 Task: Drink water infographics poster blue modern-simple.
Action: Mouse moved to (635, 47)
Screenshot: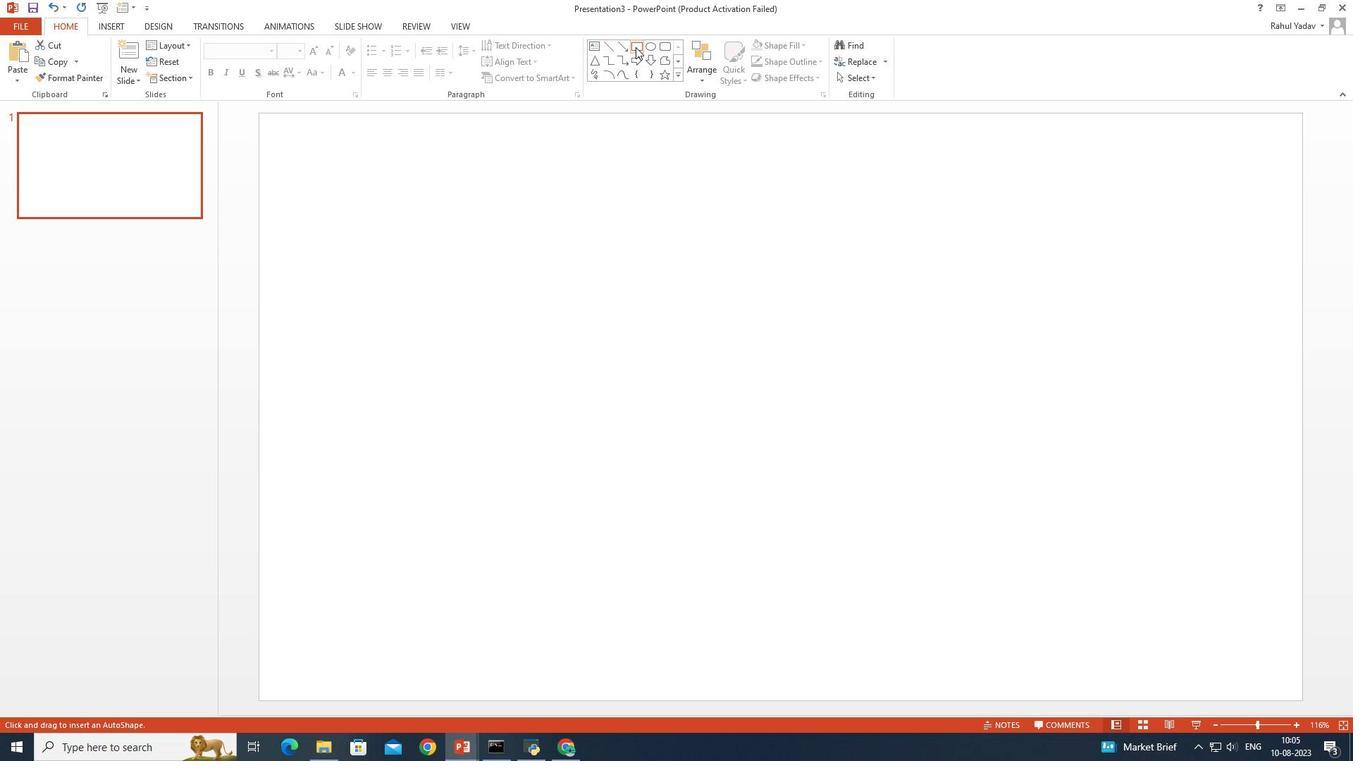 
Action: Mouse pressed left at (635, 47)
Screenshot: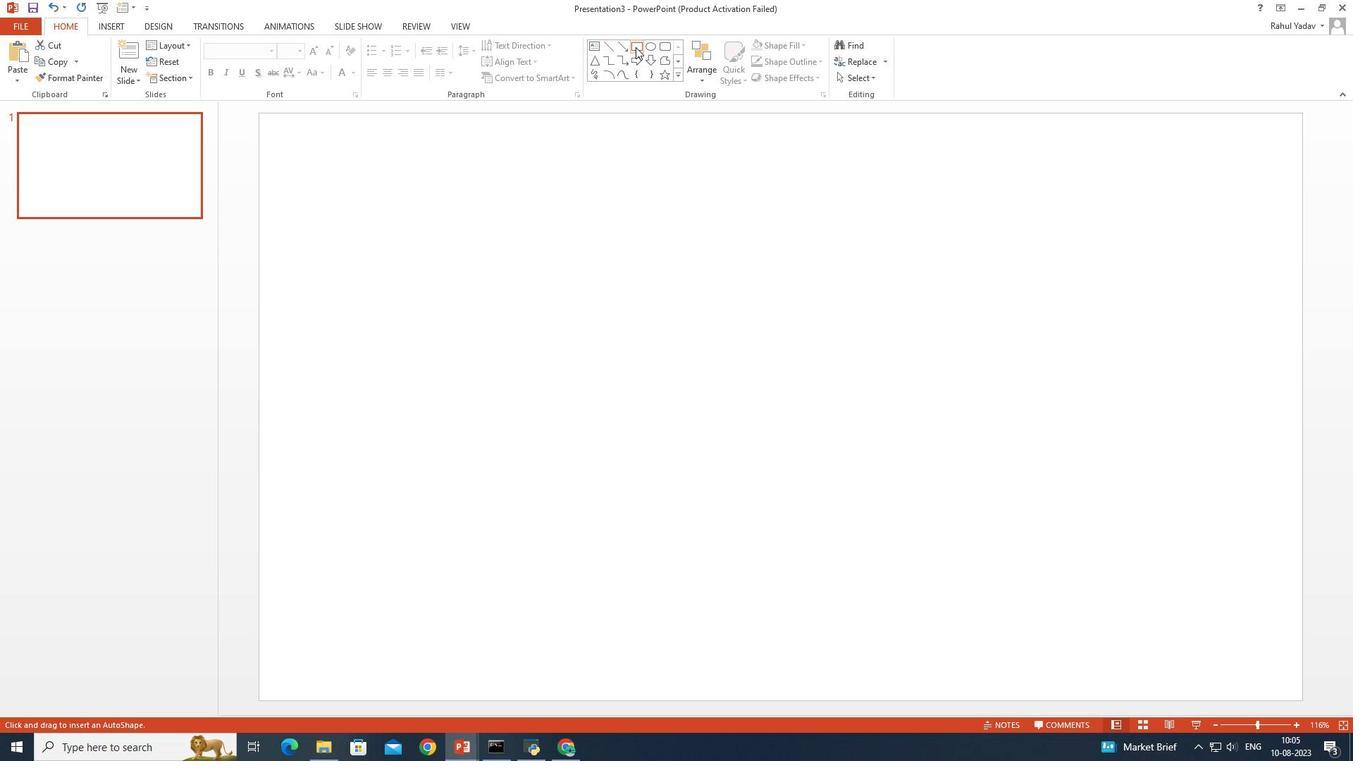 
Action: Mouse moved to (399, 115)
Screenshot: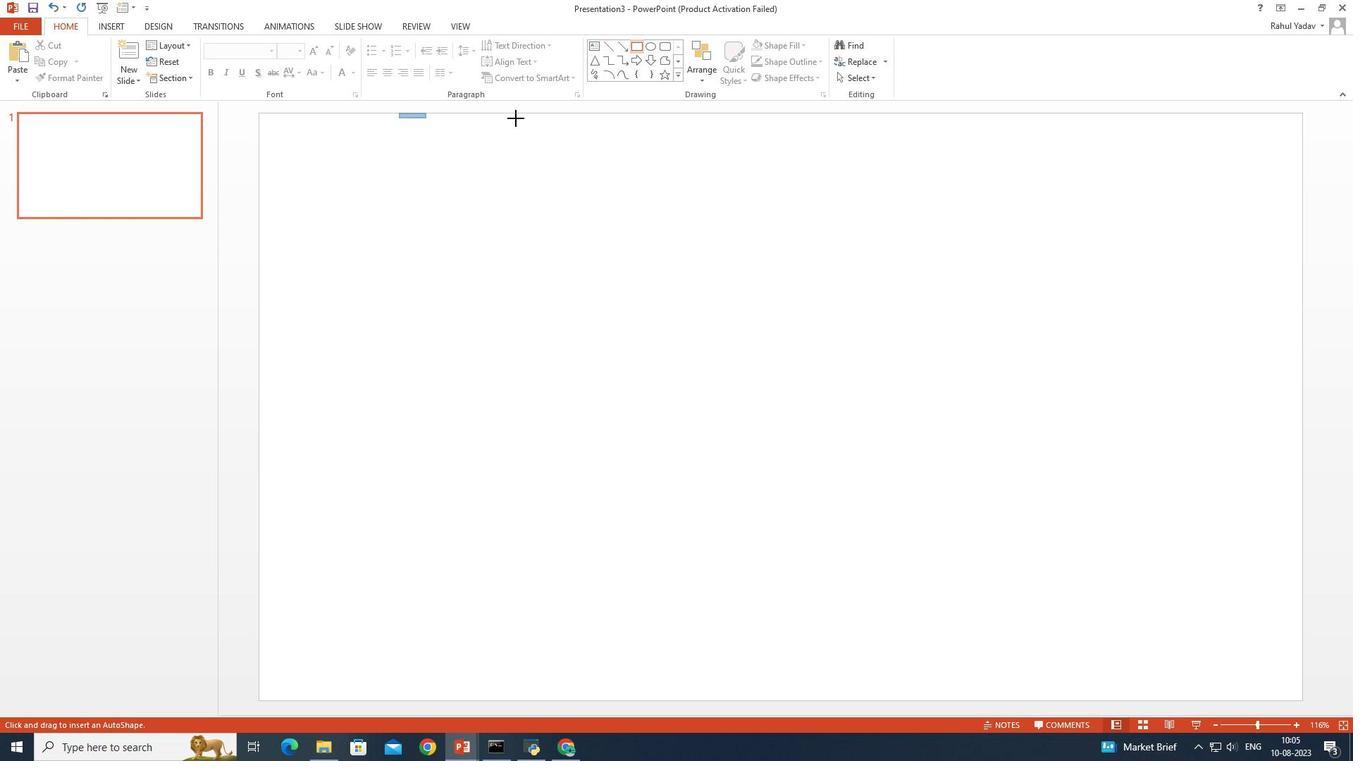 
Action: Mouse pressed left at (399, 115)
Screenshot: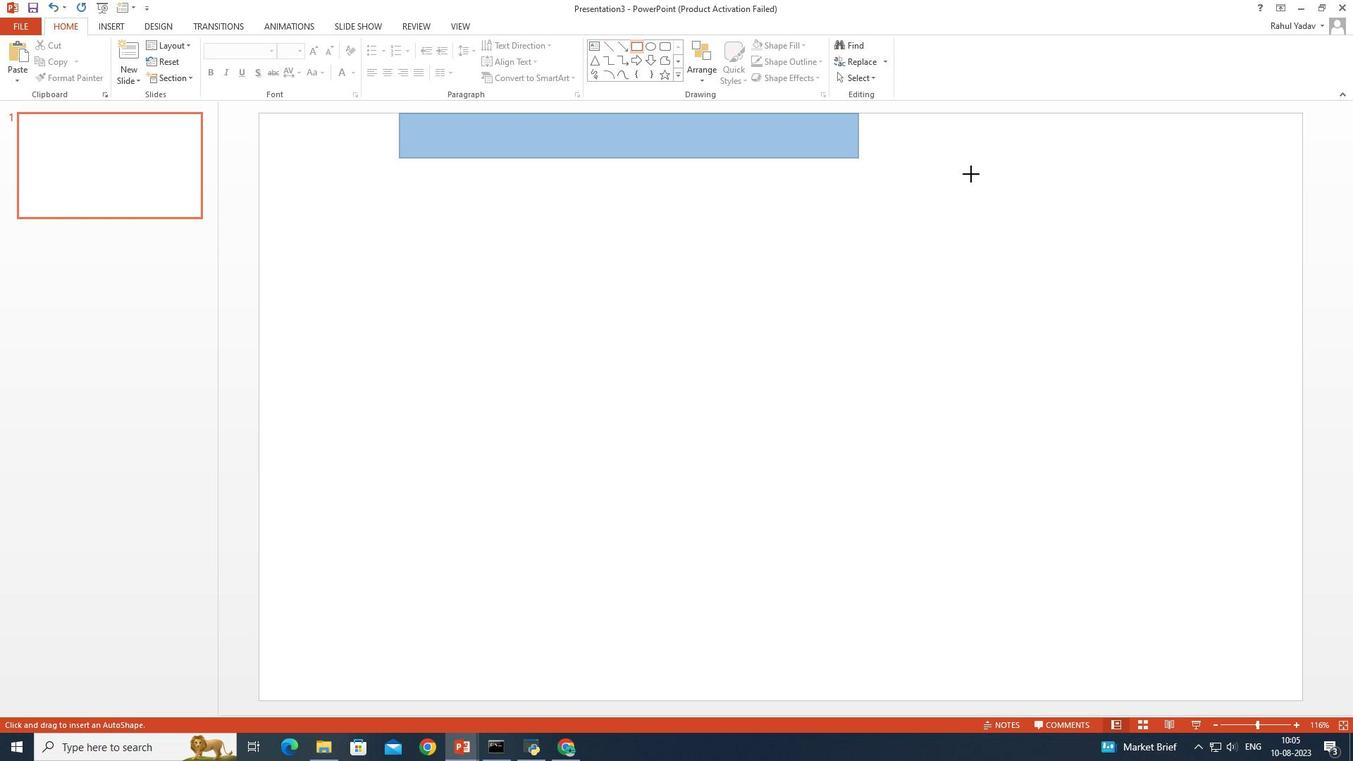 
Action: Mouse moved to (776, 42)
Screenshot: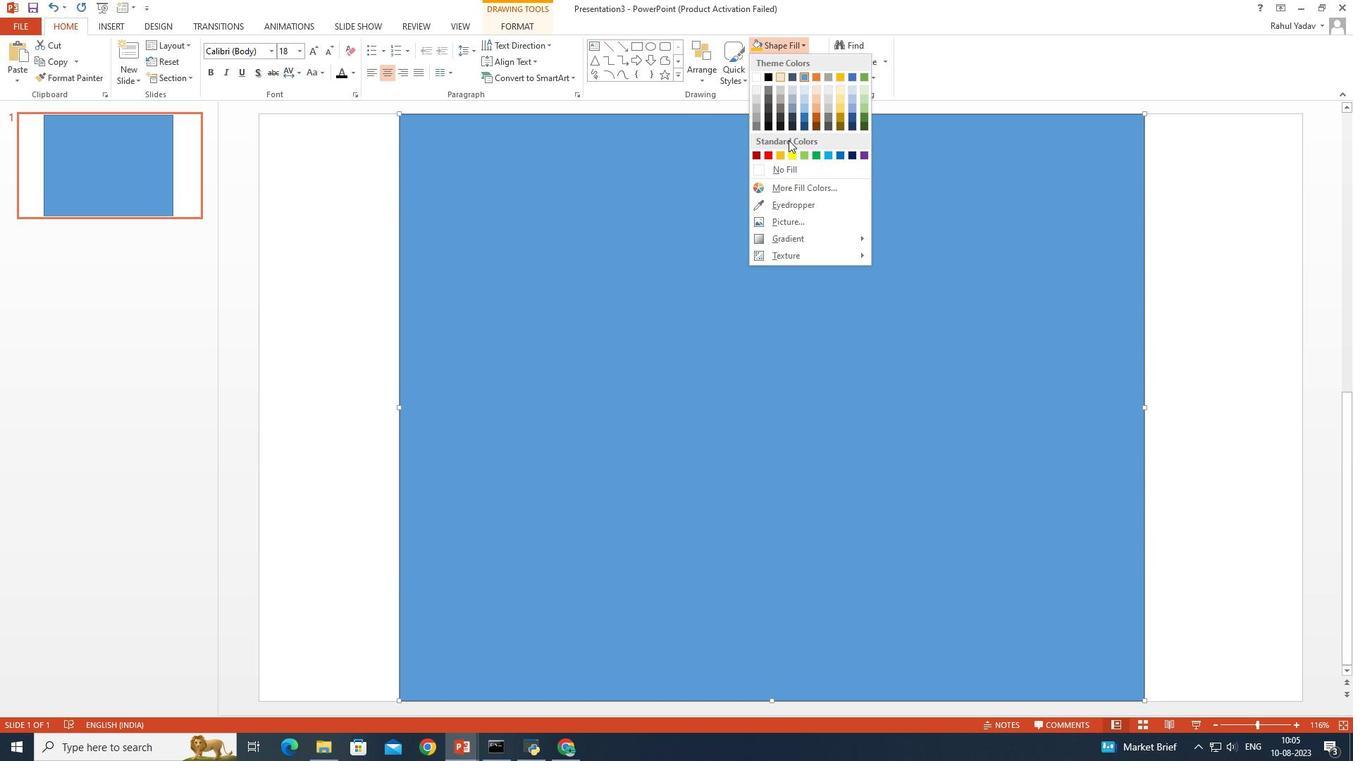
Action: Mouse pressed left at (776, 42)
Screenshot: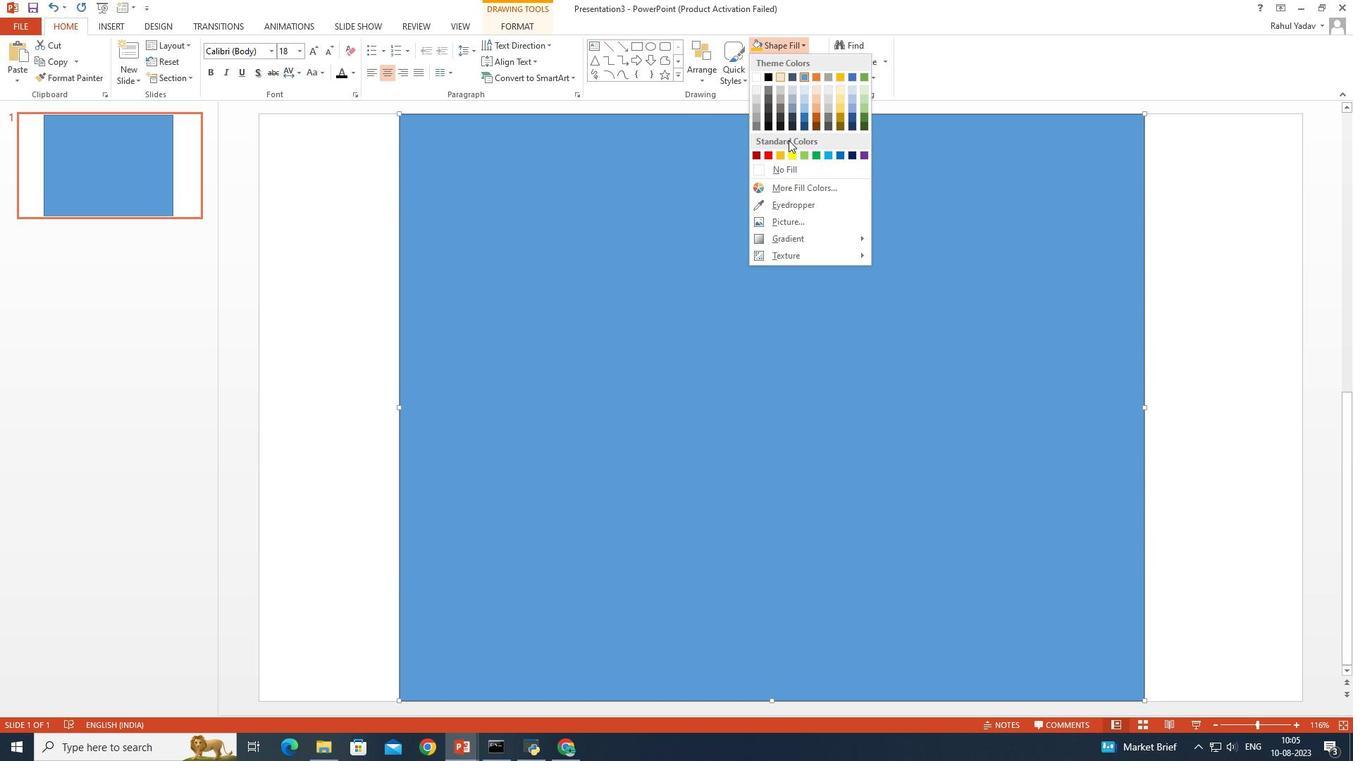 
Action: Mouse moved to (807, 180)
Screenshot: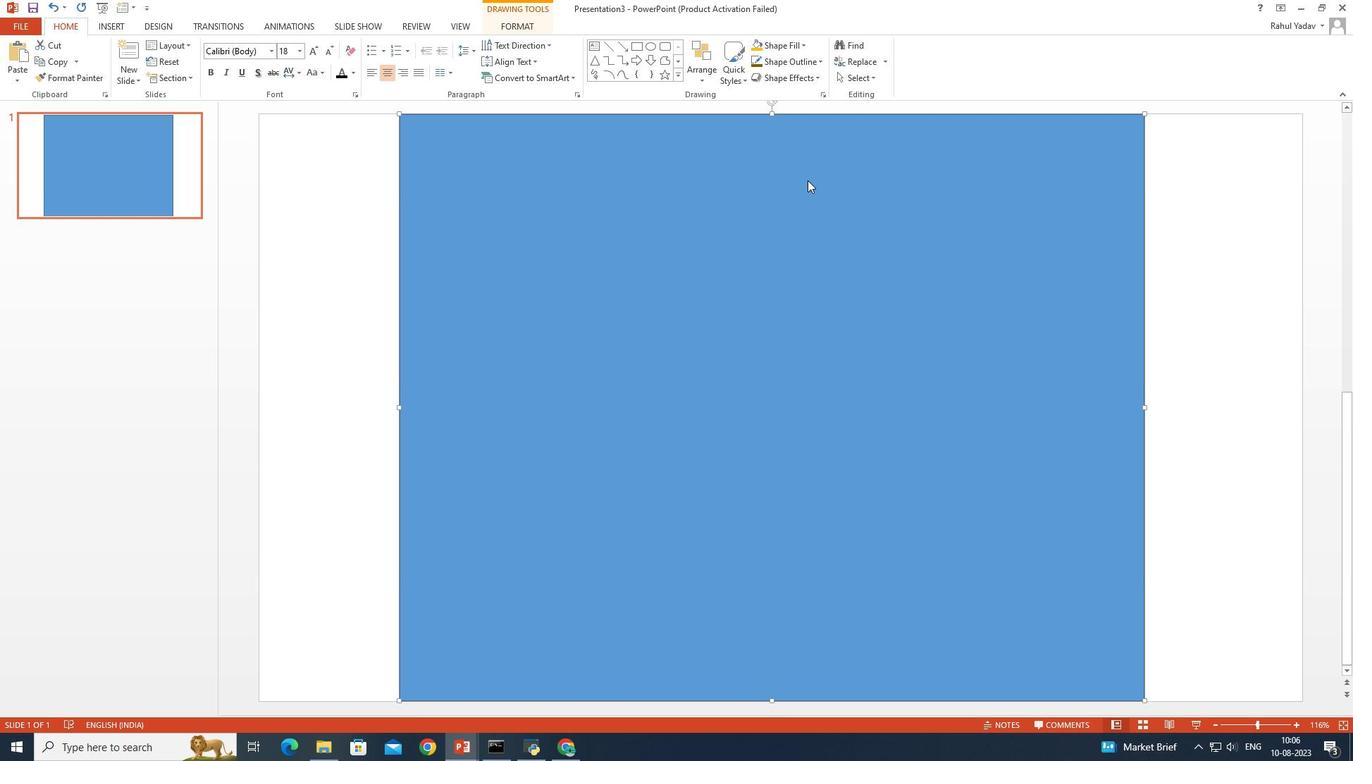 
Action: Mouse pressed left at (807, 180)
Screenshot: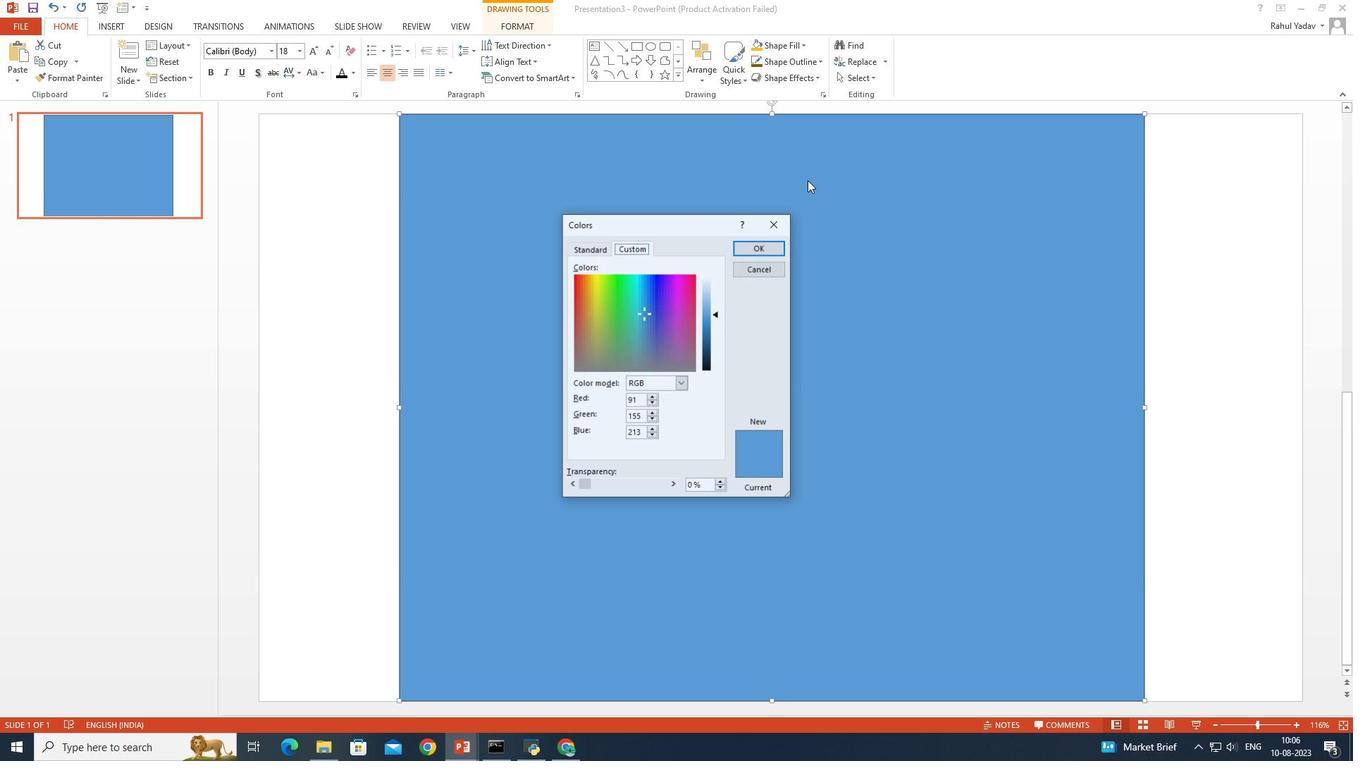 
Action: Mouse moved to (653, 401)
Screenshot: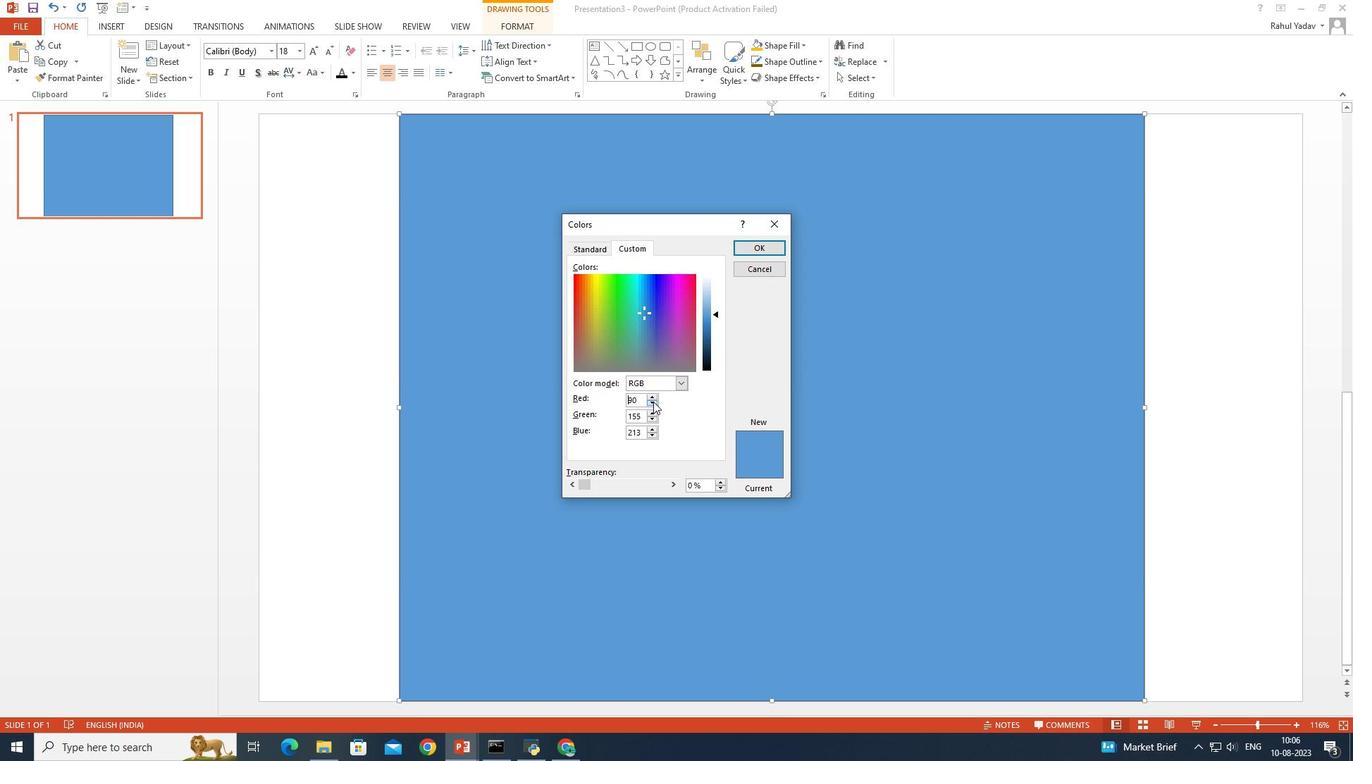 
Action: Mouse pressed left at (653, 401)
Screenshot: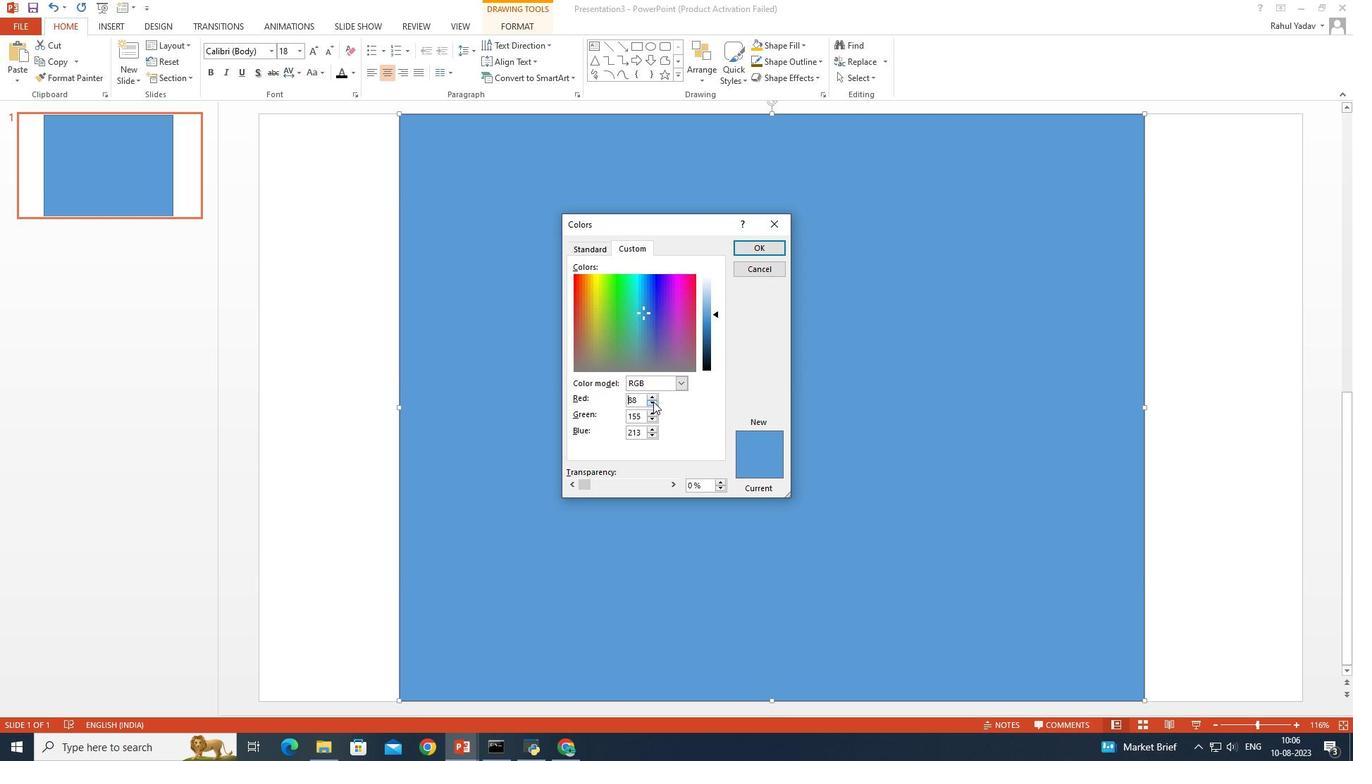 
Action: Mouse pressed left at (653, 401)
Screenshot: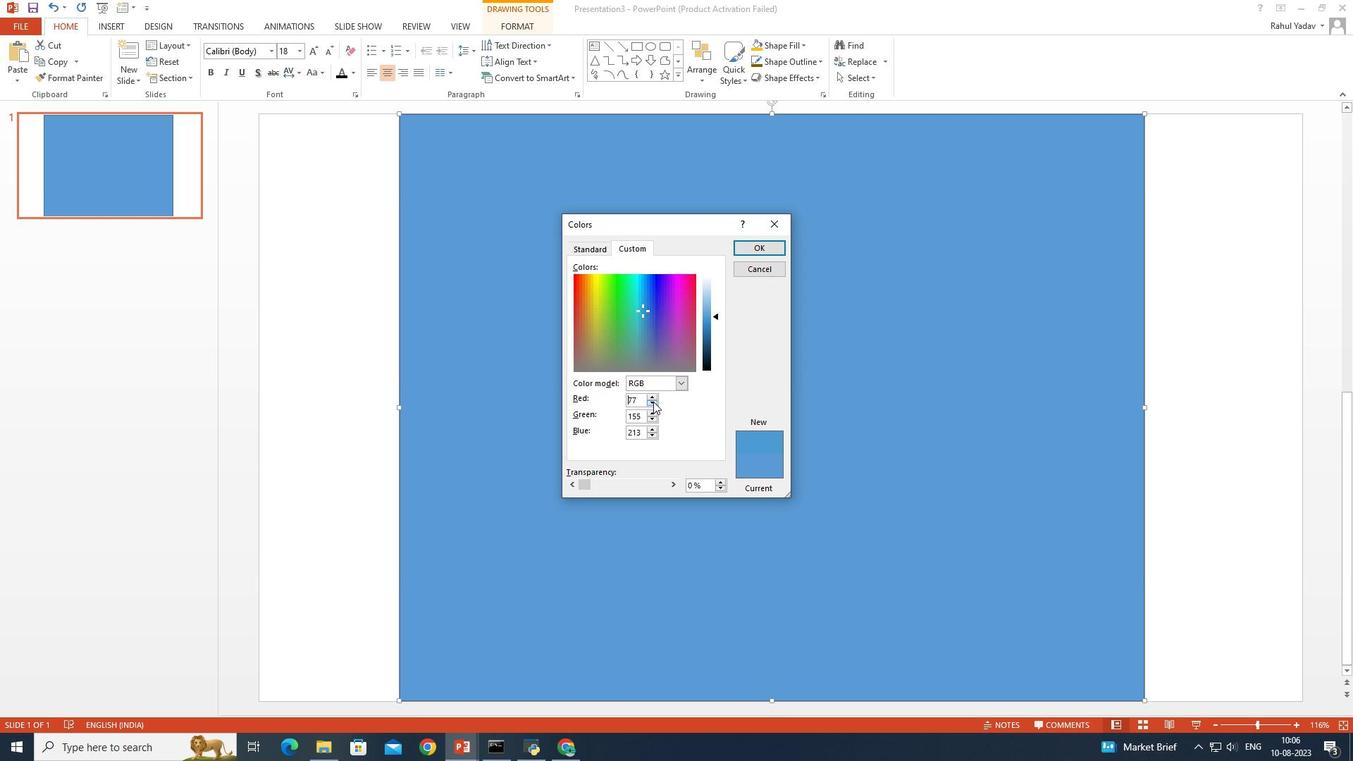 
Action: Mouse pressed left at (653, 401)
Screenshot: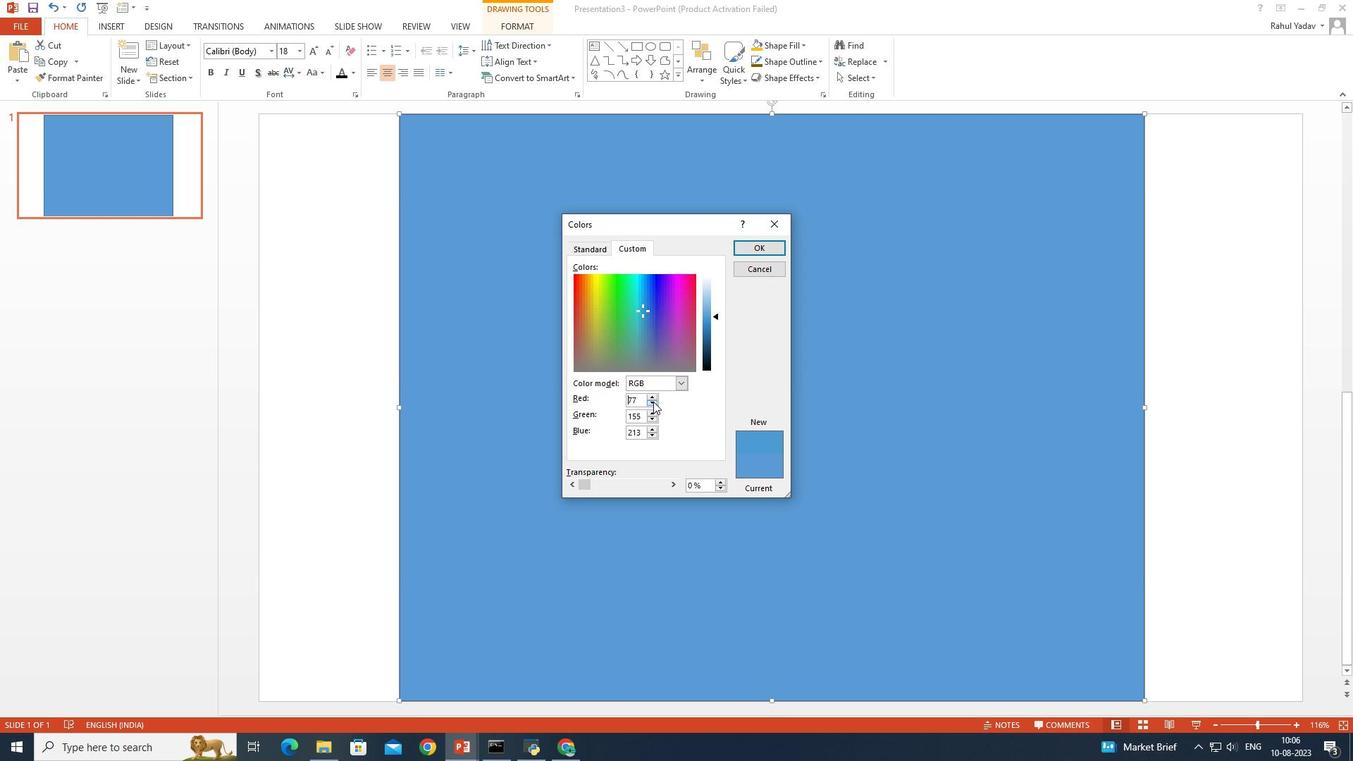 
Action: Mouse pressed left at (653, 401)
Screenshot: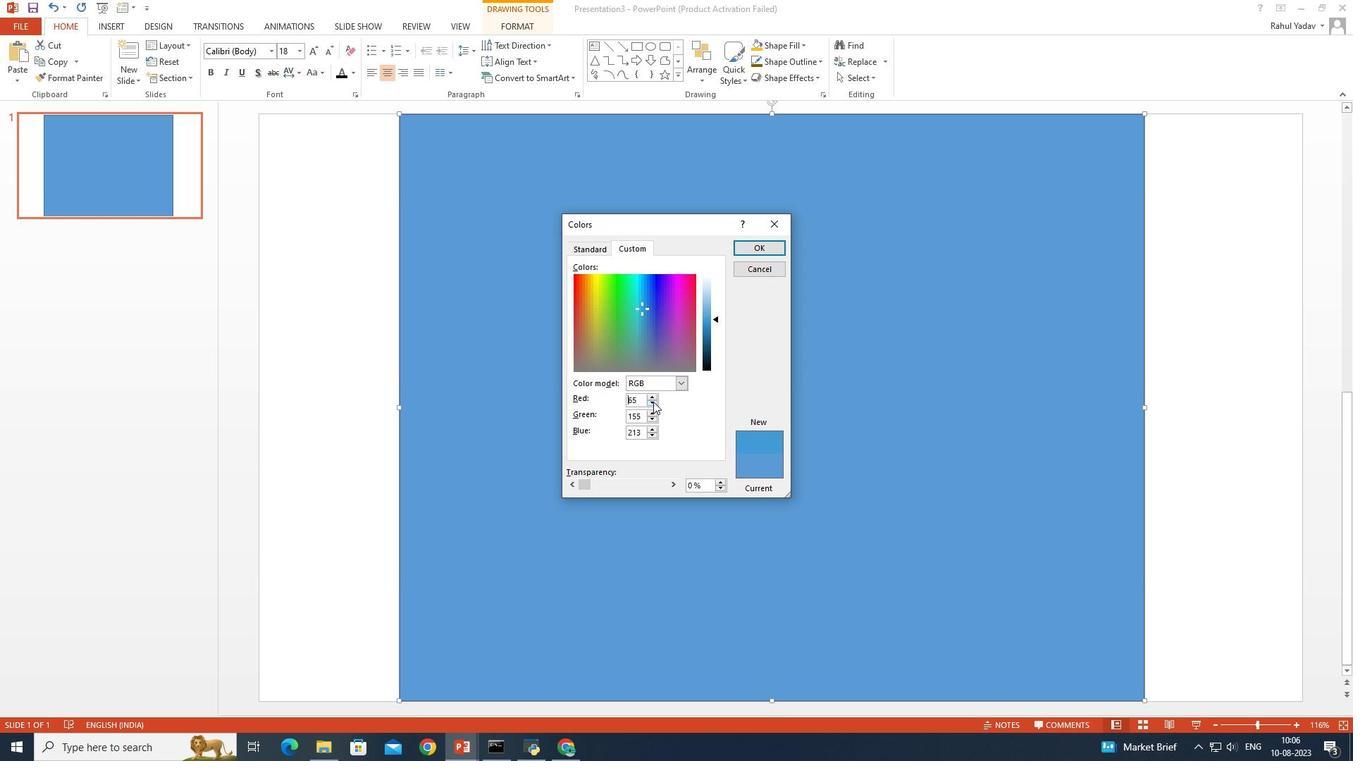 
Action: Mouse pressed left at (653, 401)
Screenshot: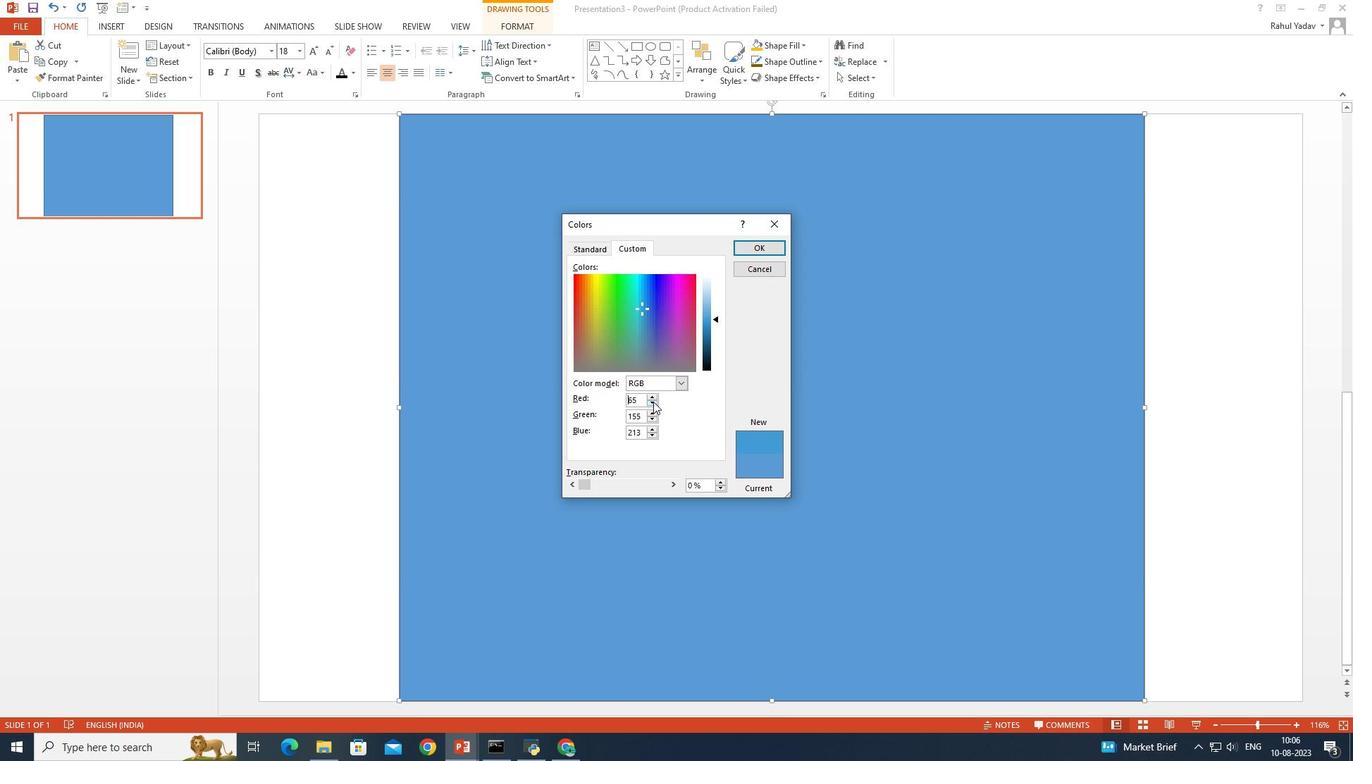 
Action: Mouse pressed left at (653, 401)
Screenshot: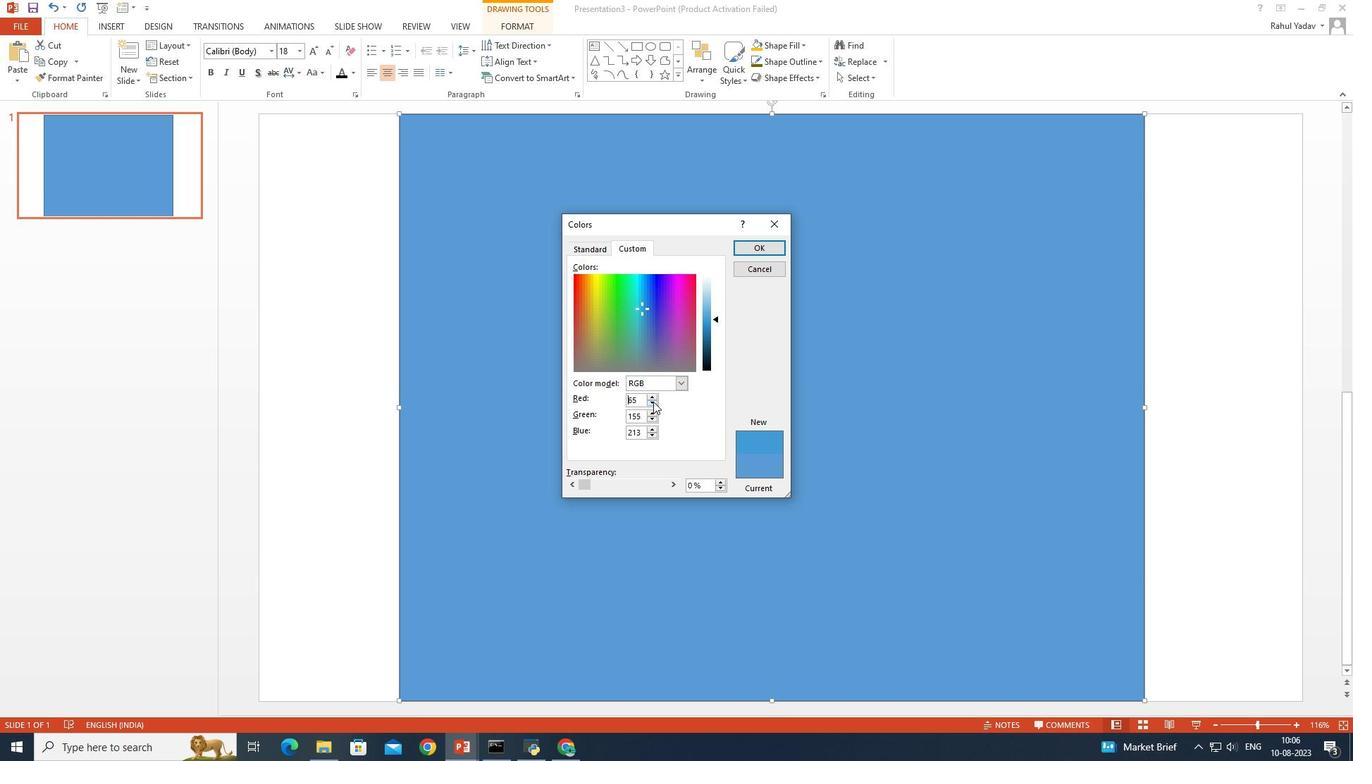 
Action: Mouse pressed left at (653, 401)
Screenshot: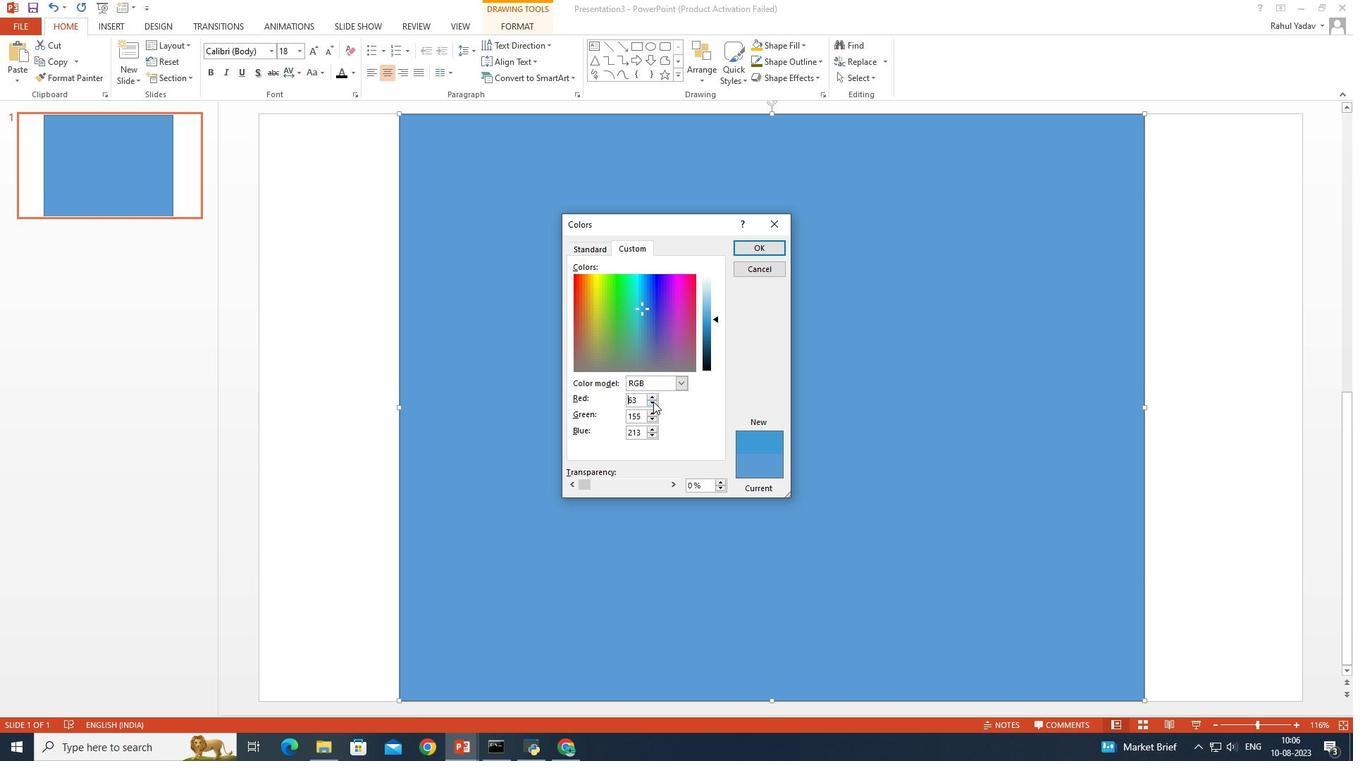 
Action: Mouse pressed left at (653, 401)
Screenshot: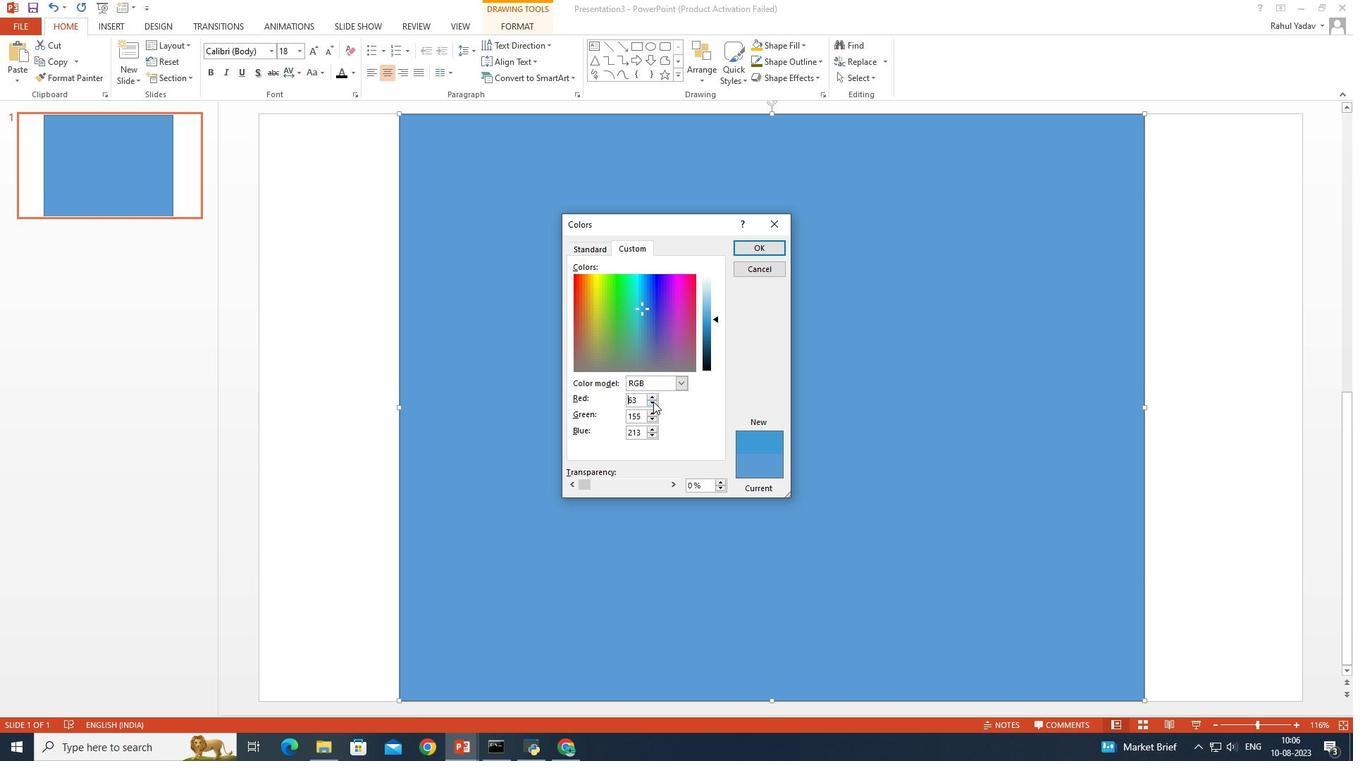 
Action: Mouse moved to (654, 420)
Screenshot: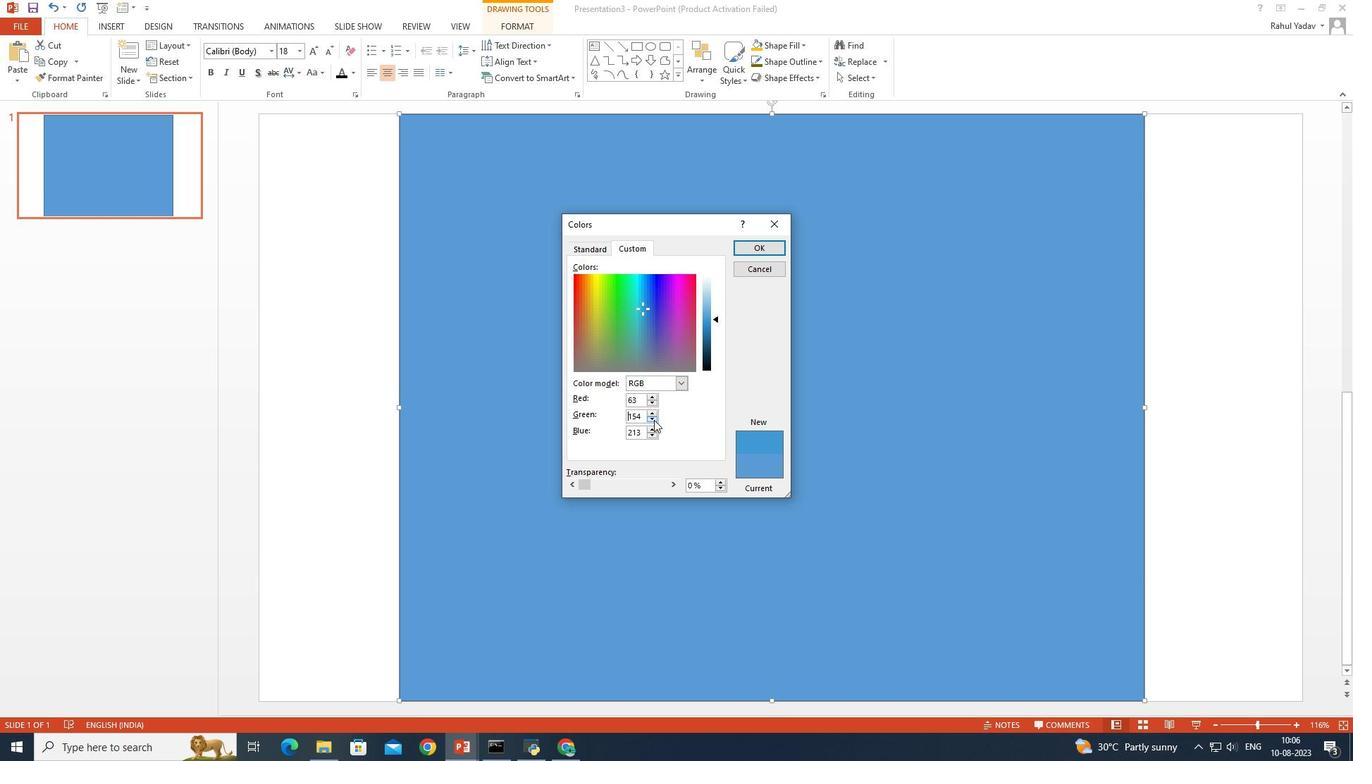 
Action: Mouse pressed left at (654, 420)
Screenshot: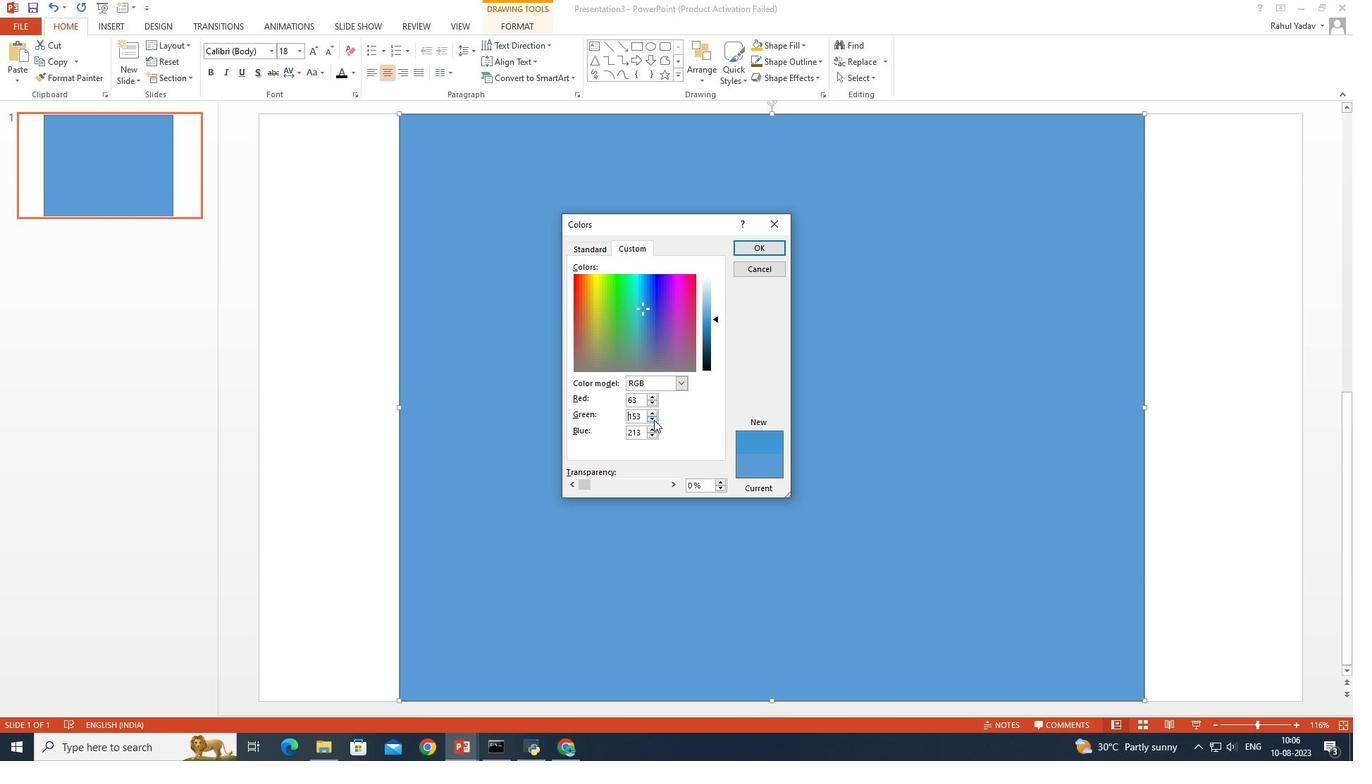 
Action: Mouse pressed left at (654, 420)
Screenshot: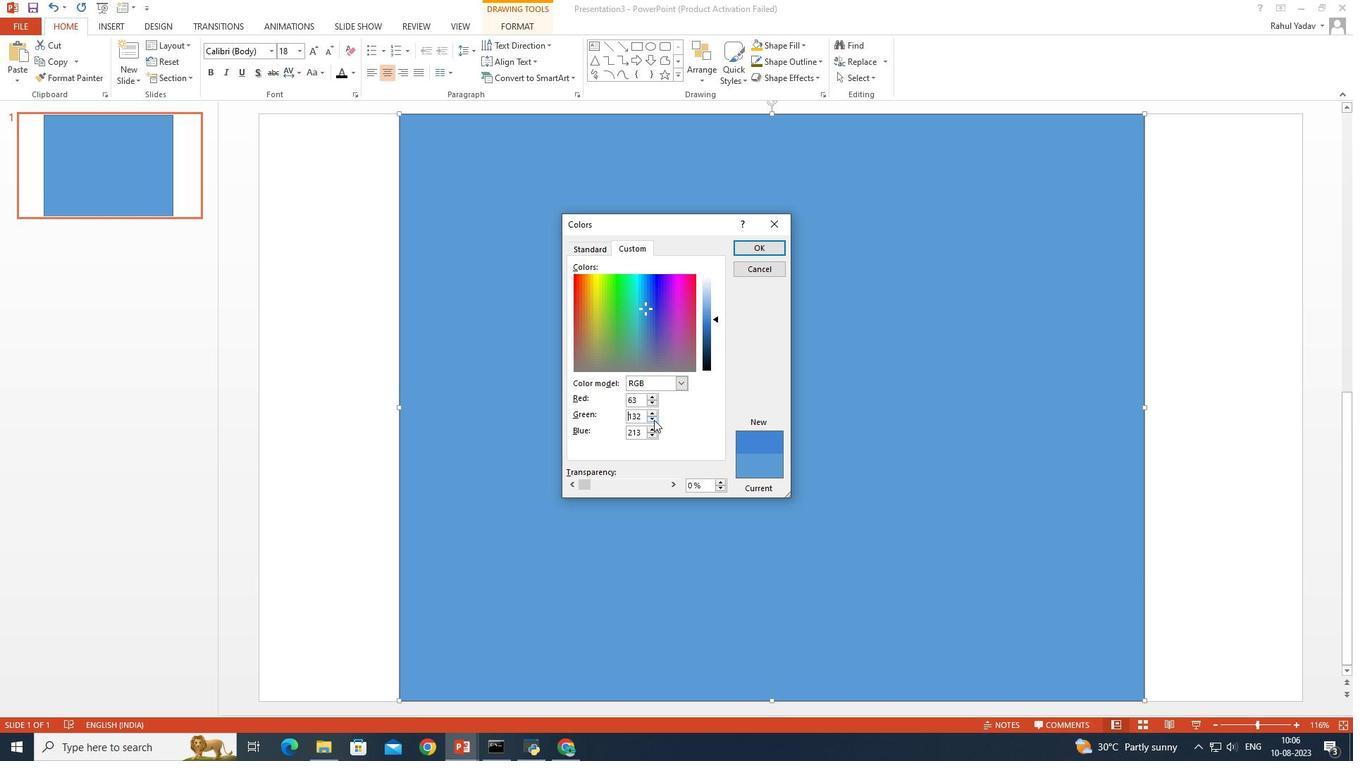 
Action: Mouse pressed left at (654, 420)
Screenshot: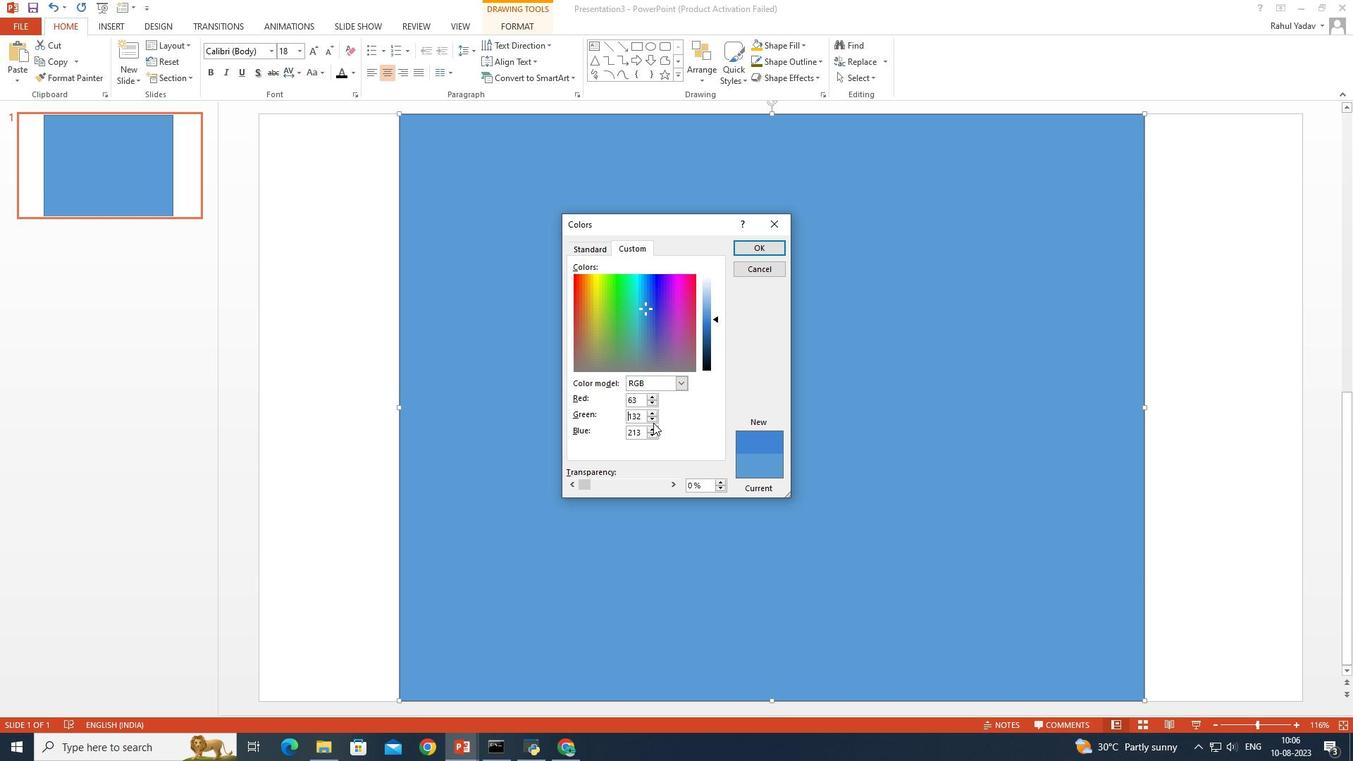 
Action: Mouse moved to (652, 431)
Screenshot: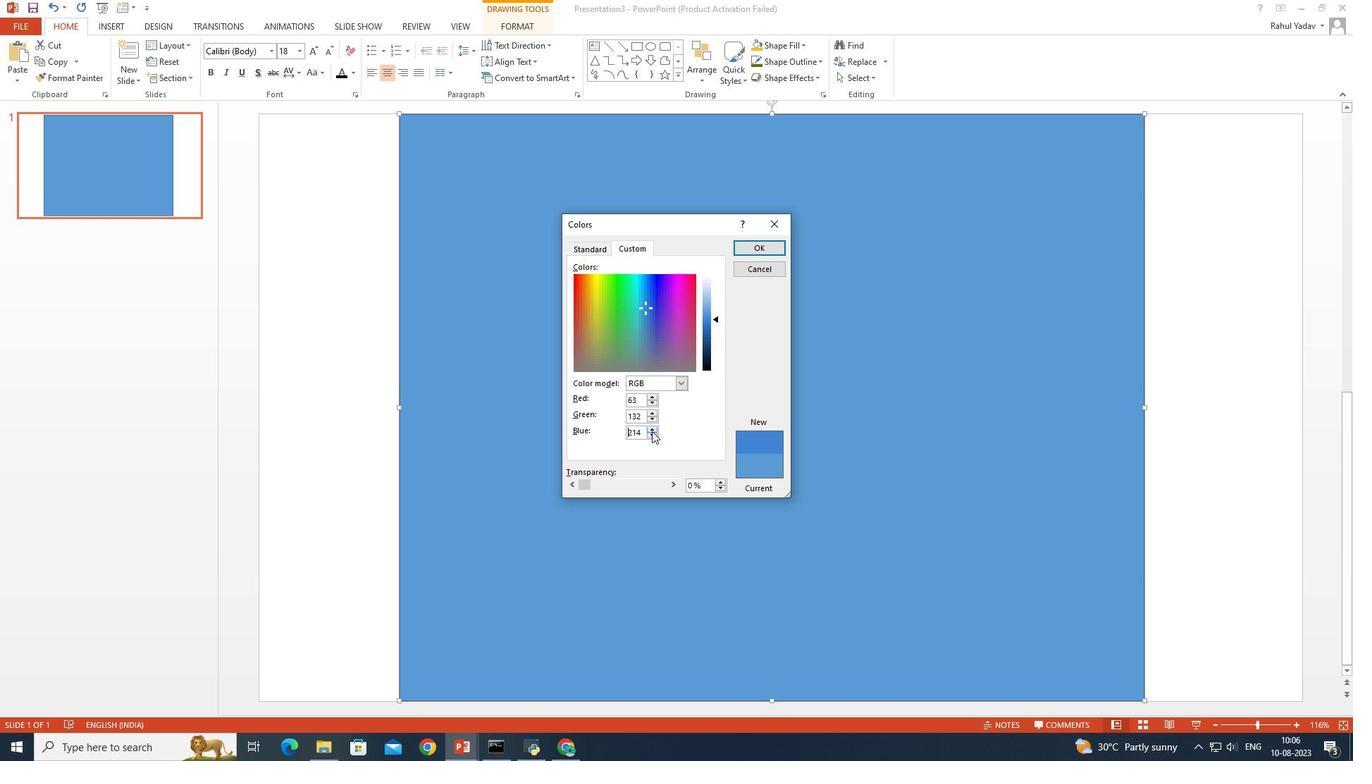
Action: Mouse pressed left at (652, 431)
Screenshot: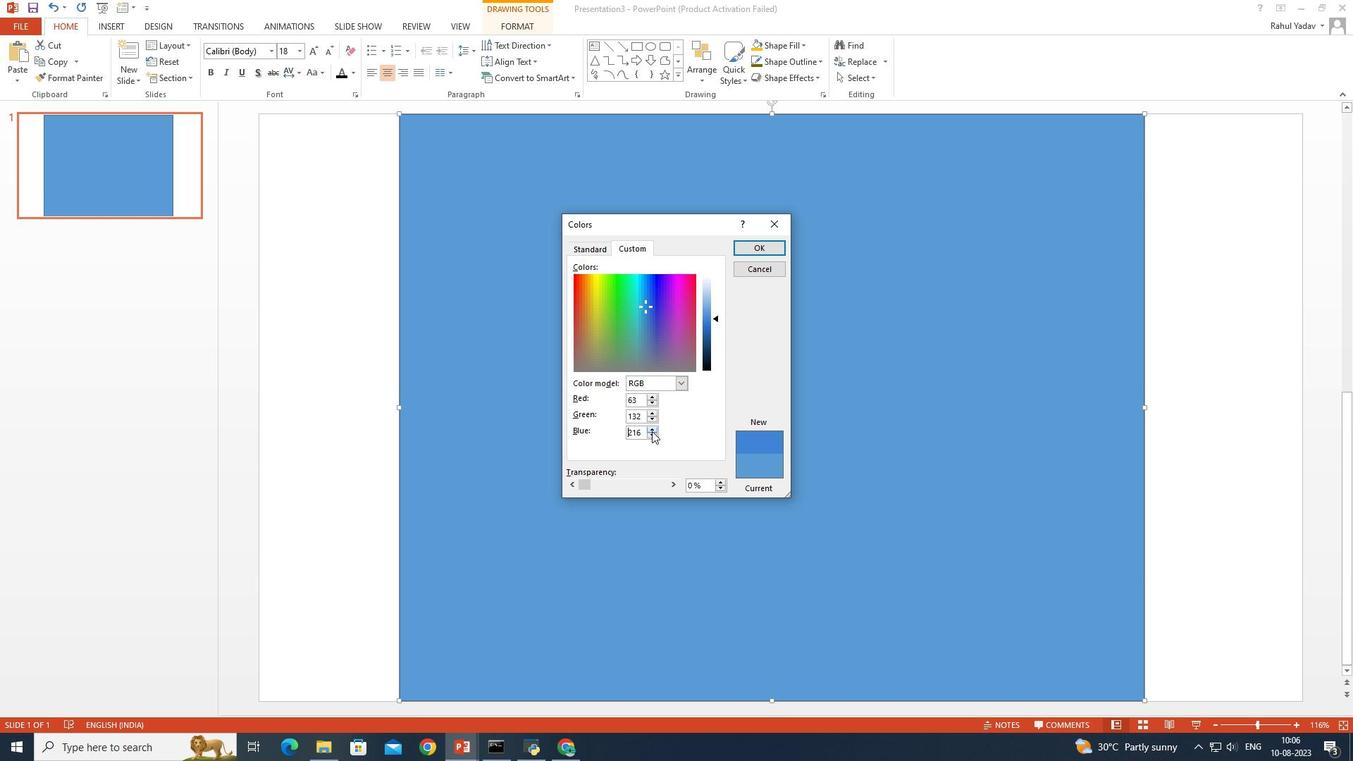 
Action: Mouse moved to (653, 432)
Screenshot: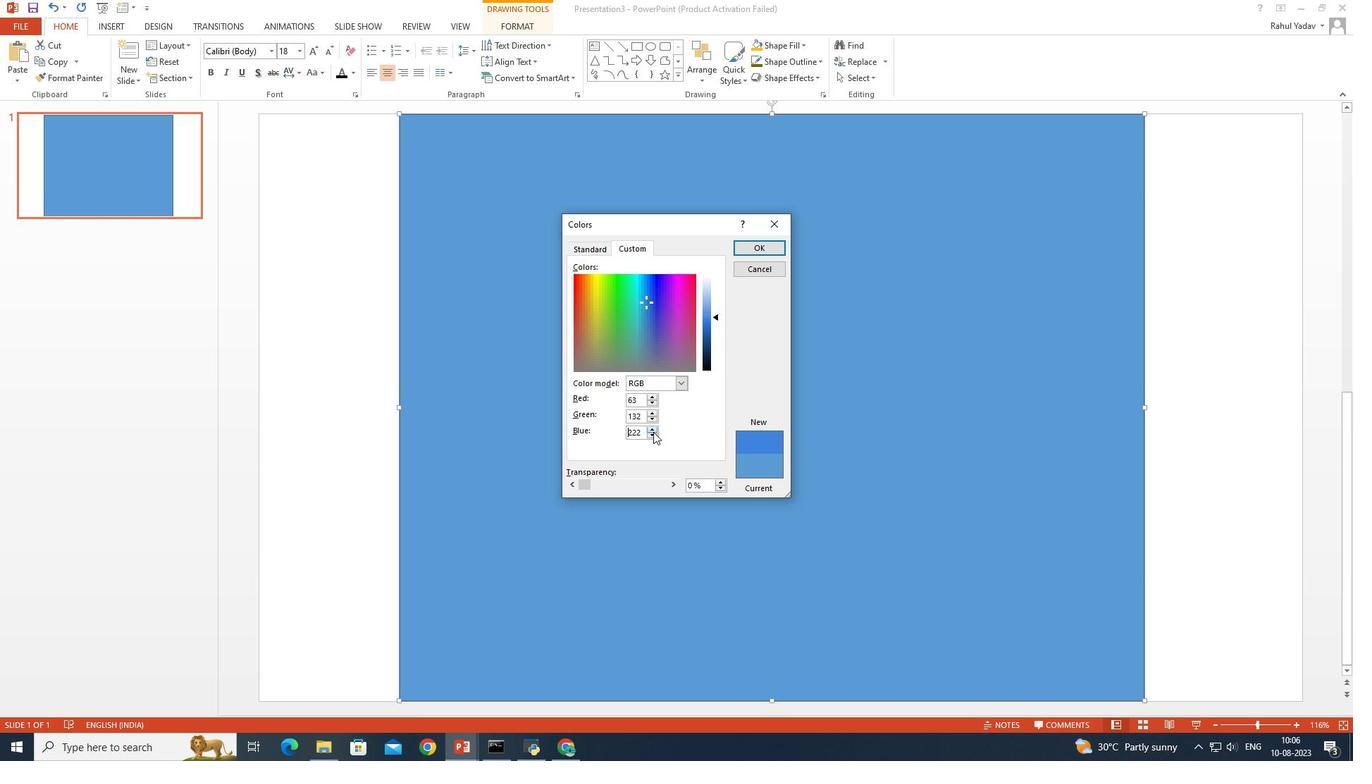 
Action: Mouse pressed left at (653, 432)
Screenshot: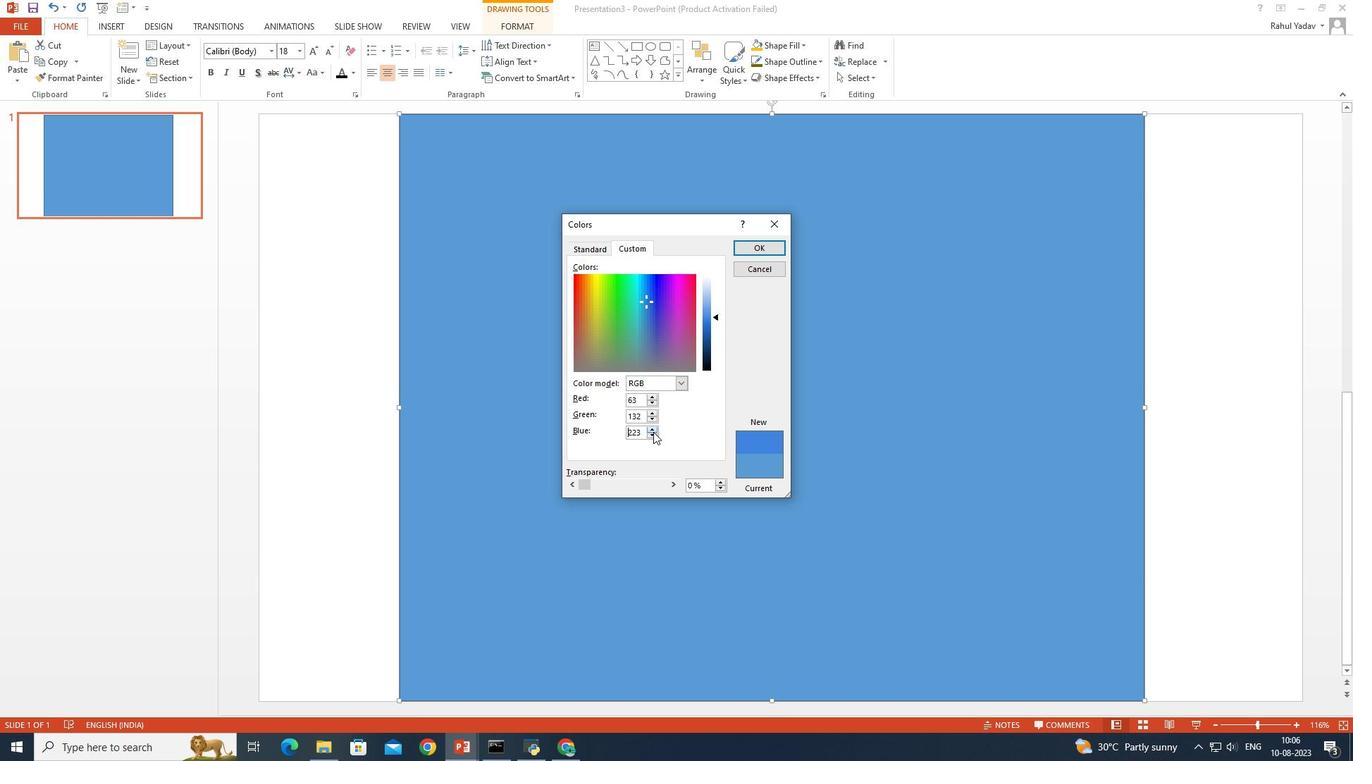 
Action: Mouse moved to (654, 434)
Screenshot: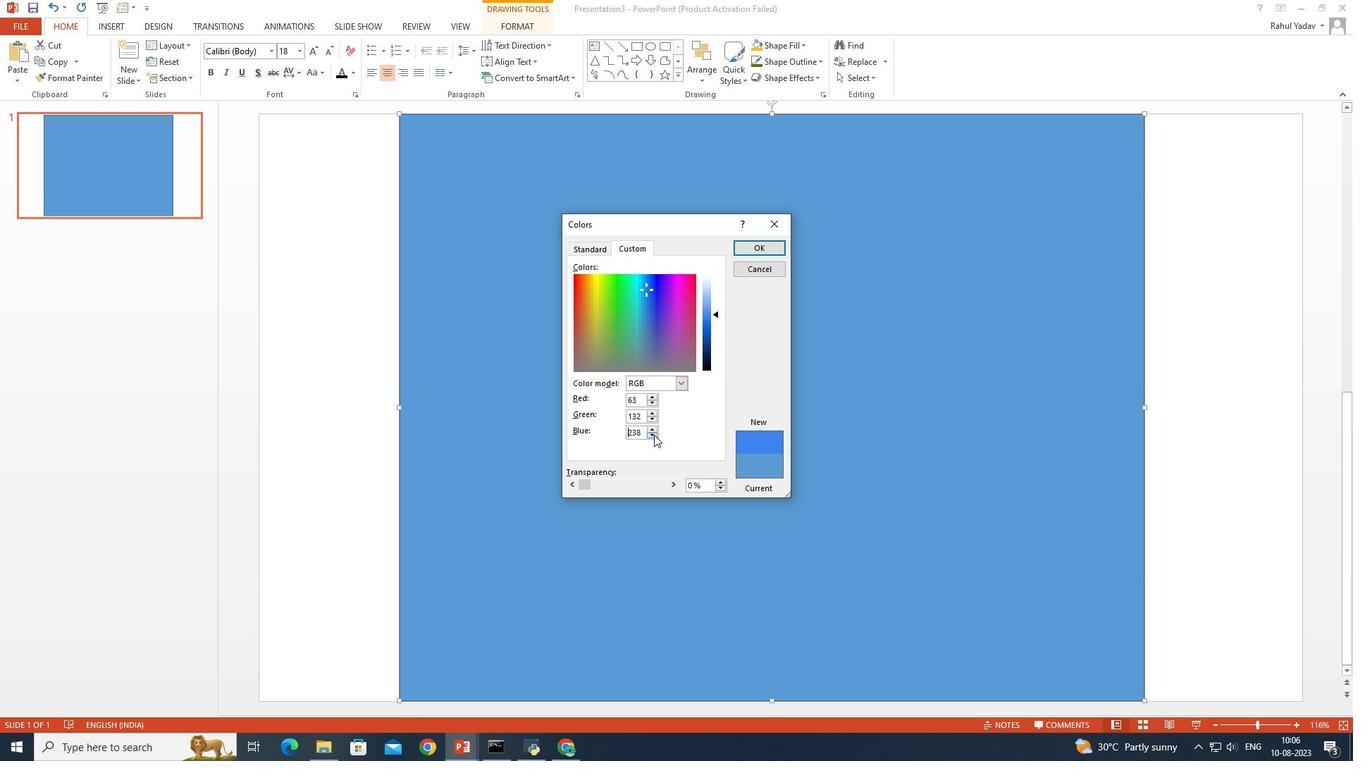 
Action: Mouse pressed left at (654, 434)
Screenshot: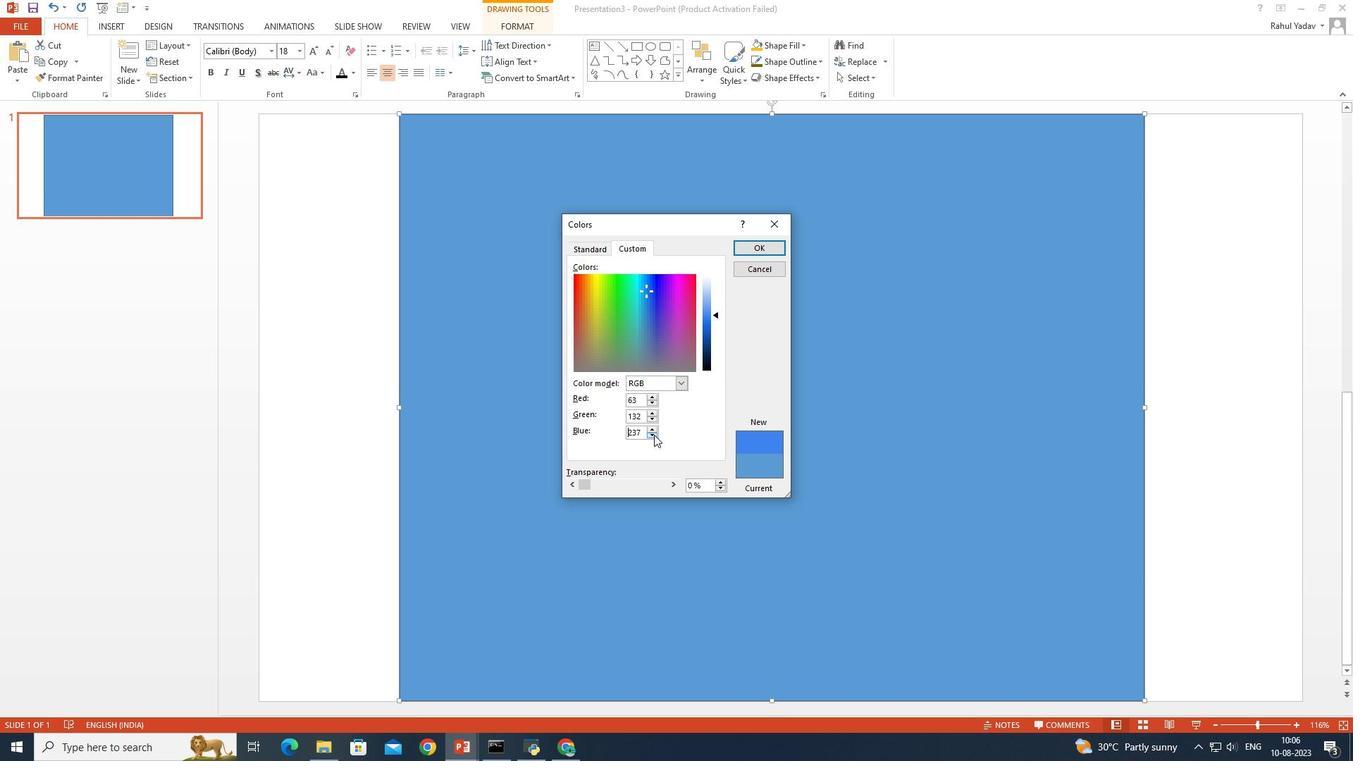 
Action: Mouse moved to (654, 429)
Screenshot: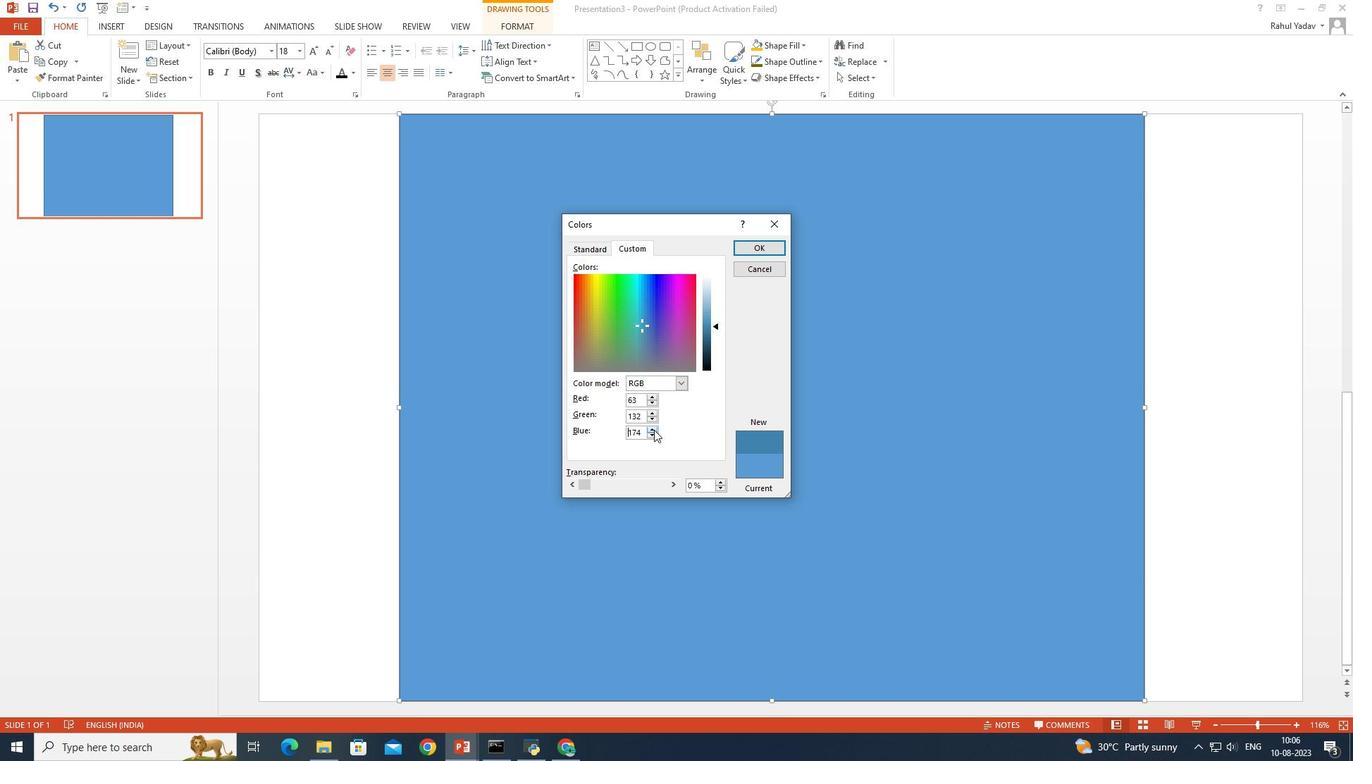
Action: Mouse pressed left at (654, 429)
Screenshot: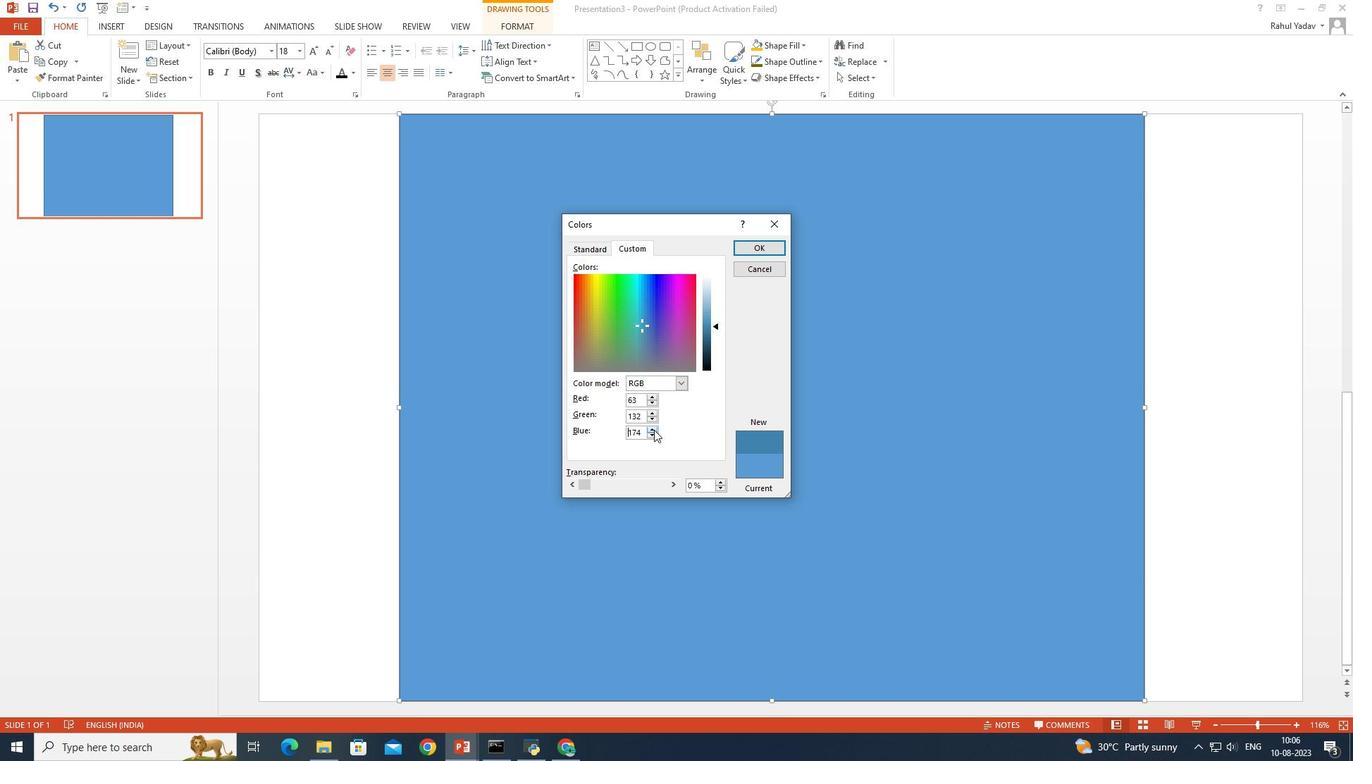 
Action: Mouse moved to (589, 248)
Screenshot: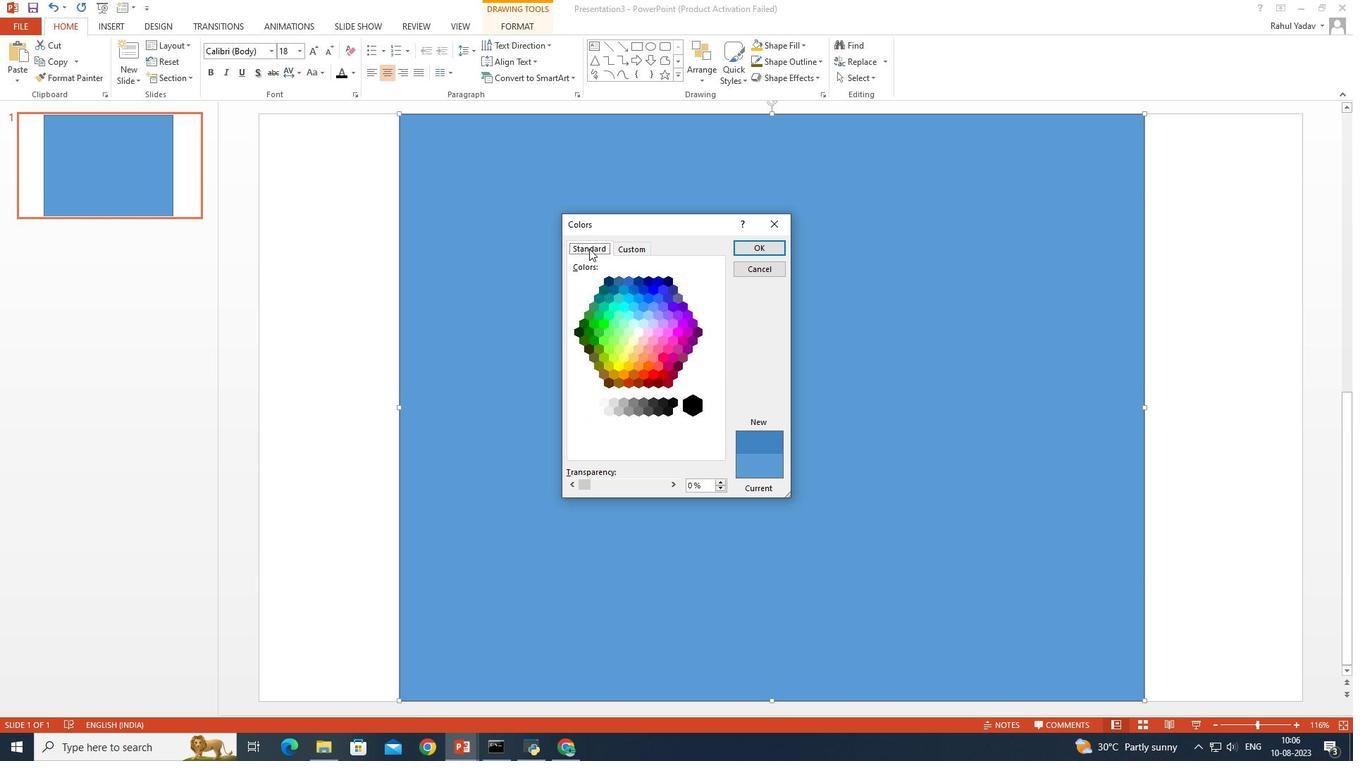 
Action: Mouse pressed left at (589, 248)
Screenshot: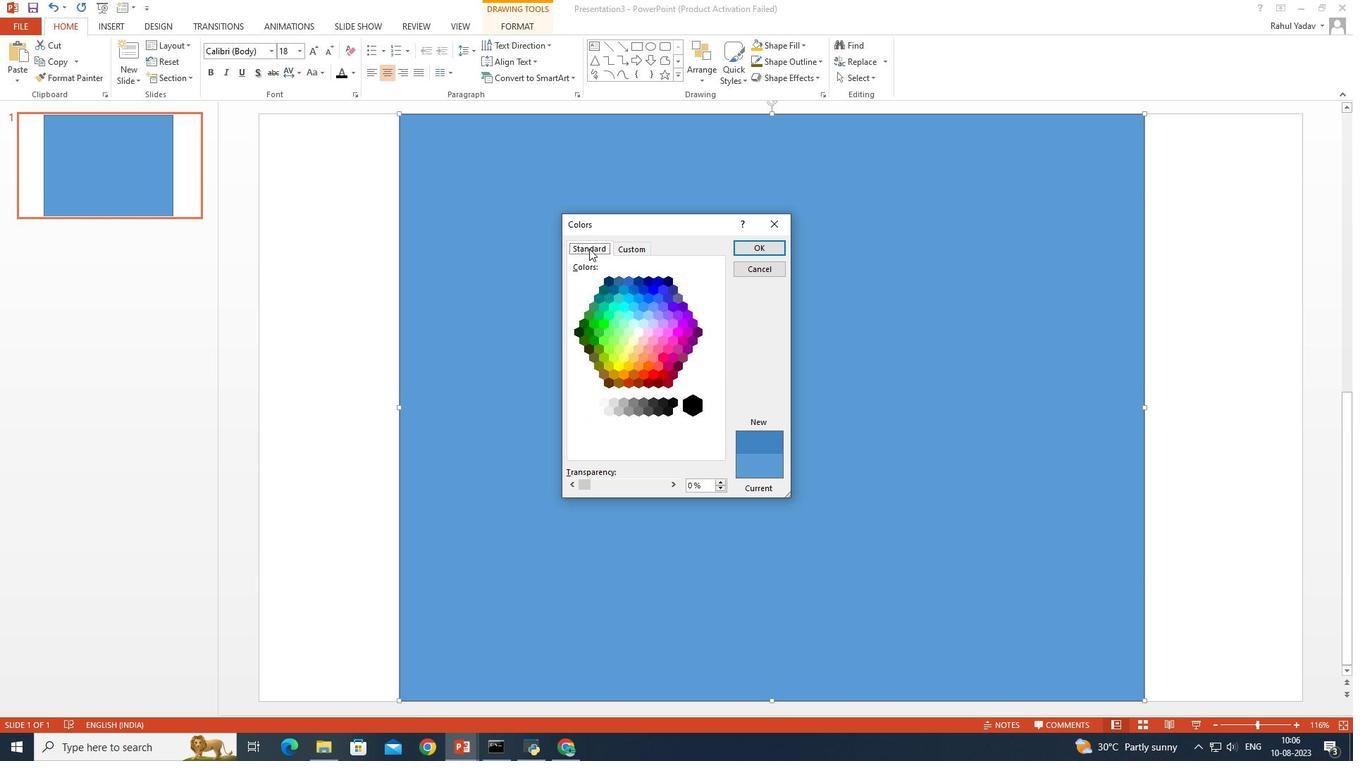 
Action: Mouse moved to (630, 298)
Screenshot: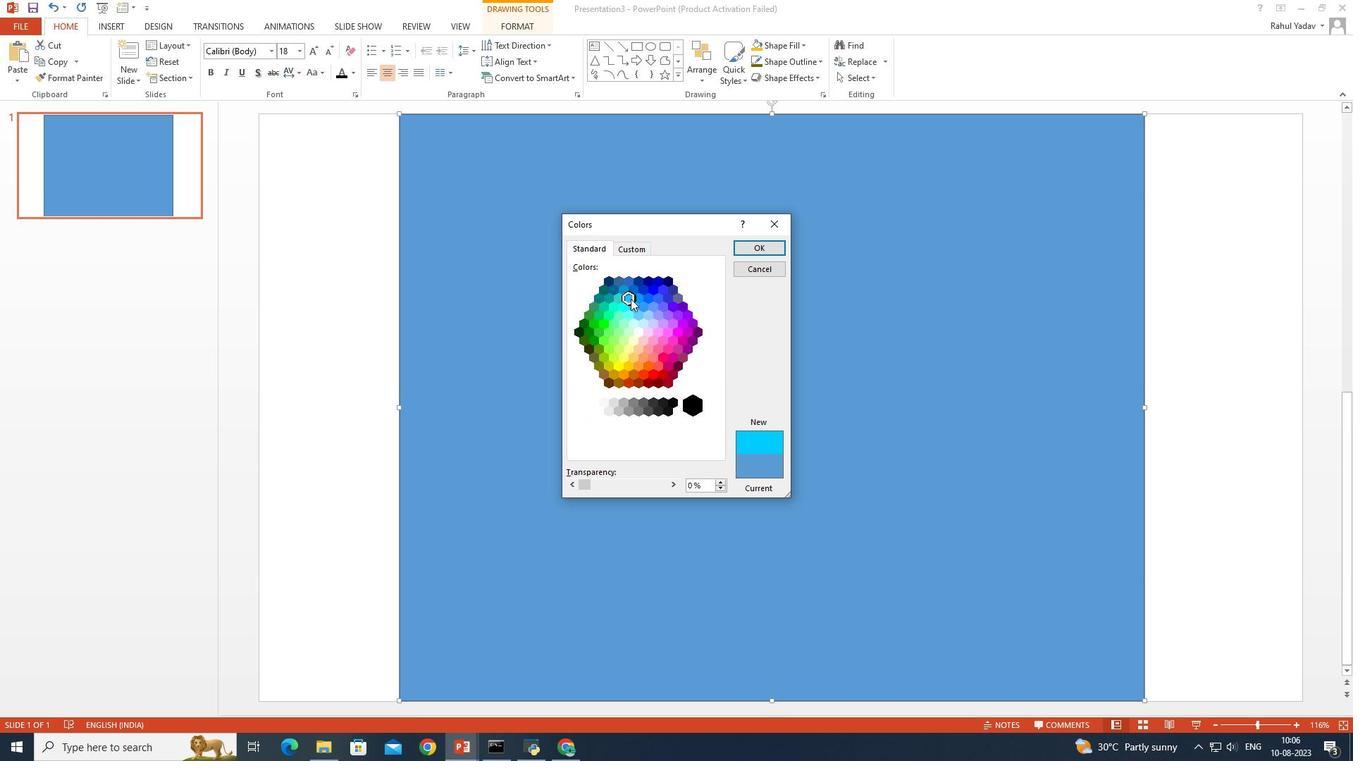 
Action: Mouse pressed left at (630, 298)
Screenshot: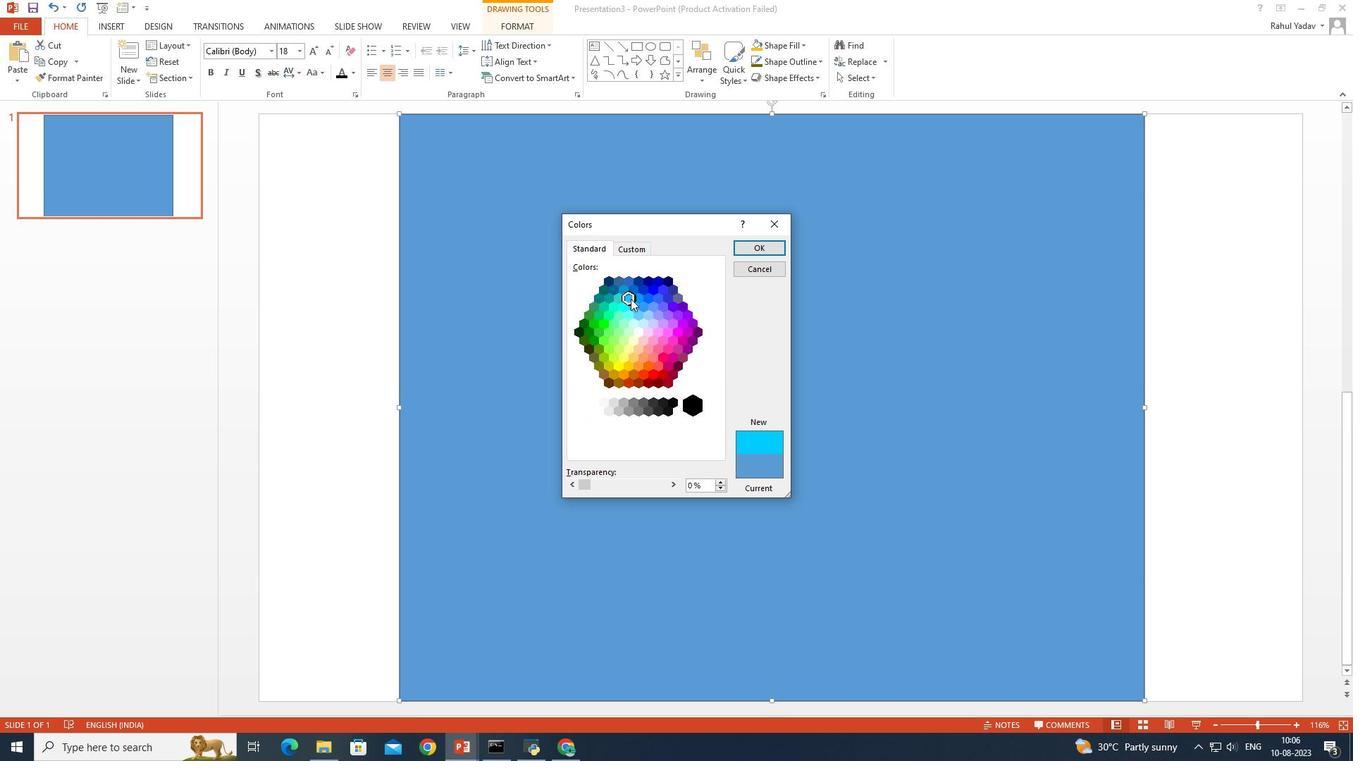 
Action: Mouse moved to (758, 249)
Screenshot: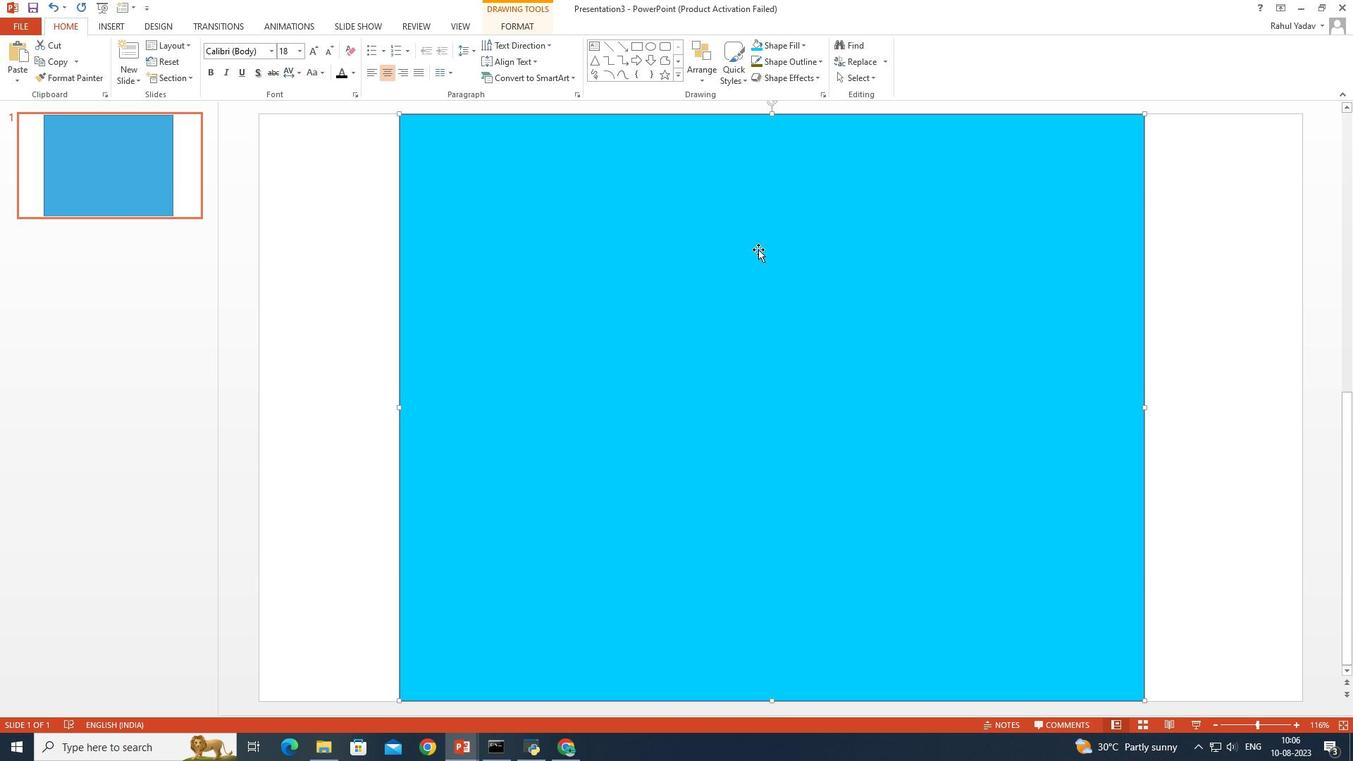 
Action: Mouse pressed left at (758, 249)
Screenshot: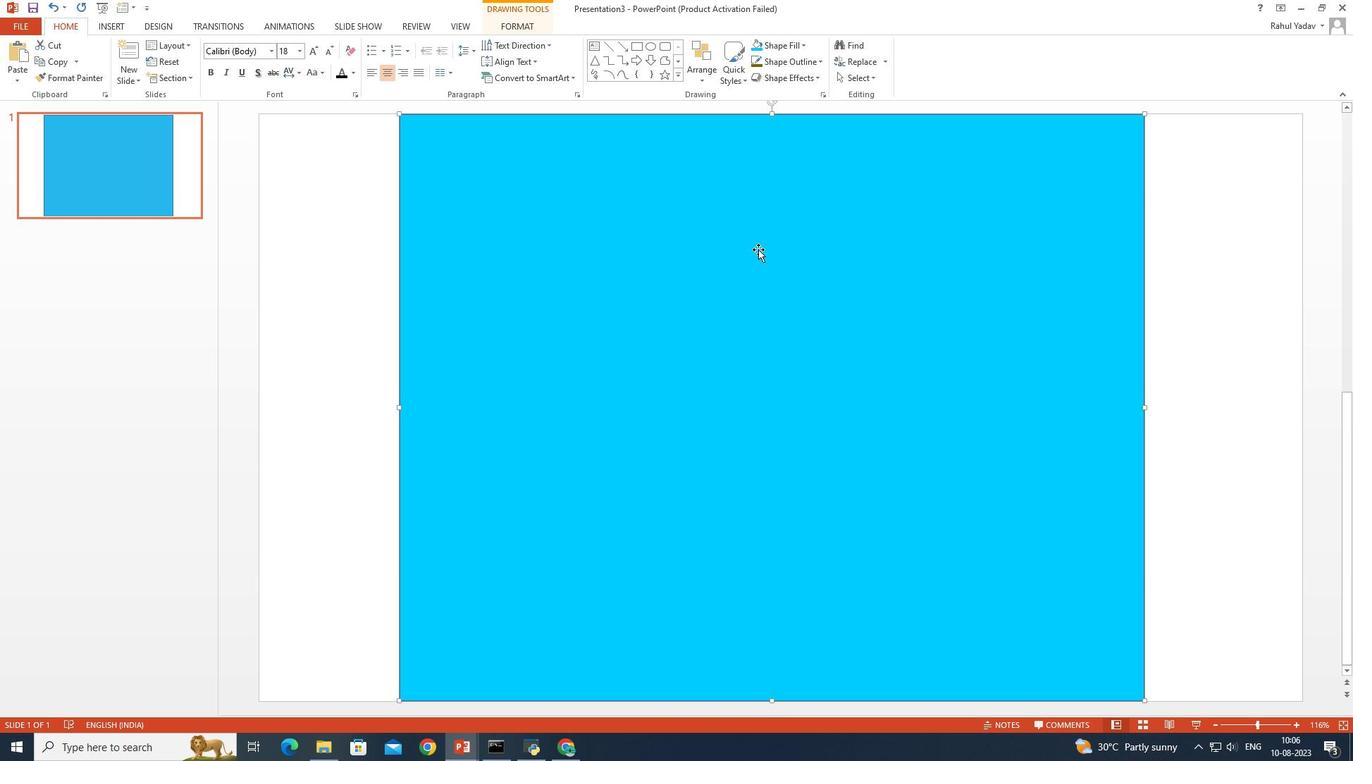 
Action: Mouse moved to (658, 47)
Screenshot: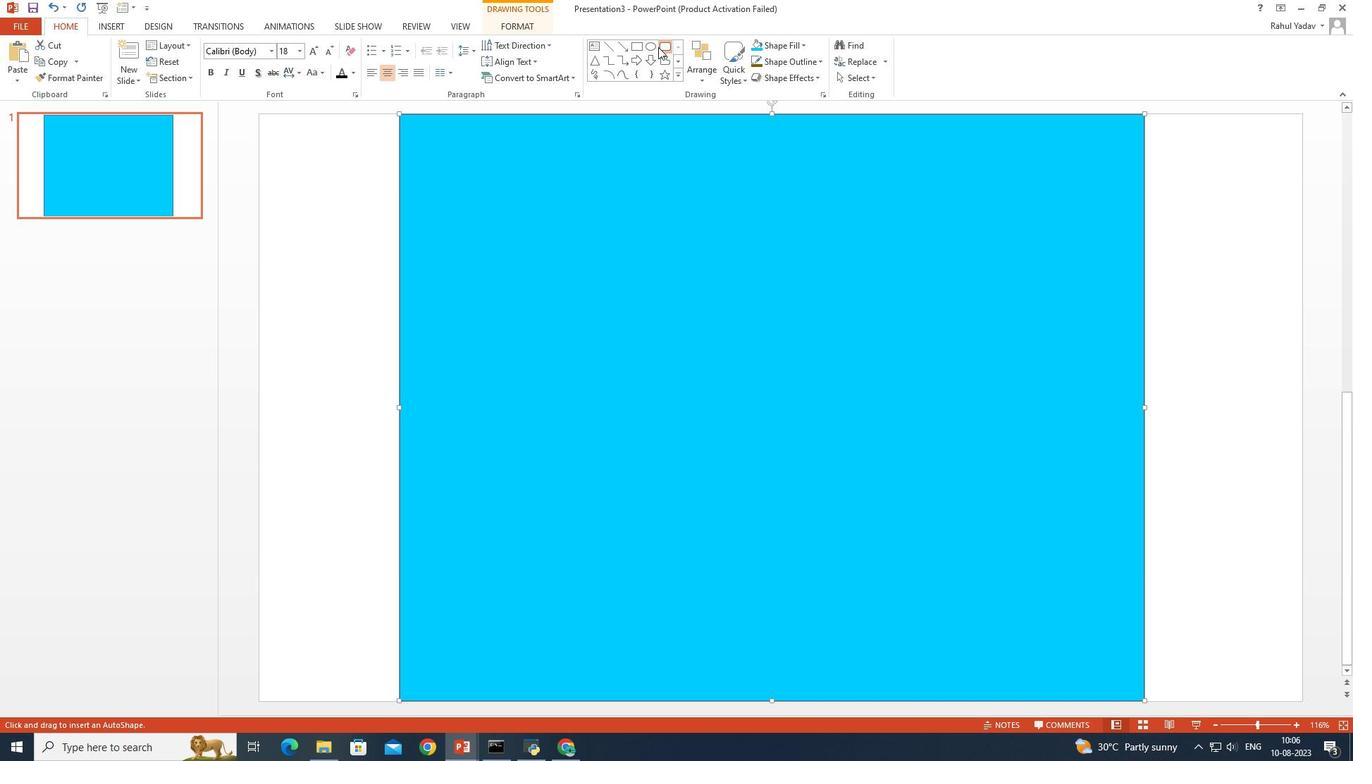 
Action: Mouse pressed left at (658, 47)
Screenshot: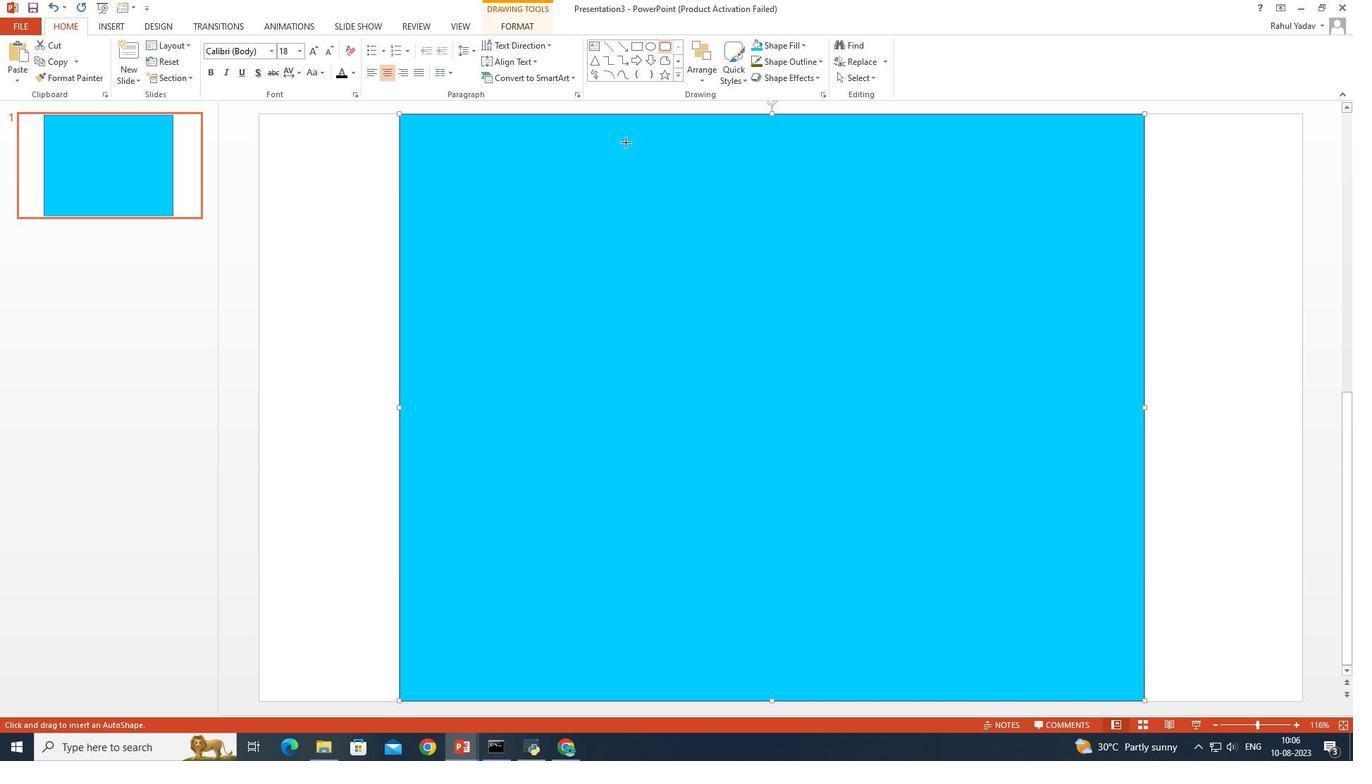
Action: Mouse moved to (611, 129)
Screenshot: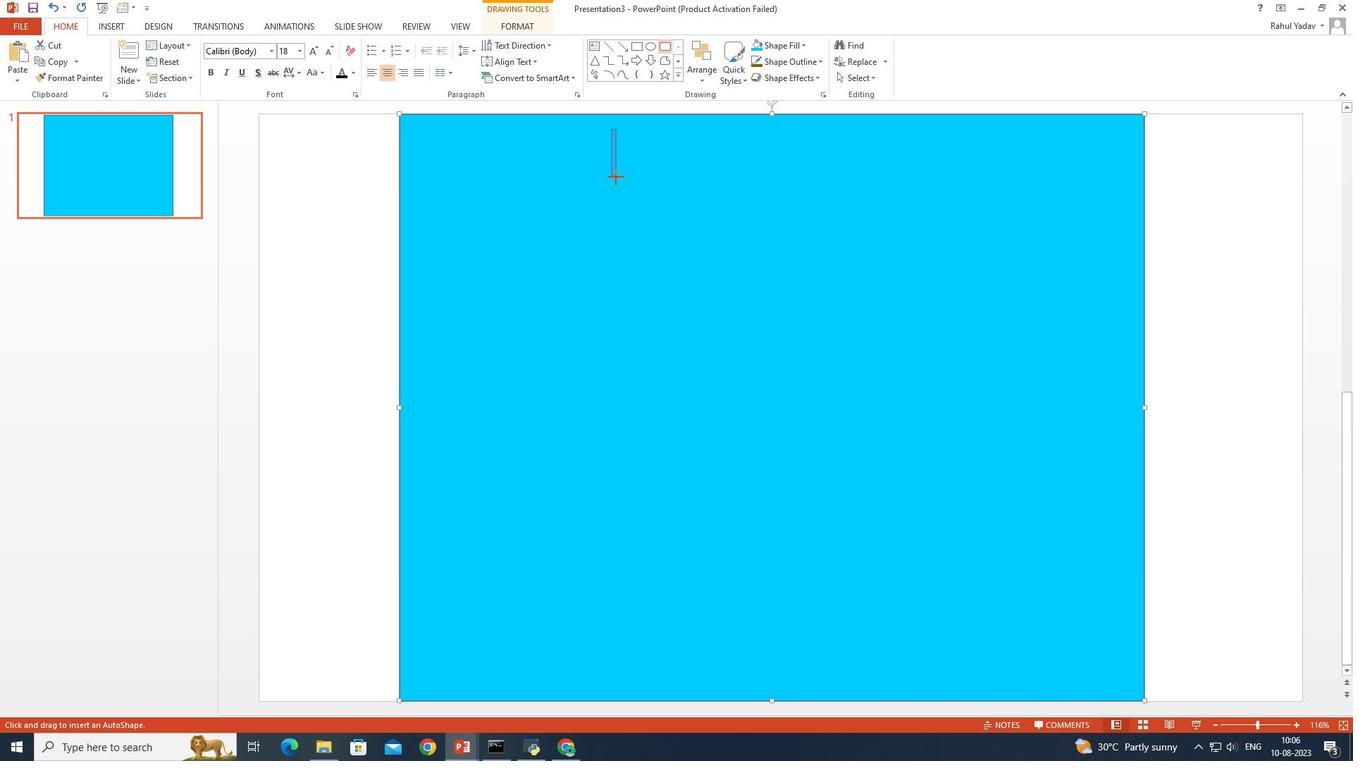 
Action: Mouse pressed left at (611, 129)
Screenshot: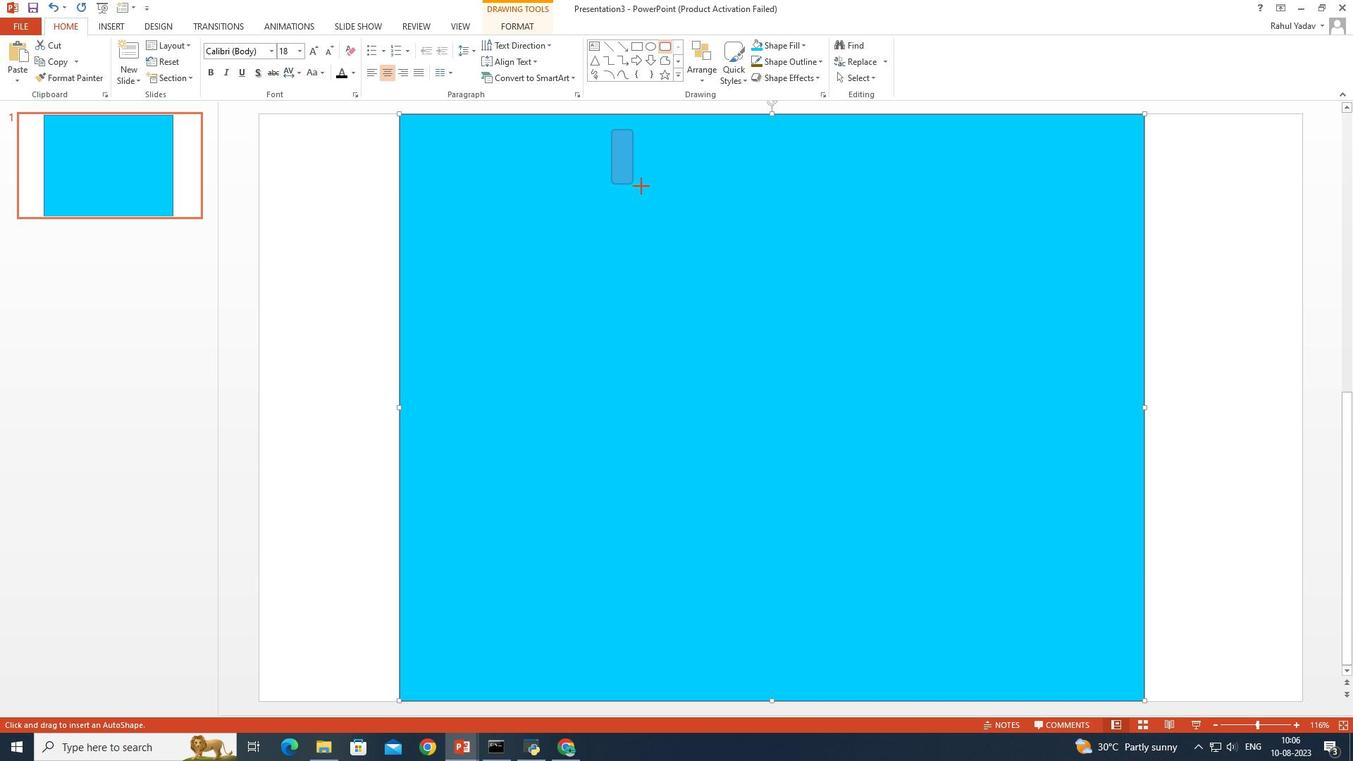 
Action: Mouse moved to (778, 47)
Screenshot: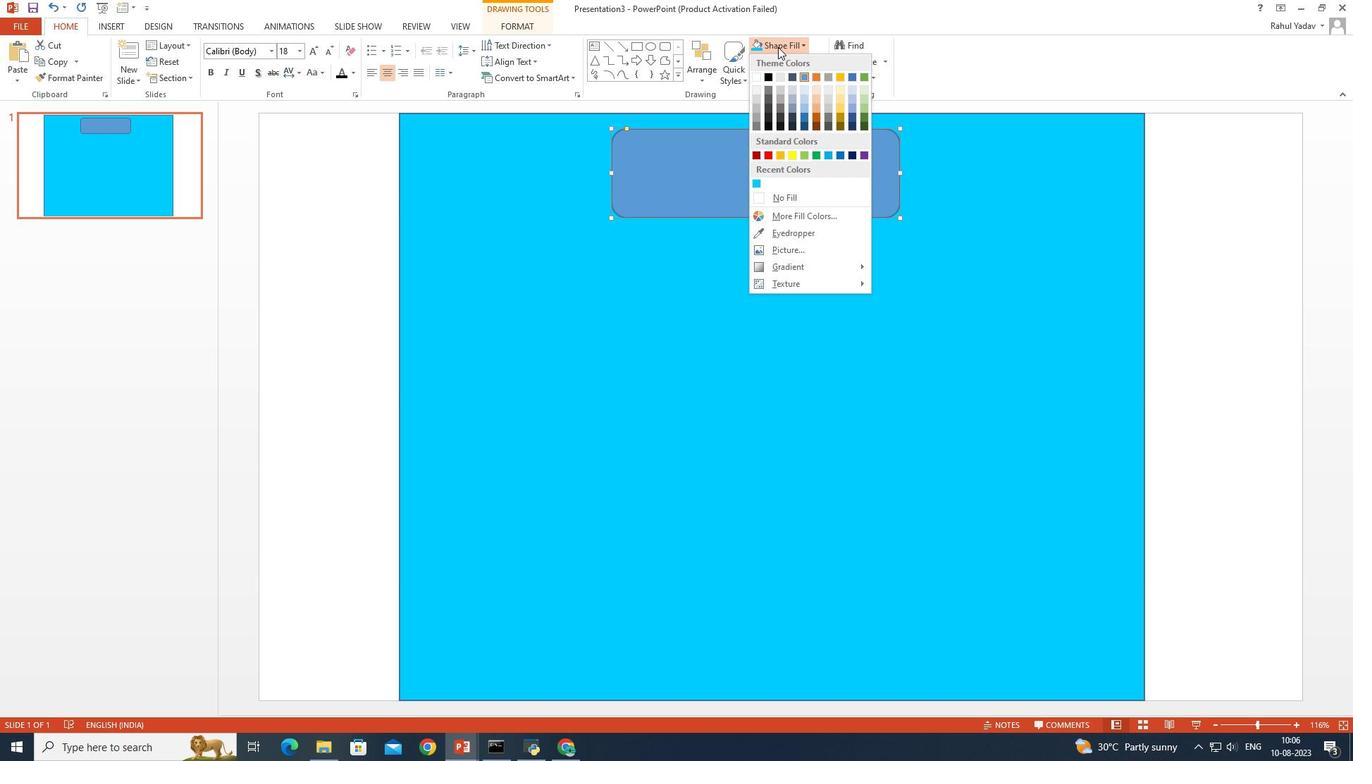 
Action: Mouse pressed left at (778, 47)
Screenshot: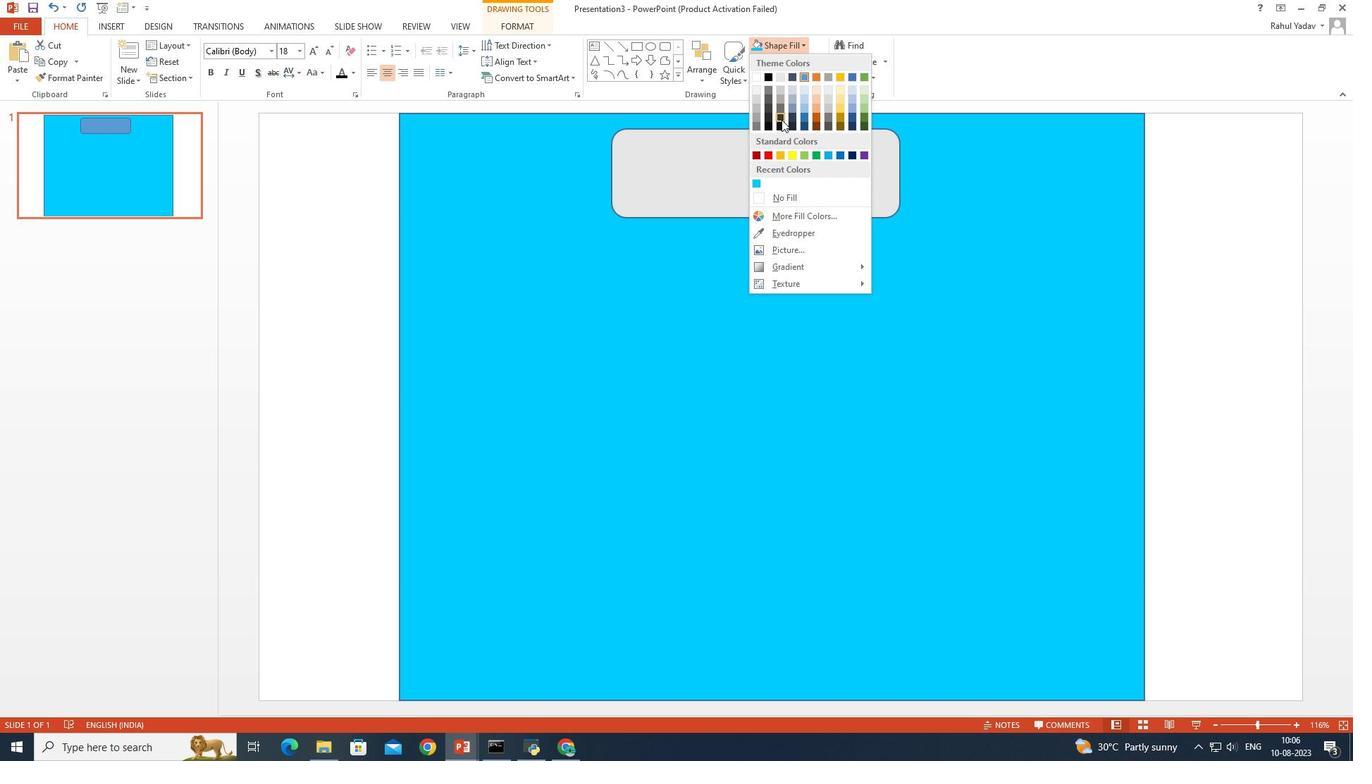 
Action: Mouse moved to (754, 181)
Screenshot: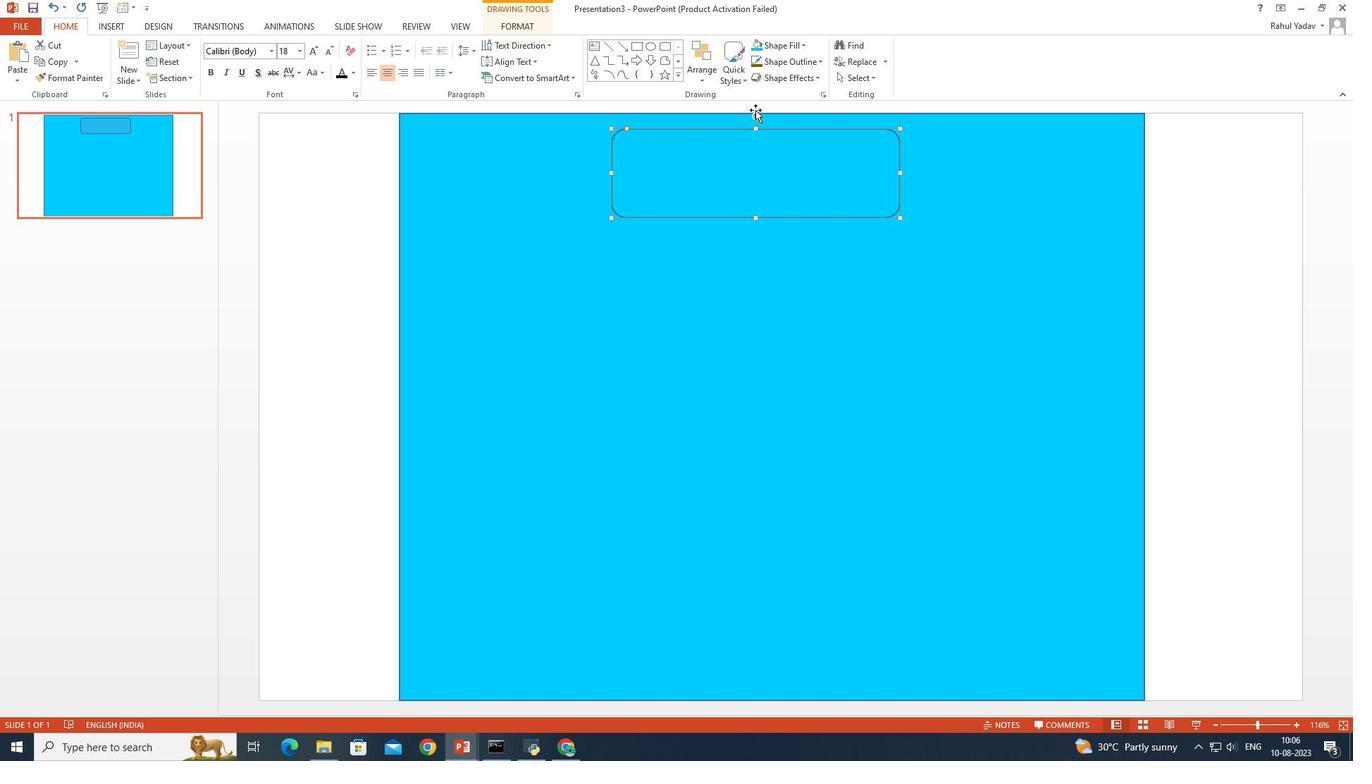 
Action: Mouse pressed left at (754, 181)
Screenshot: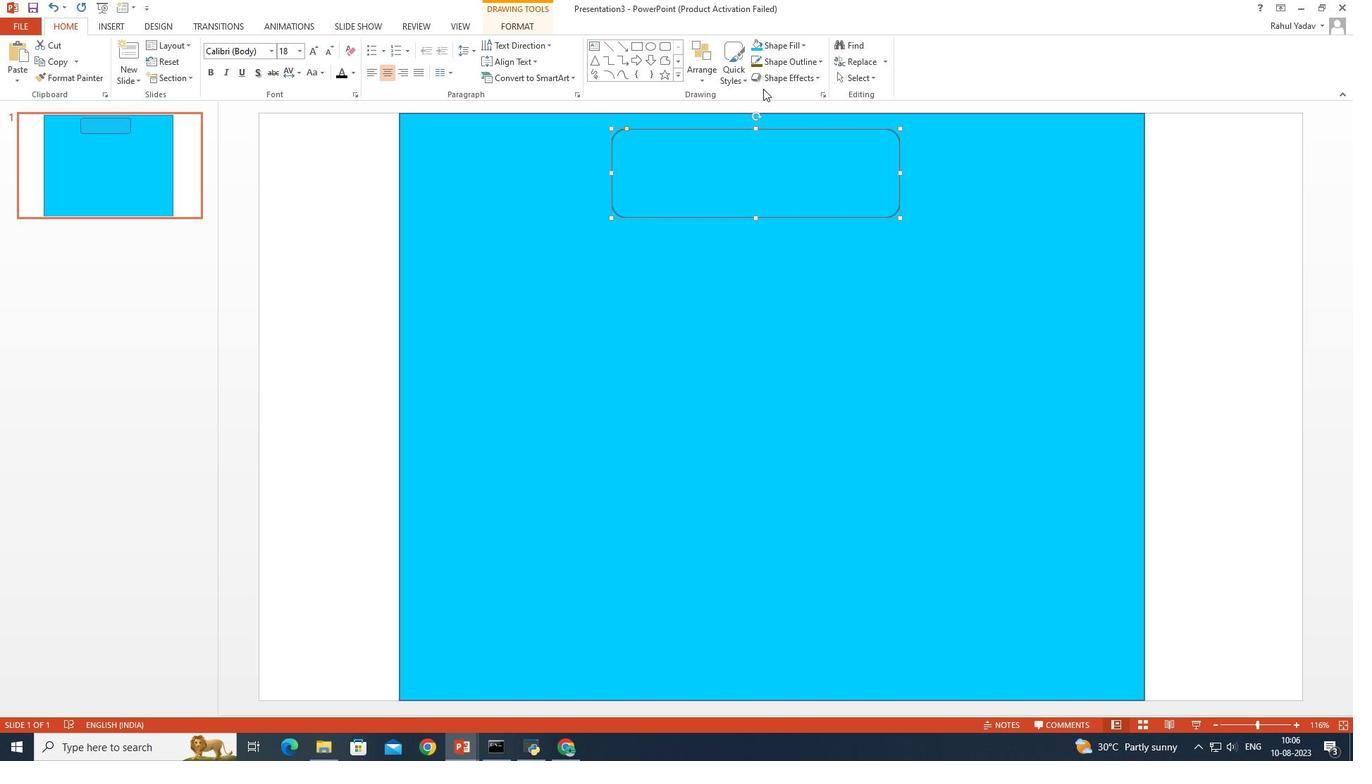 
Action: Mouse moved to (777, 59)
Screenshot: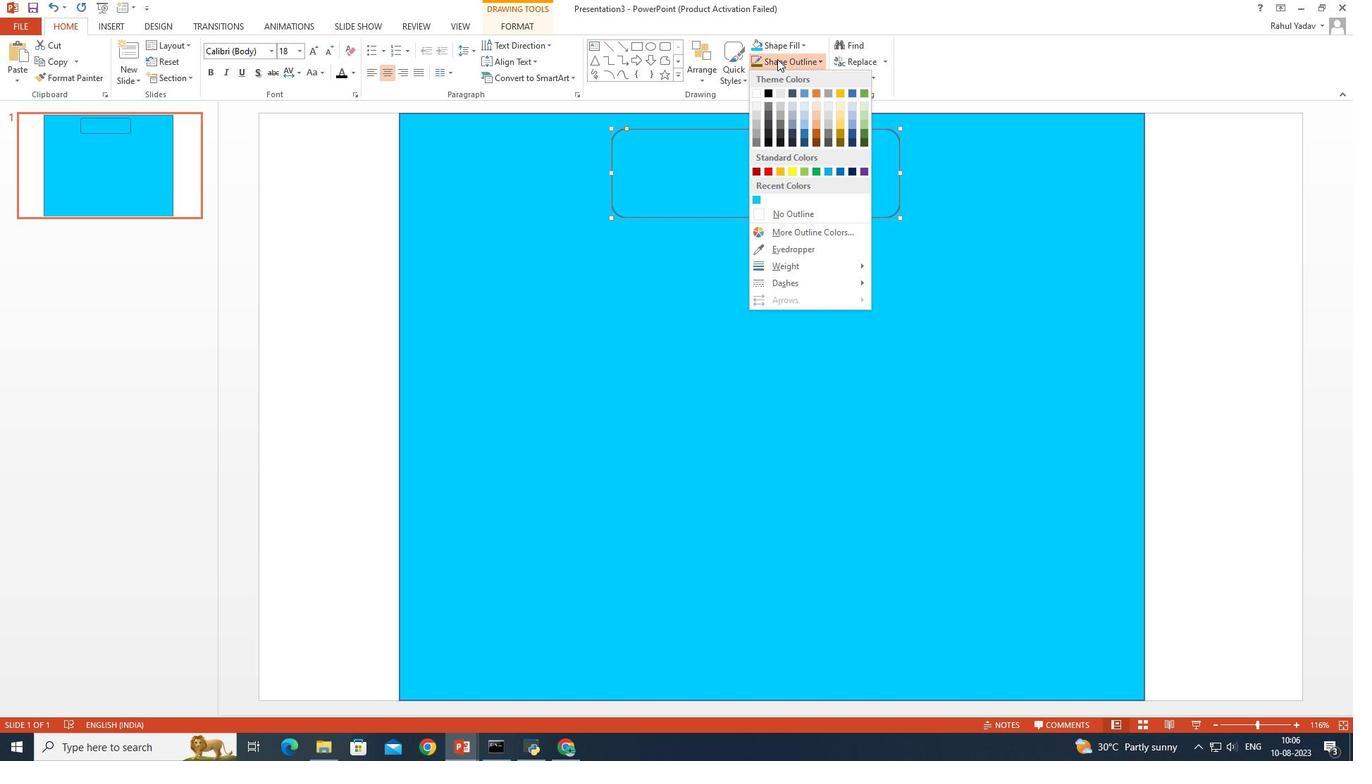 
Action: Mouse pressed left at (777, 59)
Screenshot: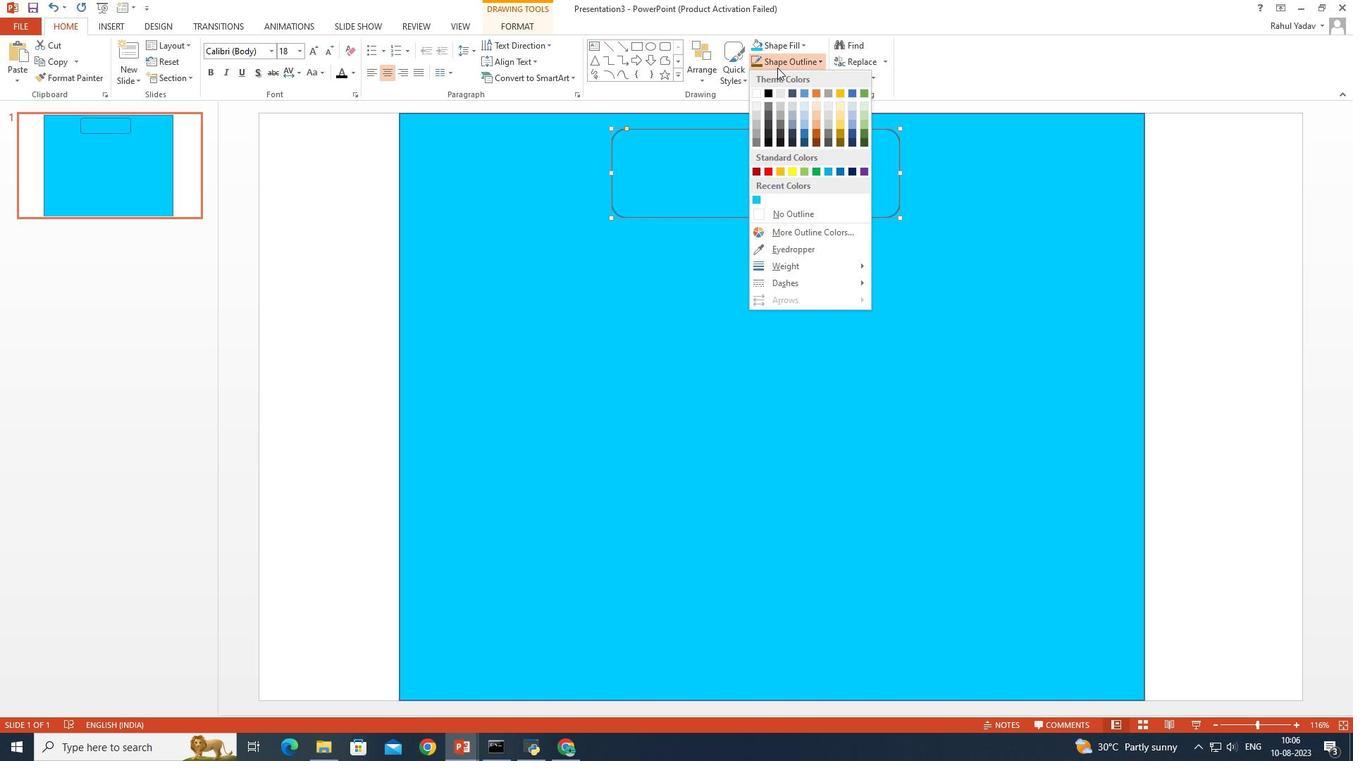 
Action: Mouse moved to (838, 171)
Screenshot: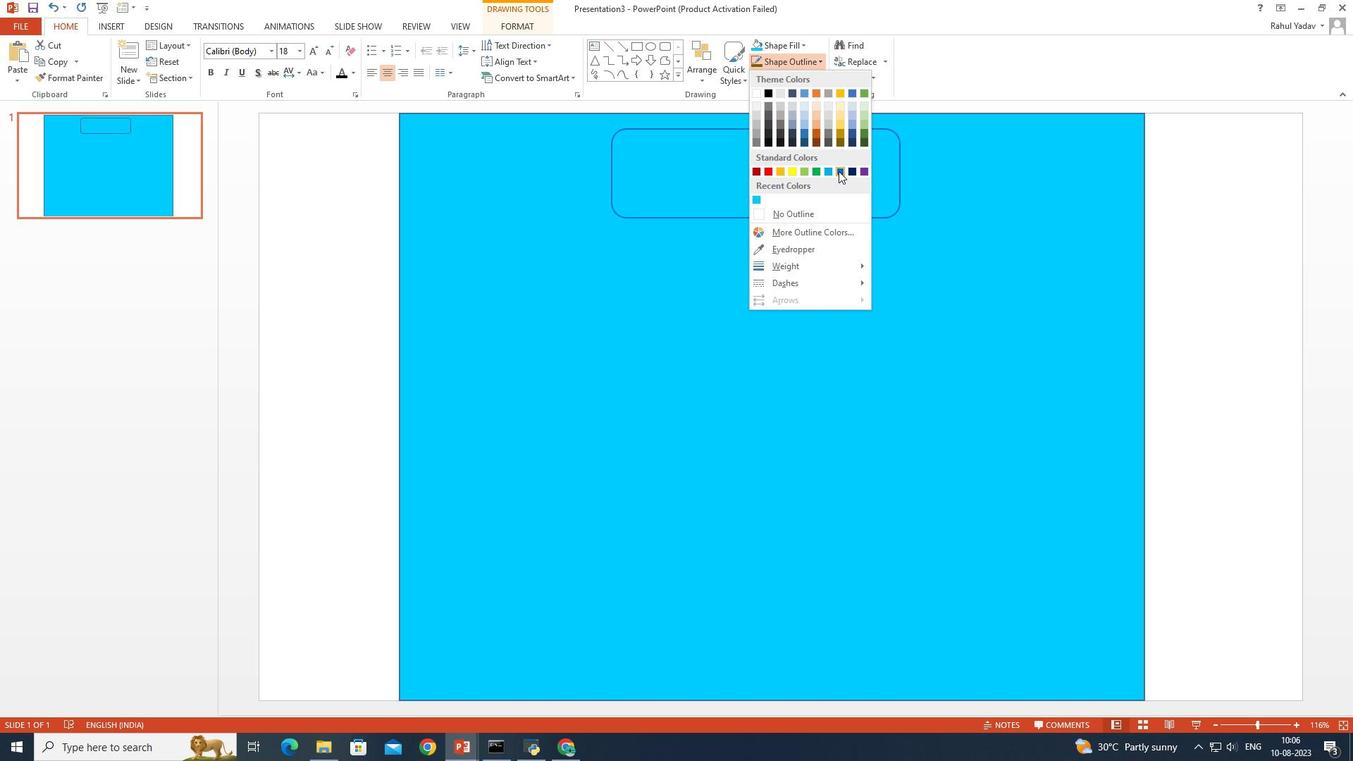 
Action: Mouse pressed left at (838, 171)
Screenshot: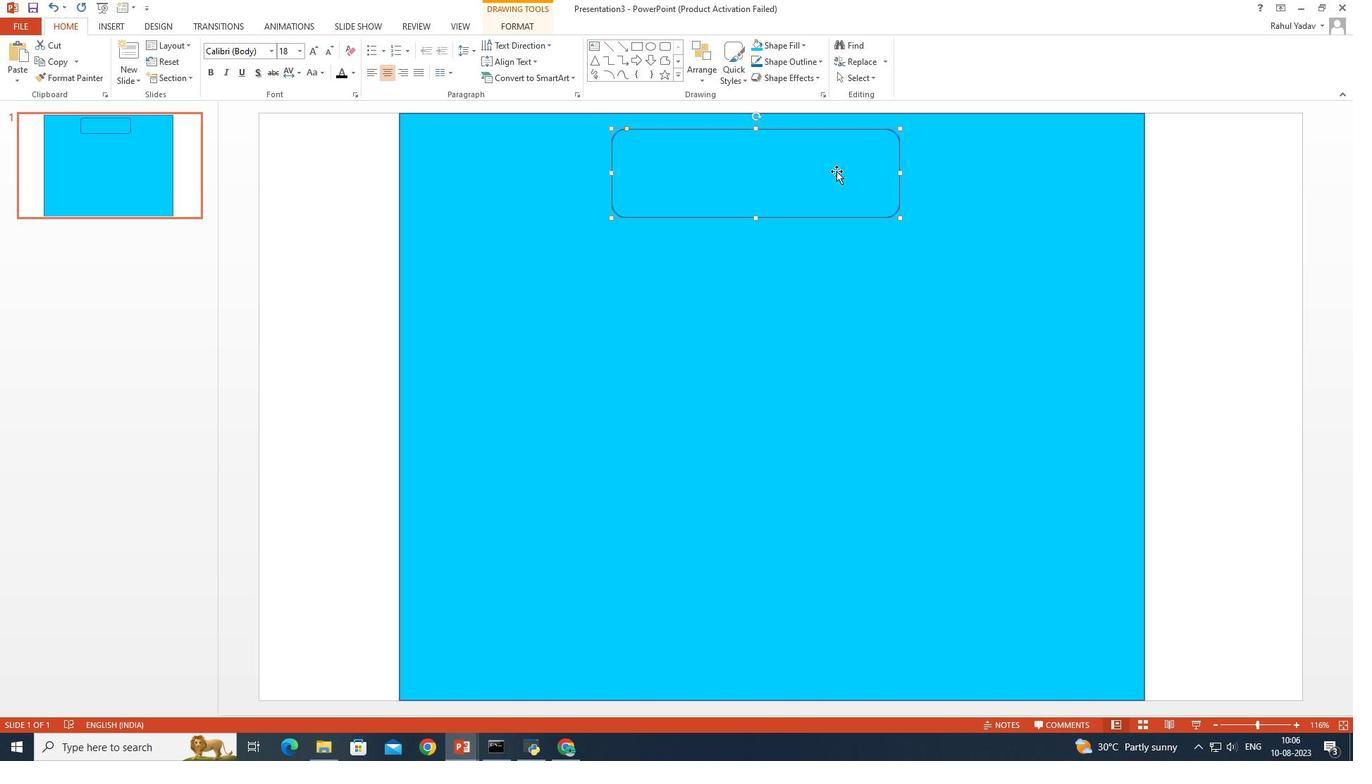 
Action: Mouse moved to (792, 172)
Screenshot: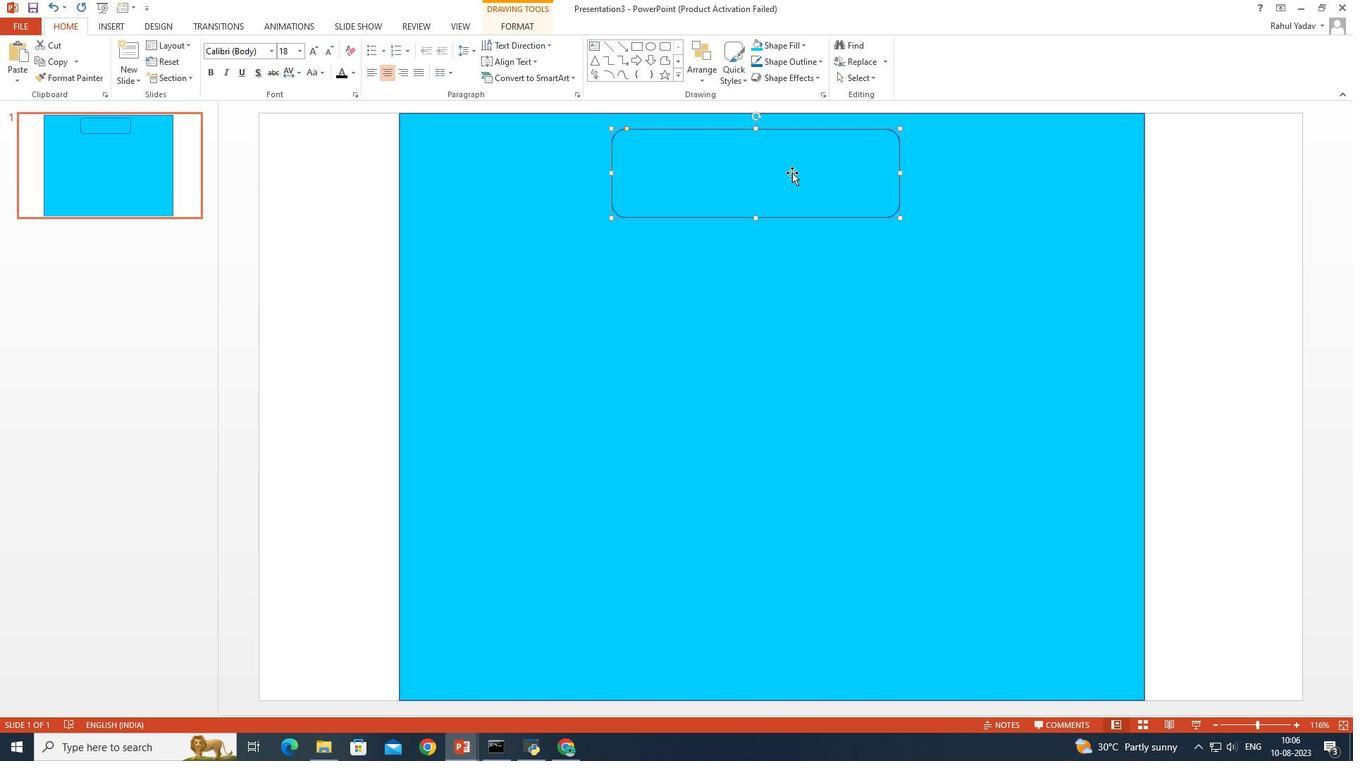 
Action: Key pressed benefit<Key.space>of<Key.space><Key.shift><Key.shift><Key.shift>Drinkling<Key.left><Key.left><Key.left><Key.backspace><Key.right><Key.right><Key.left><Key.right><Key.right><Key.right><Key.space><Key.shift>Waterctrl+A
Screenshot: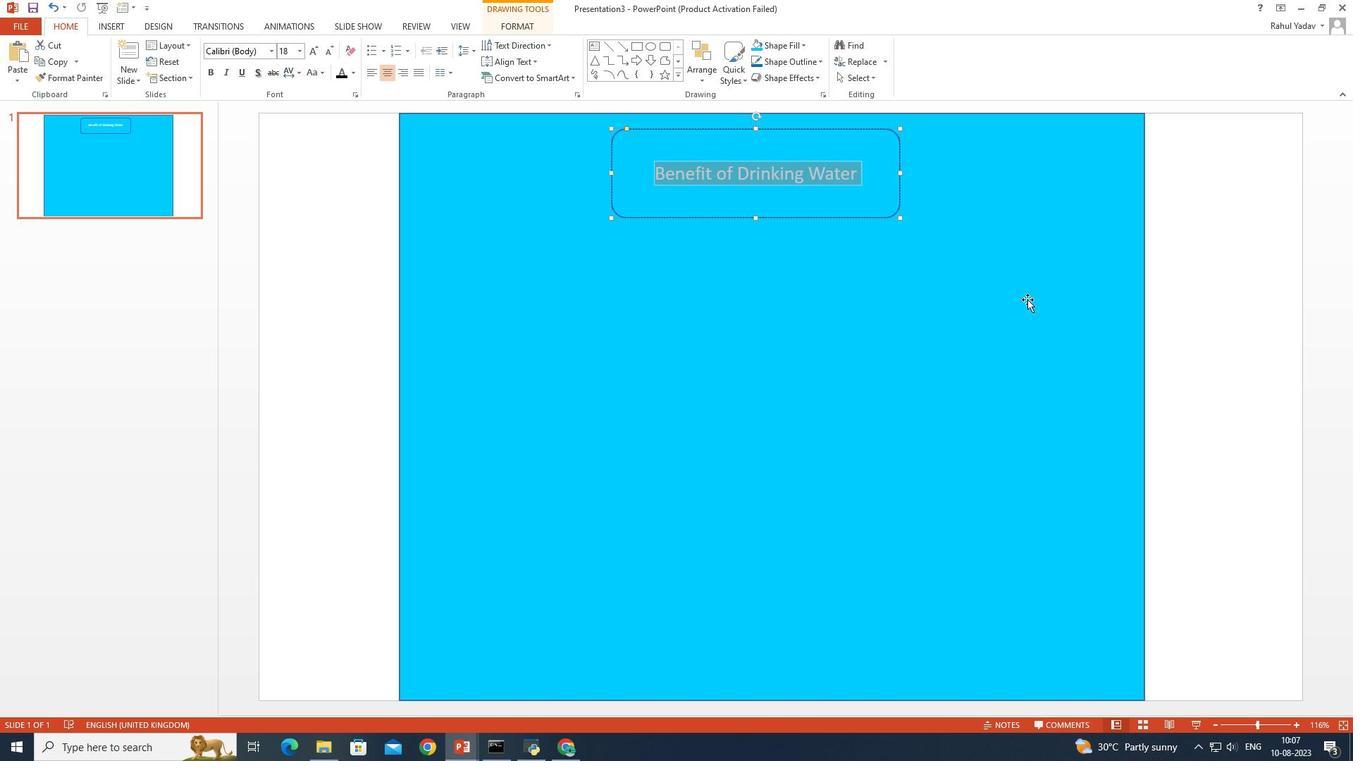 
Action: Mouse moved to (345, 69)
Screenshot: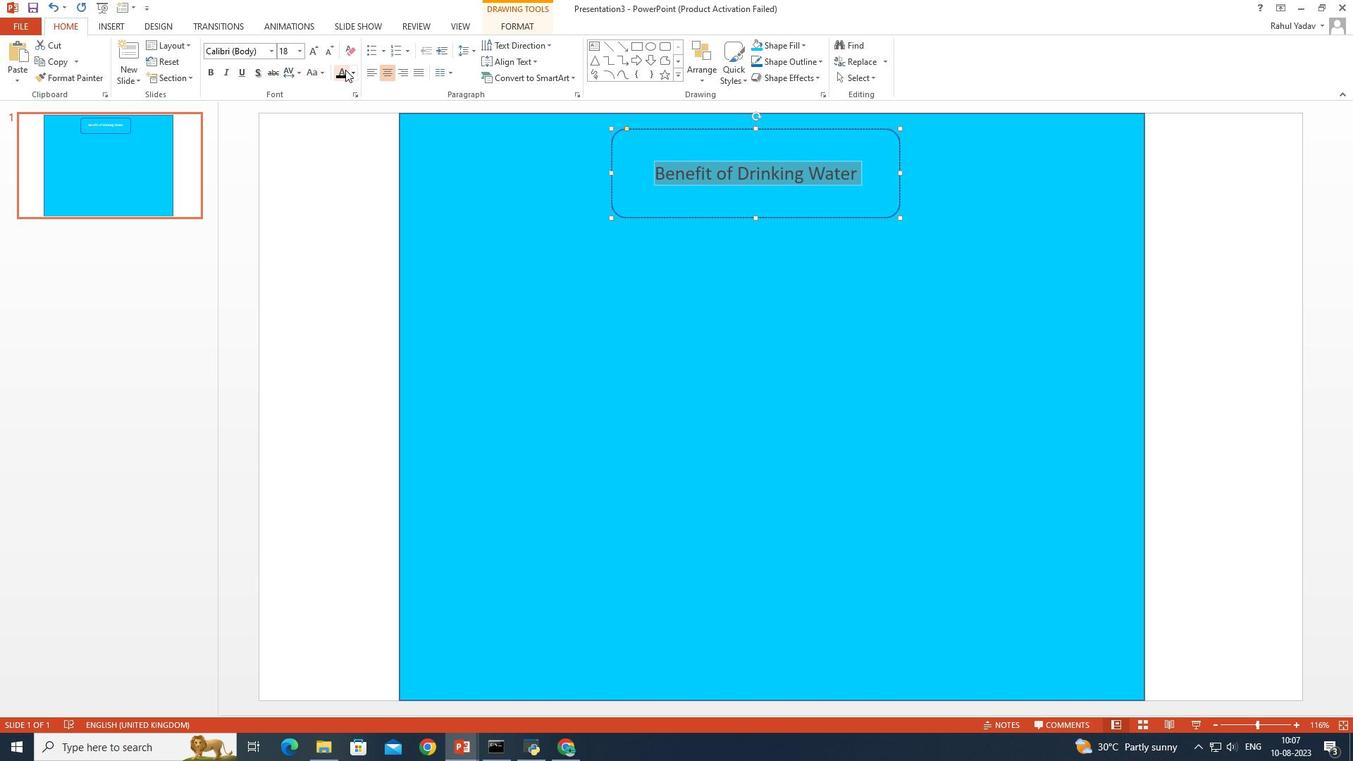 
Action: Mouse pressed left at (345, 69)
Screenshot: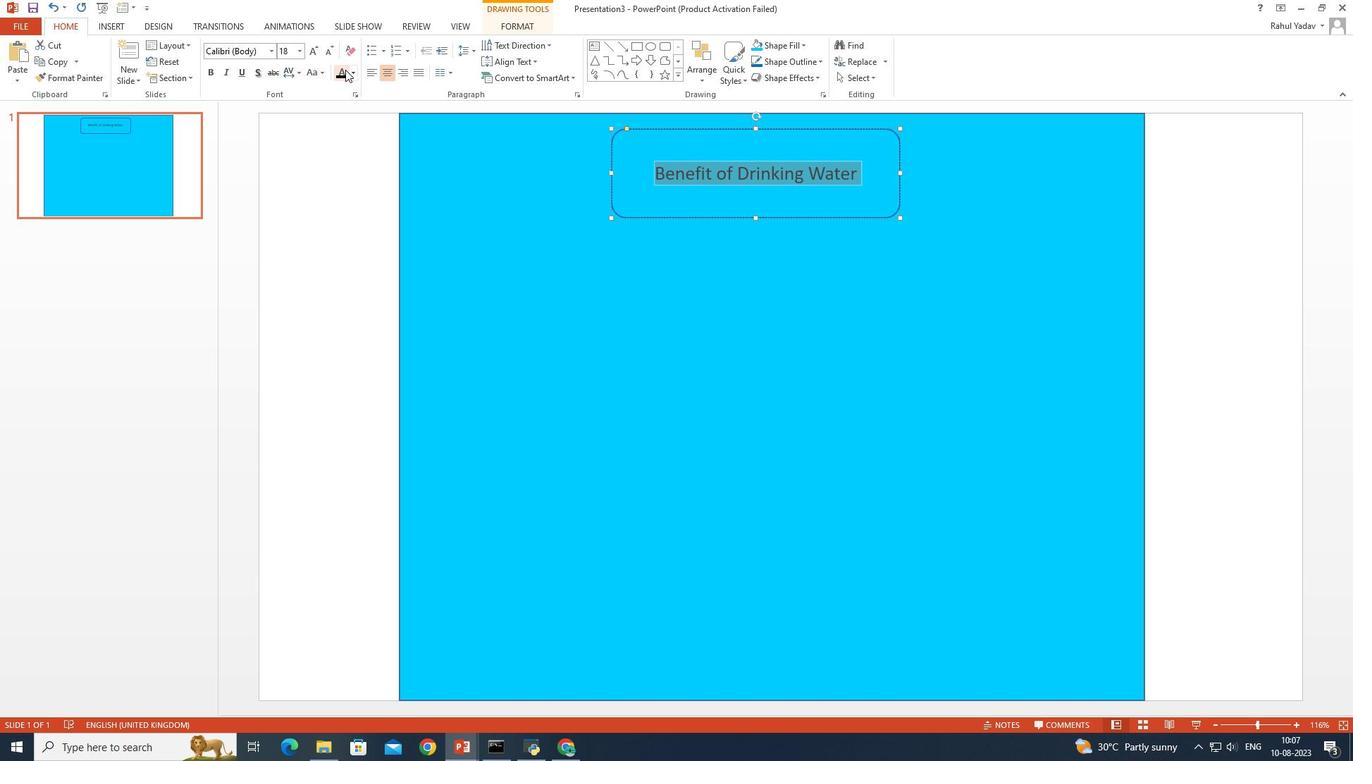 
Action: Mouse moved to (267, 57)
Screenshot: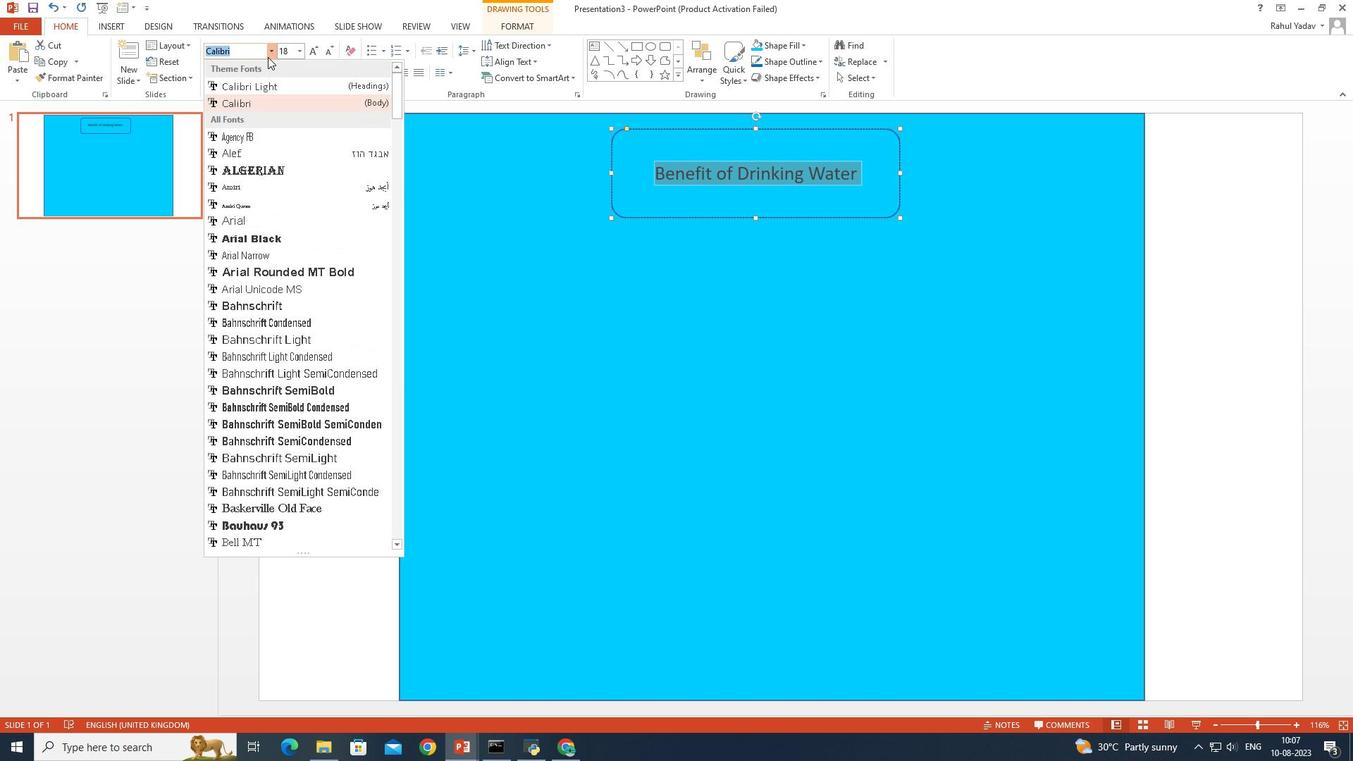 
Action: Mouse pressed left at (267, 57)
Screenshot: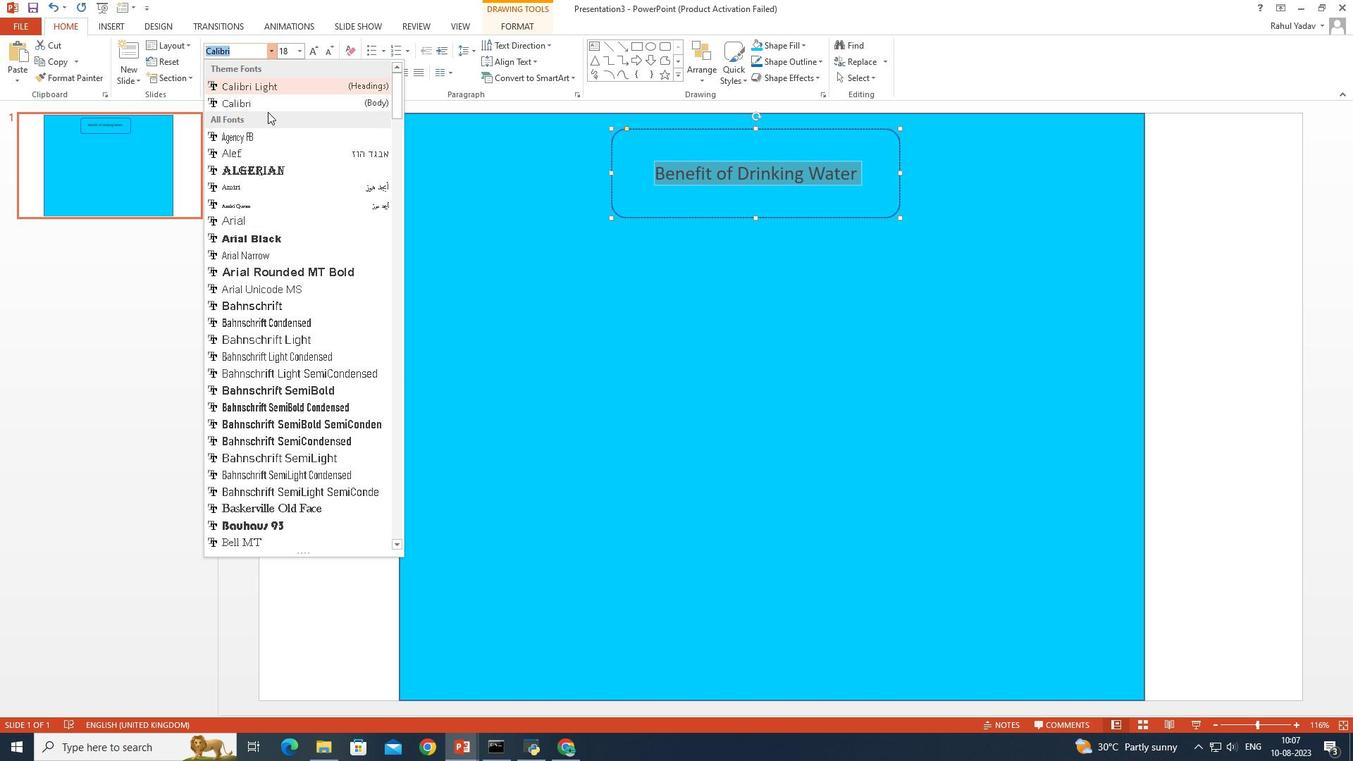 
Action: Mouse moved to (266, 288)
Screenshot: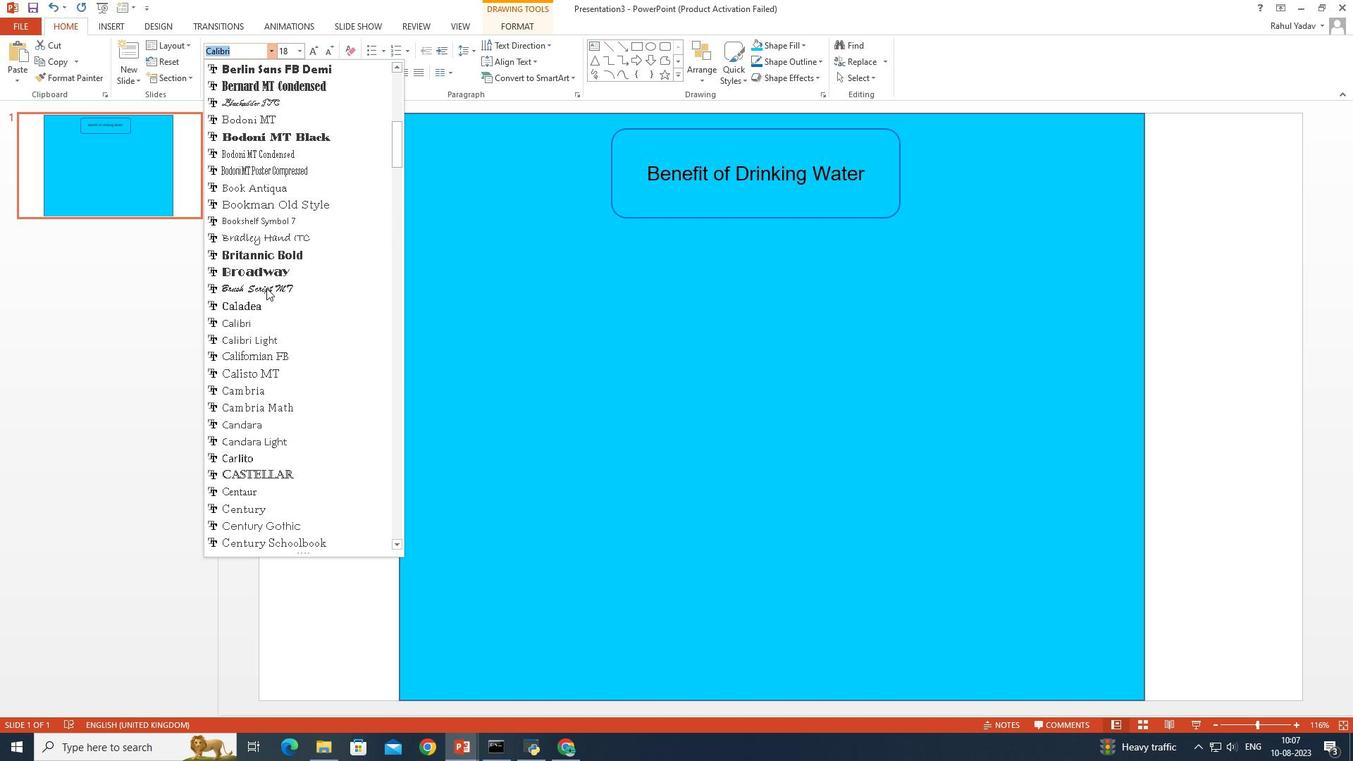 
Action: Mouse scrolled (266, 287) with delta (0, 0)
Screenshot: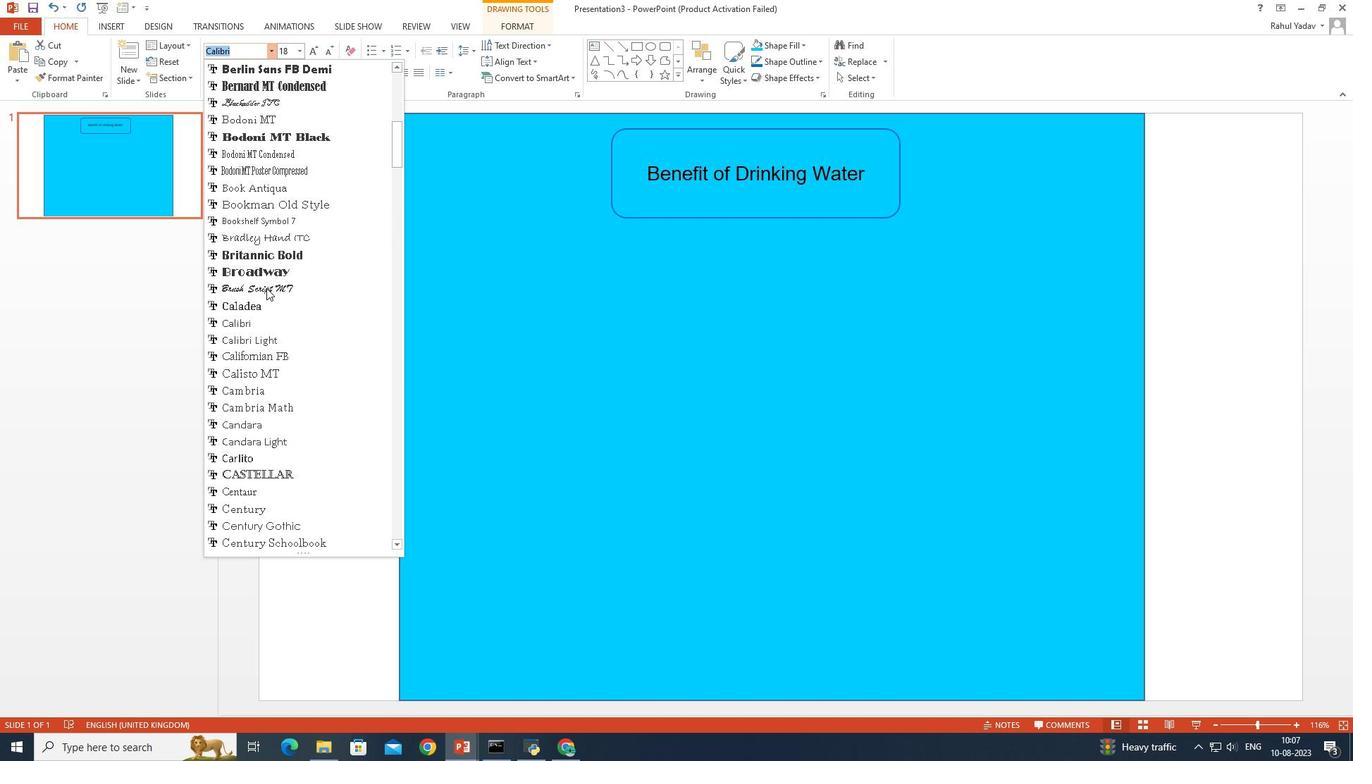 
Action: Mouse scrolled (266, 287) with delta (0, 0)
Screenshot: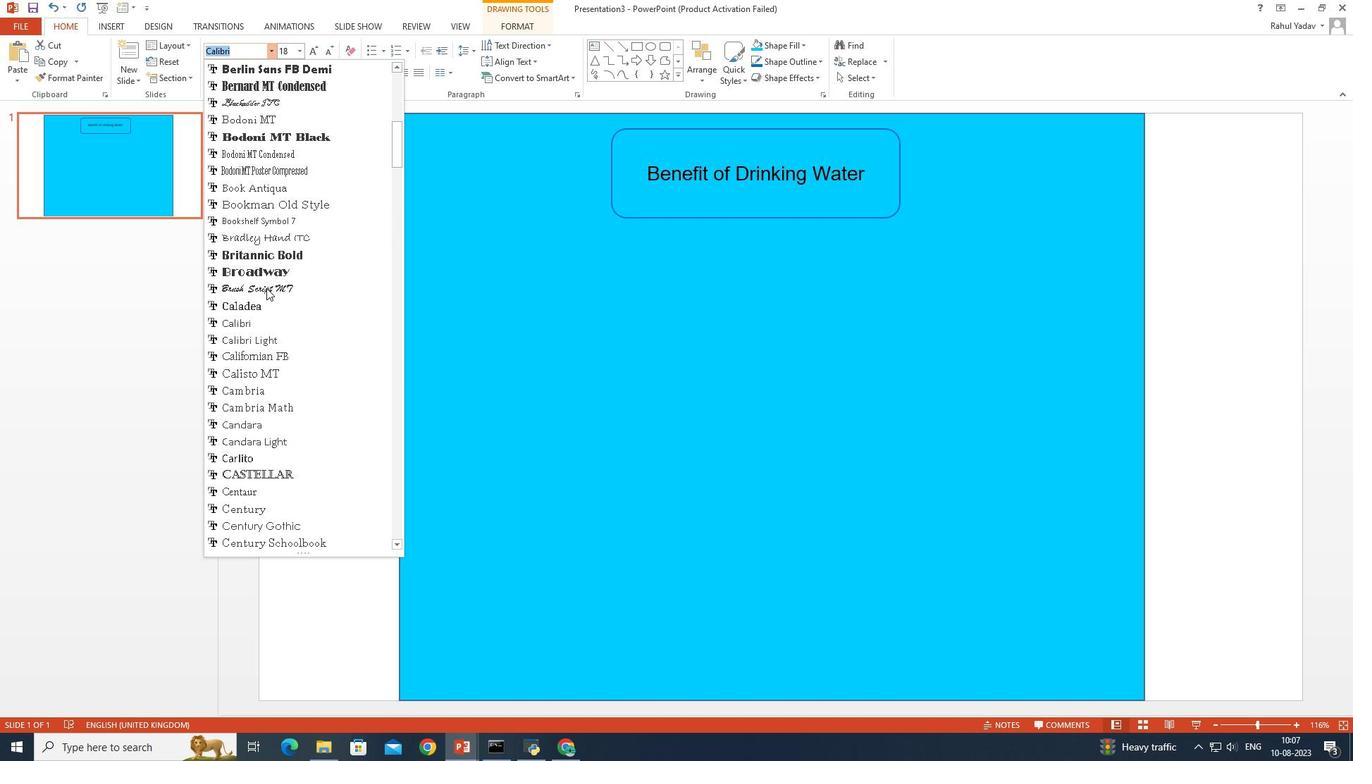 
Action: Mouse scrolled (266, 287) with delta (0, 0)
Screenshot: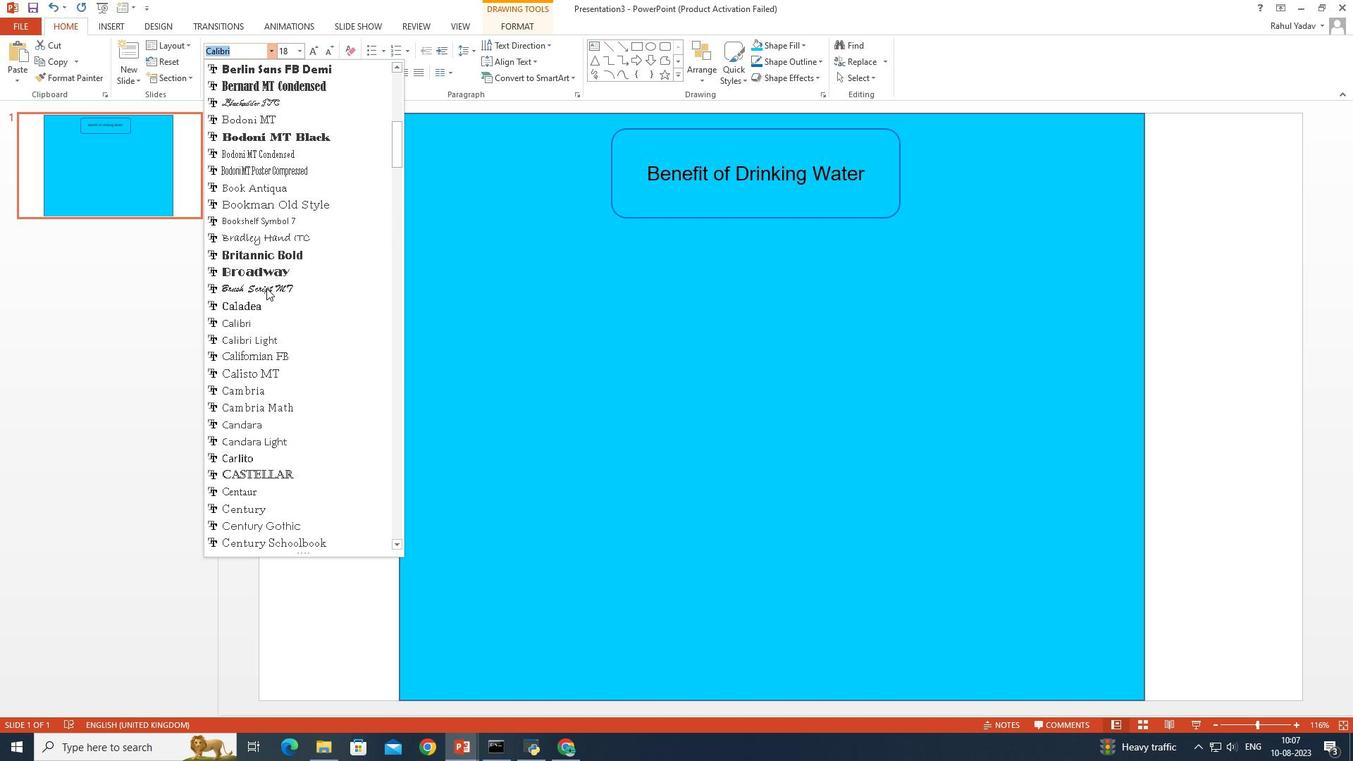 
Action: Mouse scrolled (266, 287) with delta (0, 0)
Screenshot: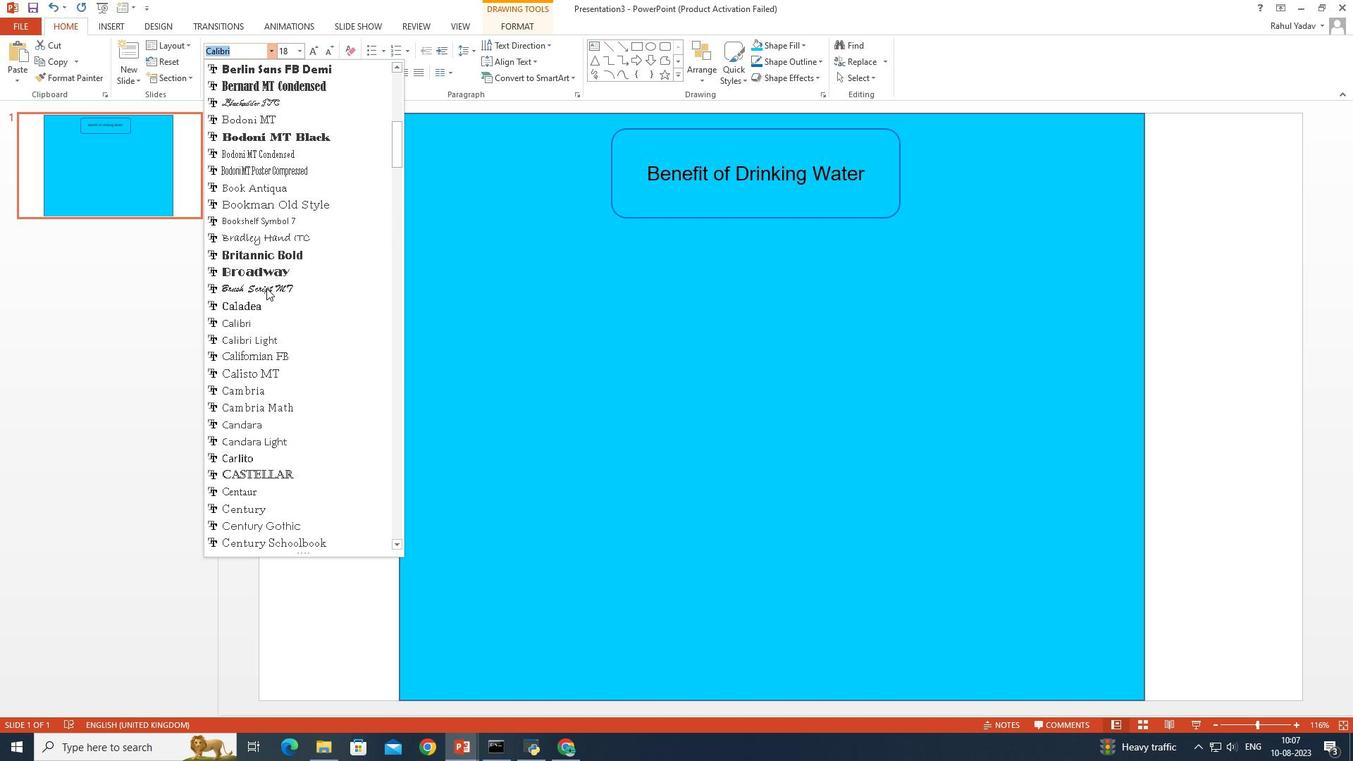 
Action: Mouse scrolled (266, 287) with delta (0, 0)
Screenshot: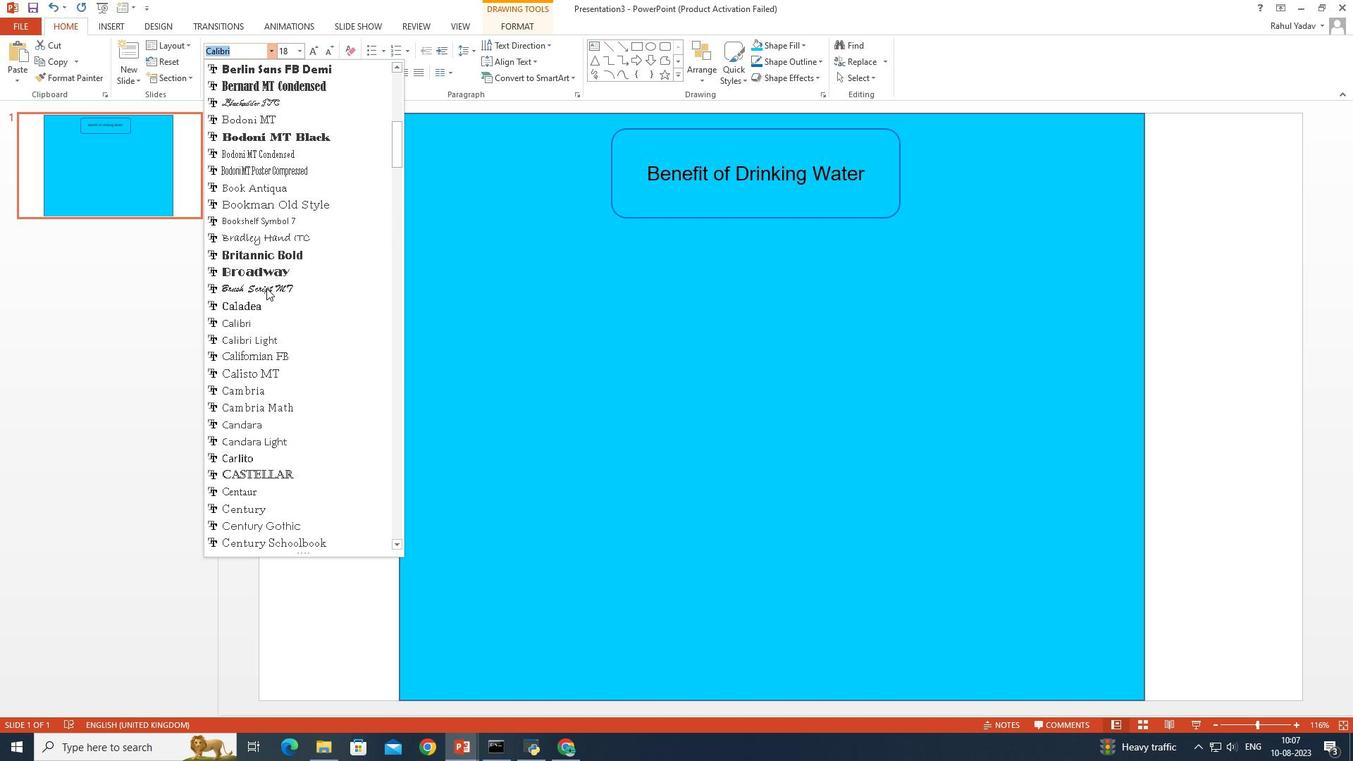 
Action: Mouse scrolled (266, 287) with delta (0, 0)
Screenshot: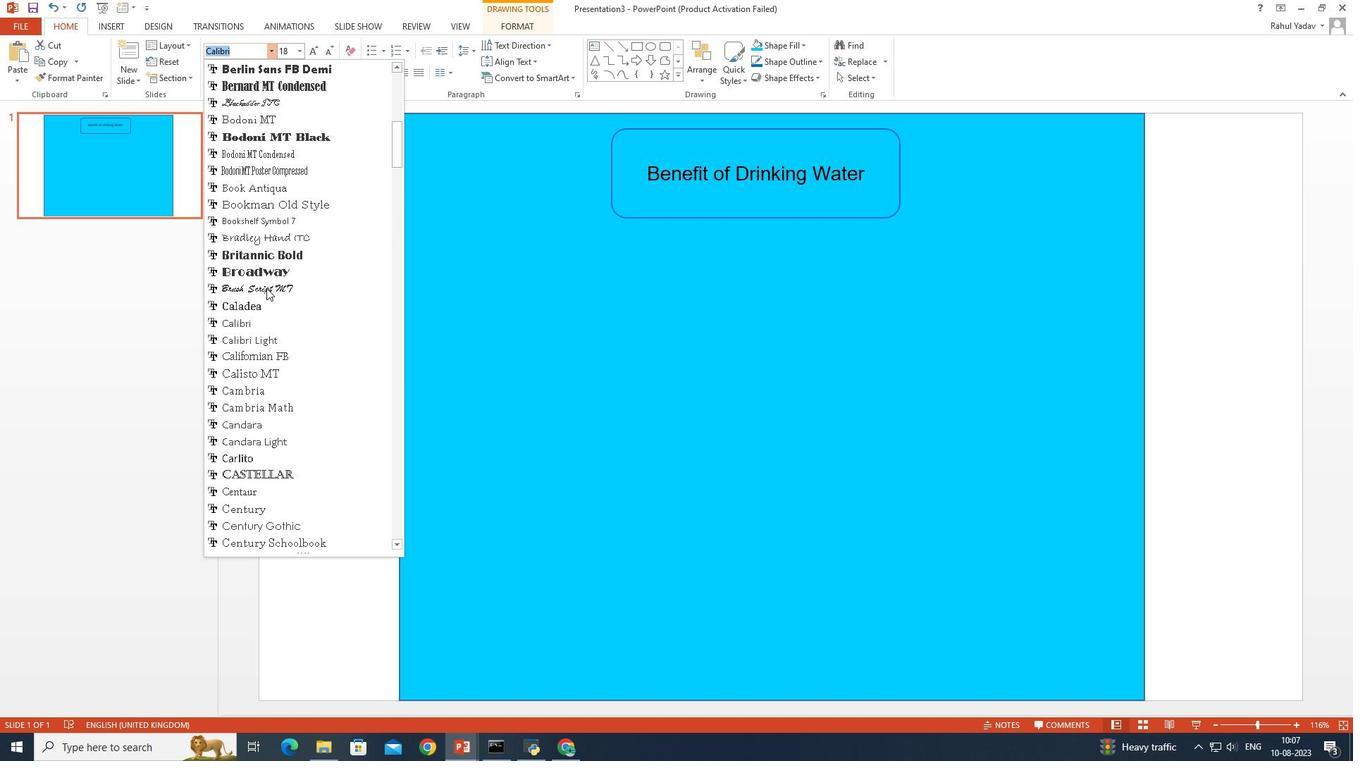 
Action: Mouse scrolled (266, 287) with delta (0, 0)
Screenshot: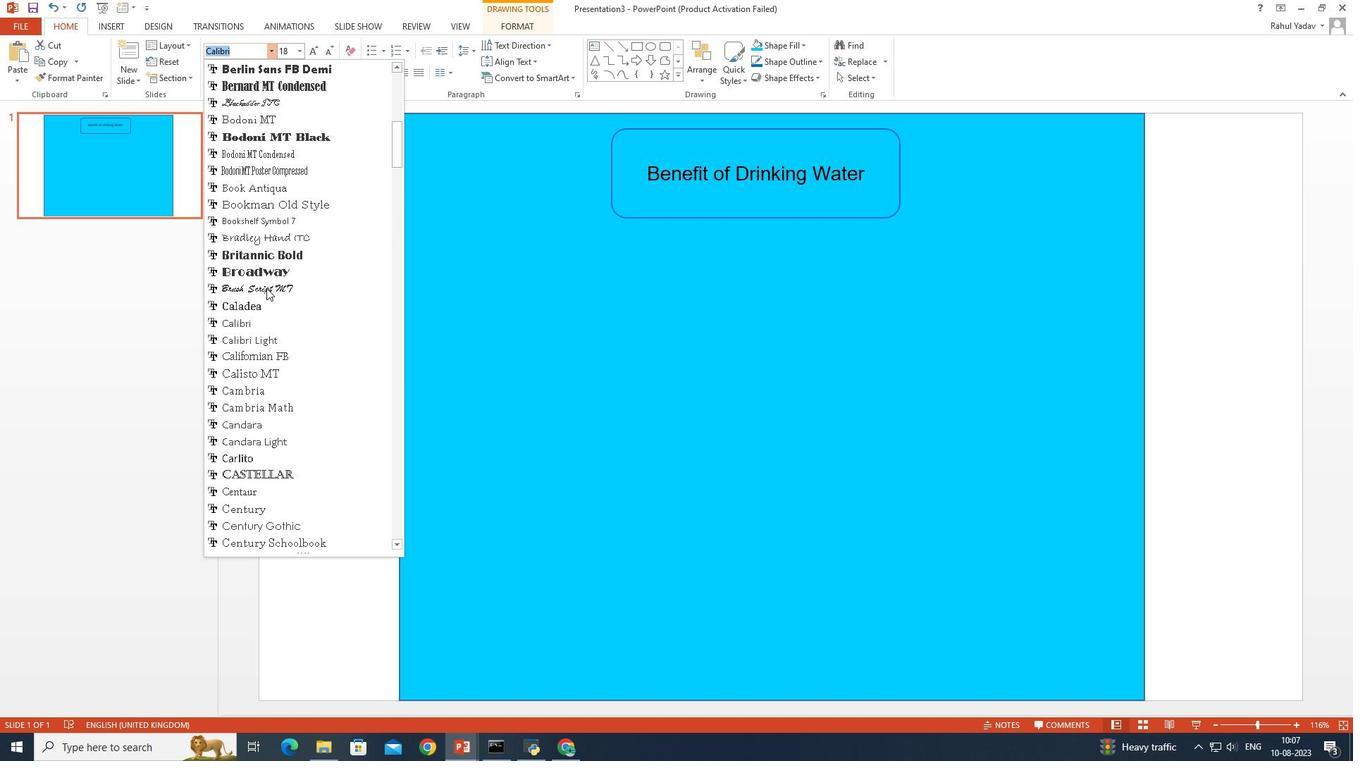 
Action: Mouse scrolled (266, 287) with delta (0, 0)
Screenshot: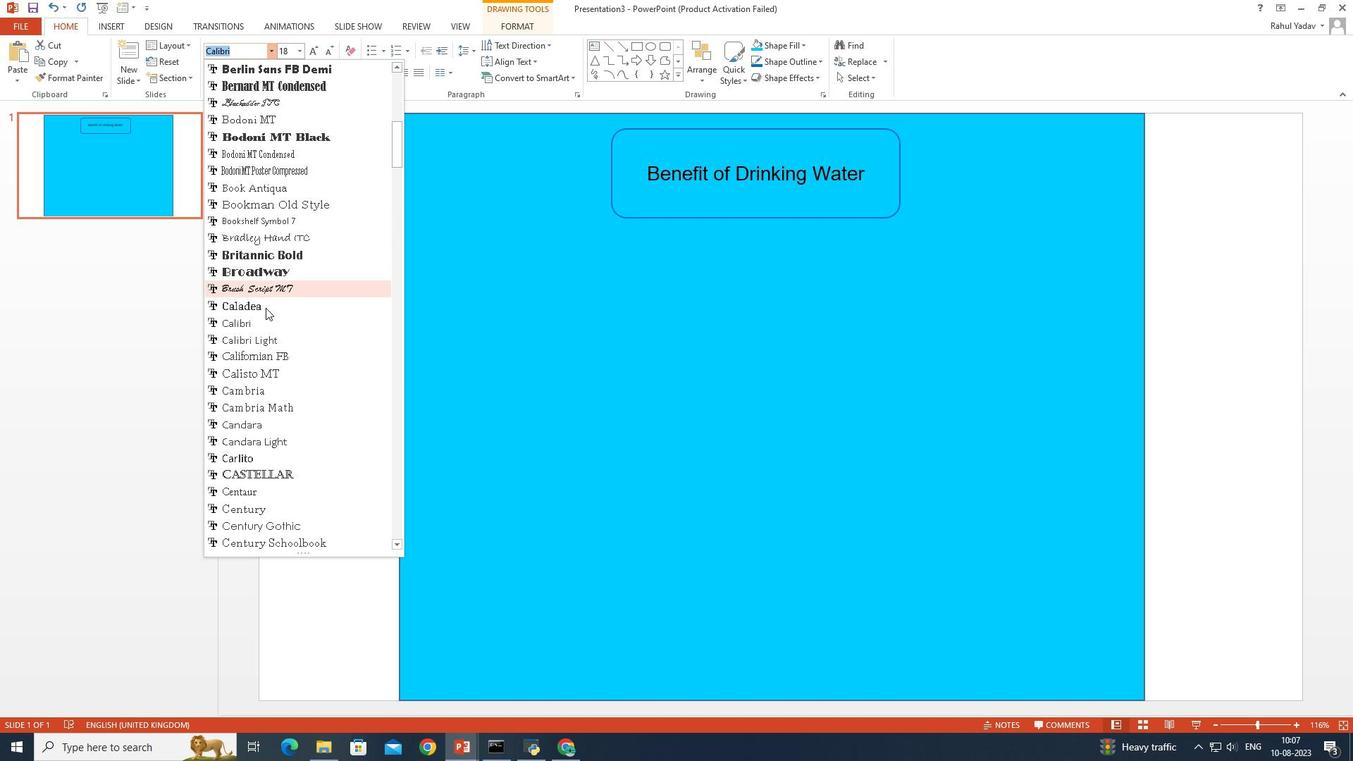 
Action: Mouse scrolled (266, 287) with delta (0, 0)
Screenshot: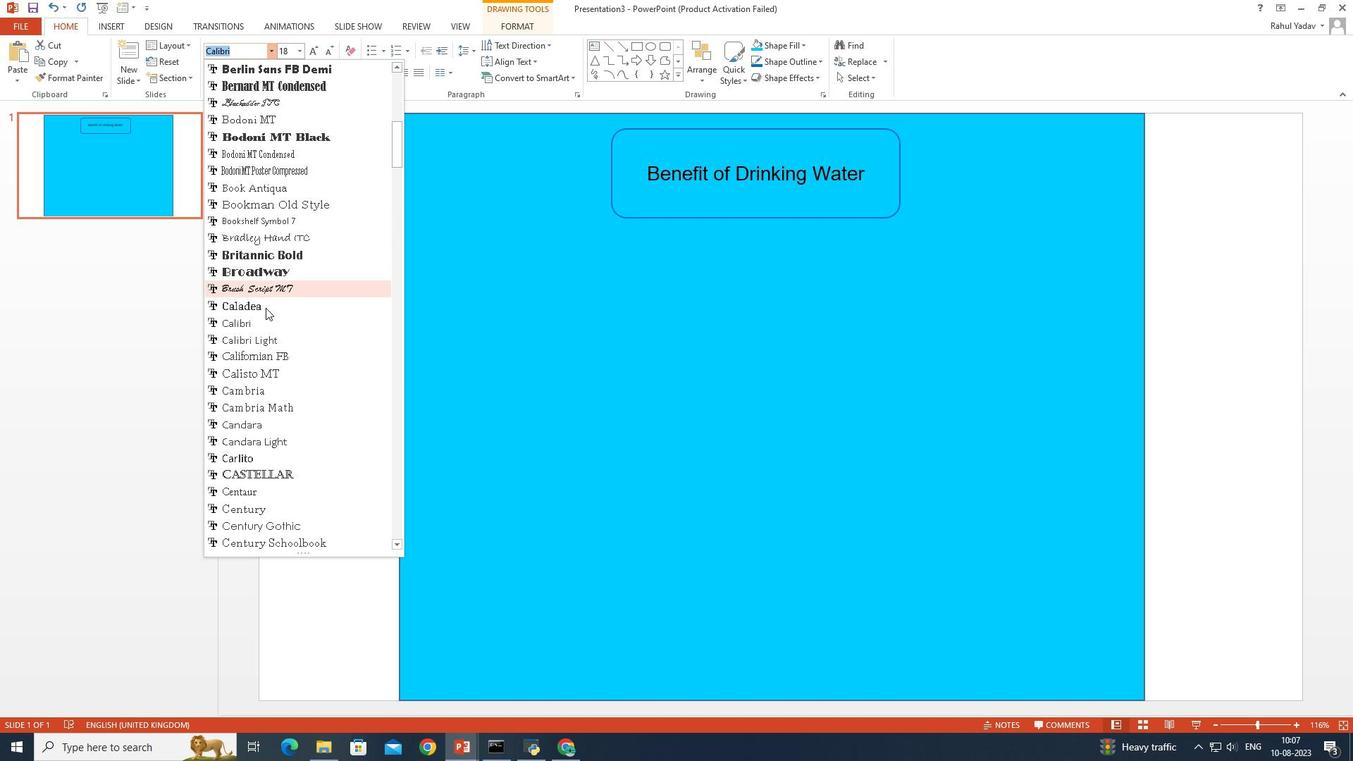 
Action: Mouse scrolled (266, 287) with delta (0, 0)
Screenshot: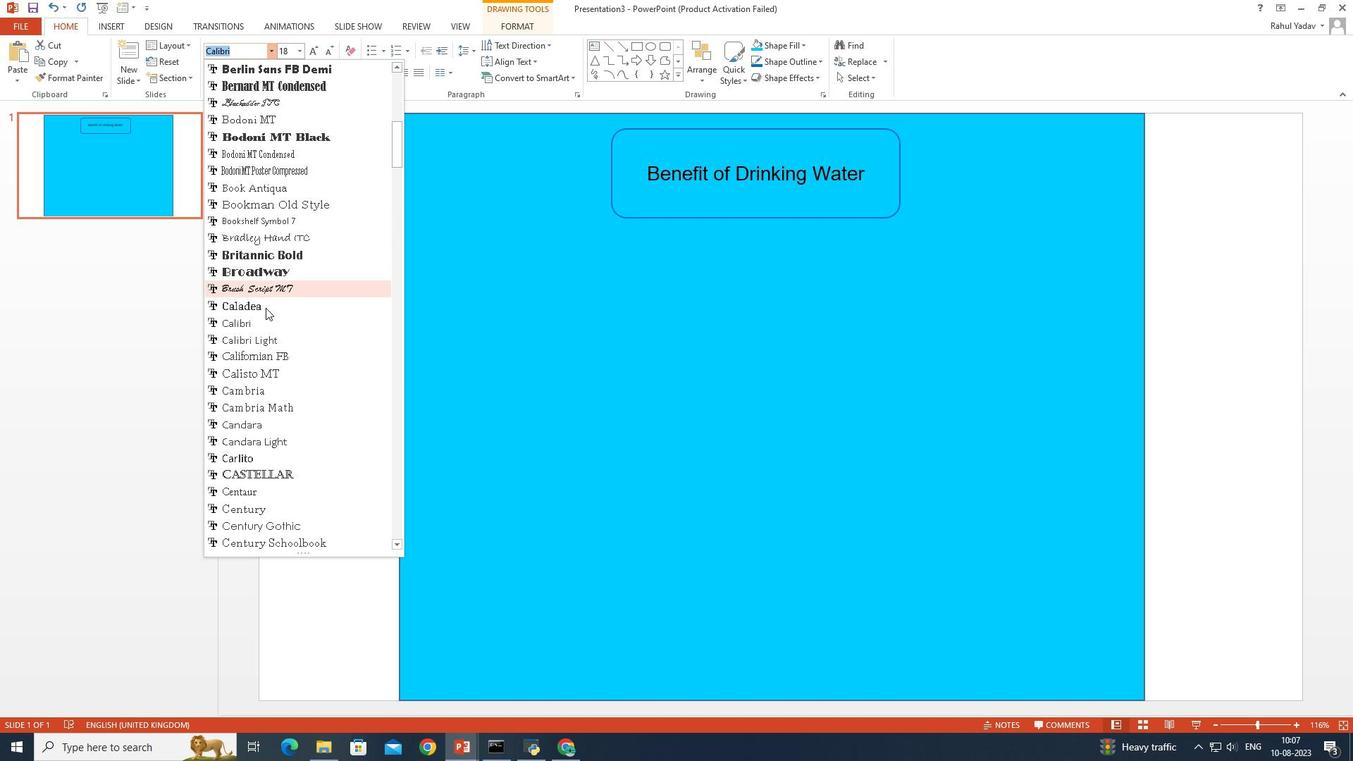 
Action: Mouse moved to (273, 394)
Screenshot: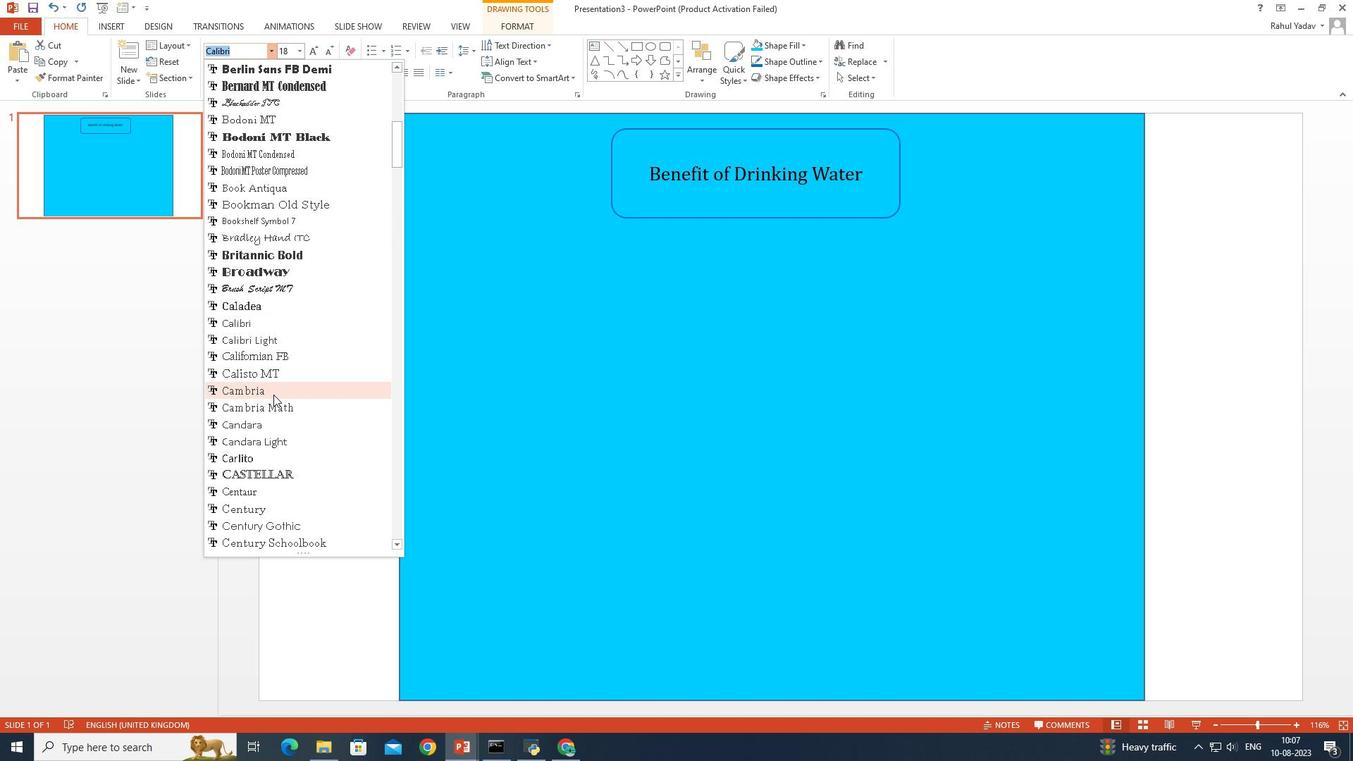 
Action: Mouse scrolled (273, 394) with delta (0, 0)
Screenshot: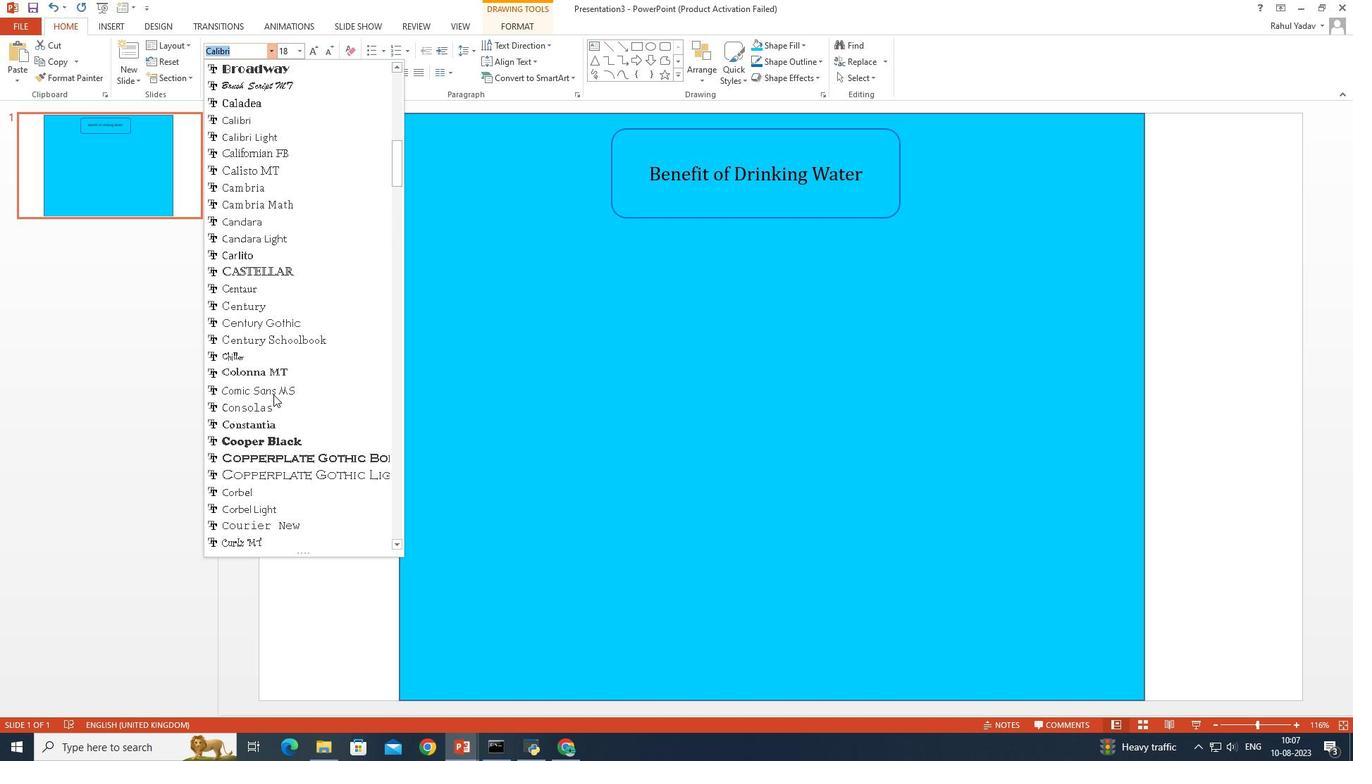 
Action: Mouse scrolled (273, 394) with delta (0, 0)
Screenshot: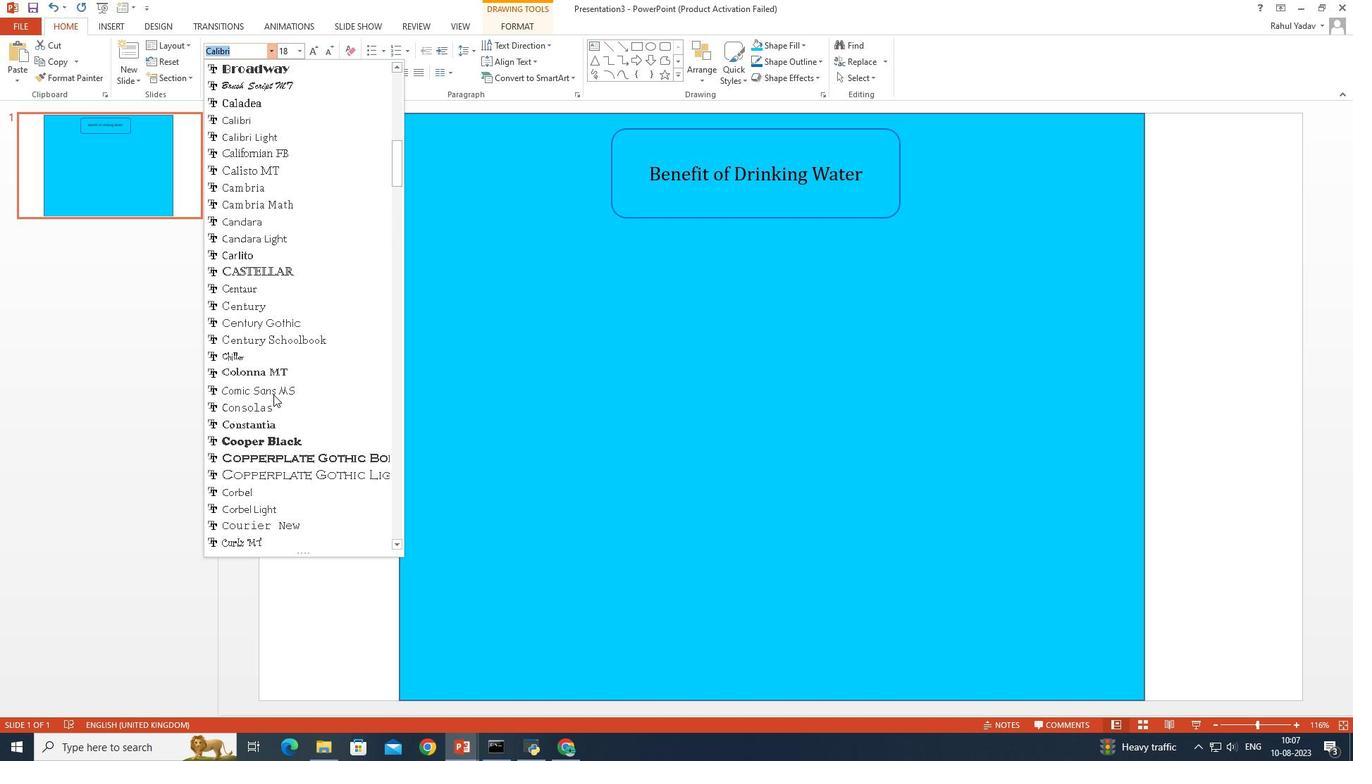 
Action: Mouse scrolled (273, 394) with delta (0, 0)
Screenshot: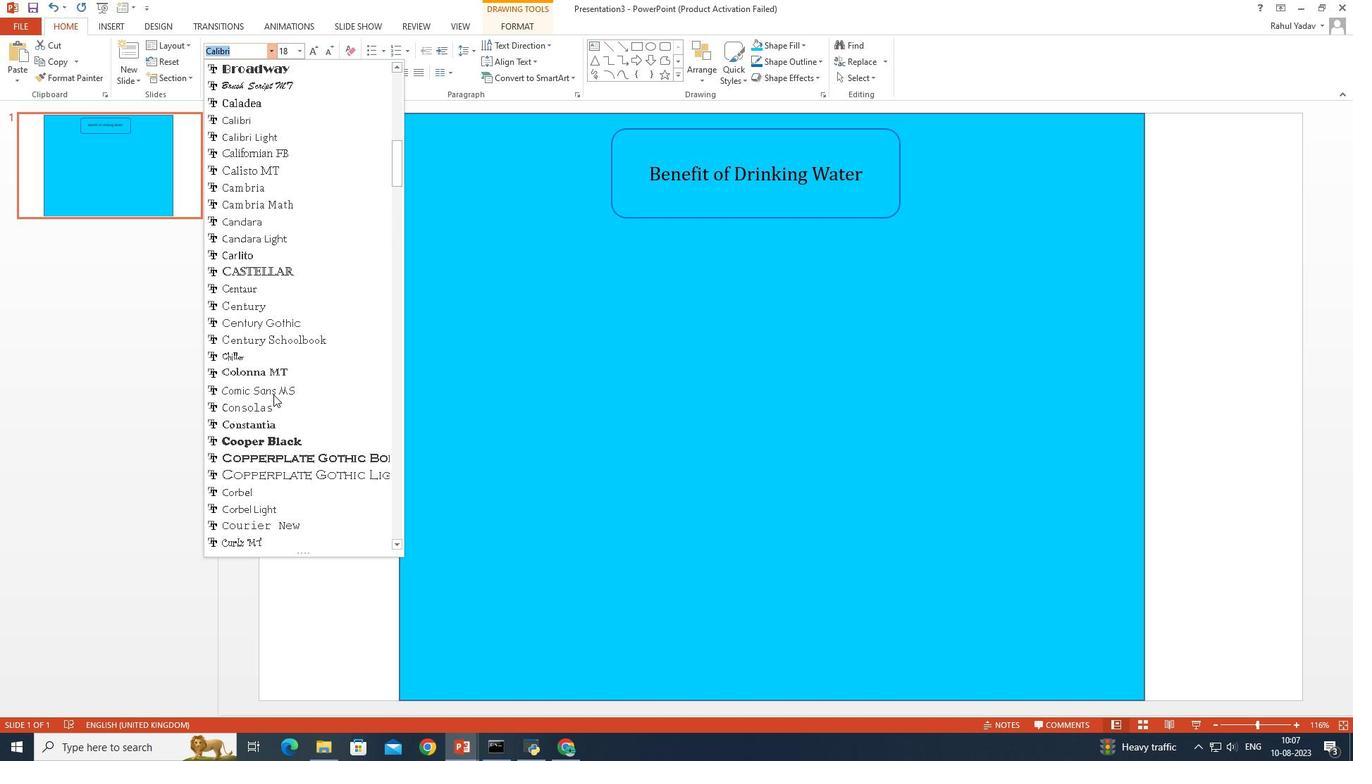 
Action: Mouse scrolled (273, 394) with delta (0, 0)
Screenshot: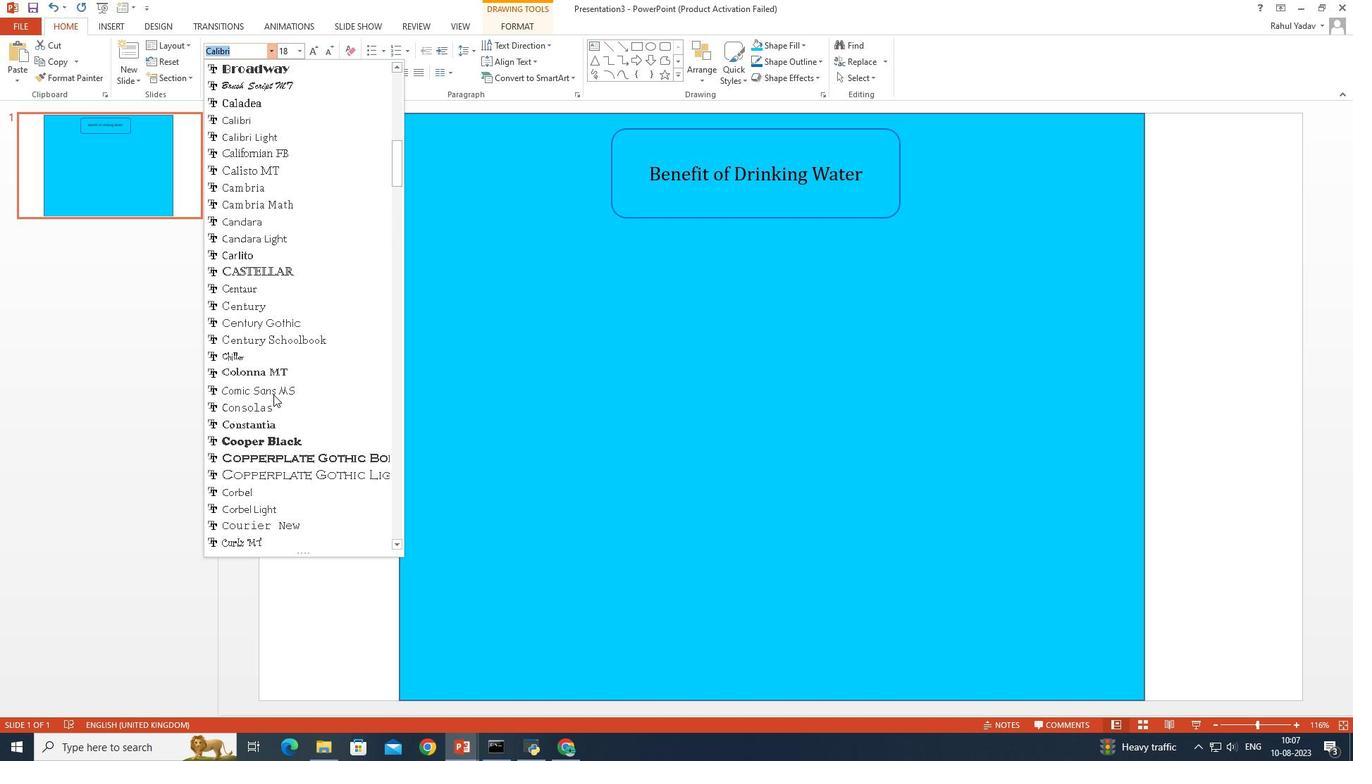 
Action: Mouse moved to (262, 408)
Screenshot: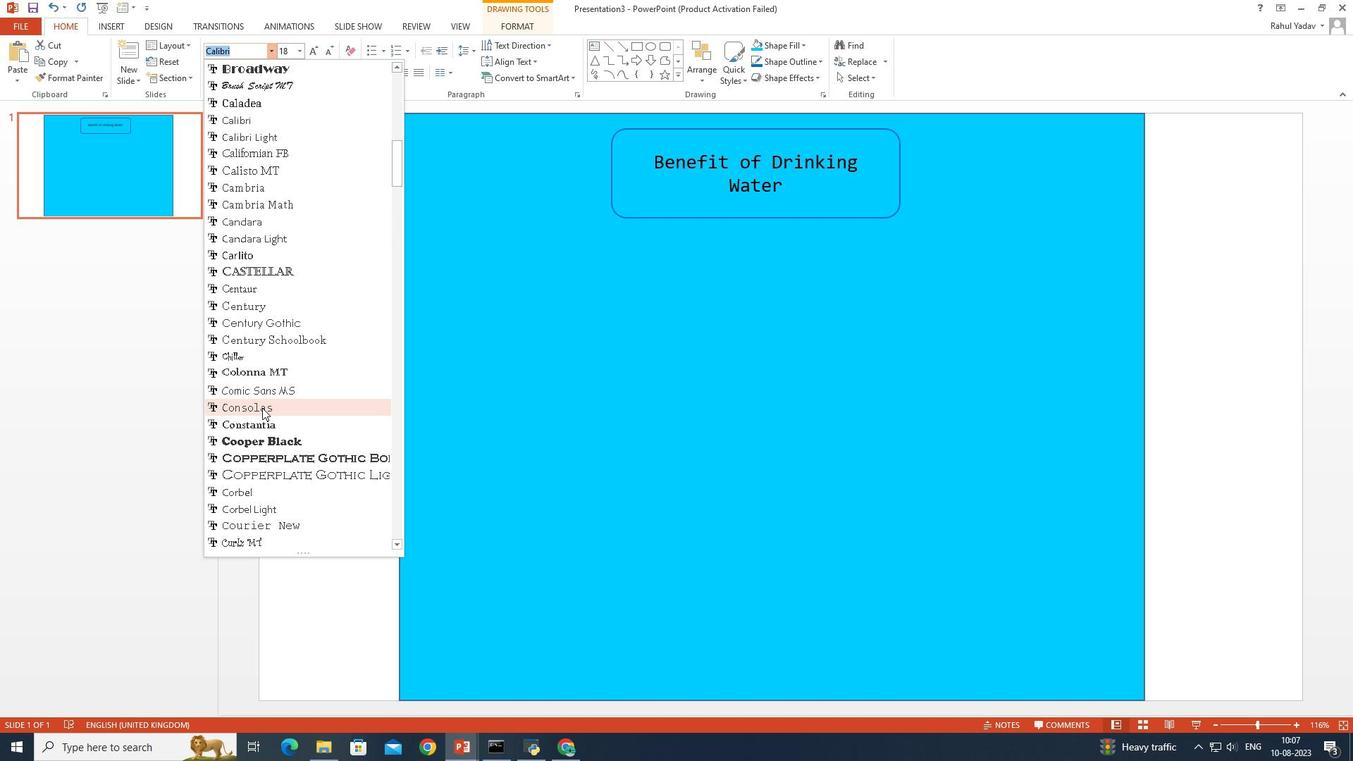 
Action: Mouse scrolled (262, 407) with delta (0, 0)
Screenshot: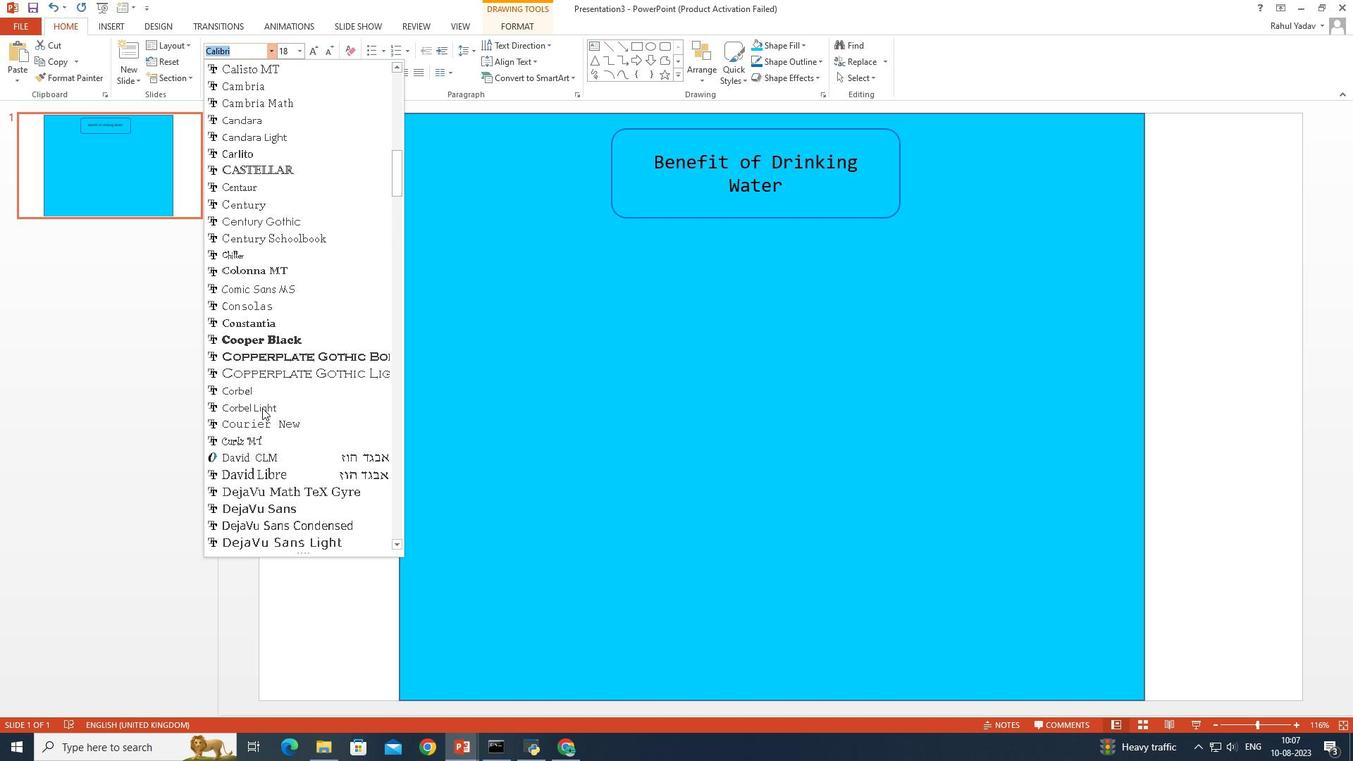 
Action: Mouse scrolled (262, 407) with delta (0, 0)
Screenshot: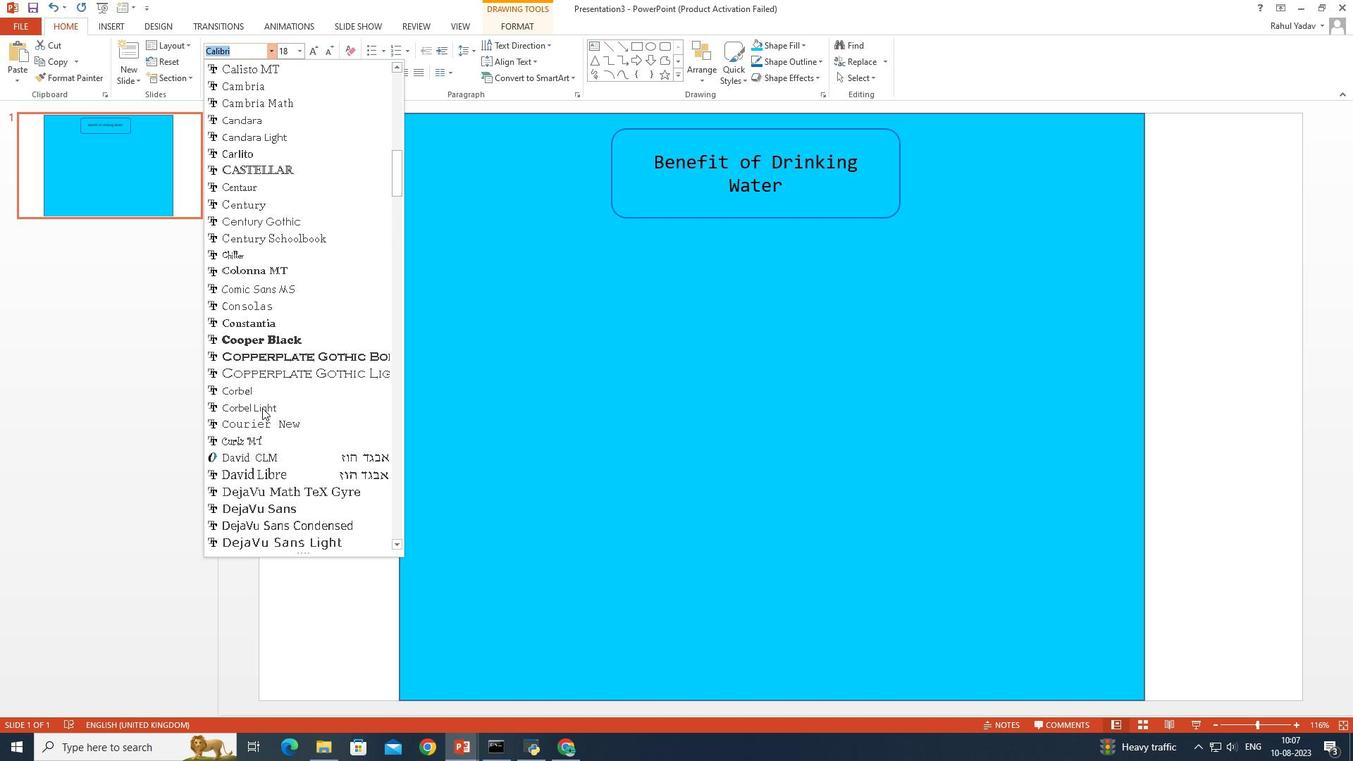 
Action: Mouse moved to (259, 426)
Screenshot: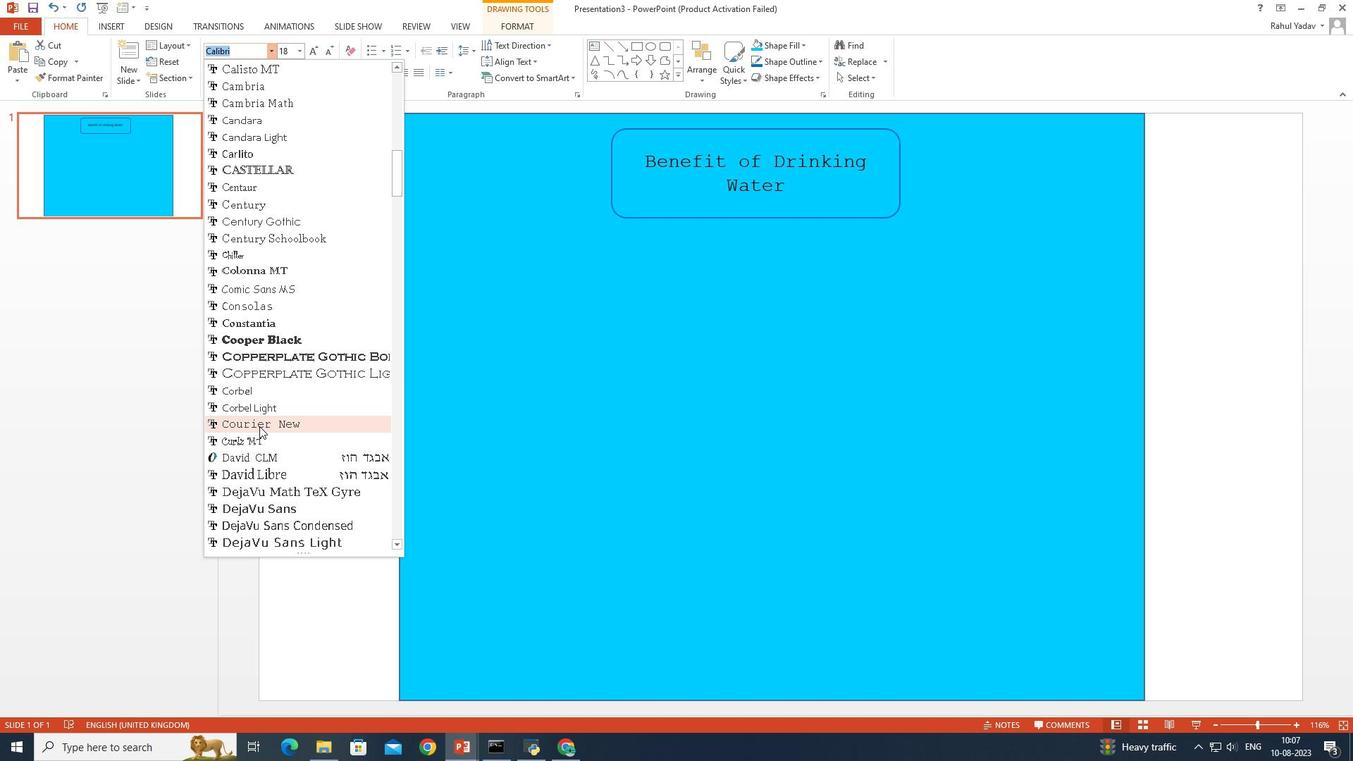 
Action: Mouse pressed left at (259, 426)
Screenshot: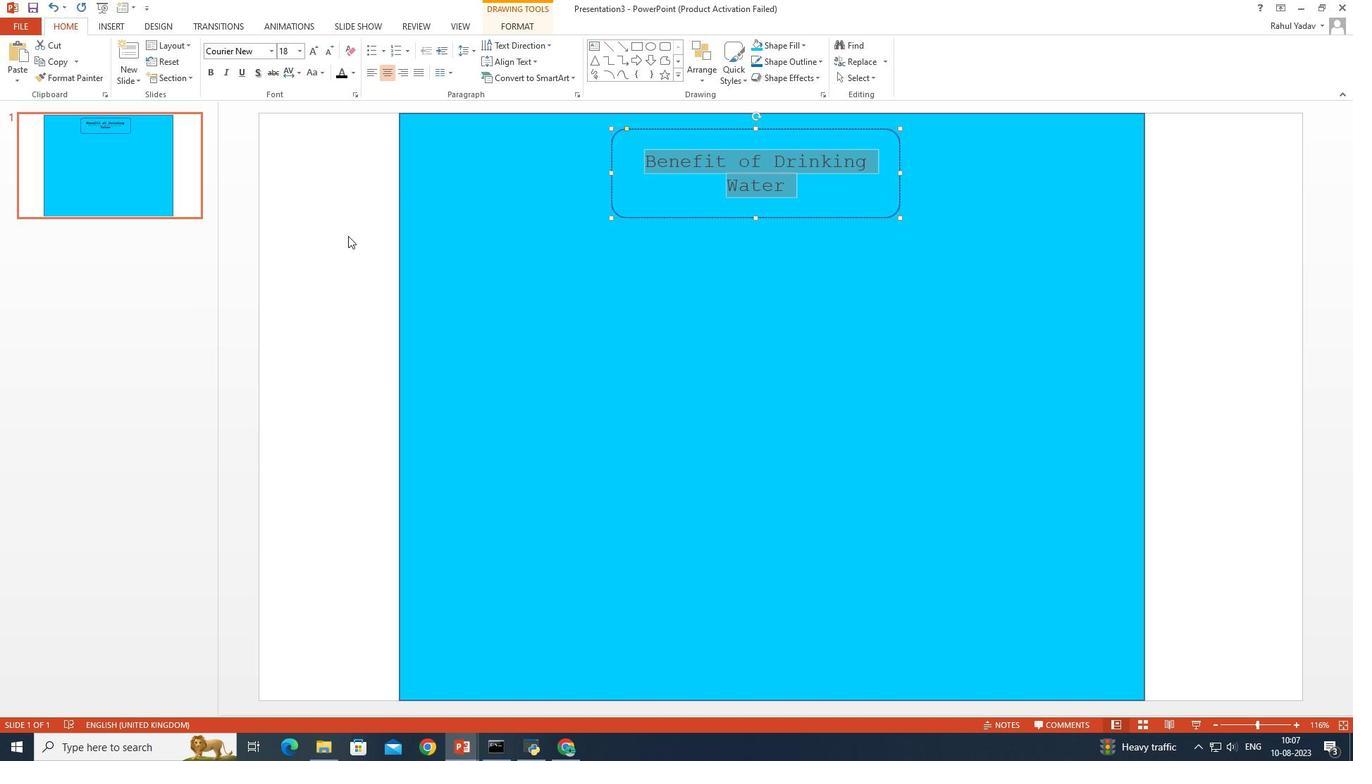 
Action: Mouse moved to (341, 79)
Screenshot: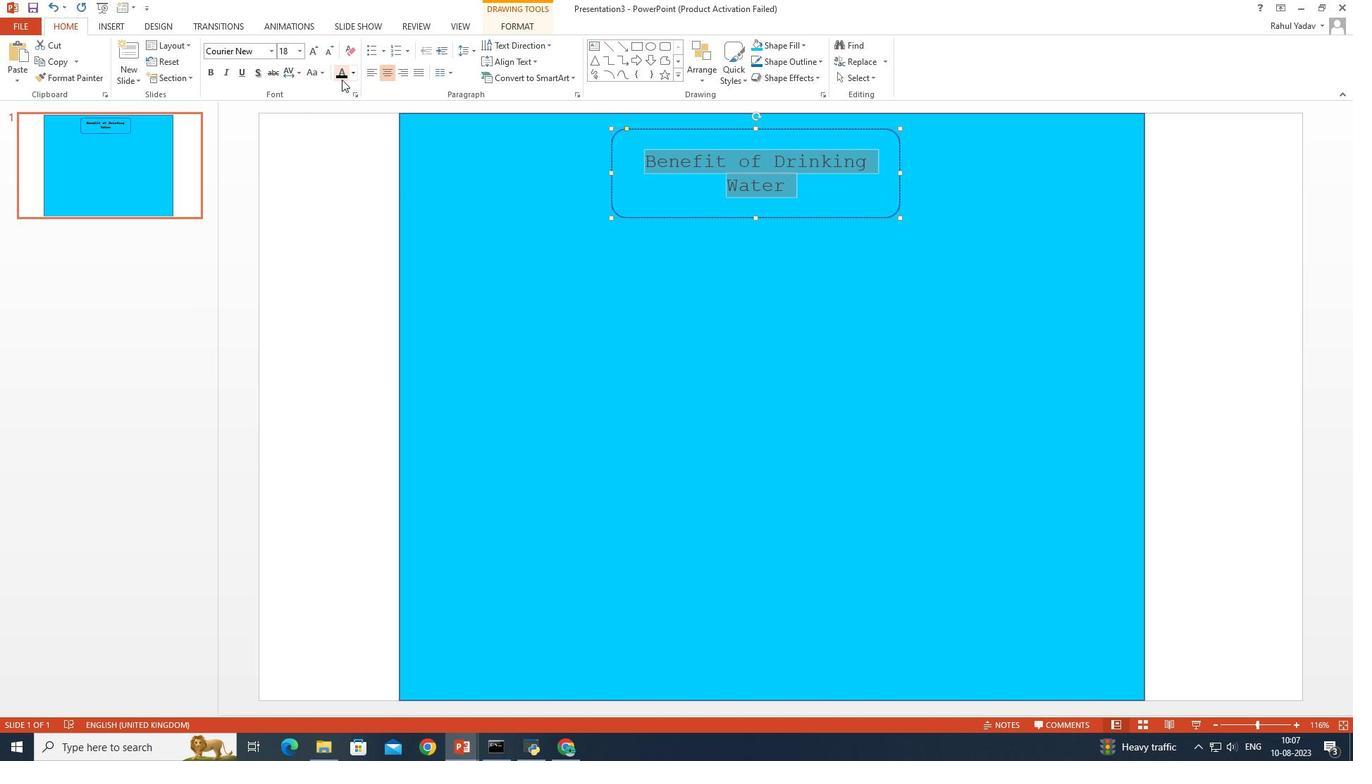 
Action: Key pressed ctrl+B
Screenshot: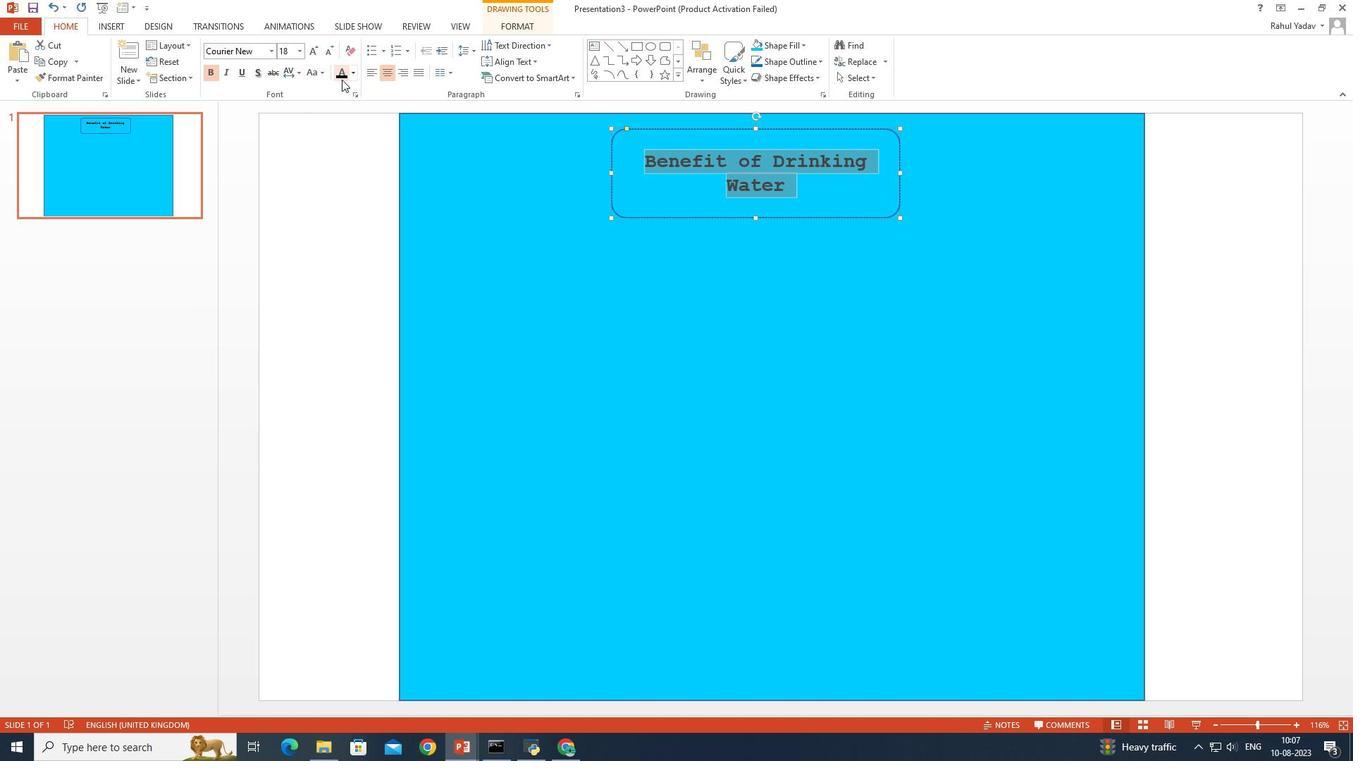 
Action: Mouse moved to (350, 69)
Screenshot: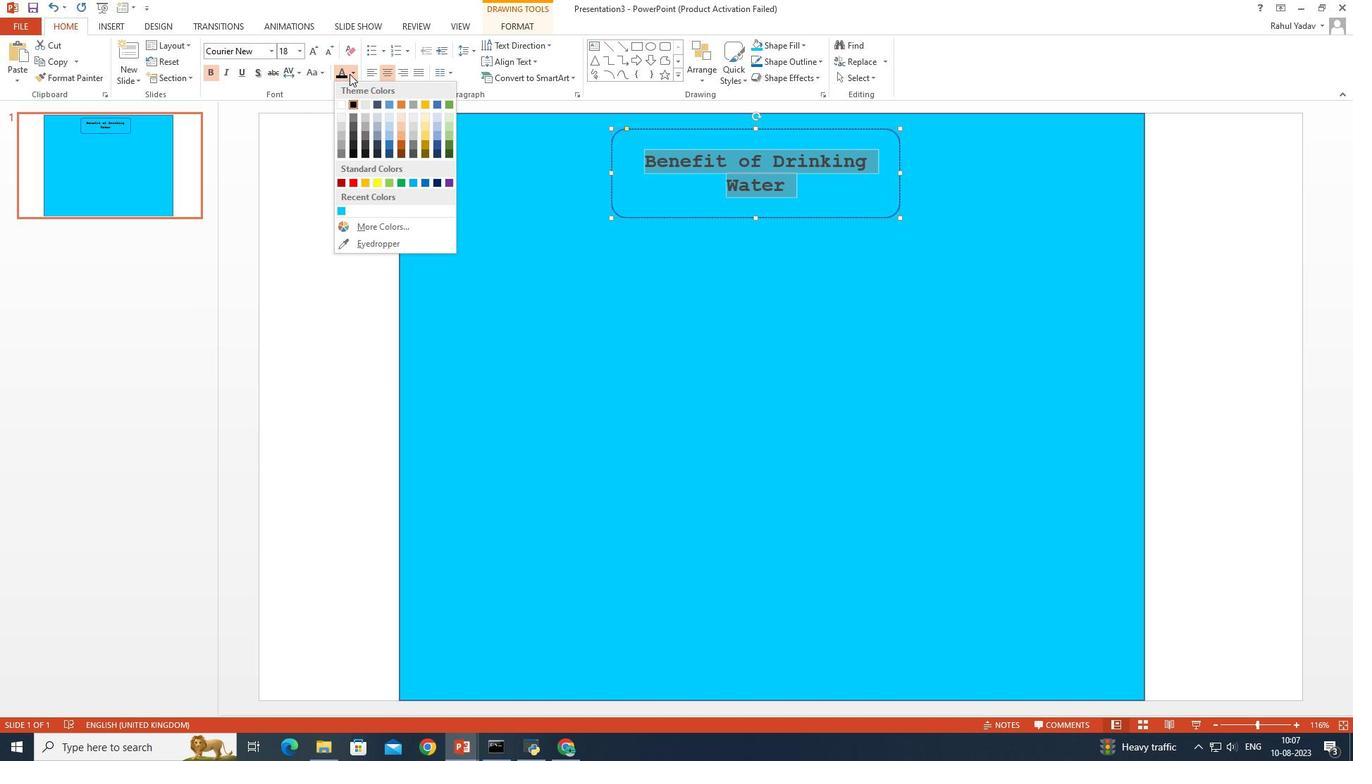 
Action: Mouse pressed left at (350, 69)
Screenshot: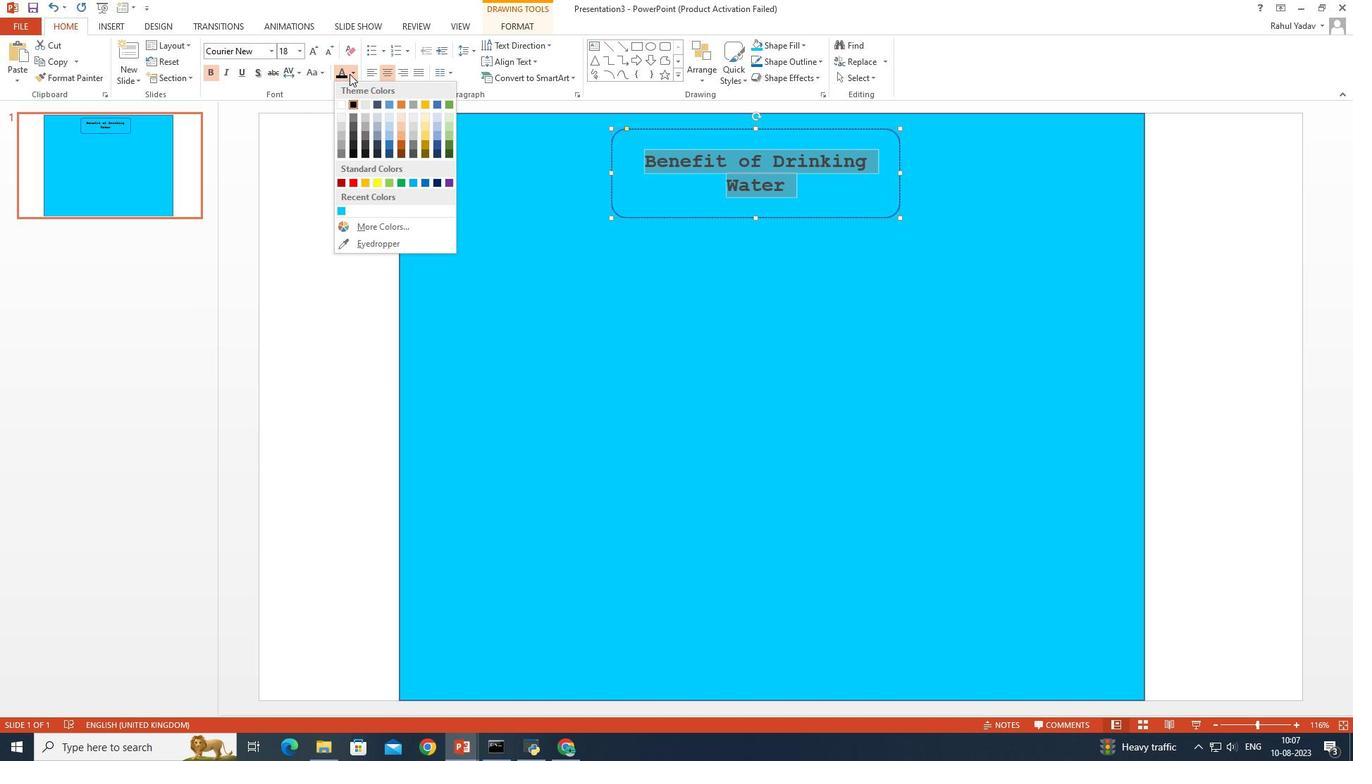 
Action: Mouse moved to (353, 101)
Screenshot: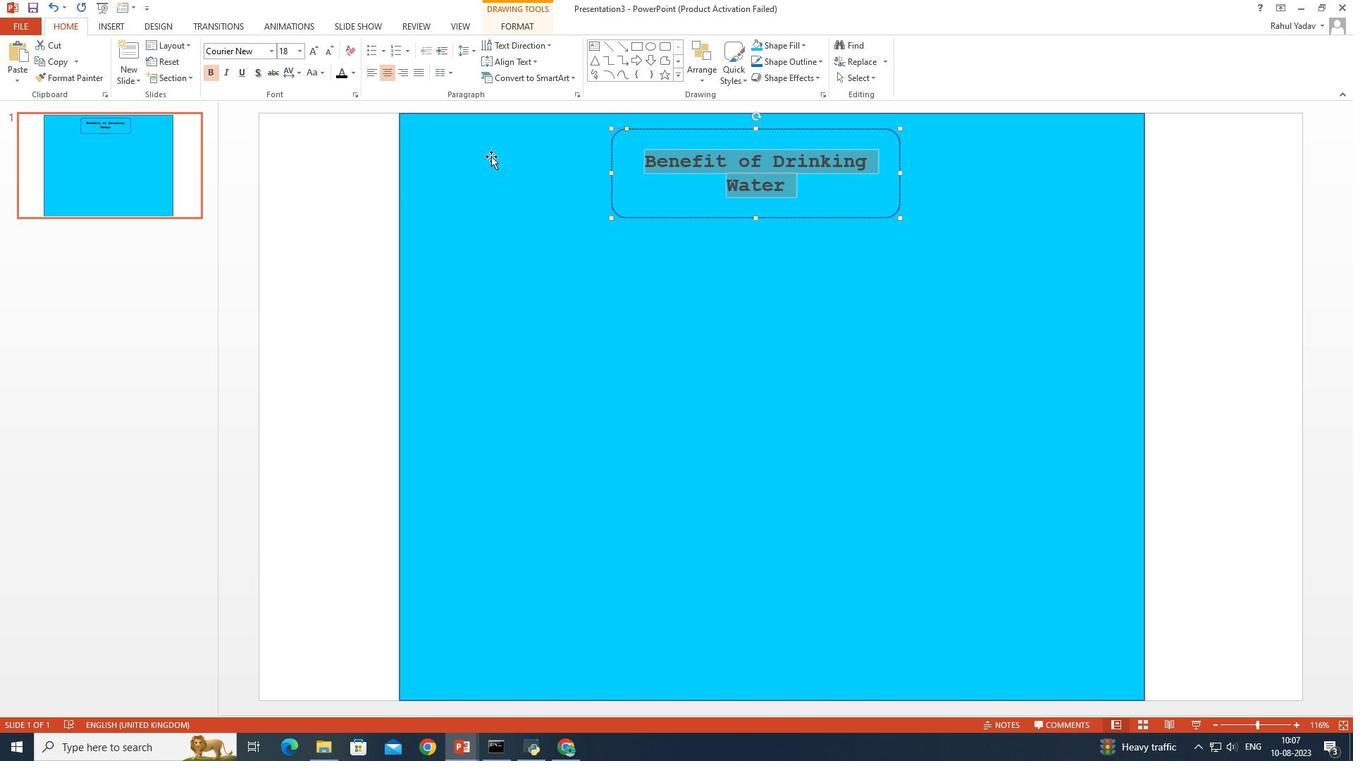 
Action: Mouse pressed left at (353, 101)
Screenshot: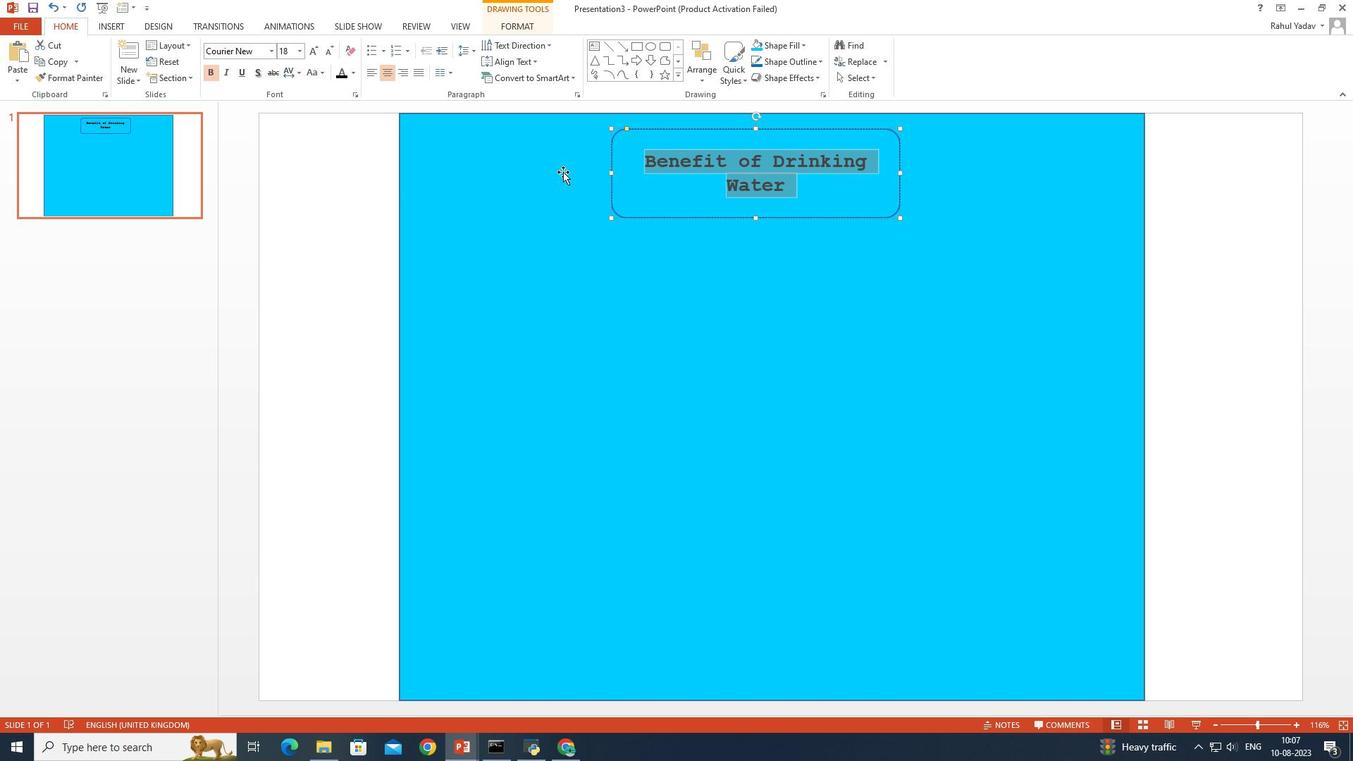 
Action: Mouse moved to (503, 188)
Screenshot: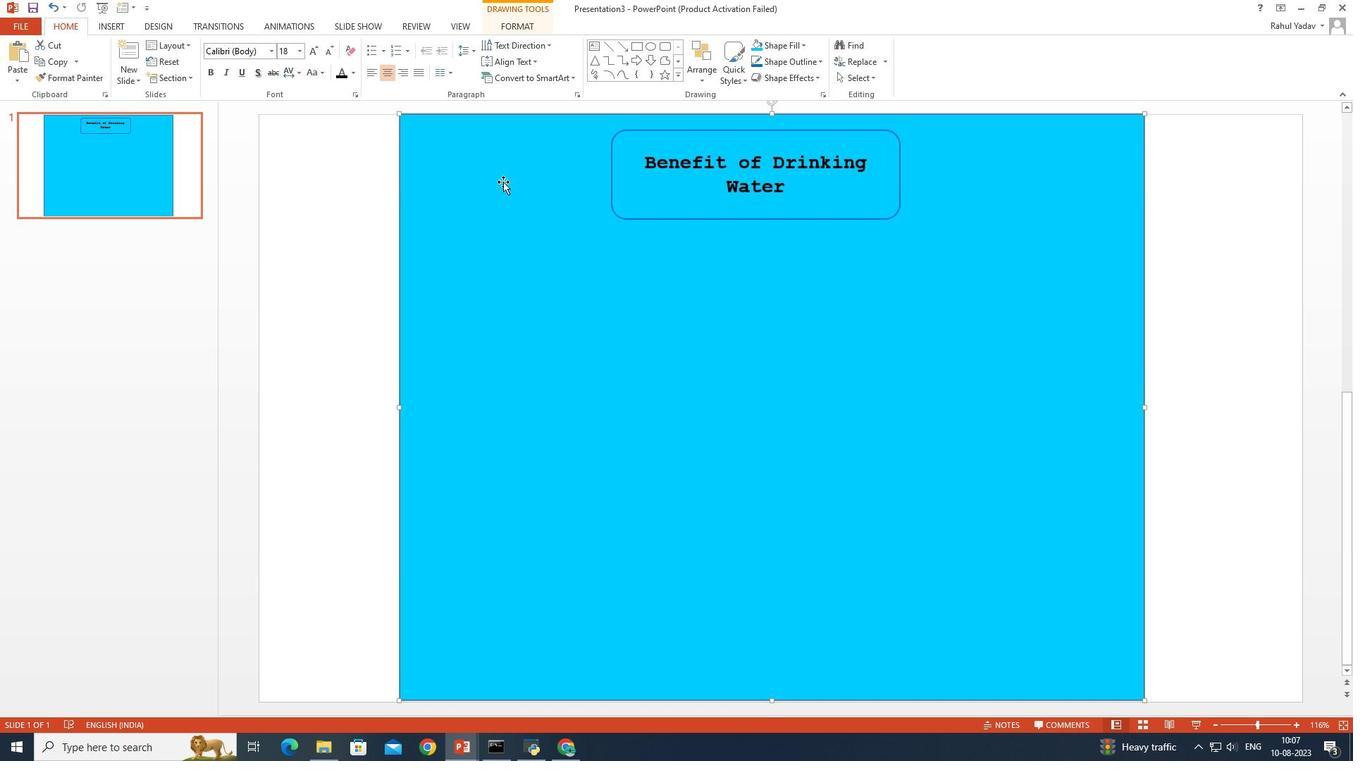 
Action: Mouse pressed left at (503, 188)
Screenshot: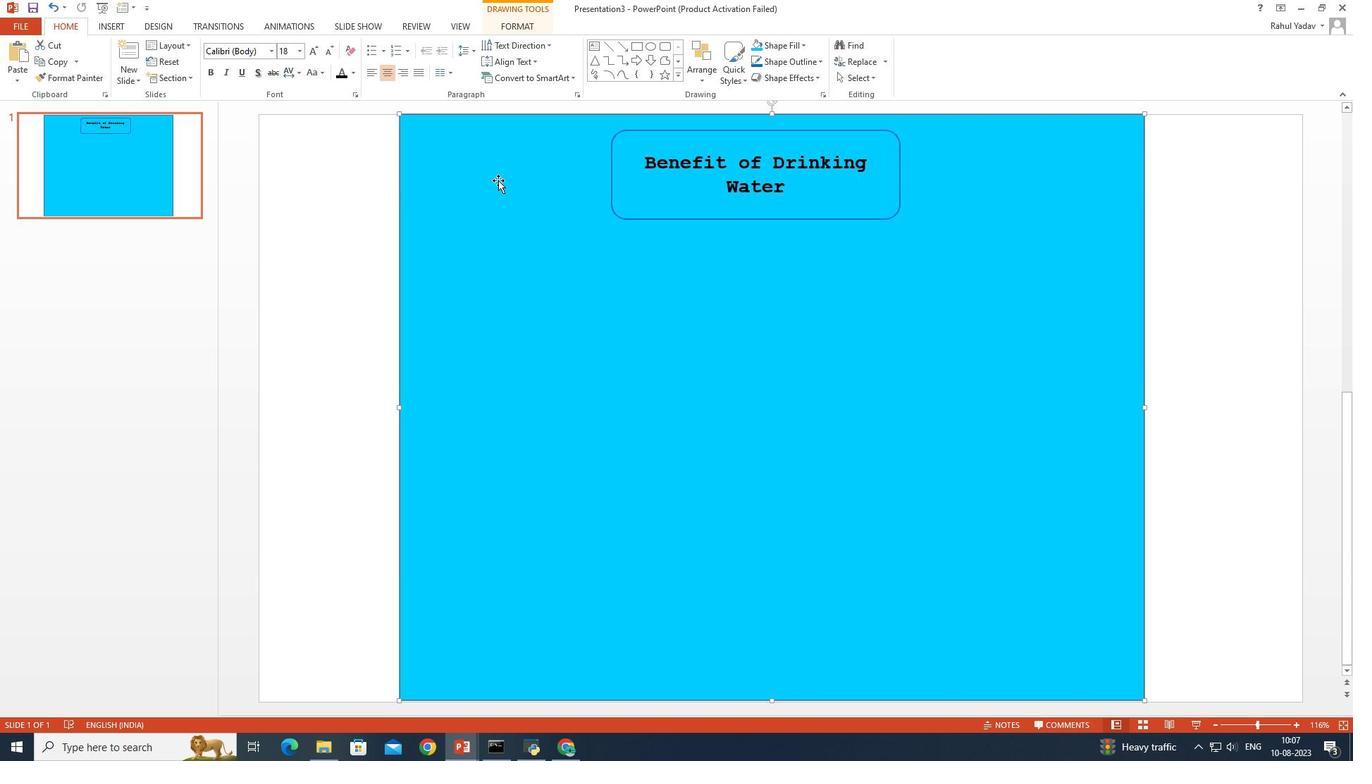 
Action: Mouse moved to (638, 47)
Screenshot: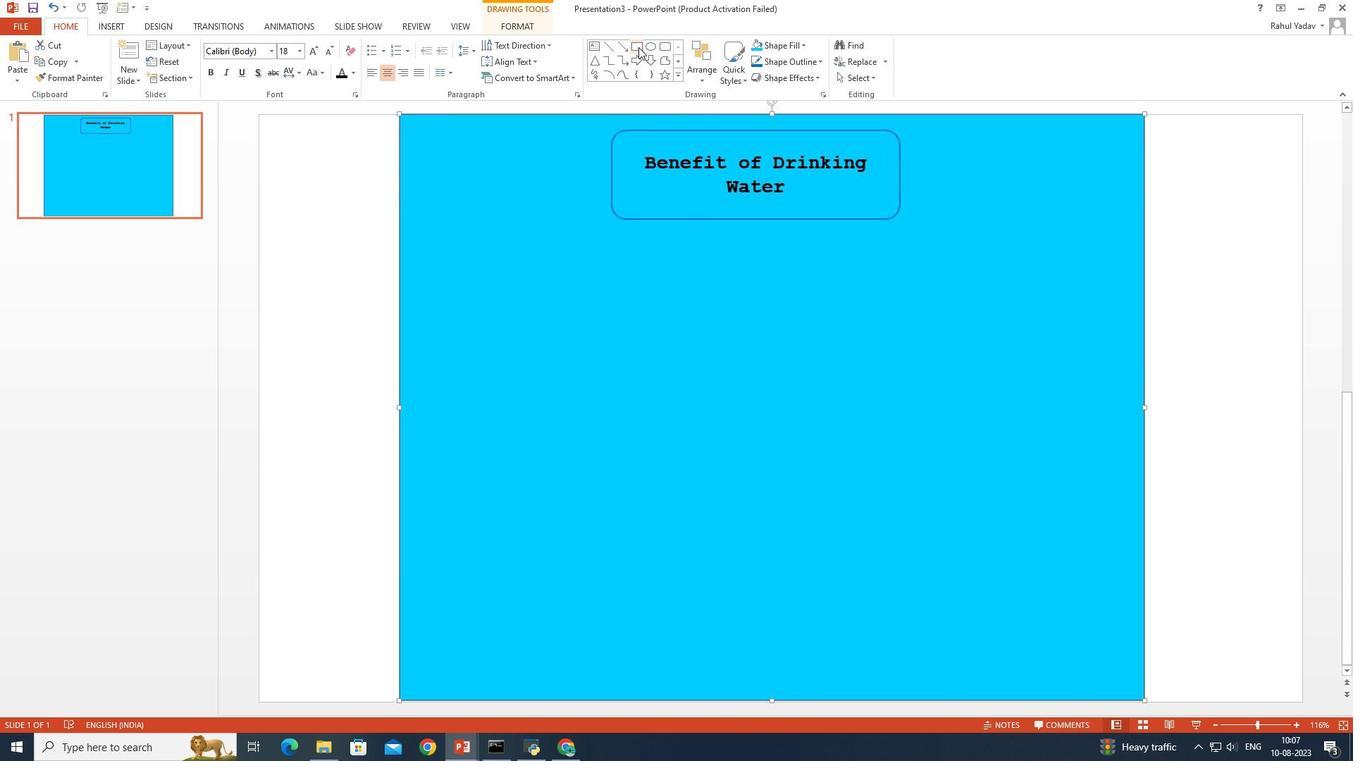 
Action: Mouse pressed left at (638, 47)
Screenshot: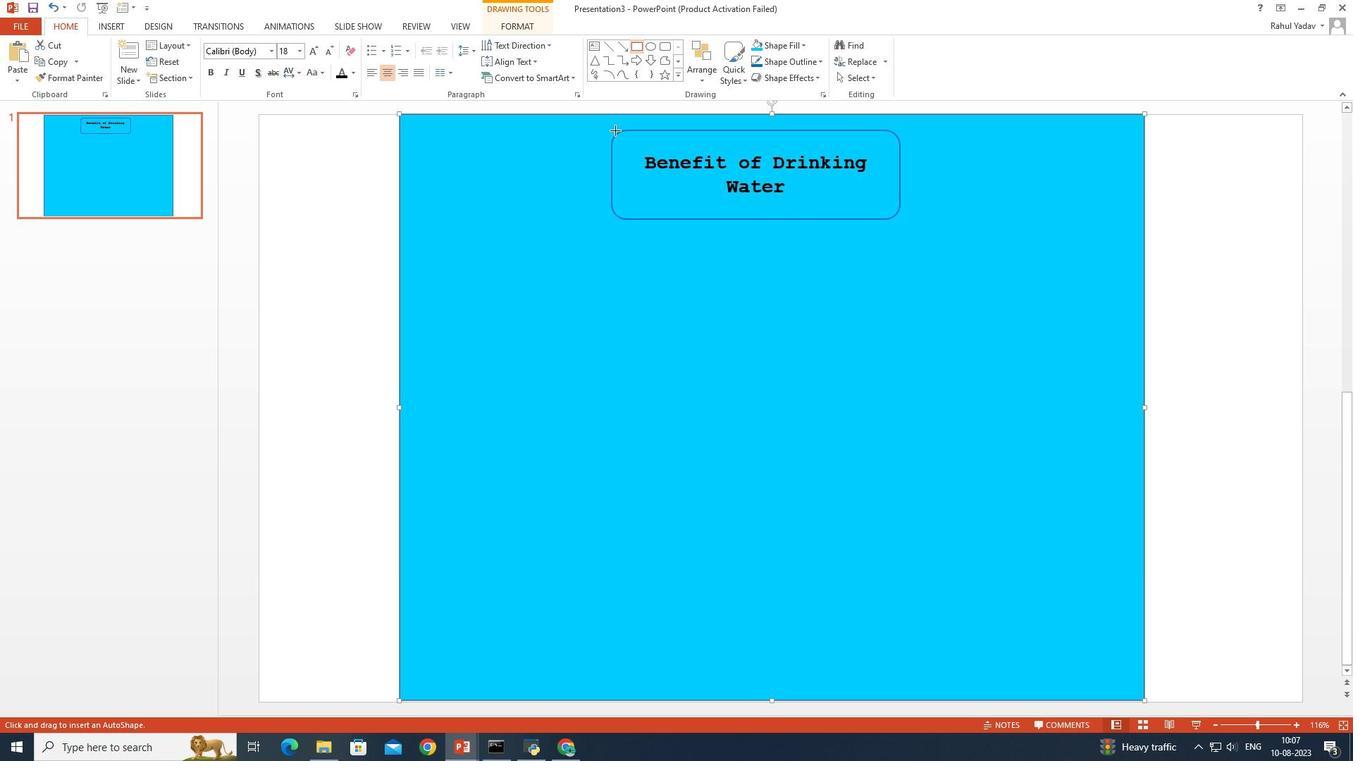 
Action: Mouse moved to (444, 248)
Screenshot: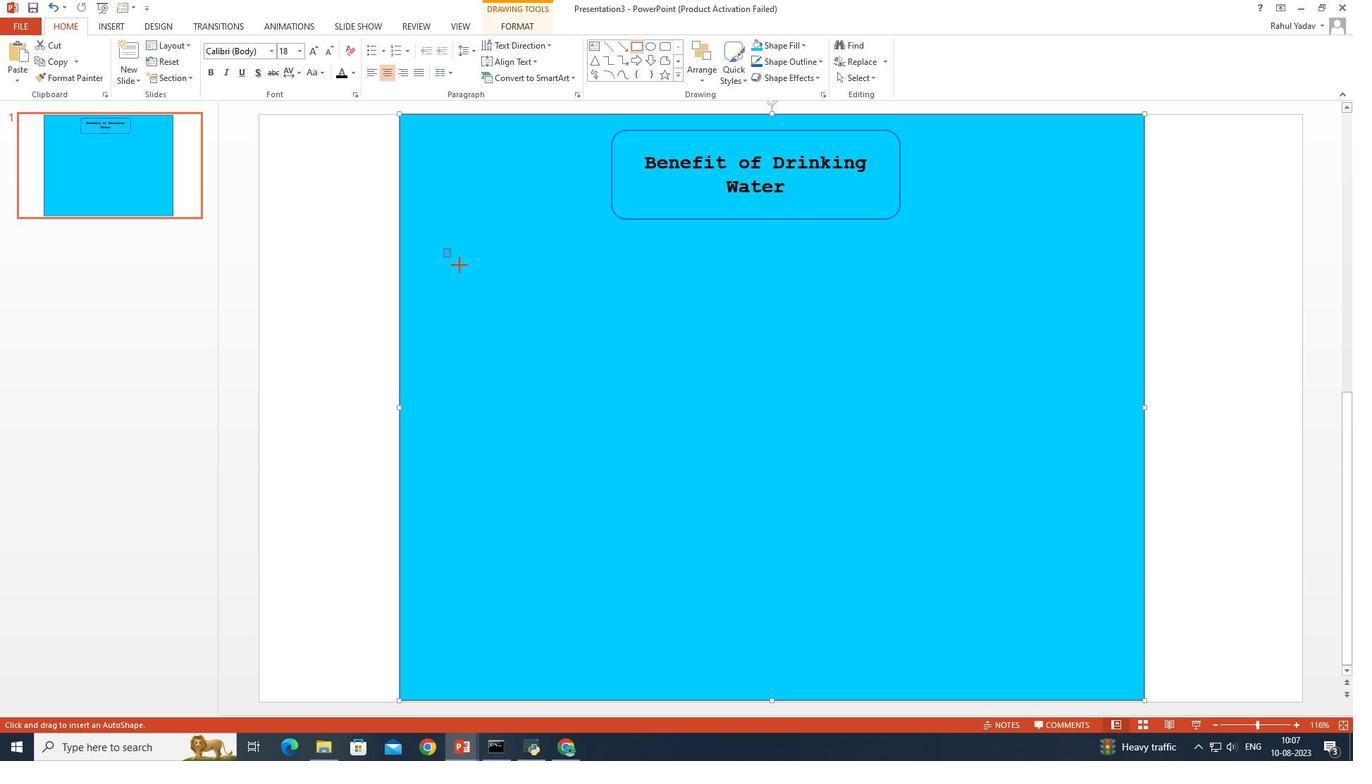 
Action: Mouse pressed left at (444, 248)
Screenshot: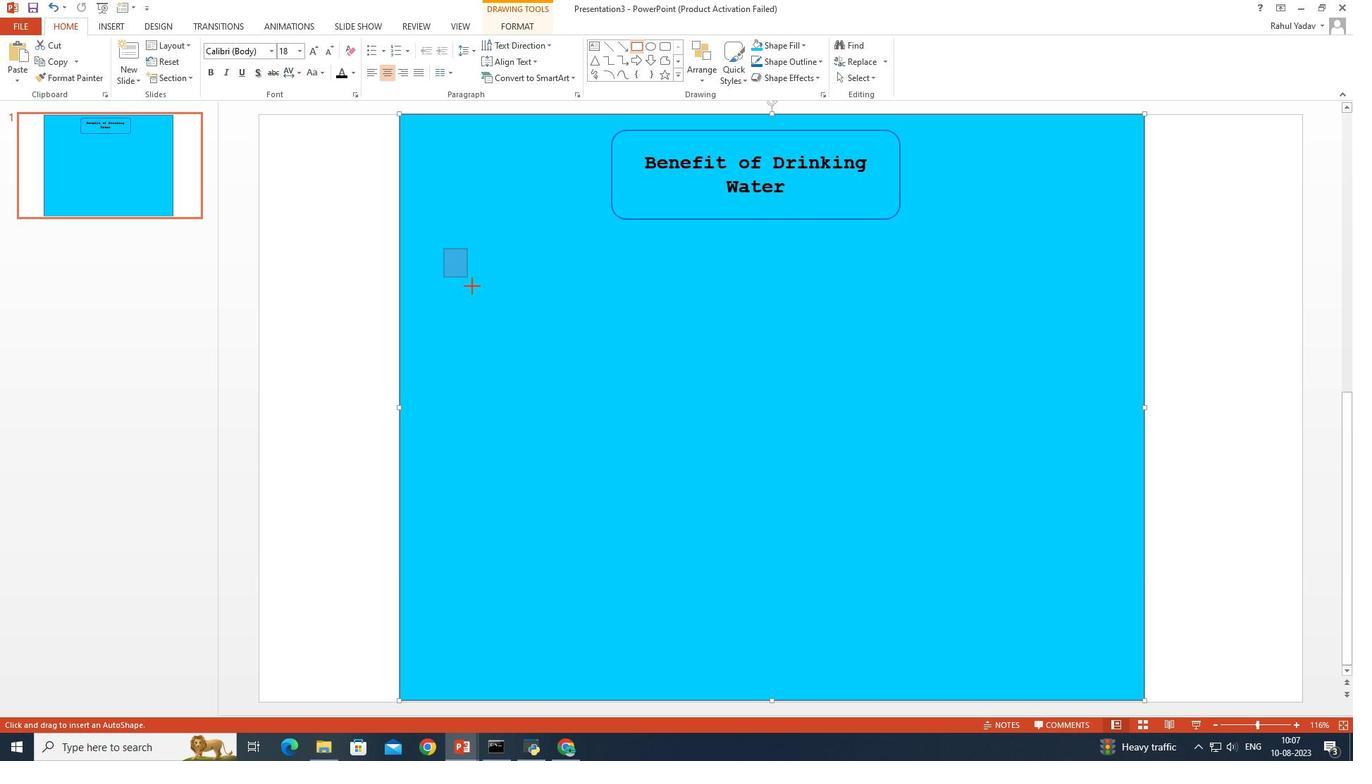 
Action: Mouse moved to (481, 294)
Screenshot: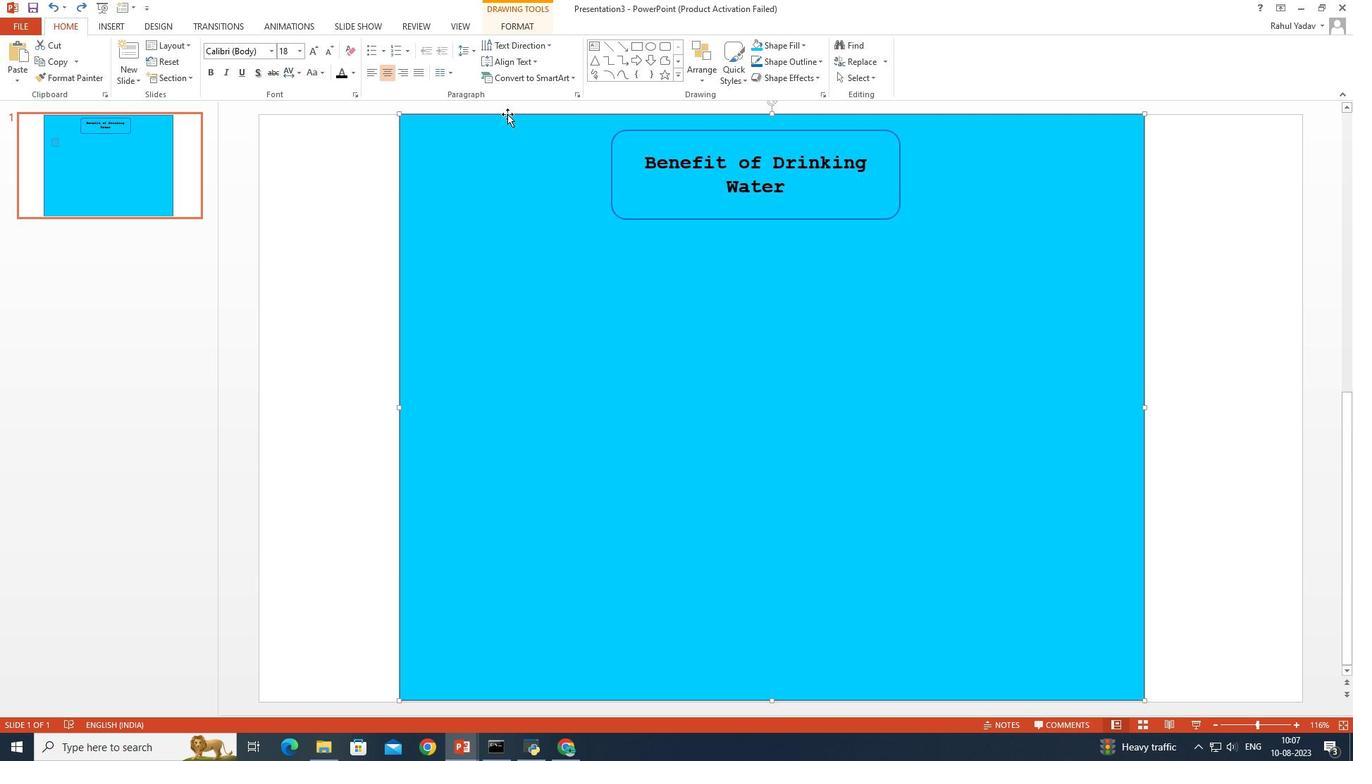 
Action: Key pressed ctrl+Z
Screenshot: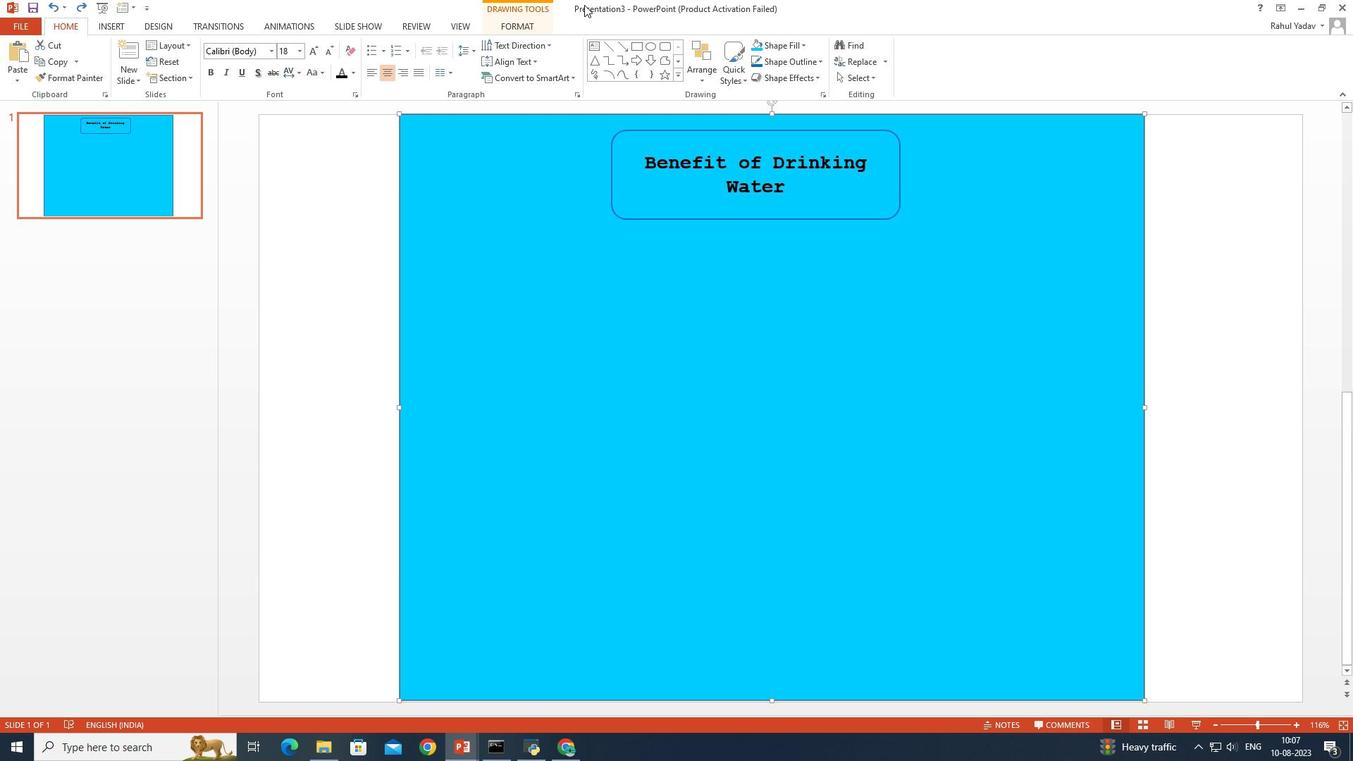 
Action: Mouse moved to (665, 46)
Screenshot: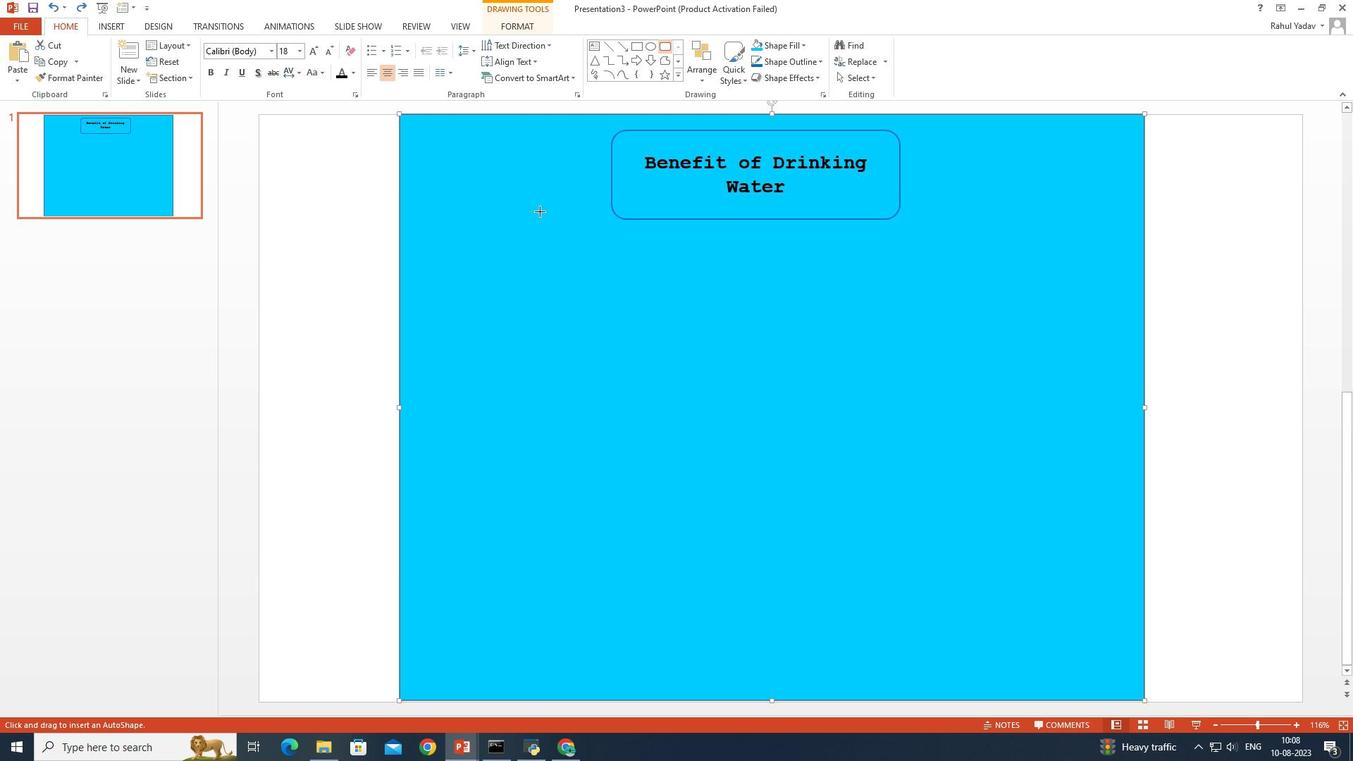 
Action: Mouse pressed left at (665, 46)
Screenshot: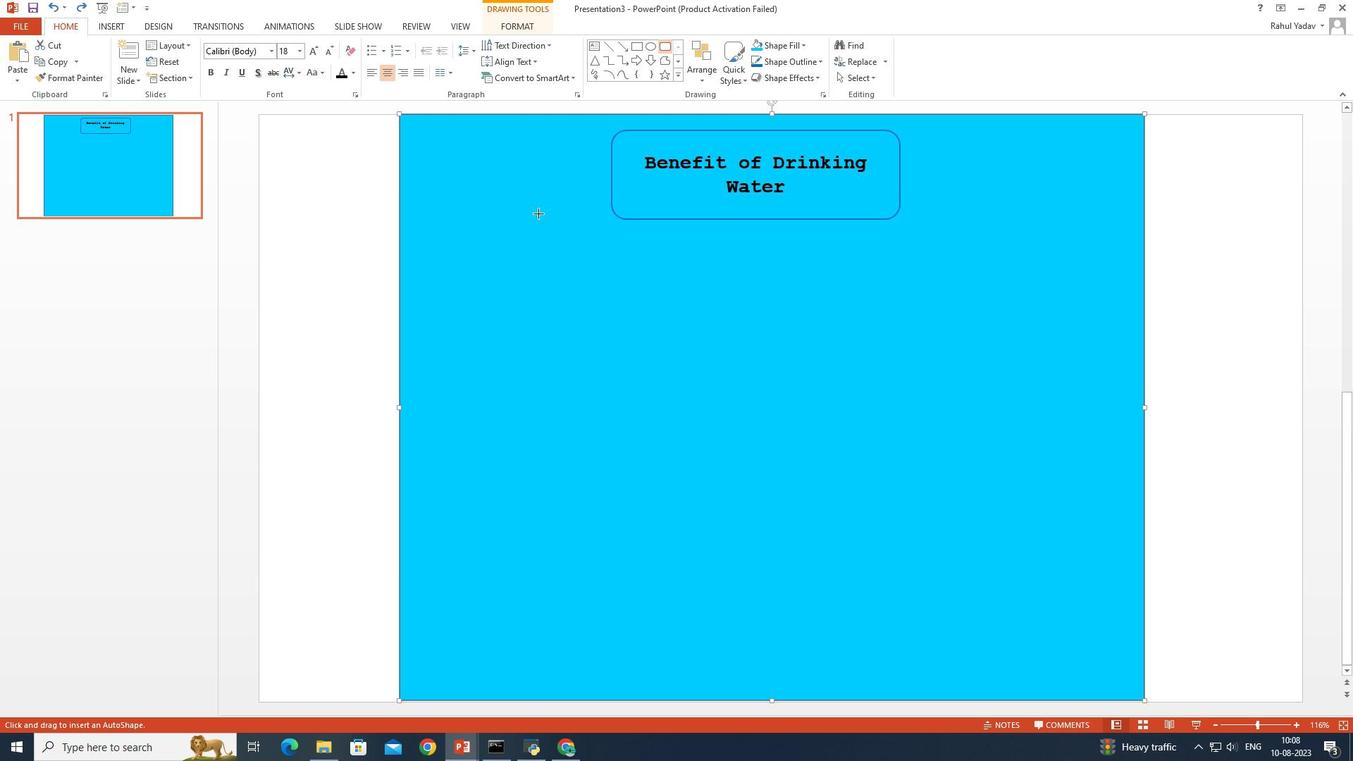 
Action: Mouse moved to (431, 237)
Screenshot: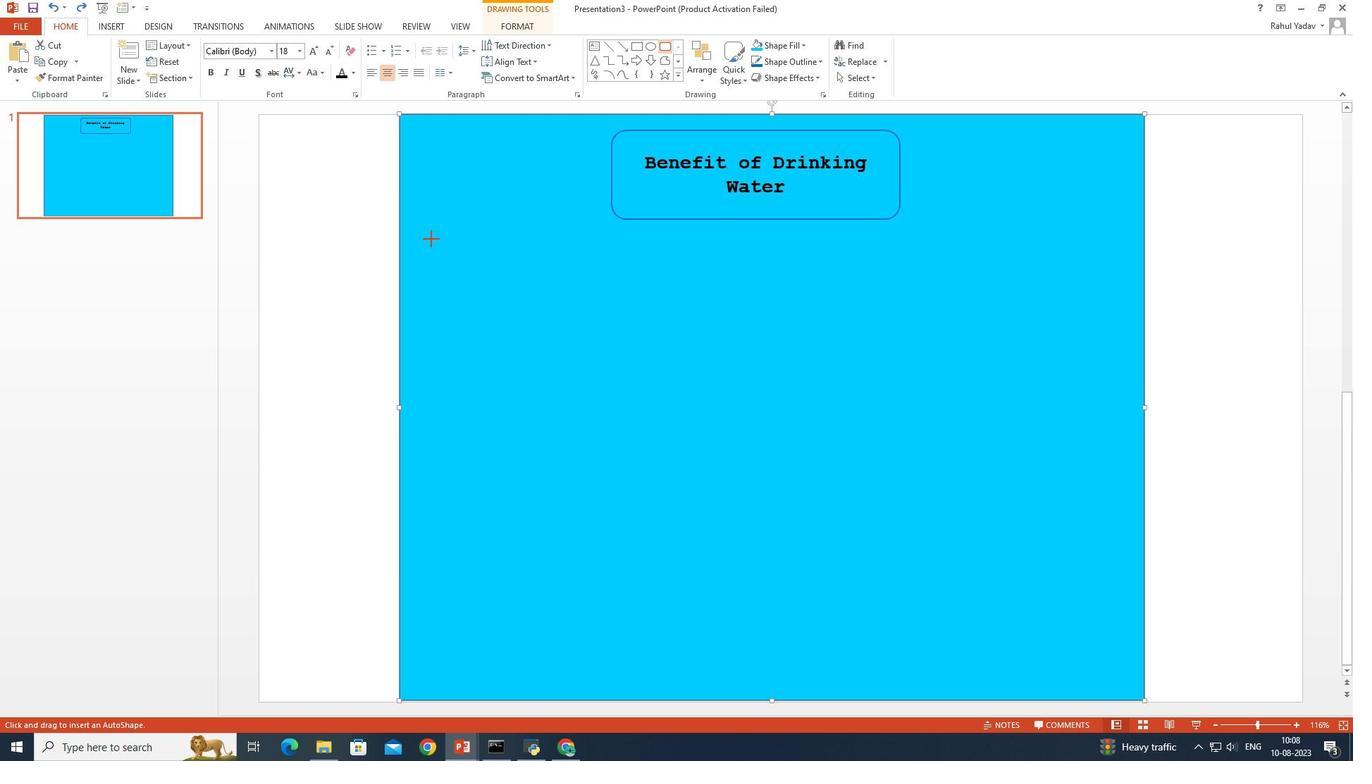 
Action: Mouse pressed left at (431, 237)
Screenshot: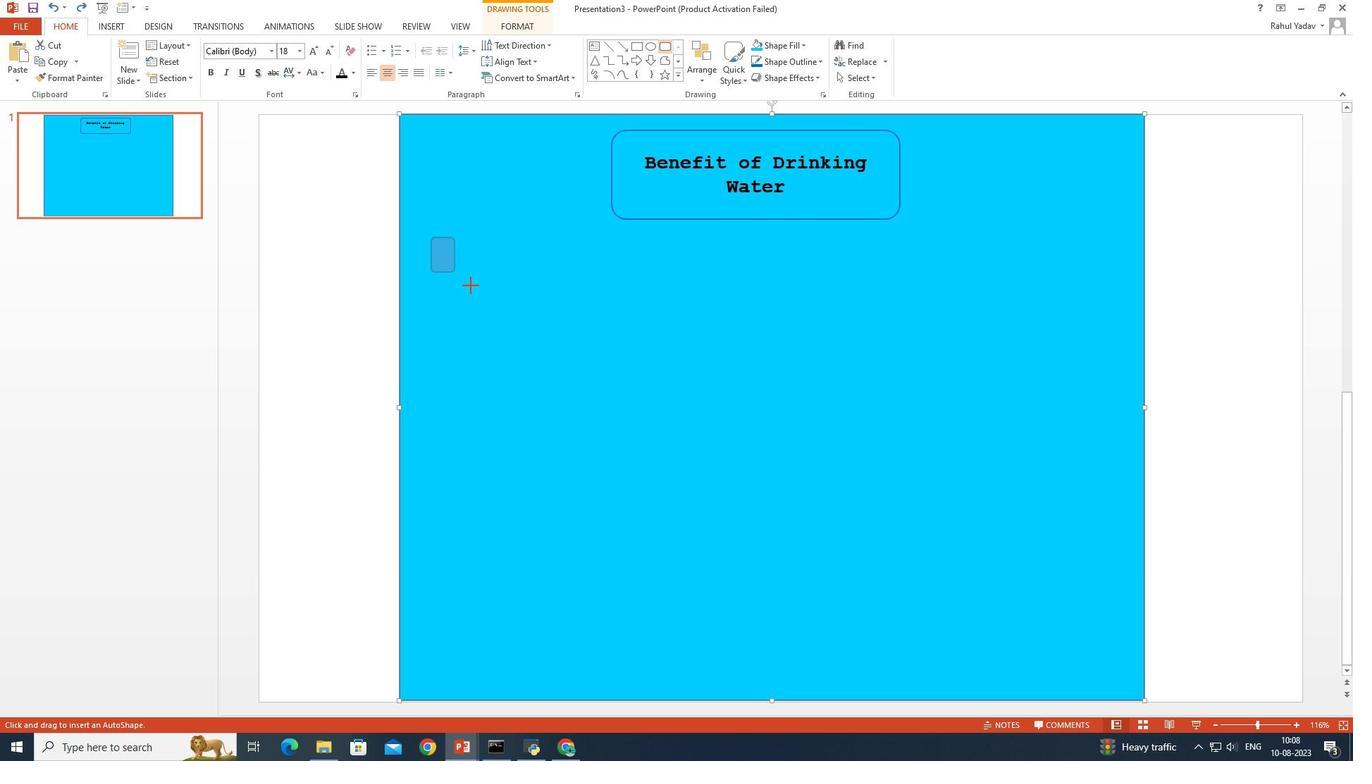 
Action: Mouse moved to (760, 46)
Screenshot: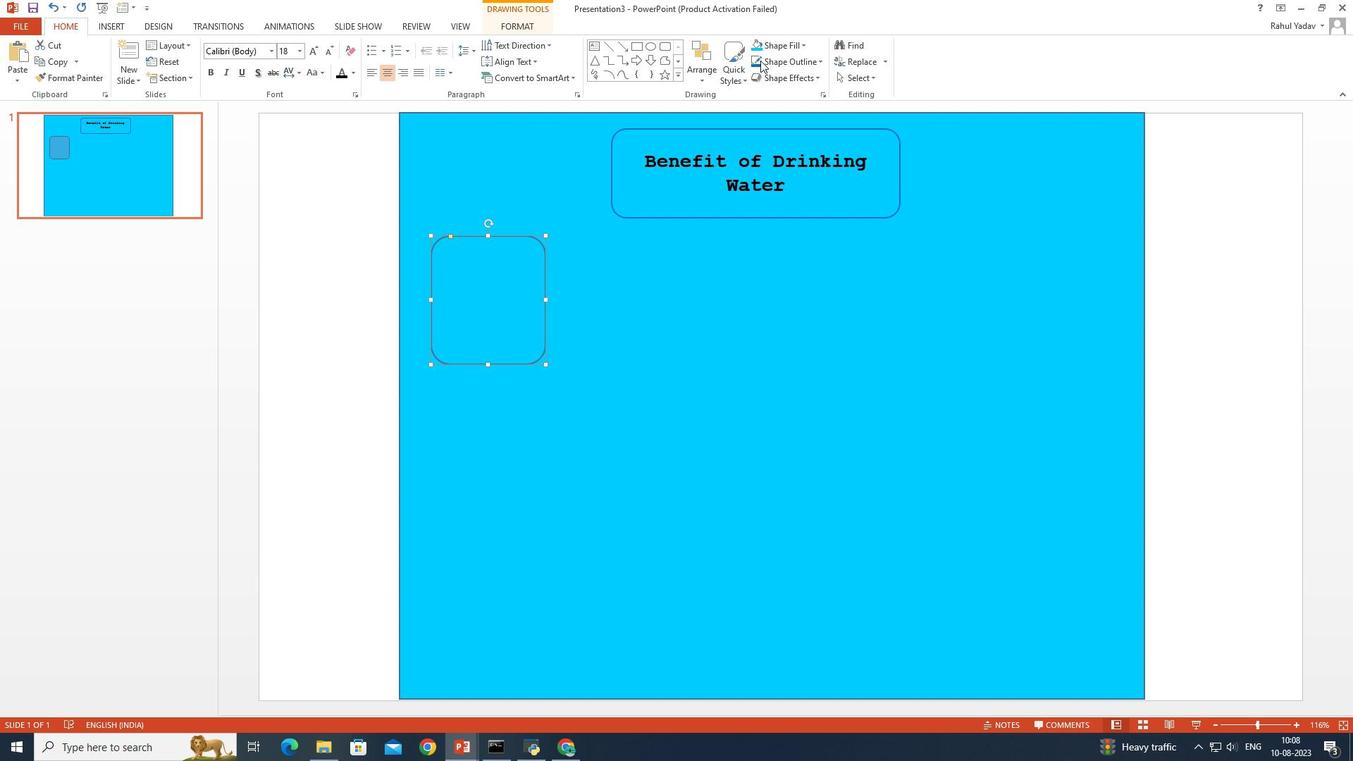 
Action: Mouse pressed left at (760, 46)
Screenshot: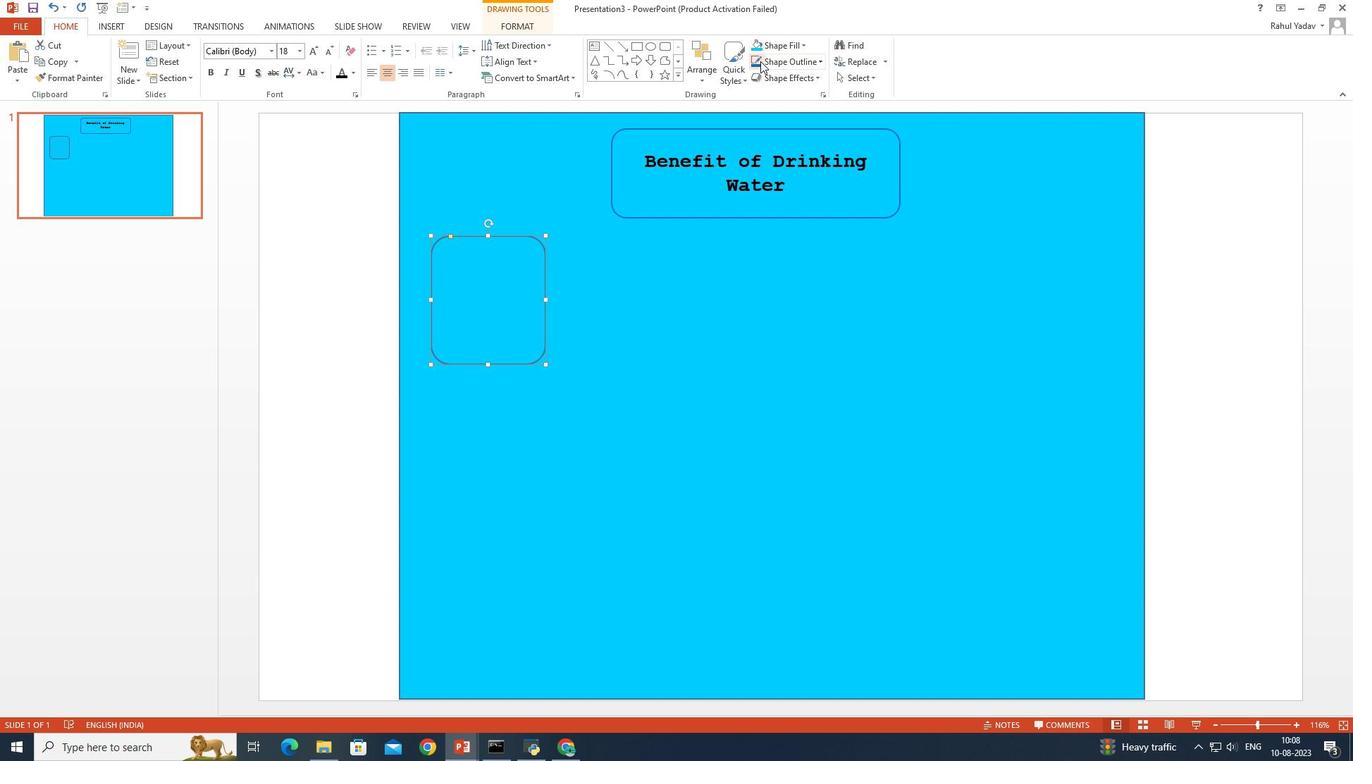 
Action: Mouse moved to (760, 61)
Screenshot: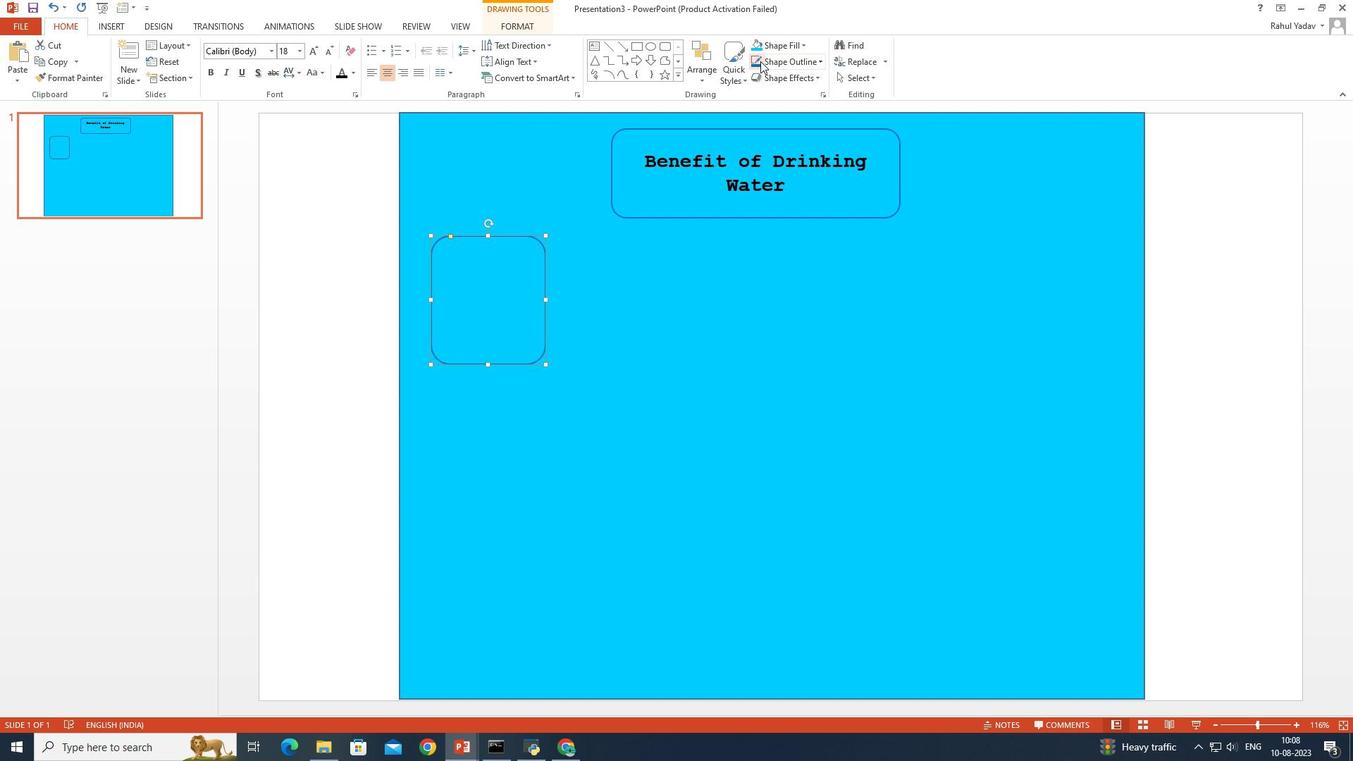
Action: Mouse pressed left at (760, 61)
Screenshot: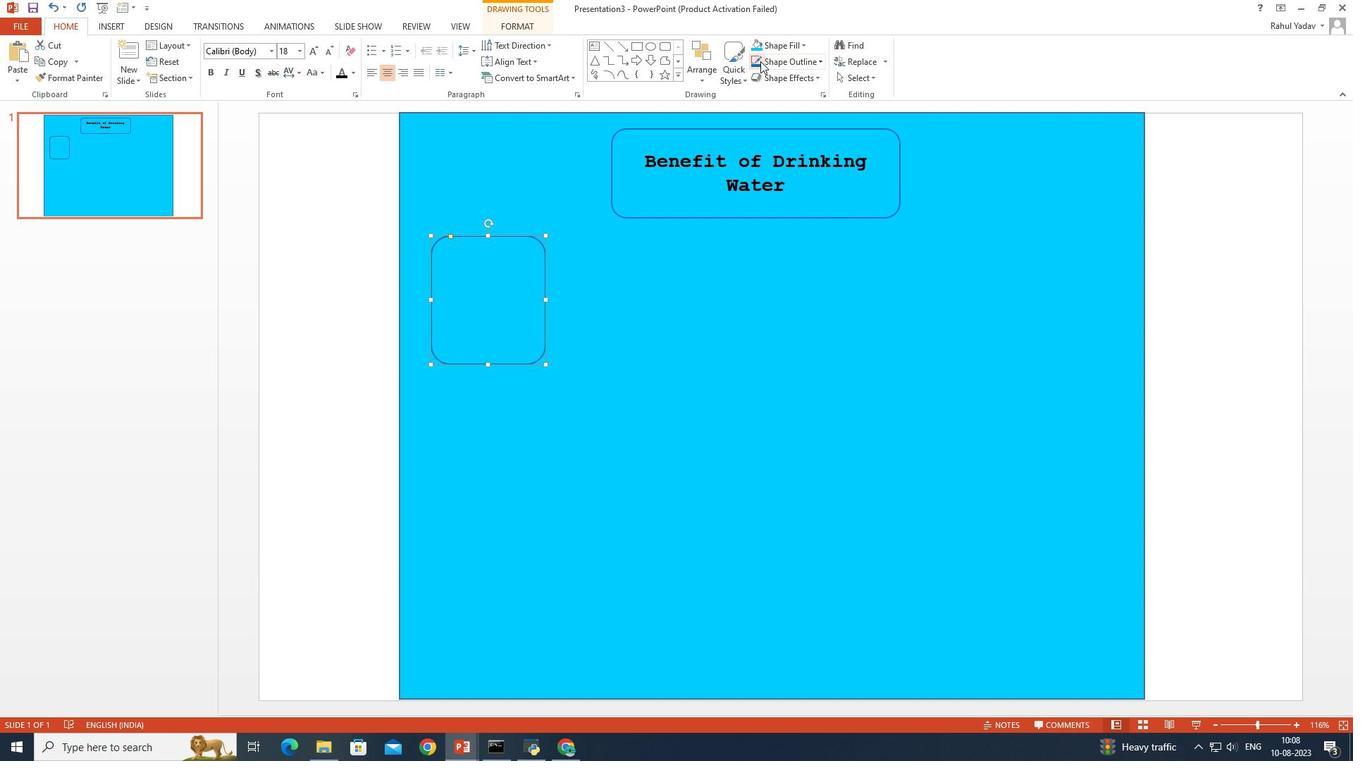 
Action: Key pressed 75<Key.shift><Key.shift><Key.shift><Key.shift><Key.shift><Key.shift><Key.shift><Key.shift><Key.shift><Key.shift><Key.shift><Key.shift><Key.shift><Key.shift><Key.shift><Key.shift><Key.shift><Key.shift>%ctrl+A
Screenshot: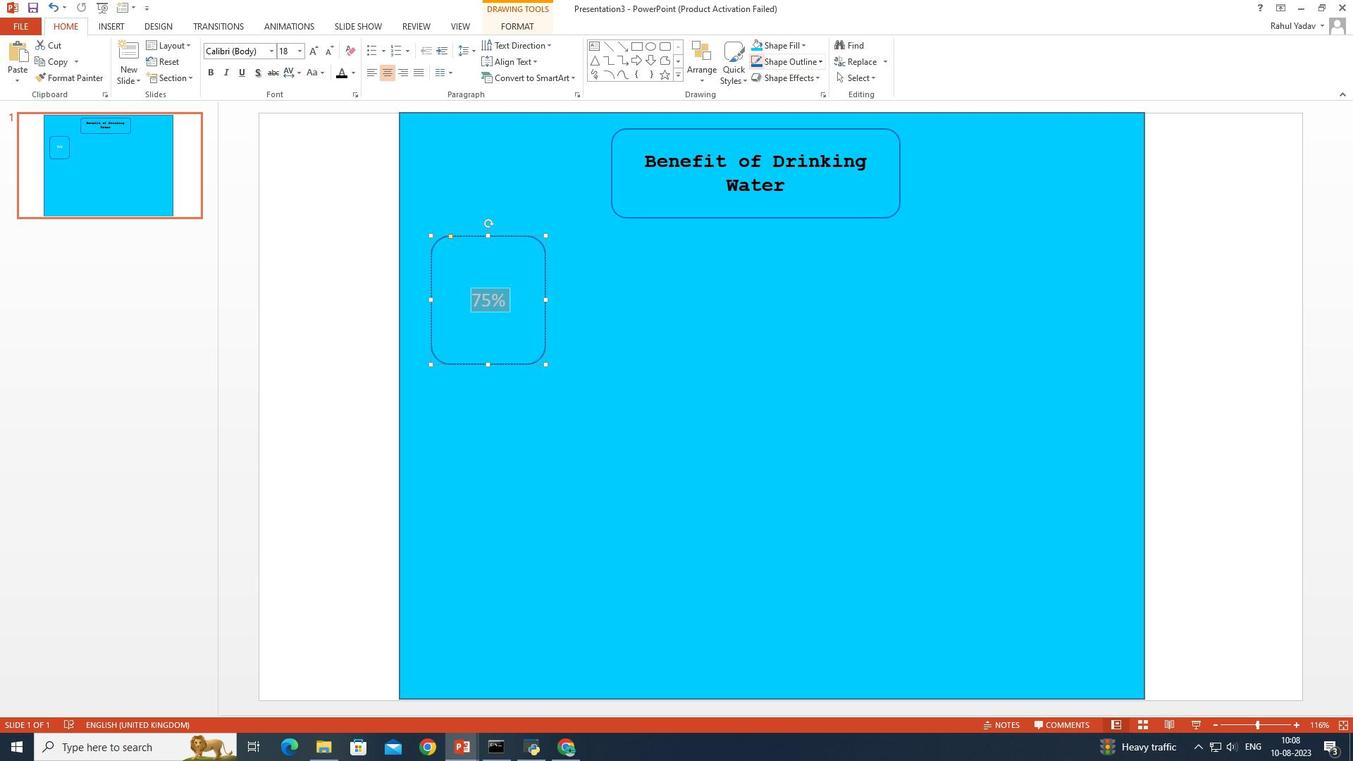 
Action: Mouse moved to (274, 57)
Screenshot: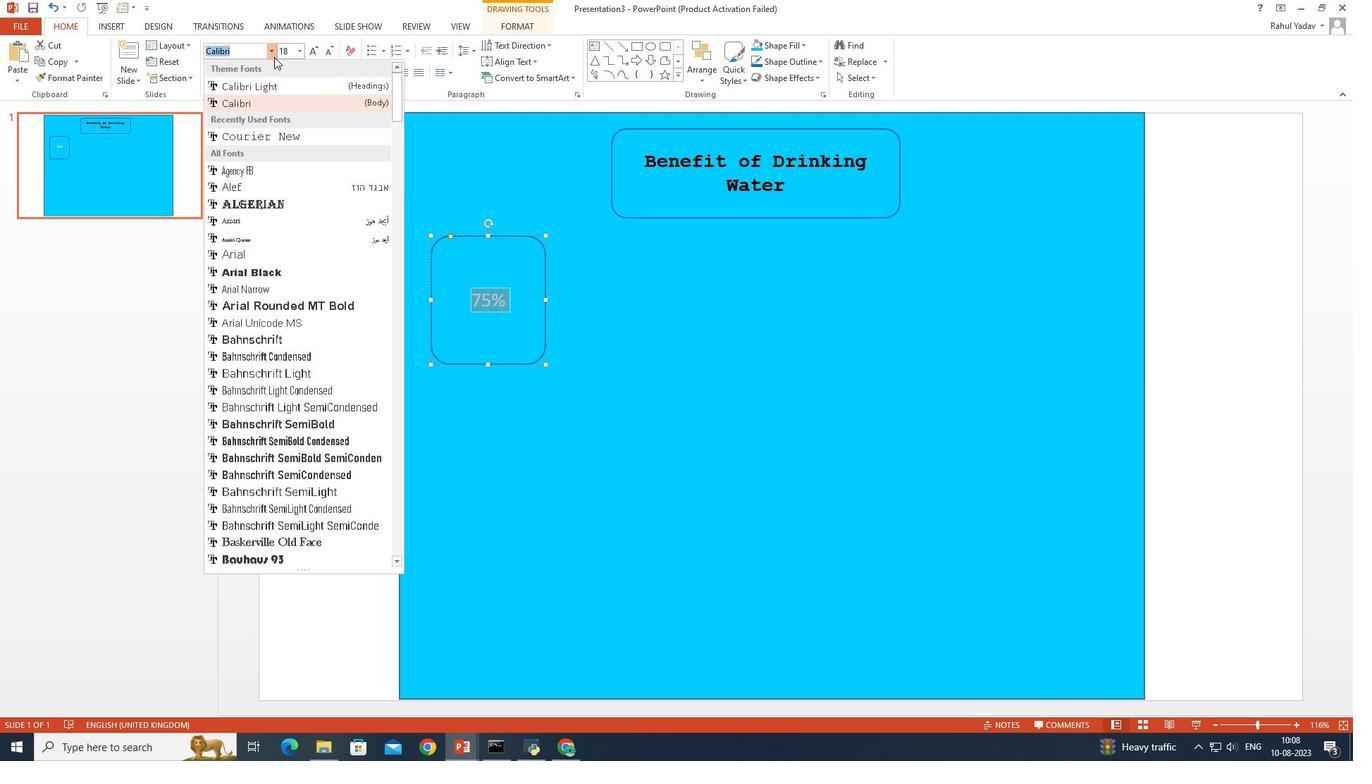 
Action: Mouse pressed left at (274, 57)
Screenshot: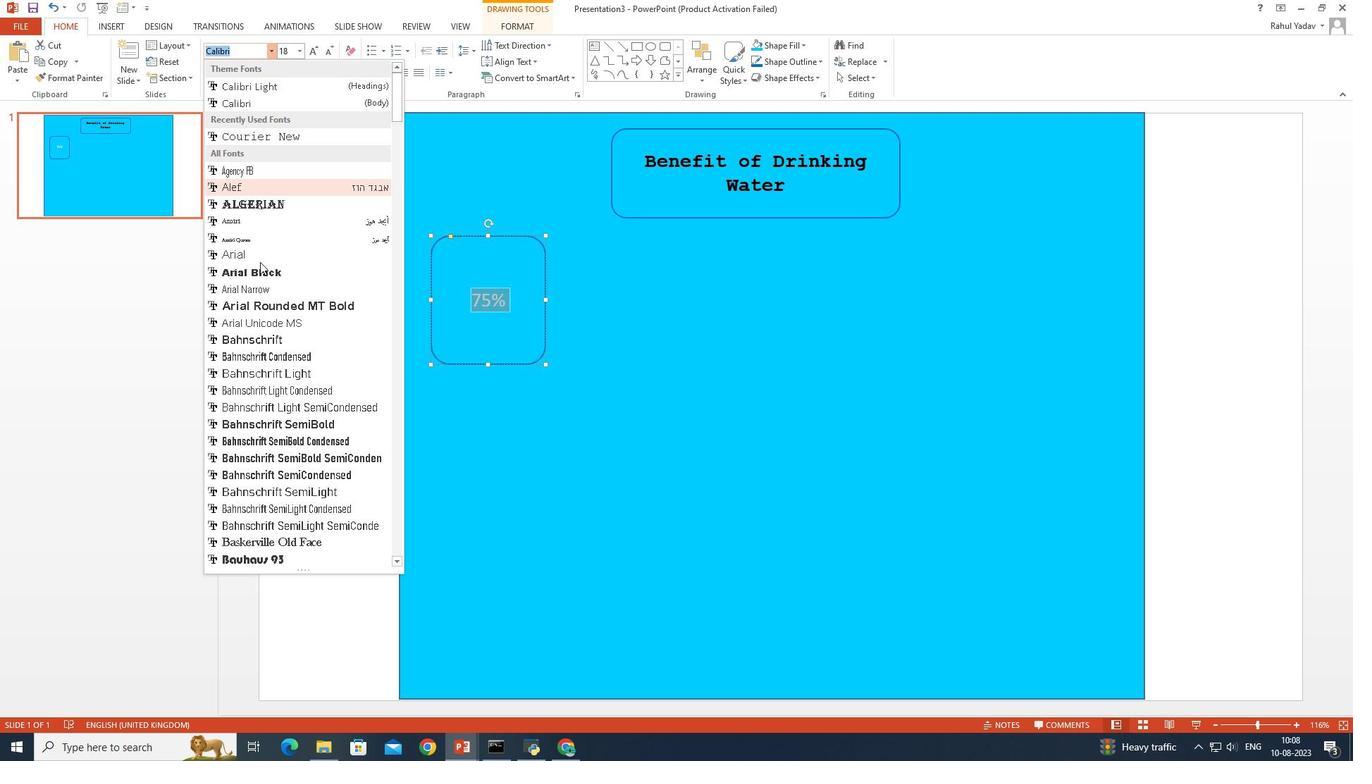 
Action: Mouse moved to (260, 360)
Screenshot: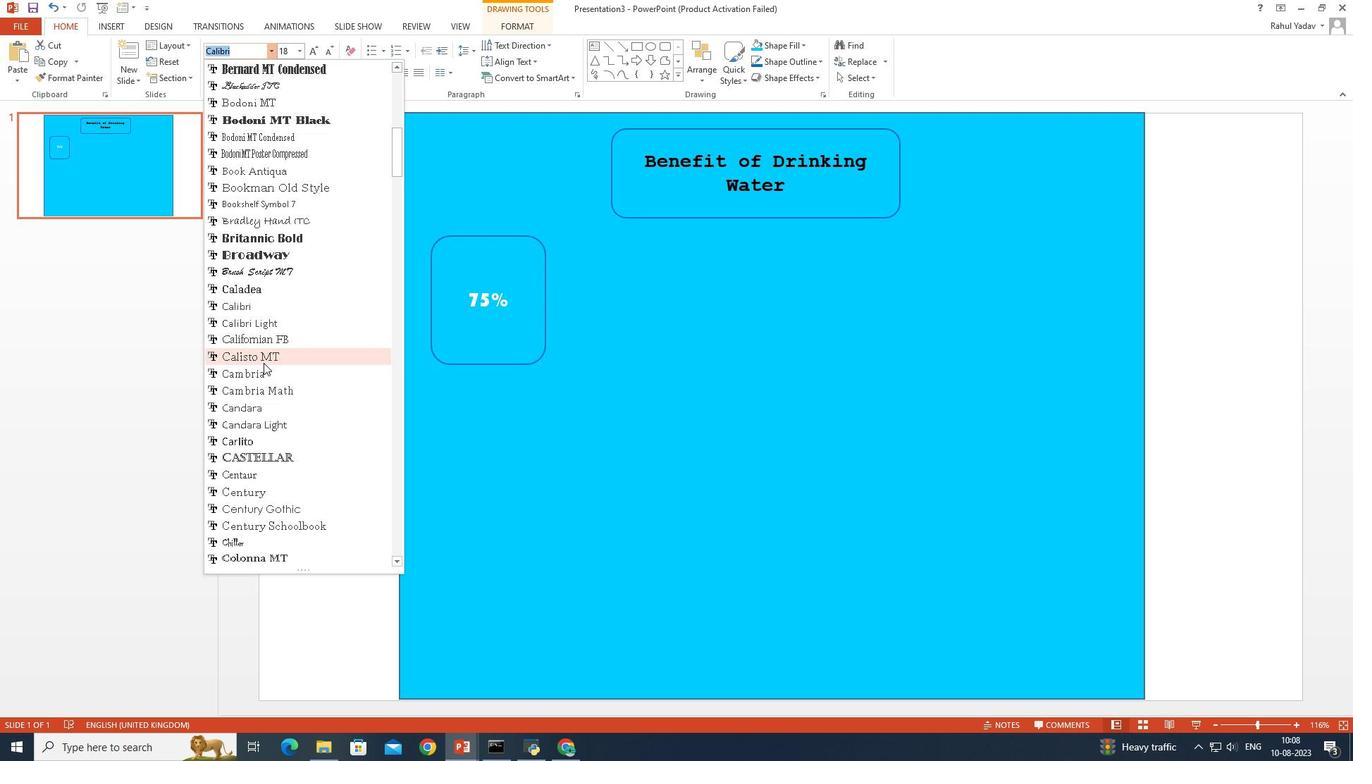 
Action: Mouse scrolled (260, 359) with delta (0, 0)
Screenshot: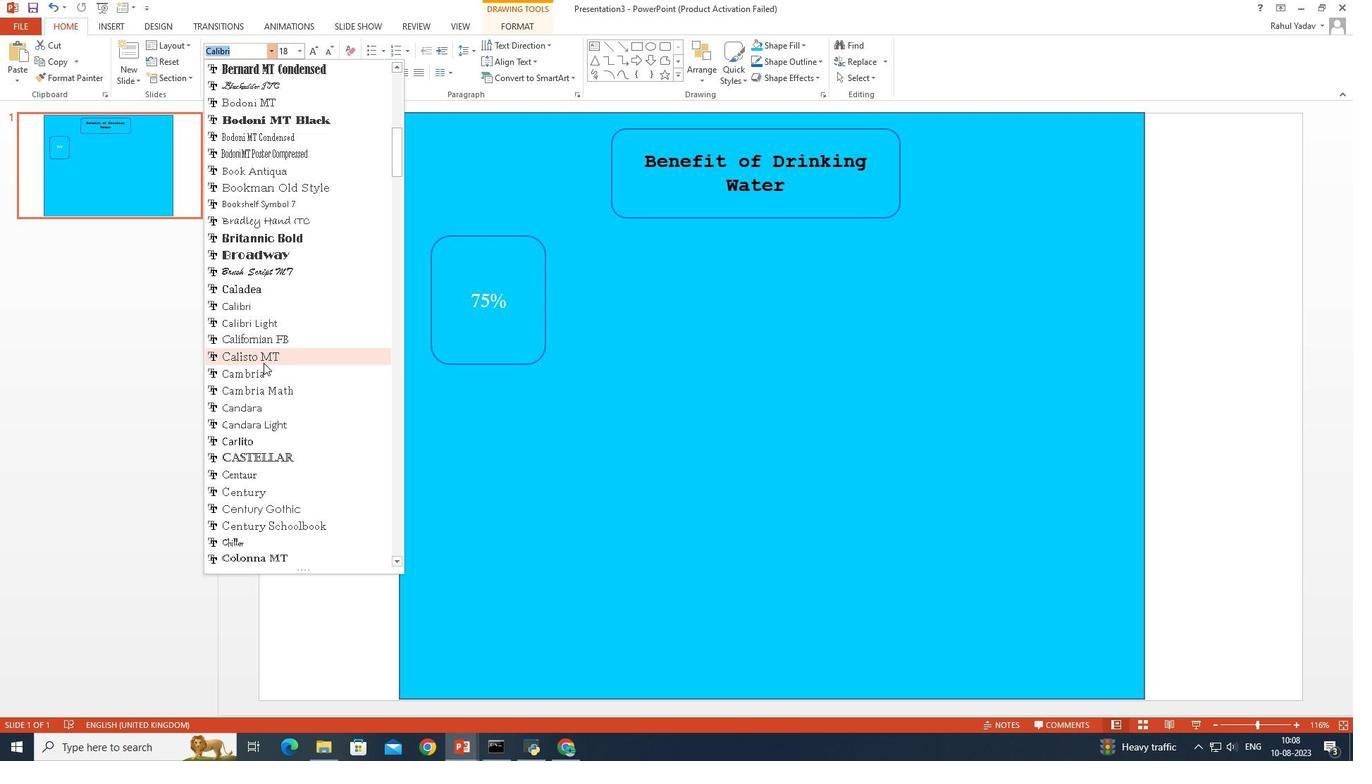 
Action: Mouse moved to (260, 360)
Screenshot: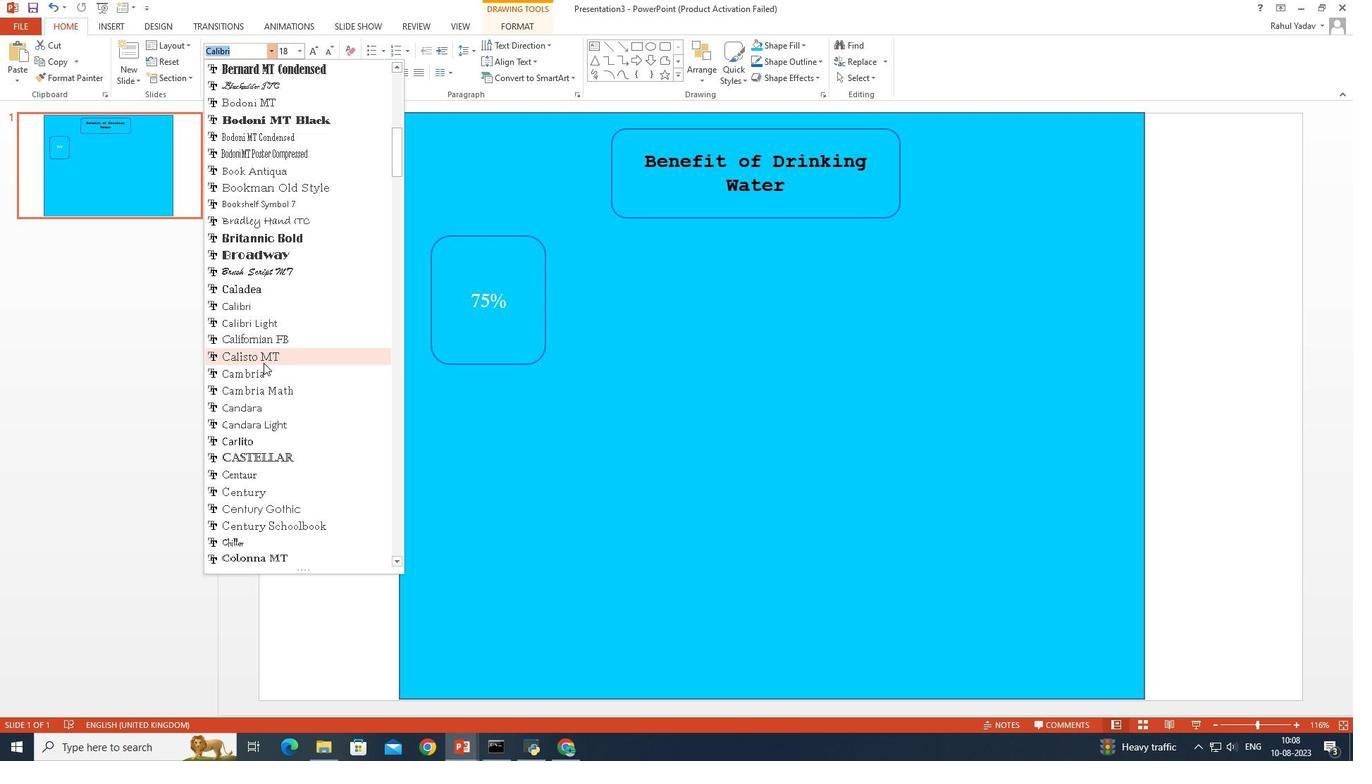 
Action: Mouse scrolled (260, 360) with delta (0, 0)
Screenshot: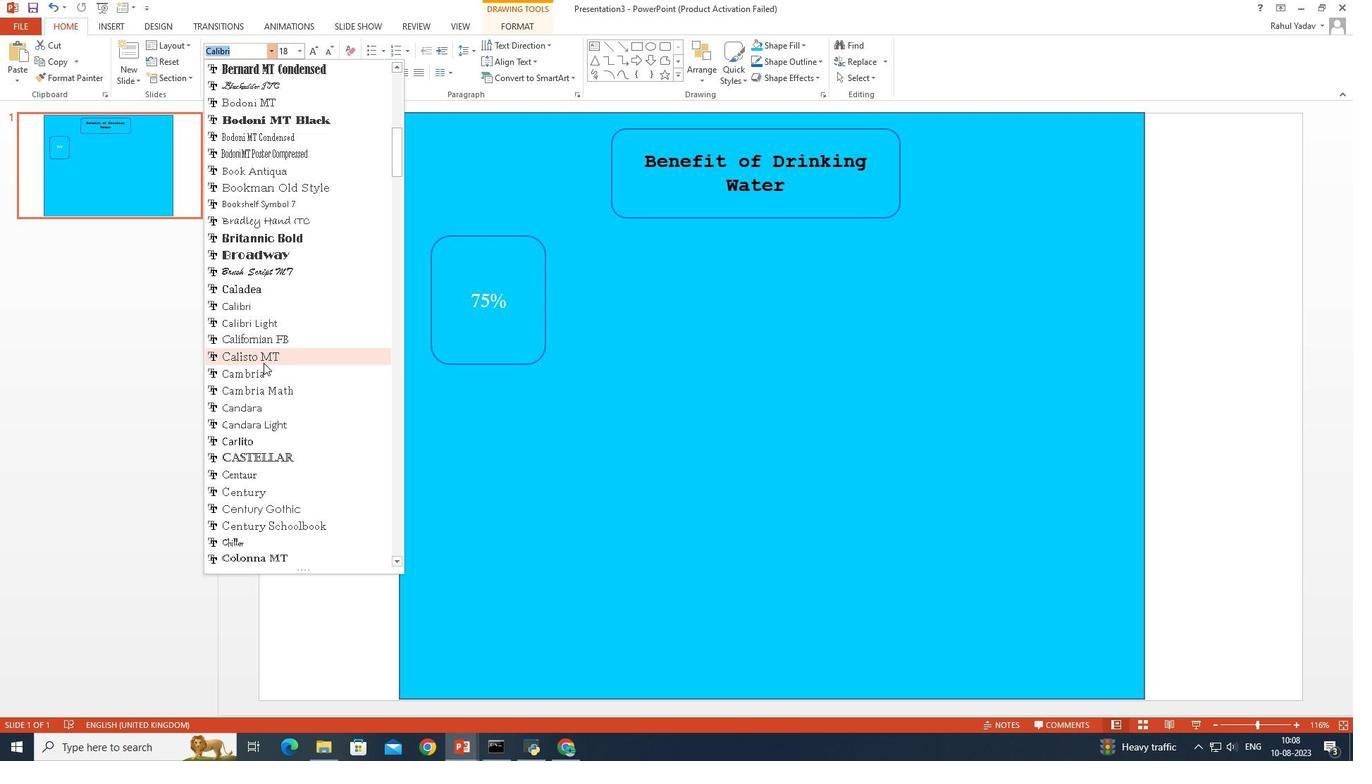 
Action: Mouse scrolled (260, 359) with delta (0, -1)
Screenshot: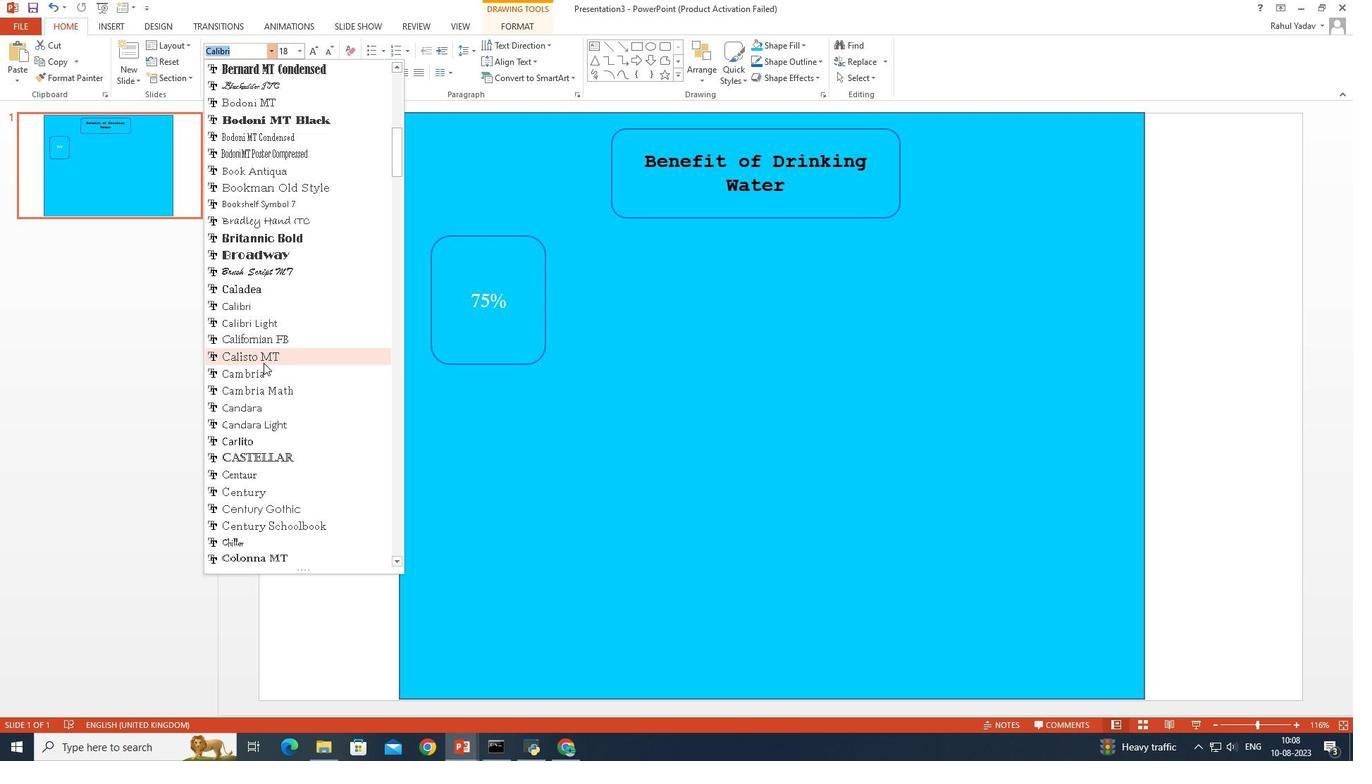 
Action: Mouse moved to (262, 362)
Screenshot: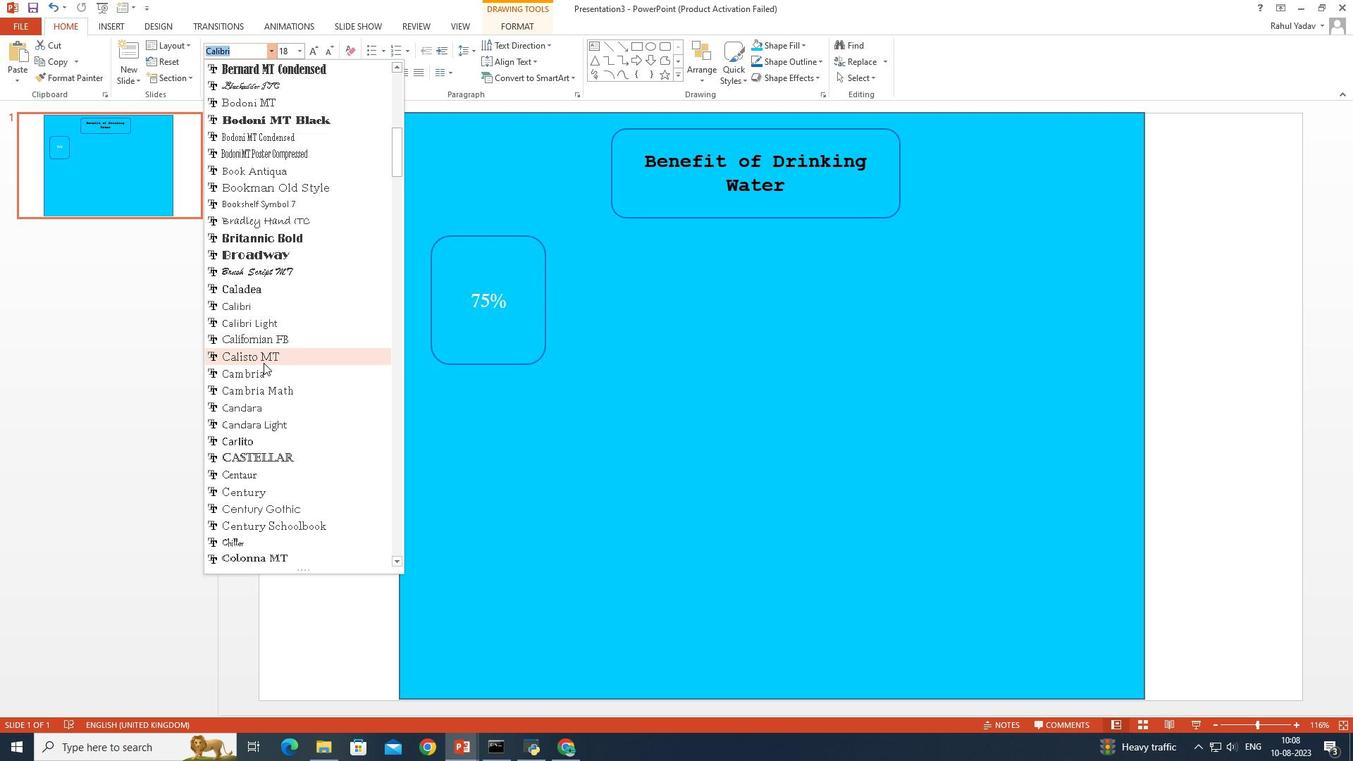 
Action: Mouse scrolled (262, 361) with delta (0, 0)
Screenshot: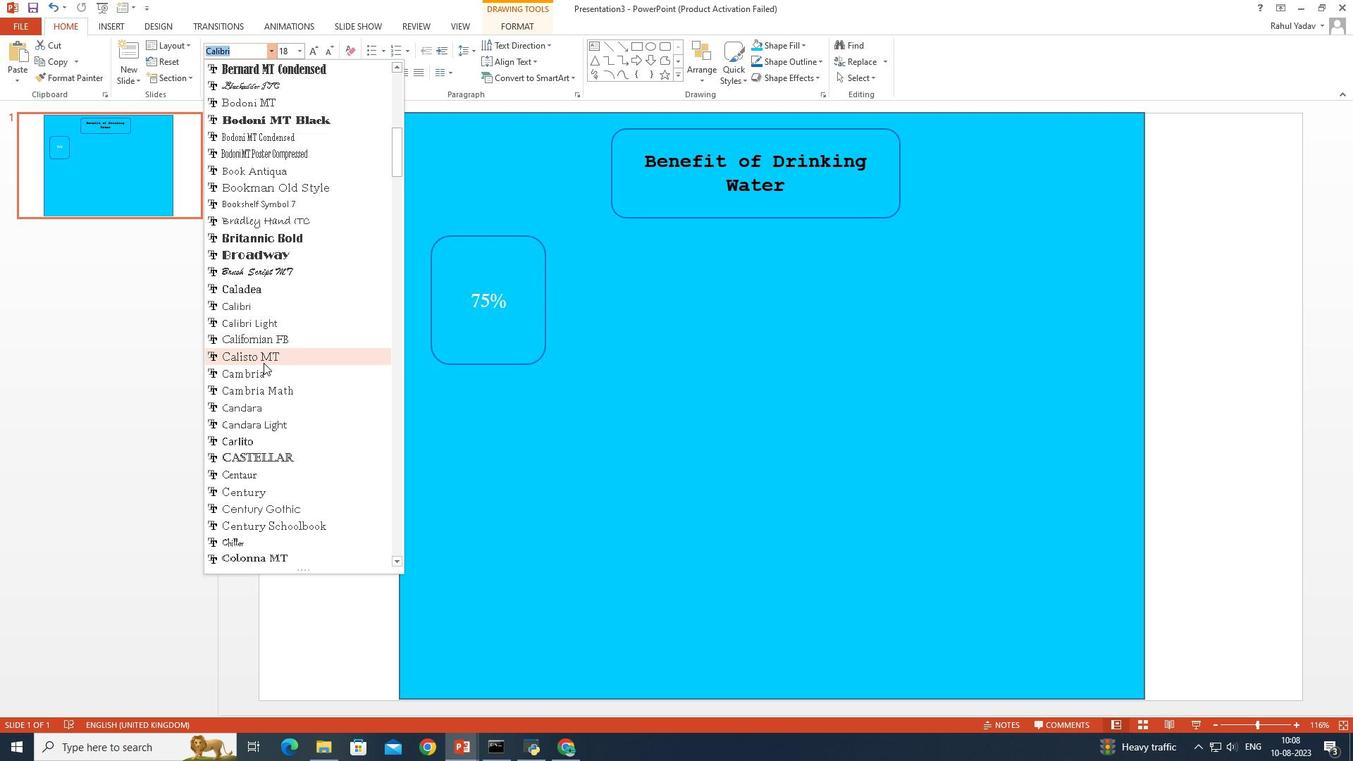 
Action: Mouse moved to (262, 362)
Screenshot: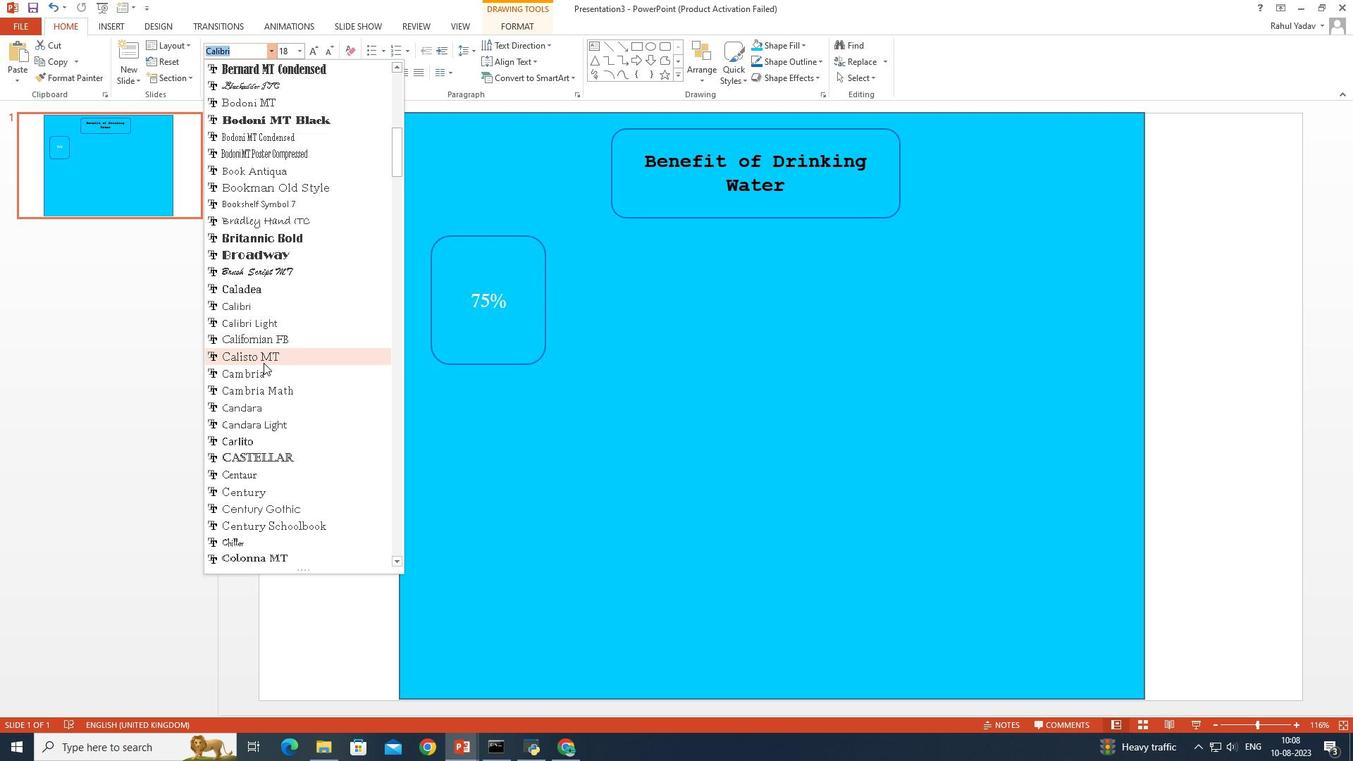 
Action: Mouse scrolled (262, 361) with delta (0, 0)
Screenshot: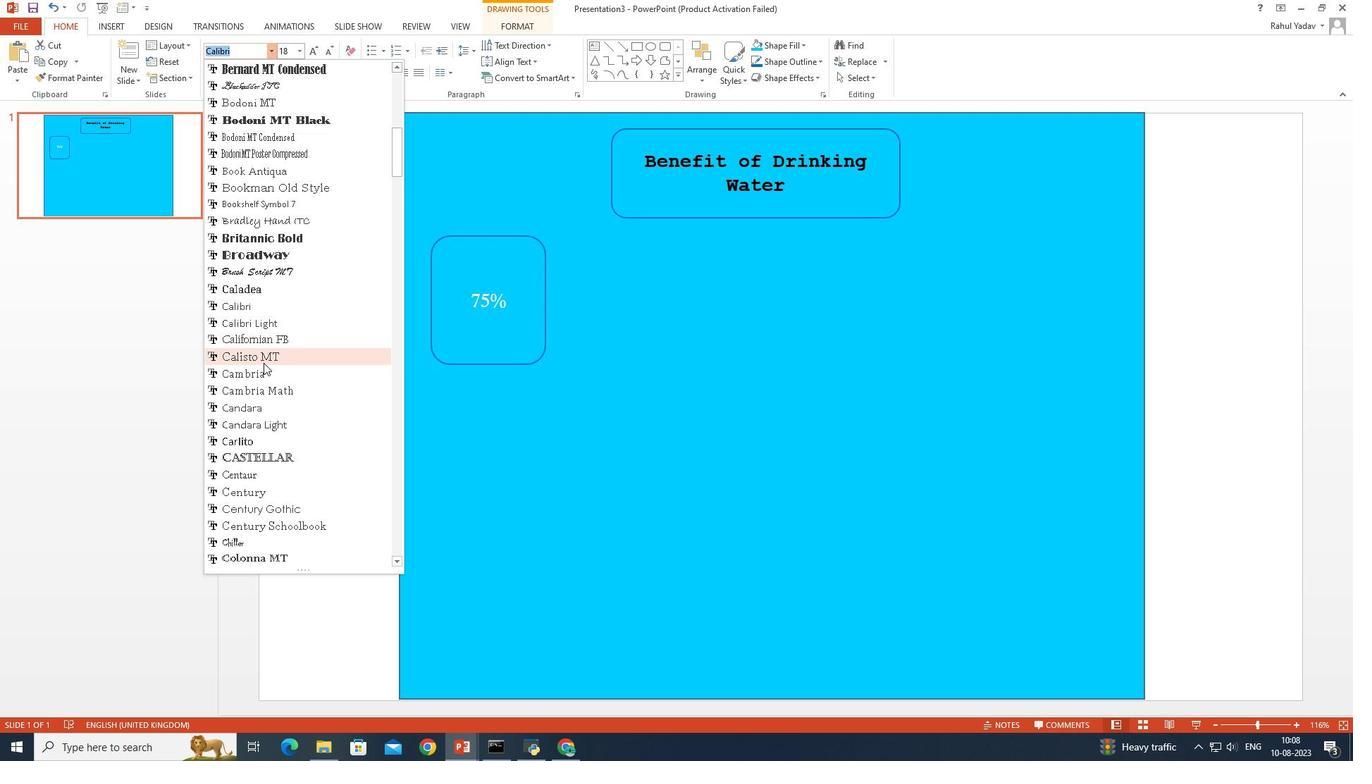
Action: Mouse scrolled (262, 360) with delta (0, -1)
Screenshot: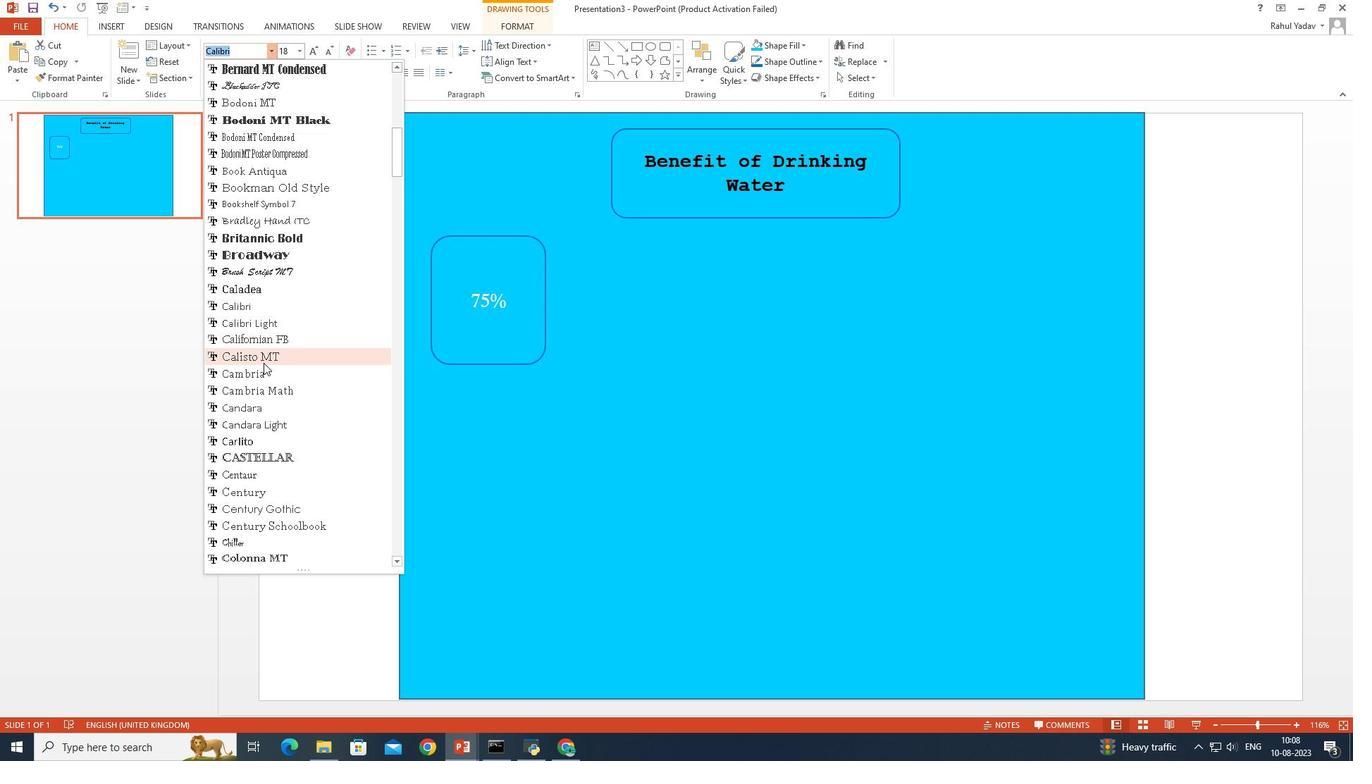 
Action: Mouse scrolled (262, 361) with delta (0, 0)
Screenshot: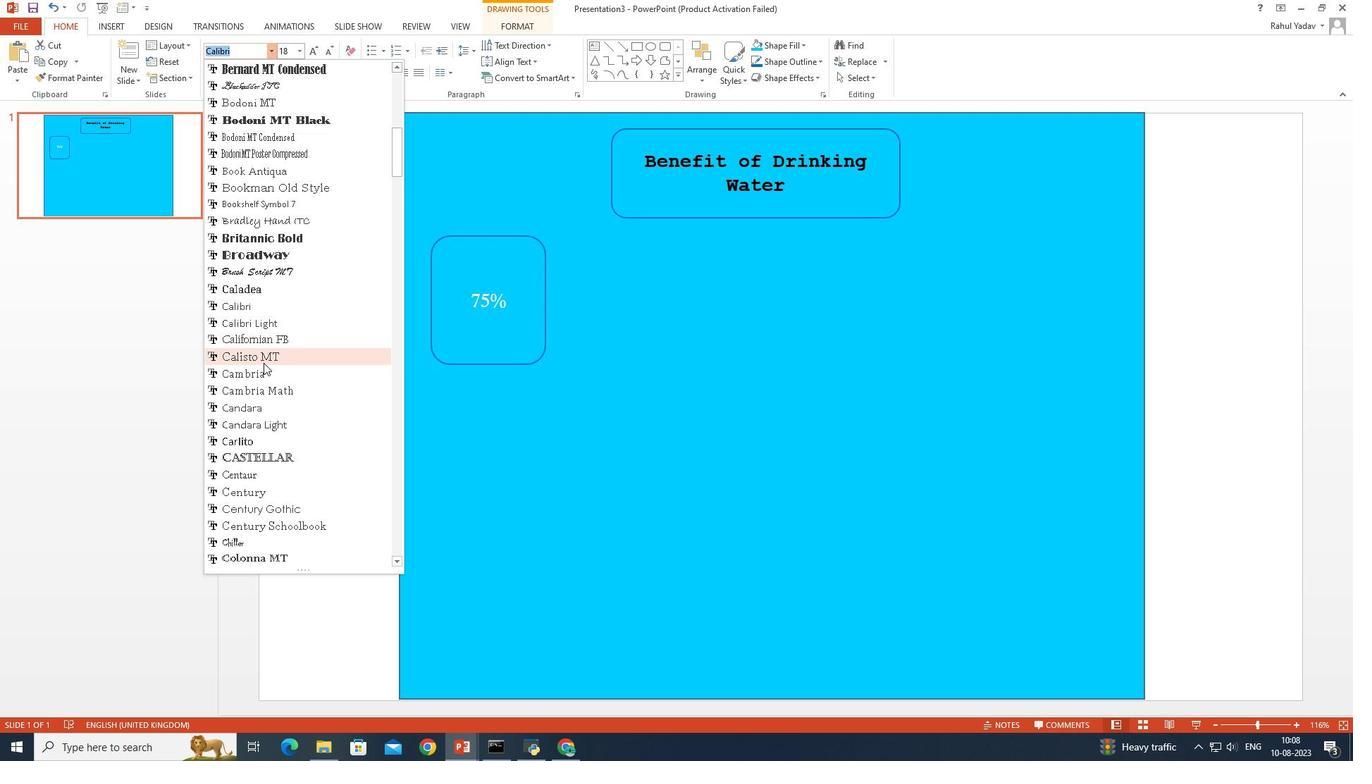 
Action: Mouse scrolled (262, 363) with delta (0, 0)
Screenshot: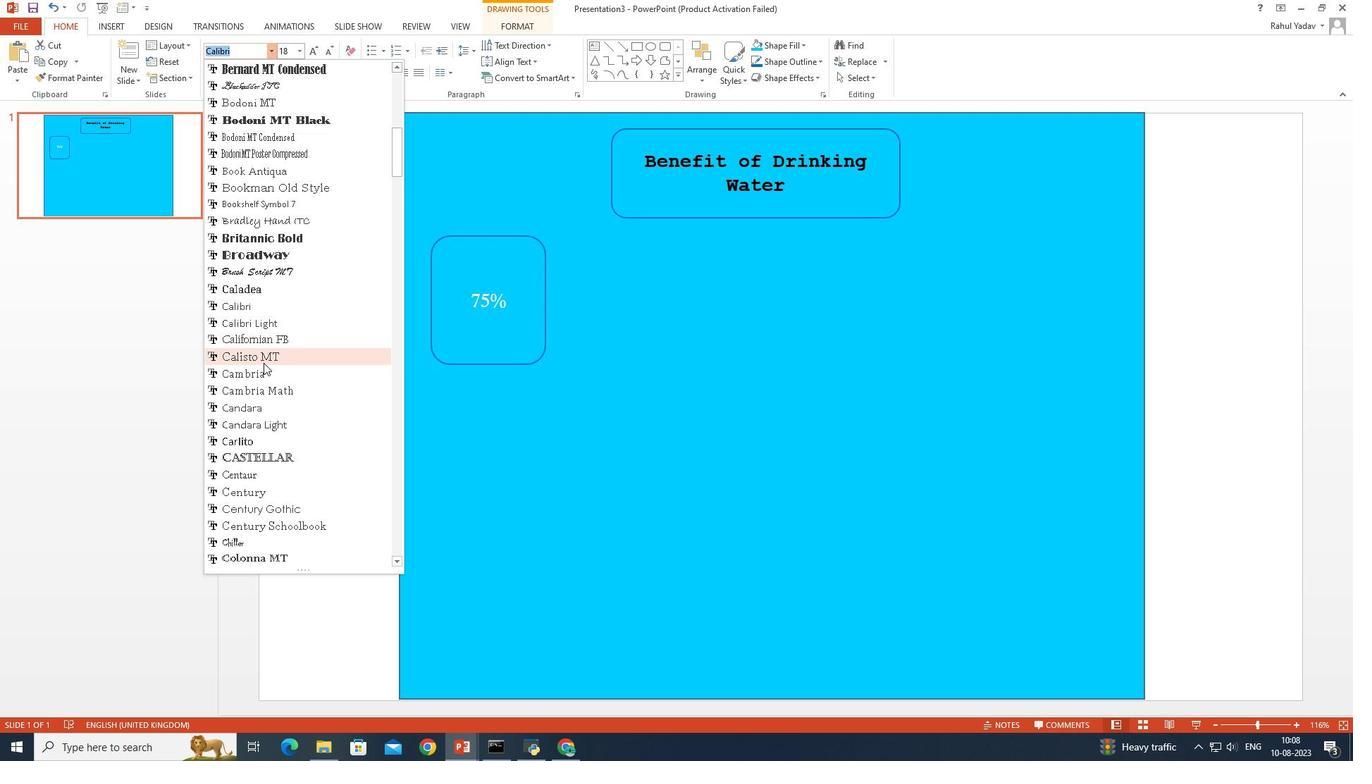 
Action: Mouse scrolled (262, 361) with delta (0, 0)
Screenshot: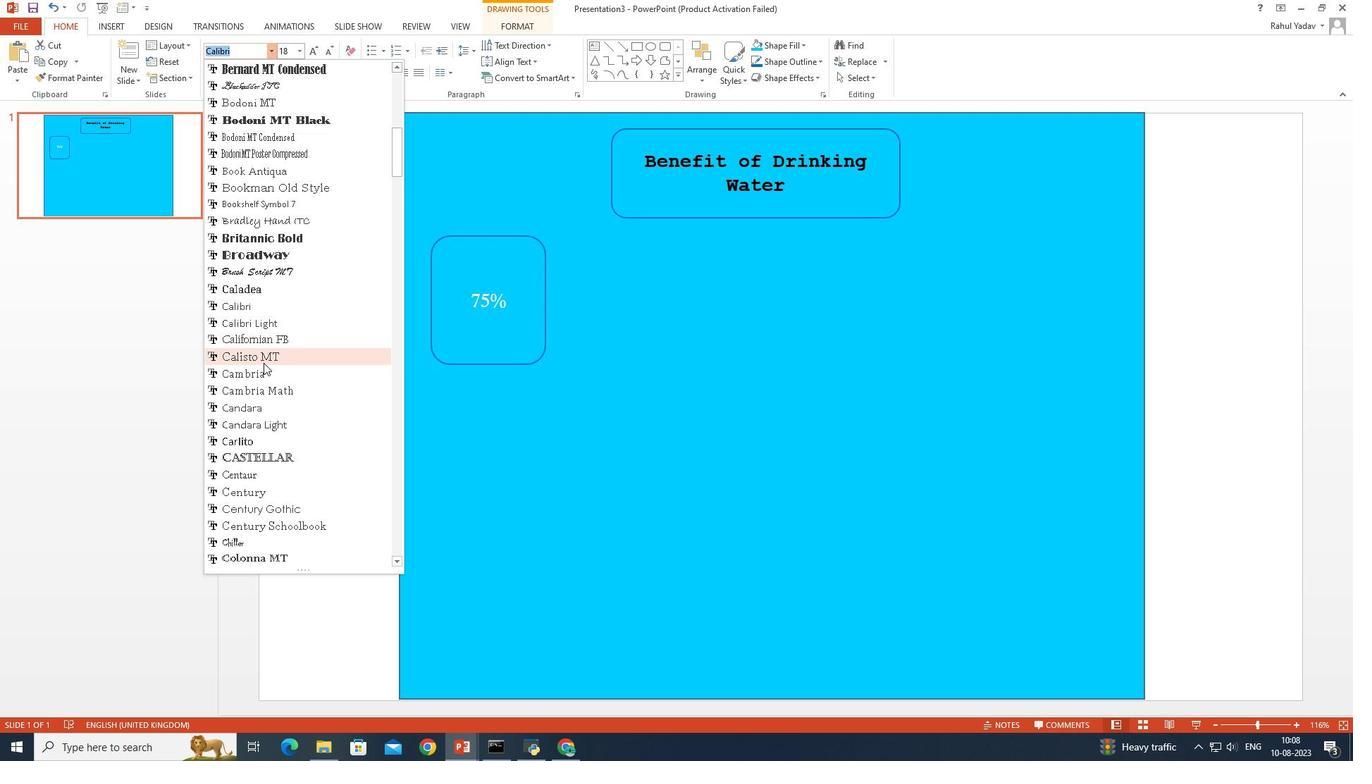 
Action: Mouse scrolled (262, 361) with delta (0, 0)
Screenshot: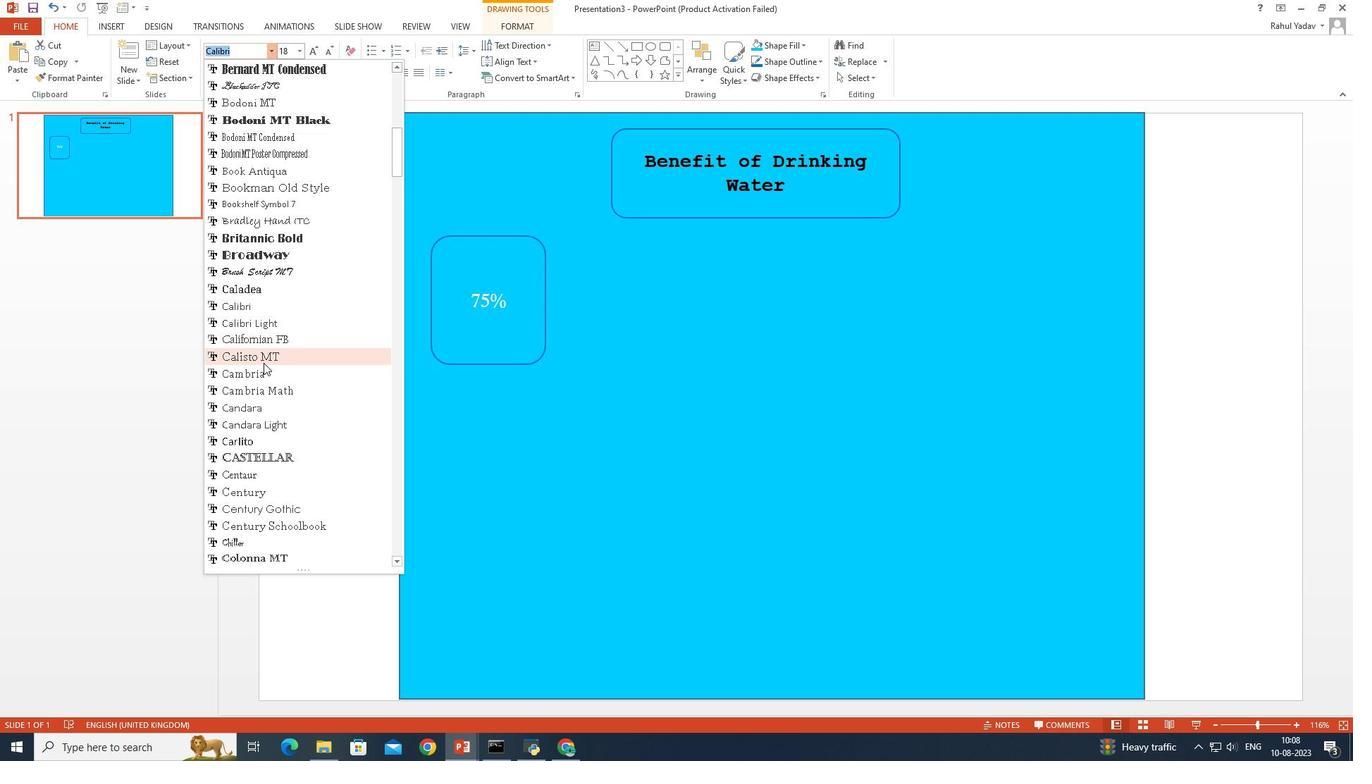 
Action: Mouse scrolled (262, 361) with delta (0, 0)
Screenshot: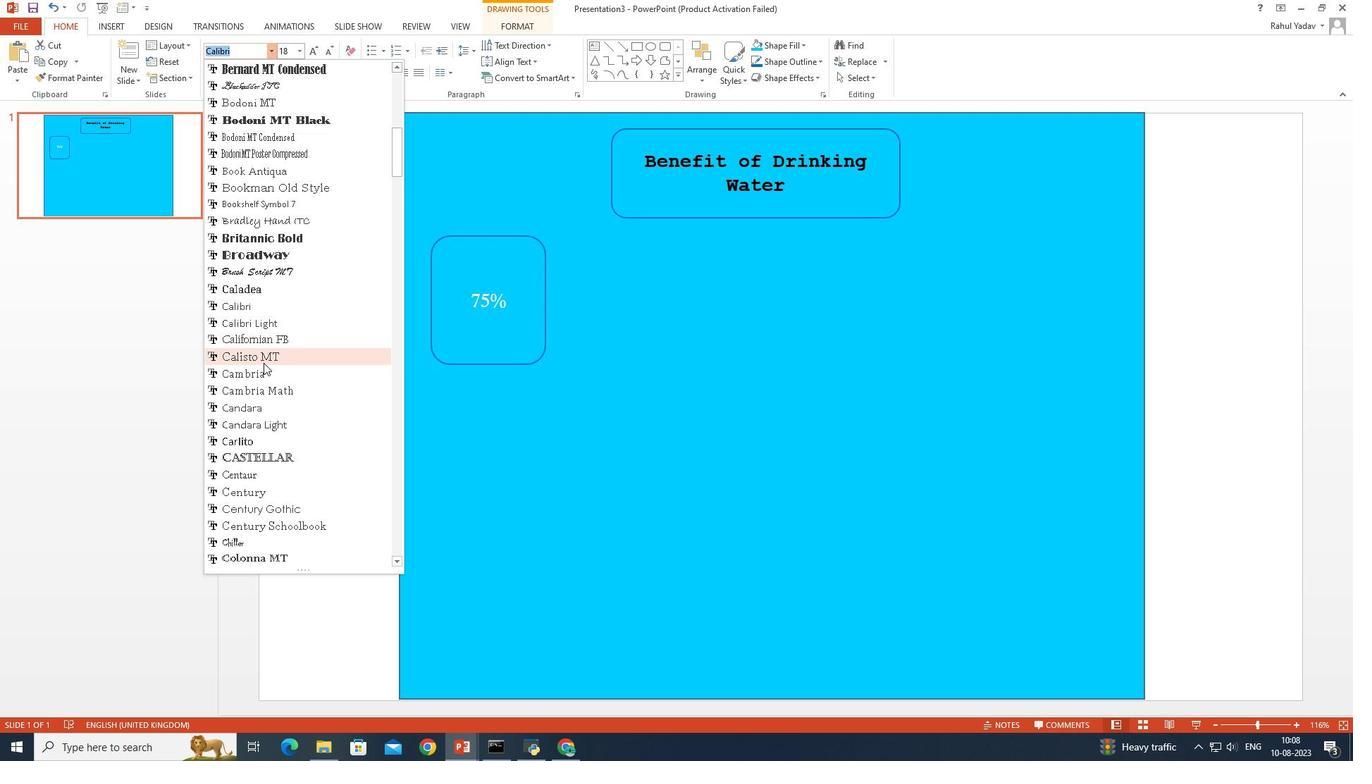 
Action: Mouse moved to (279, 182)
Screenshot: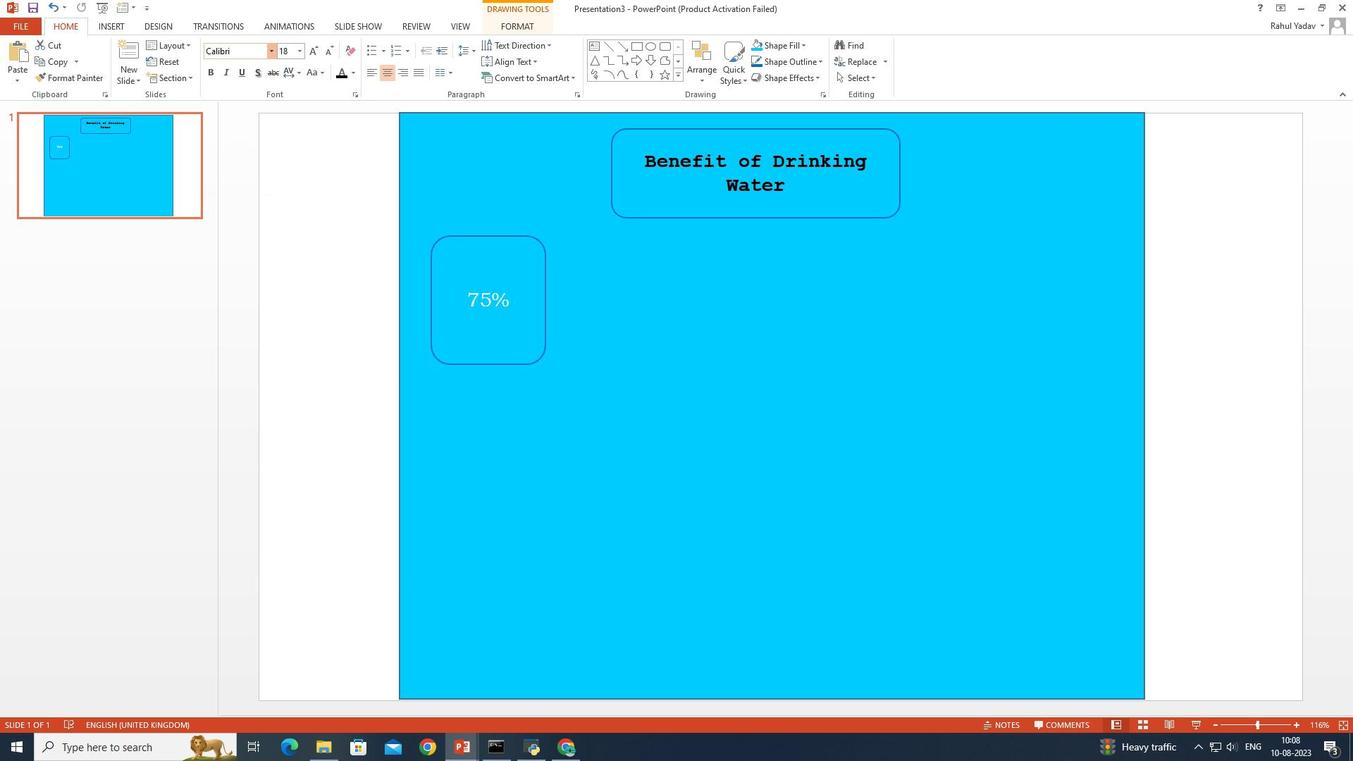 
Action: Mouse pressed left at (279, 182)
Screenshot: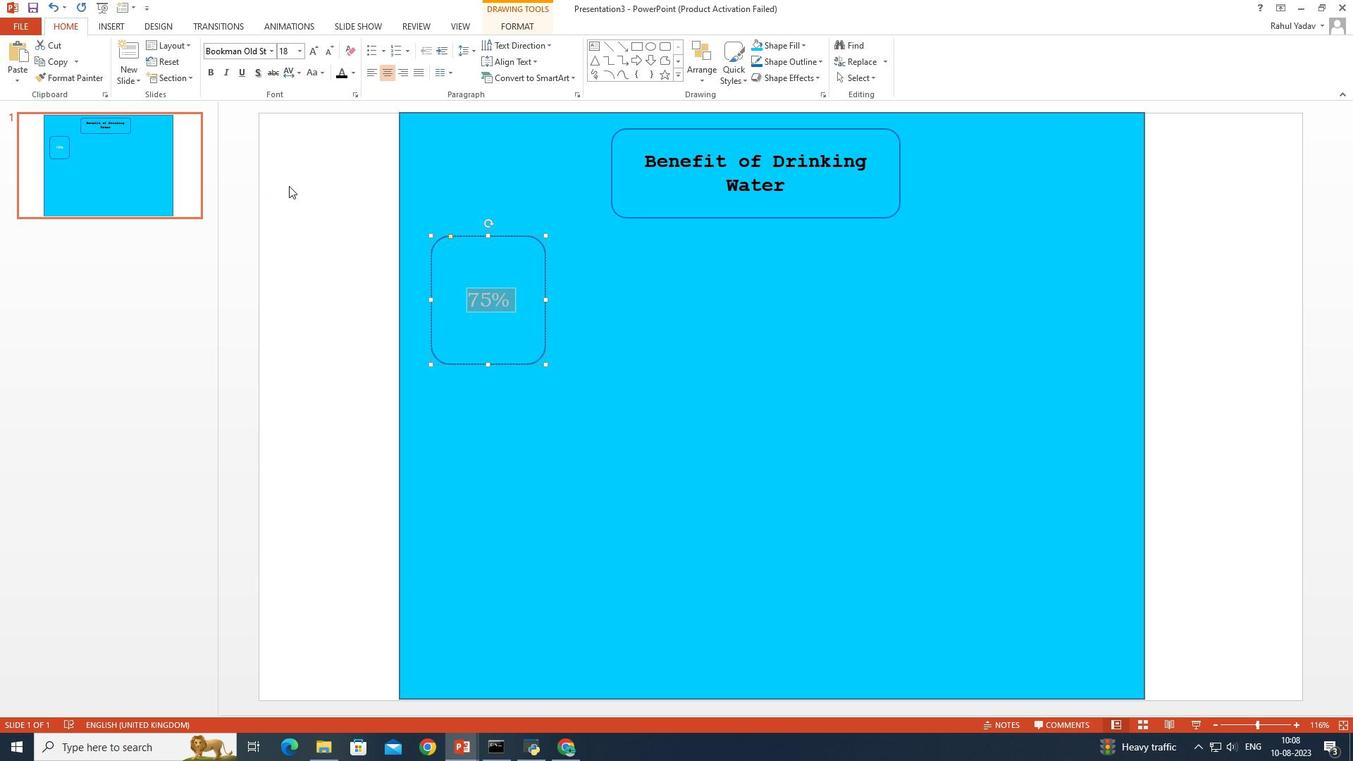 
Action: Mouse moved to (300, 45)
Screenshot: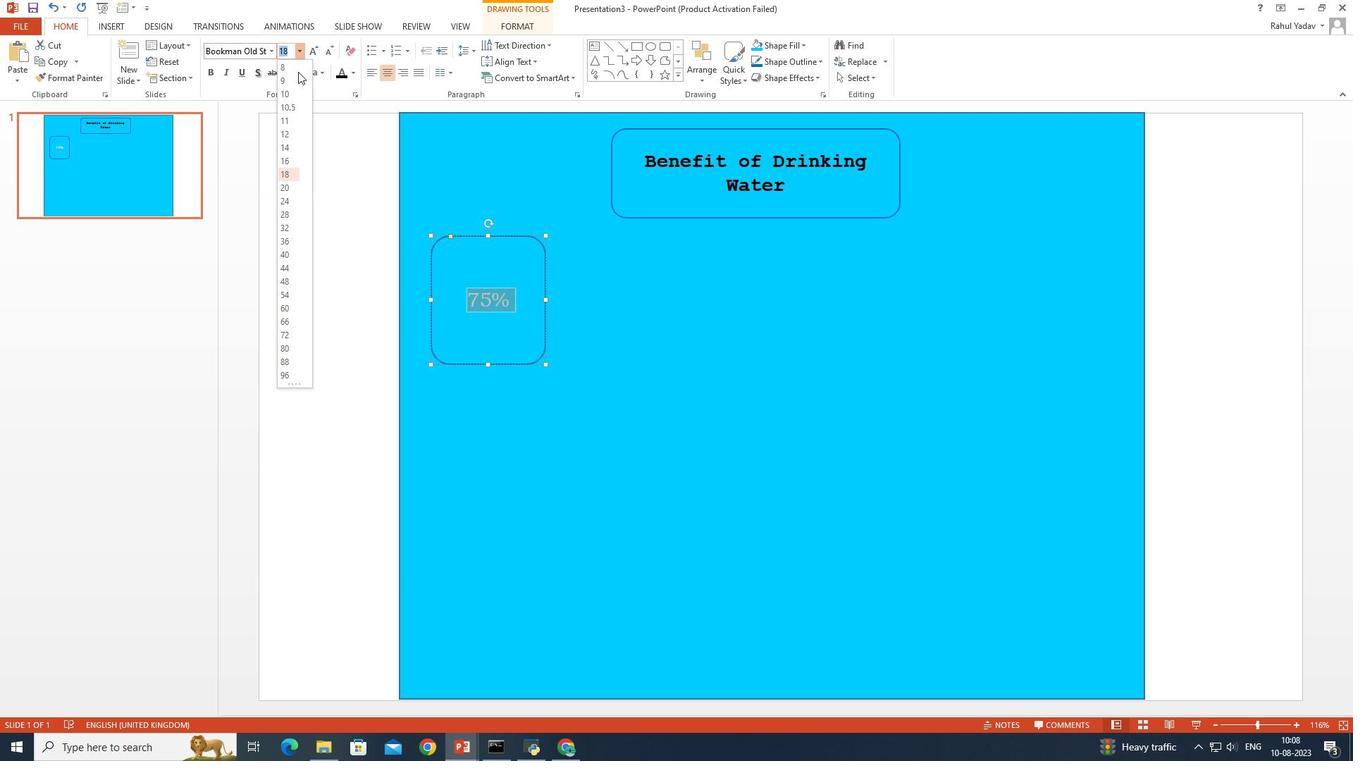 
Action: Mouse pressed left at (300, 45)
Screenshot: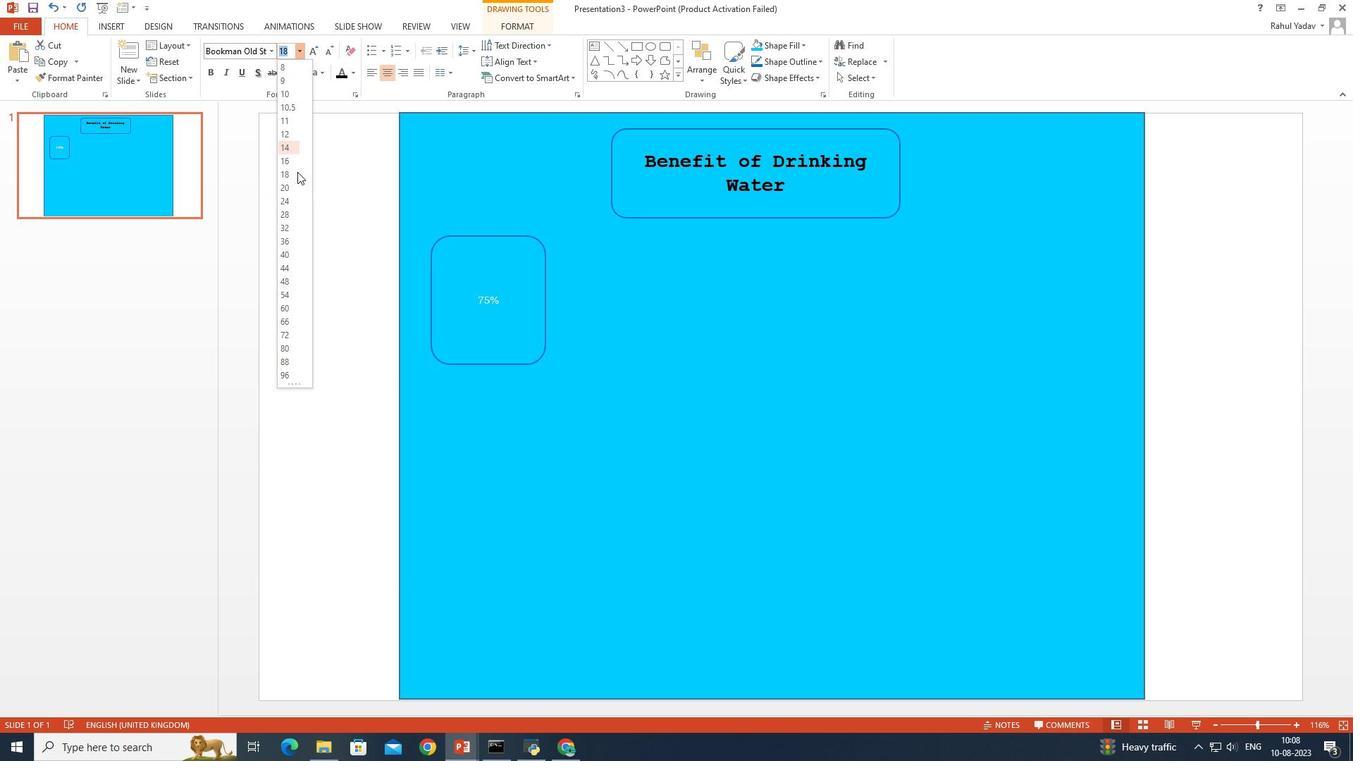 
Action: Mouse moved to (288, 240)
Screenshot: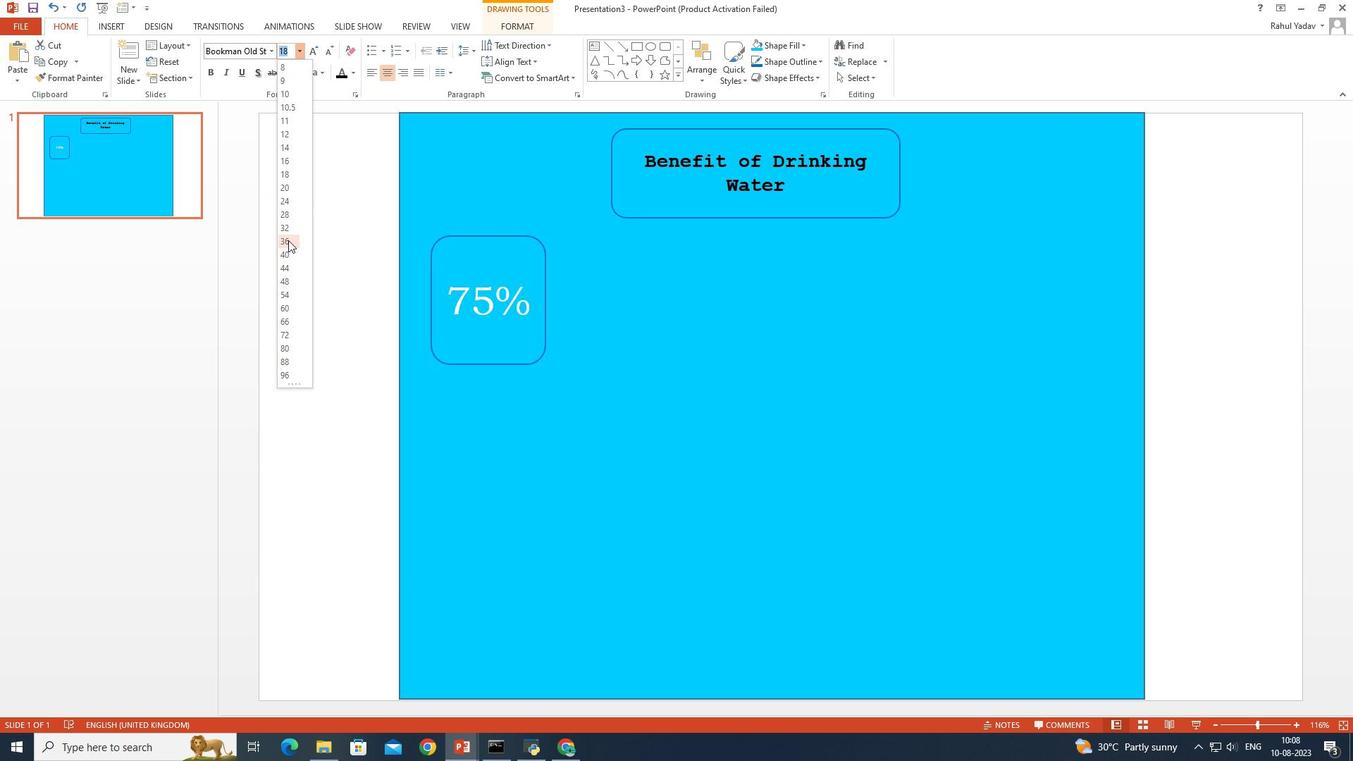 
Action: Mouse pressed left at (288, 240)
Screenshot: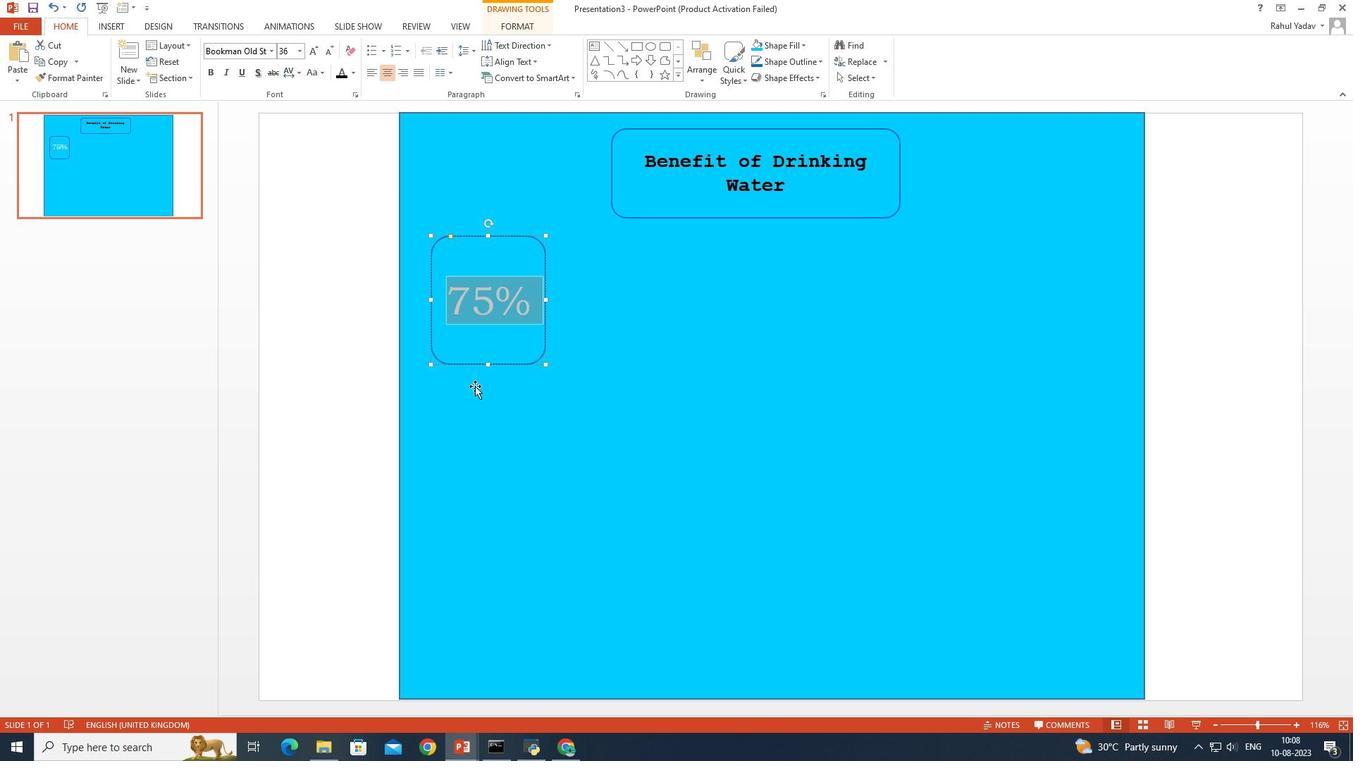 
Action: Mouse moved to (487, 364)
Screenshot: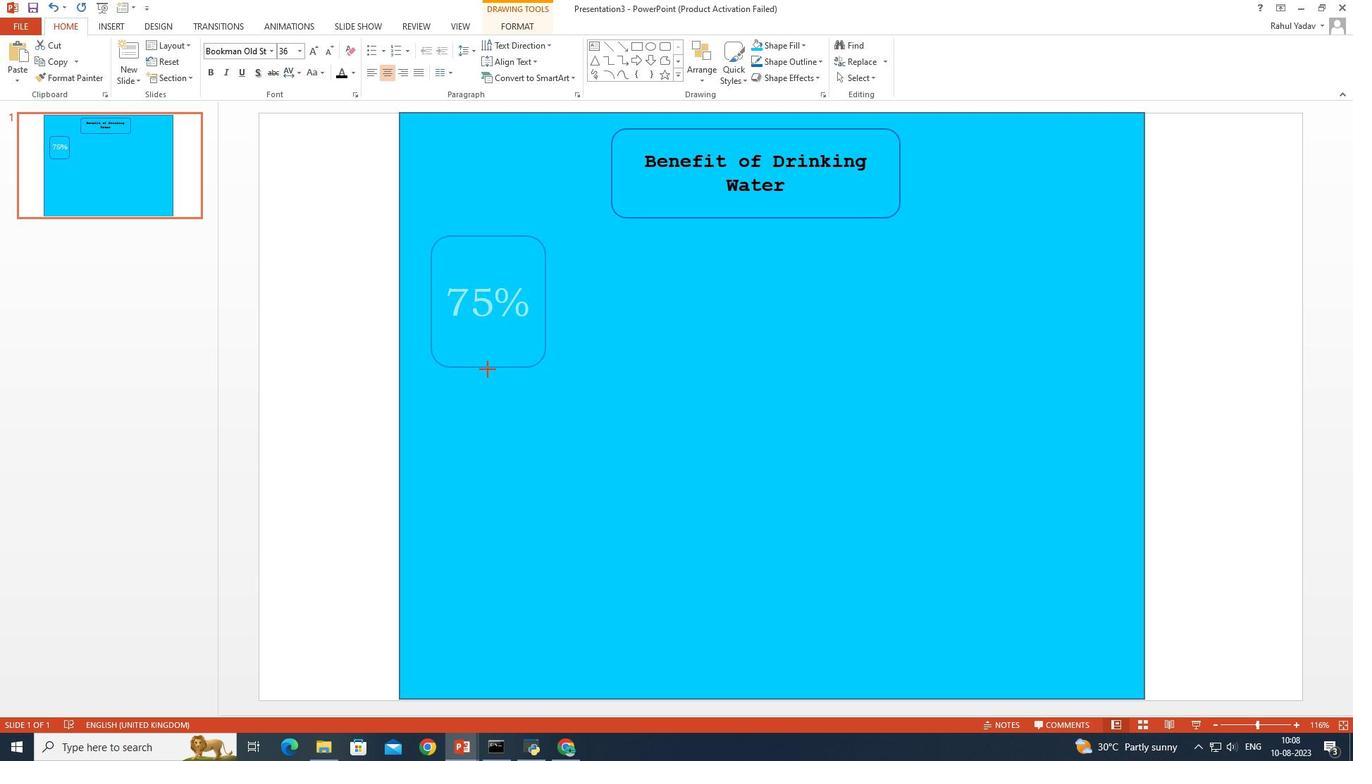 
Action: Mouse pressed left at (487, 364)
Screenshot: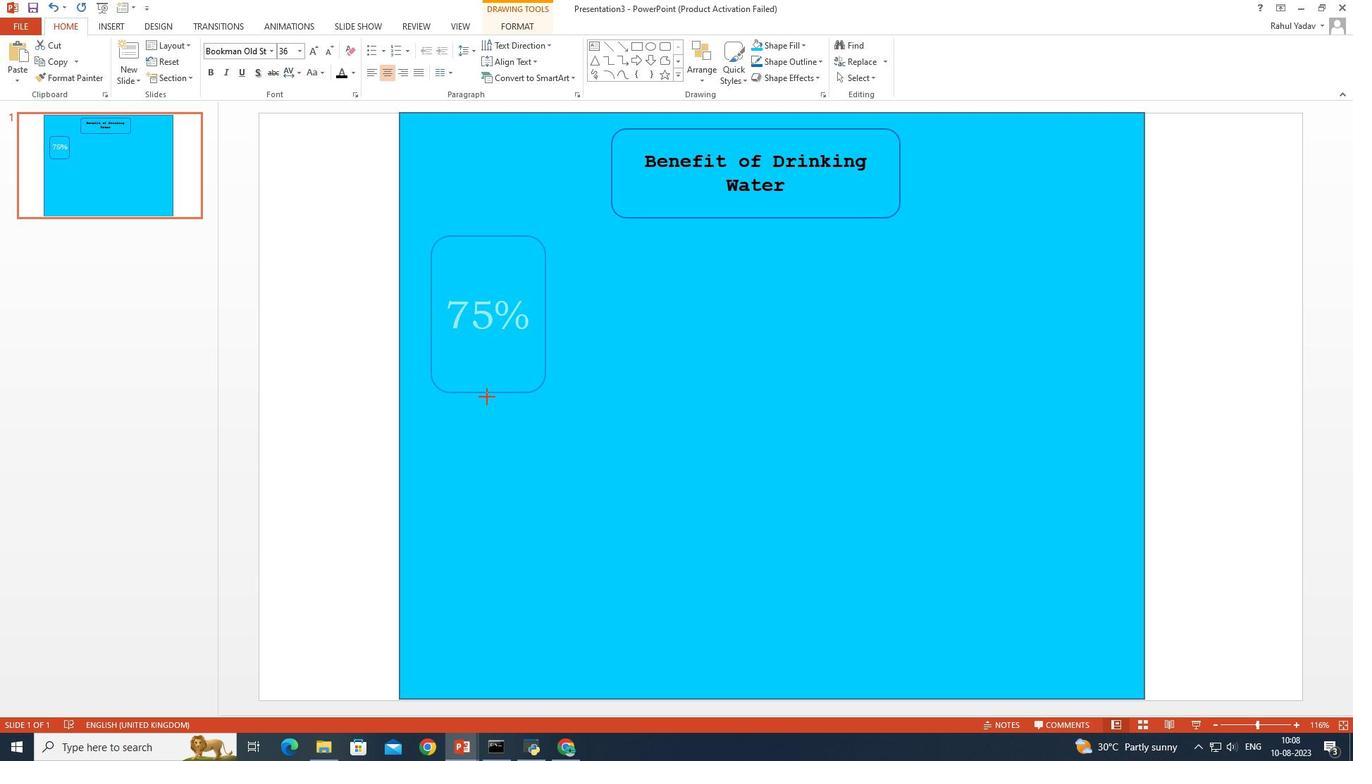 
Action: Mouse moved to (525, 332)
Screenshot: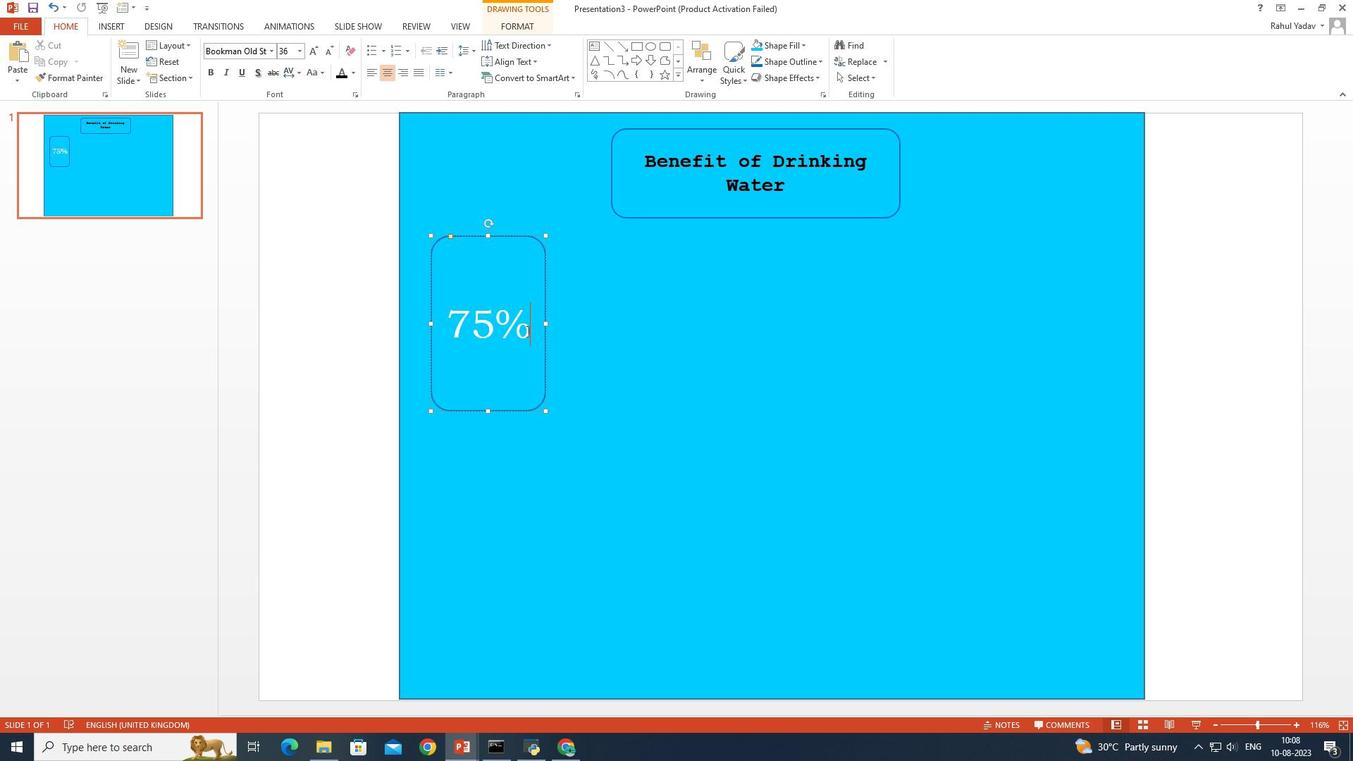 
Action: Mouse pressed left at (525, 332)
Screenshot: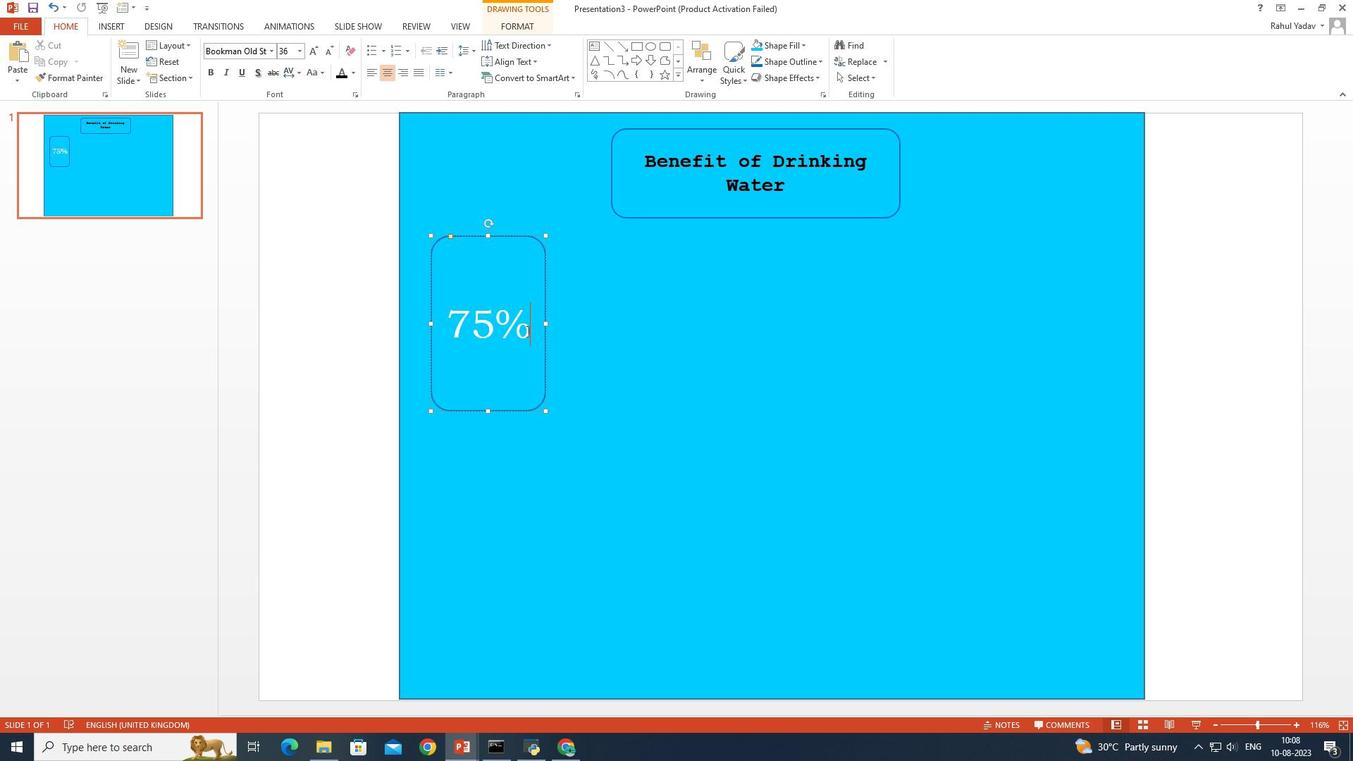 
Action: Mouse moved to (527, 331)
Screenshot: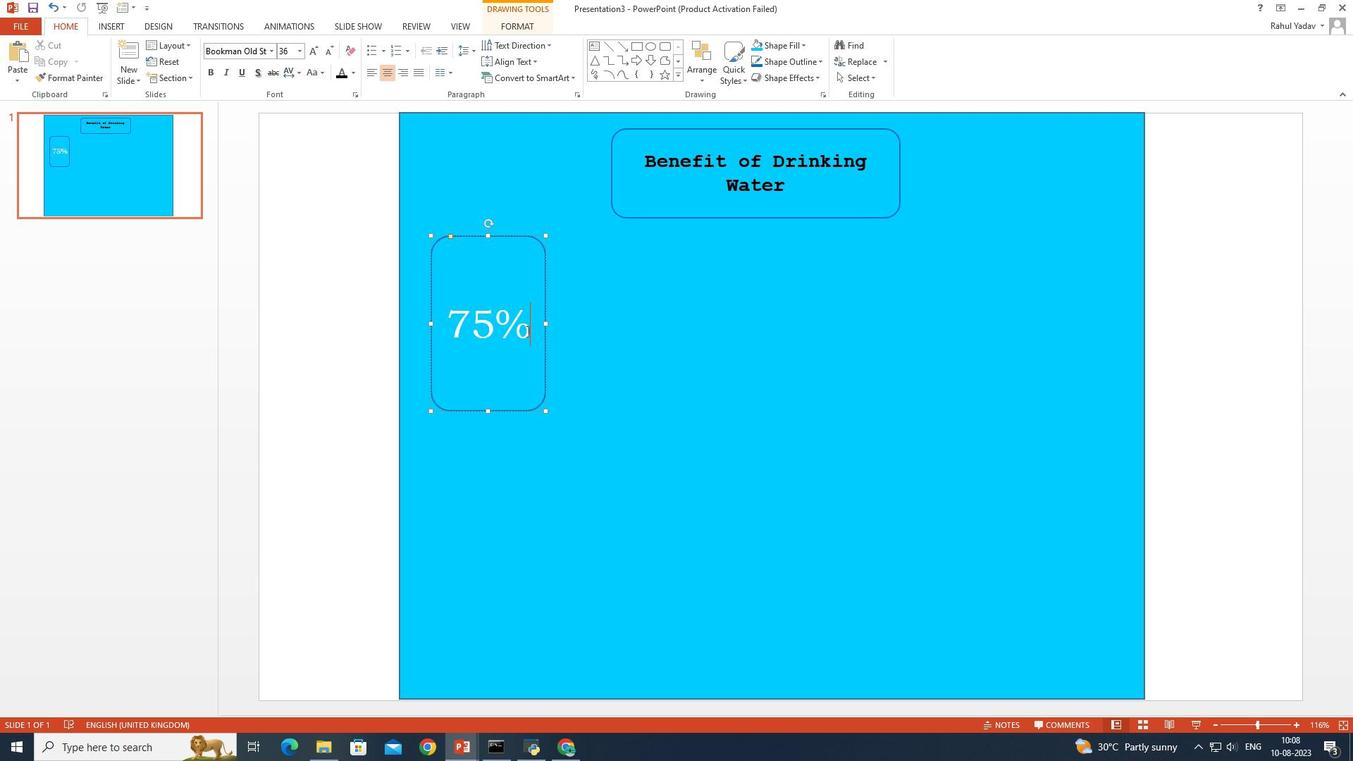 
Action: Key pressed <Key.enter>
Screenshot: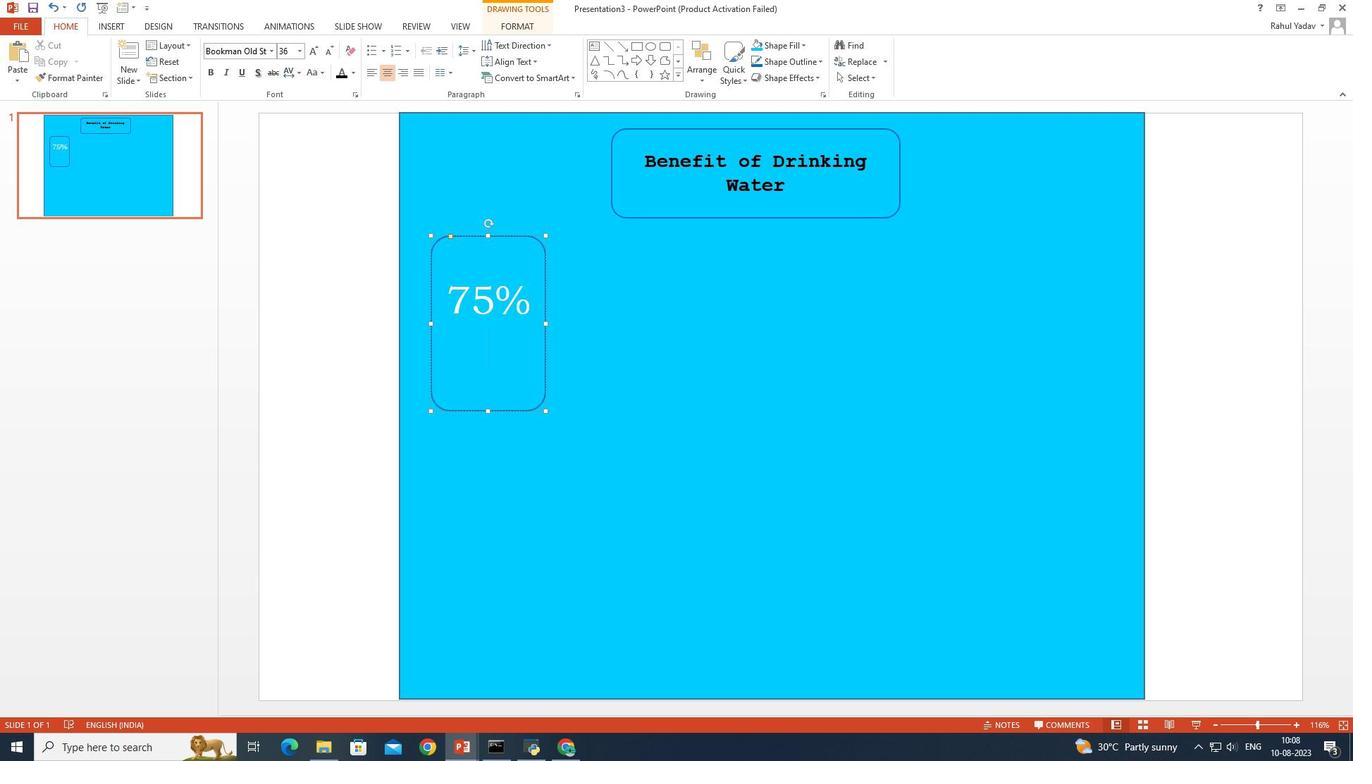
Action: Mouse moved to (296, 47)
Screenshot: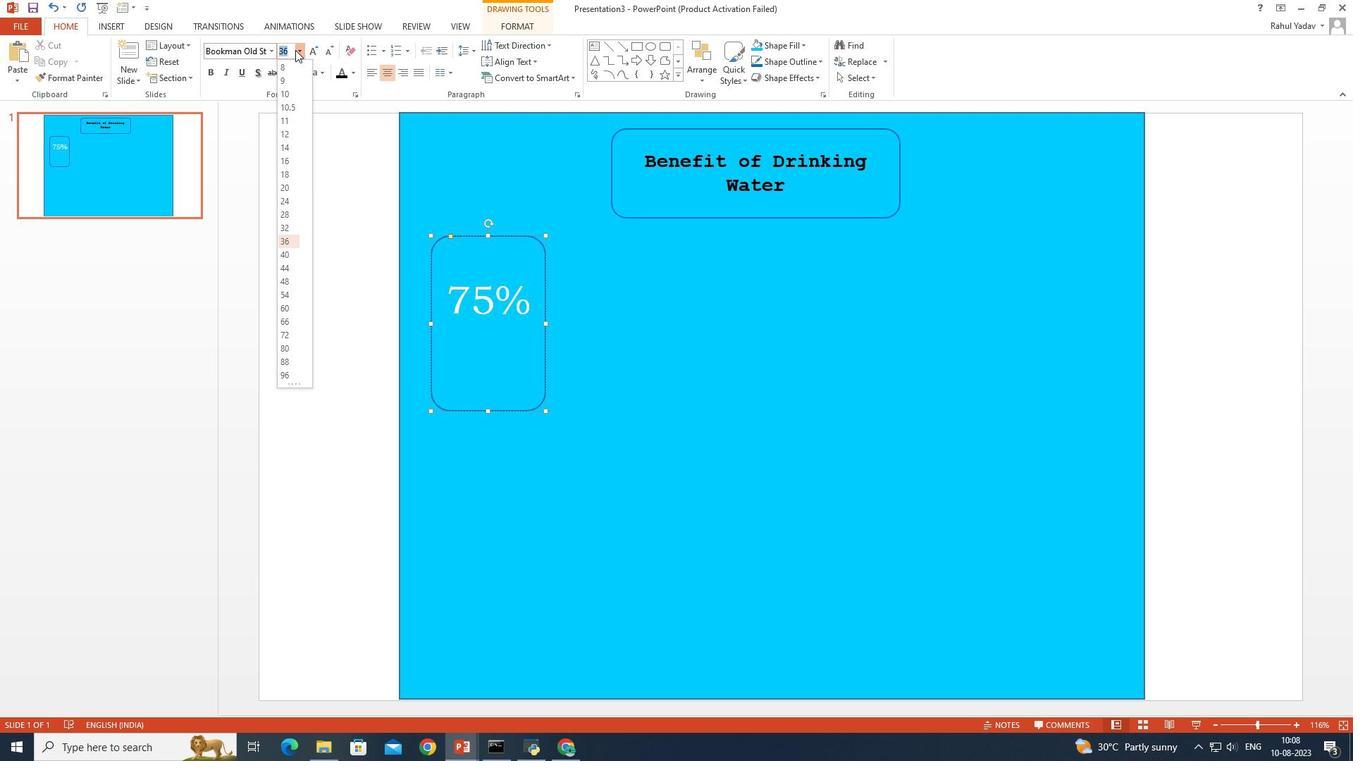 
Action: Mouse pressed left at (296, 47)
Screenshot: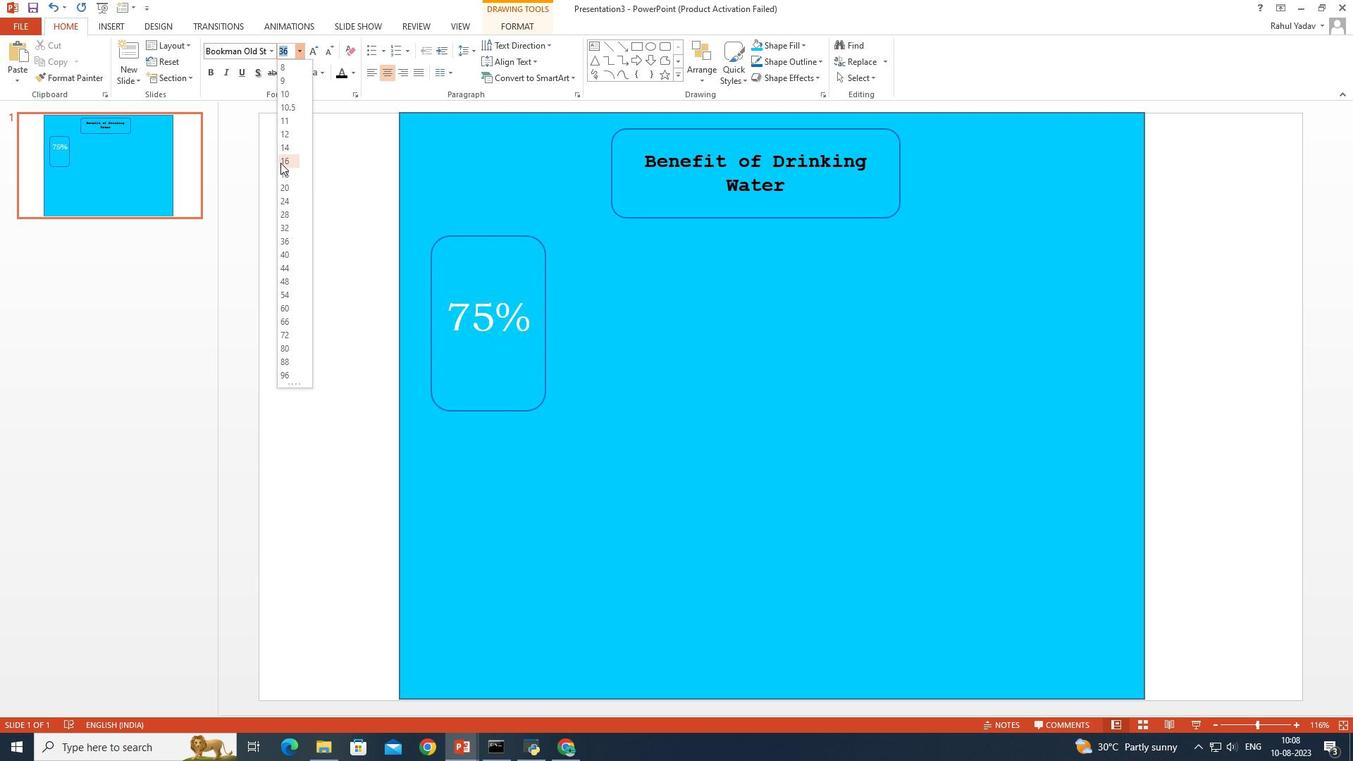 
Action: Mouse moved to (286, 181)
Screenshot: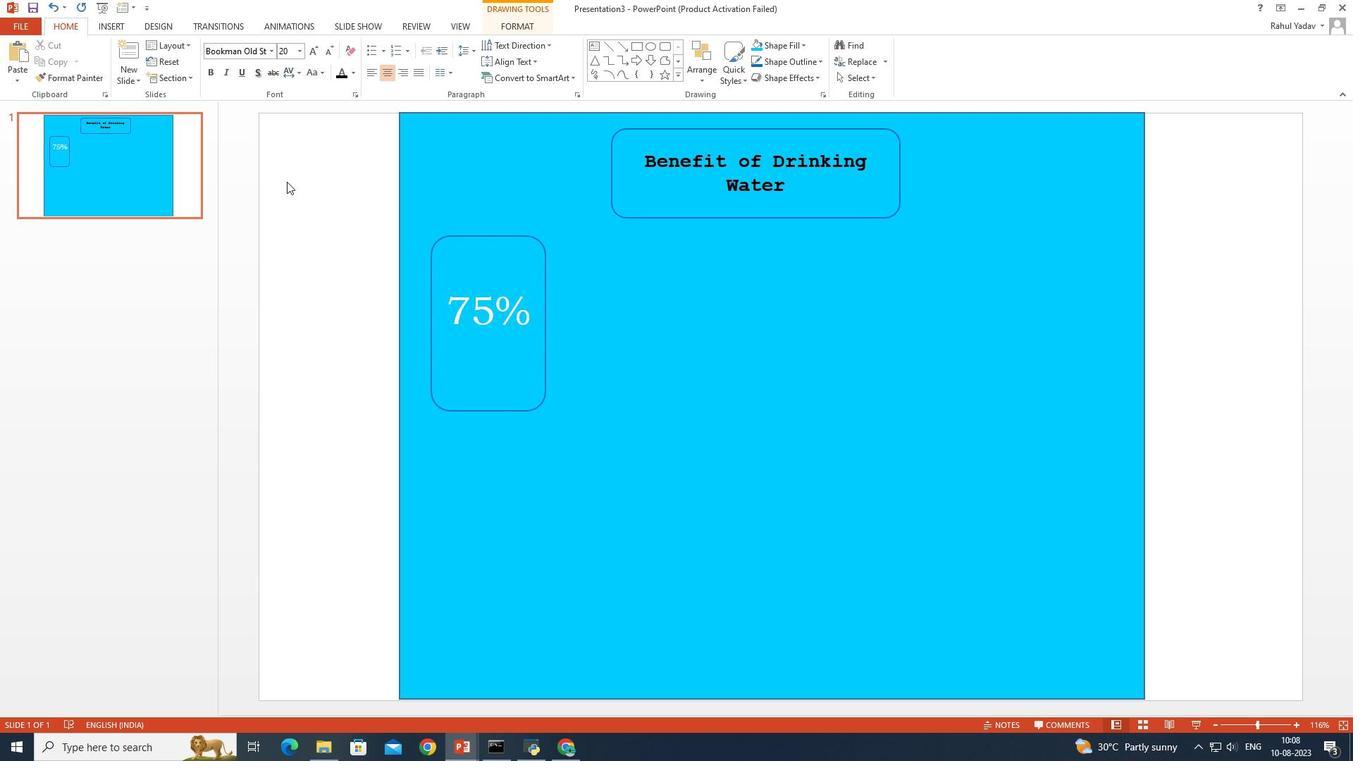 
Action: Mouse pressed left at (286, 181)
Screenshot: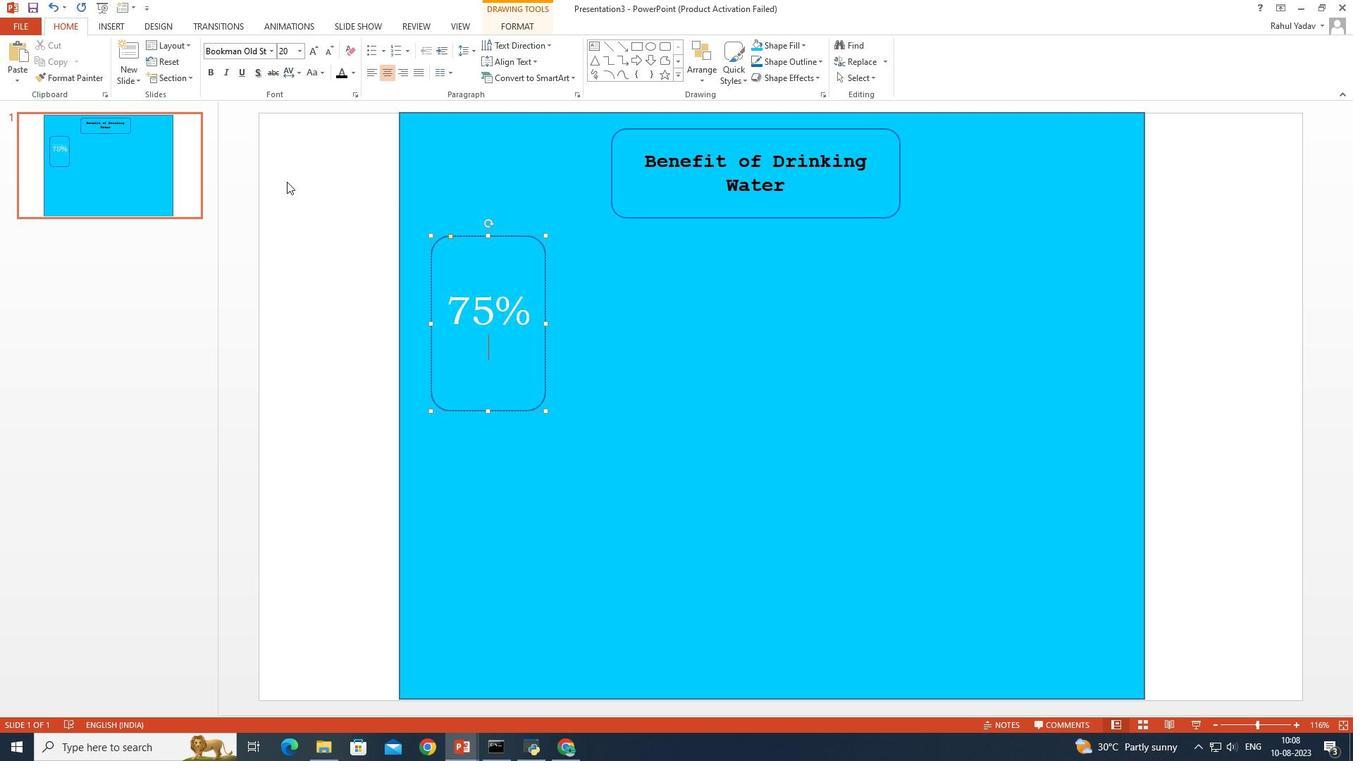 
Action: Key pressed of<Key.space>the<Key.space>human<Key.space>body<Key.space>is<Key.space>watwe<Key.backspace><Key.backspace>er
Screenshot: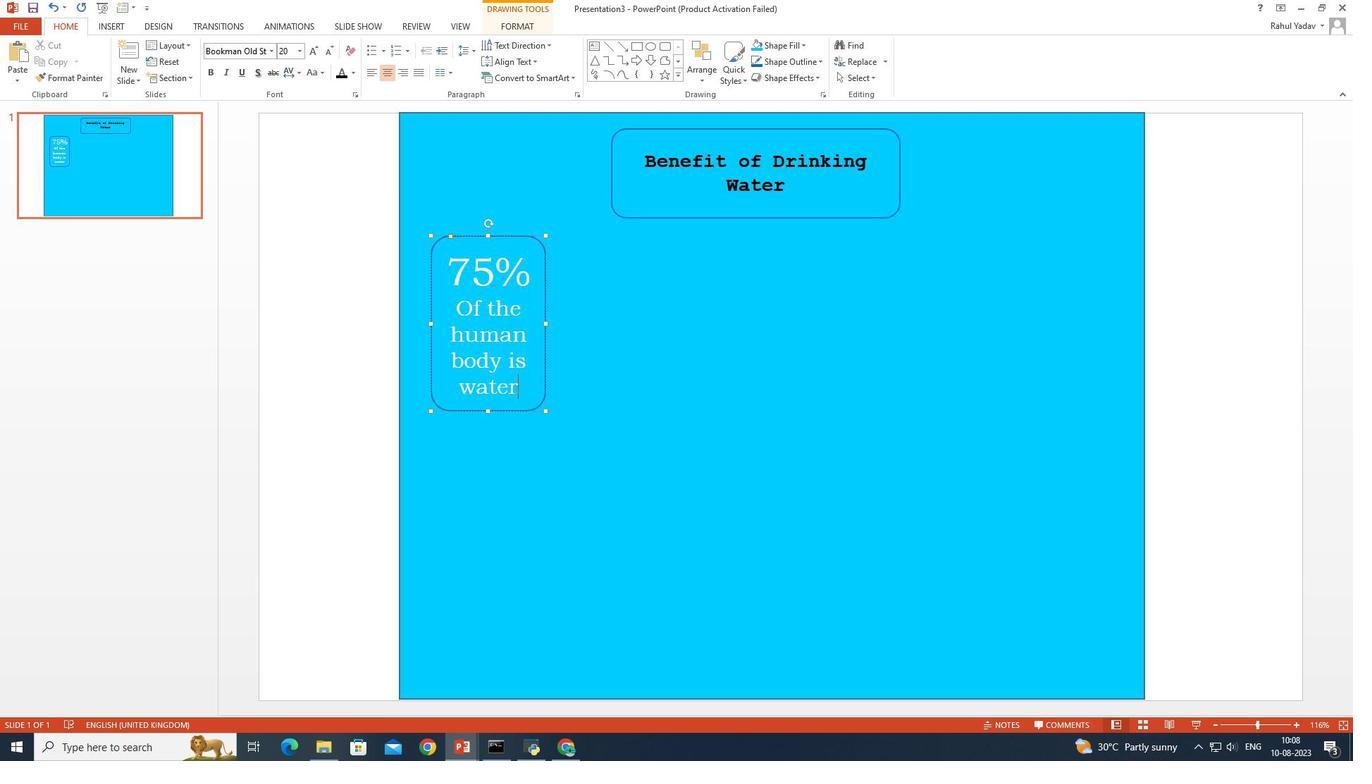 
Action: Mouse moved to (469, 283)
Screenshot: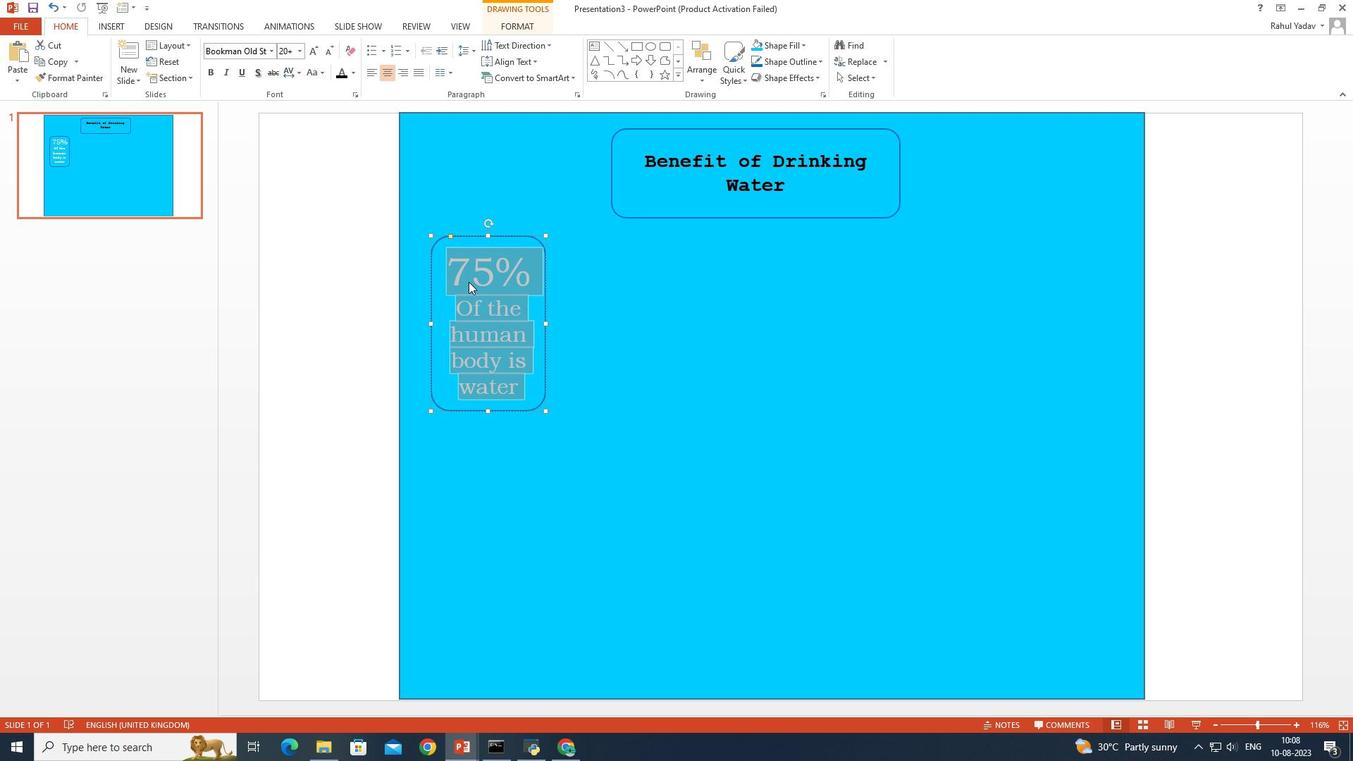 
Action: Key pressed ctrl+A
Screenshot: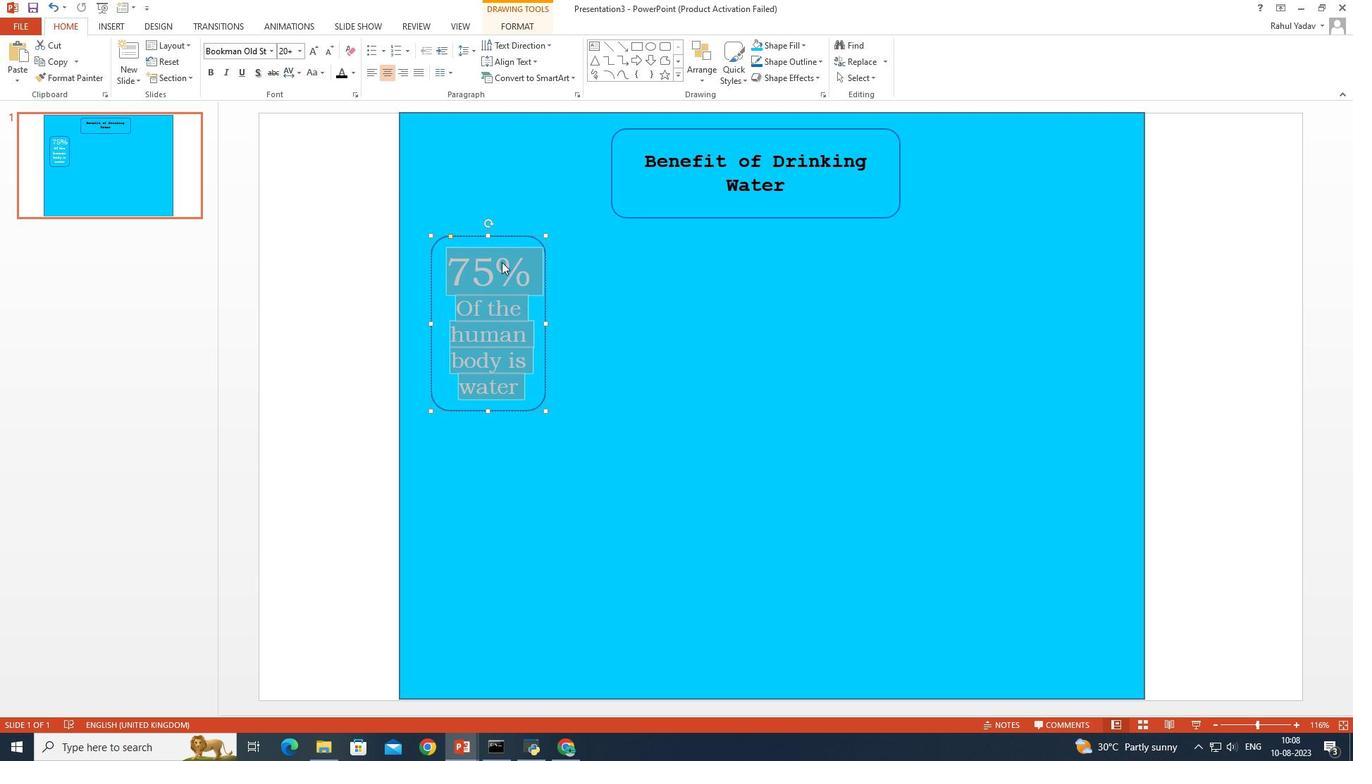 
Action: Mouse moved to (336, 74)
Screenshot: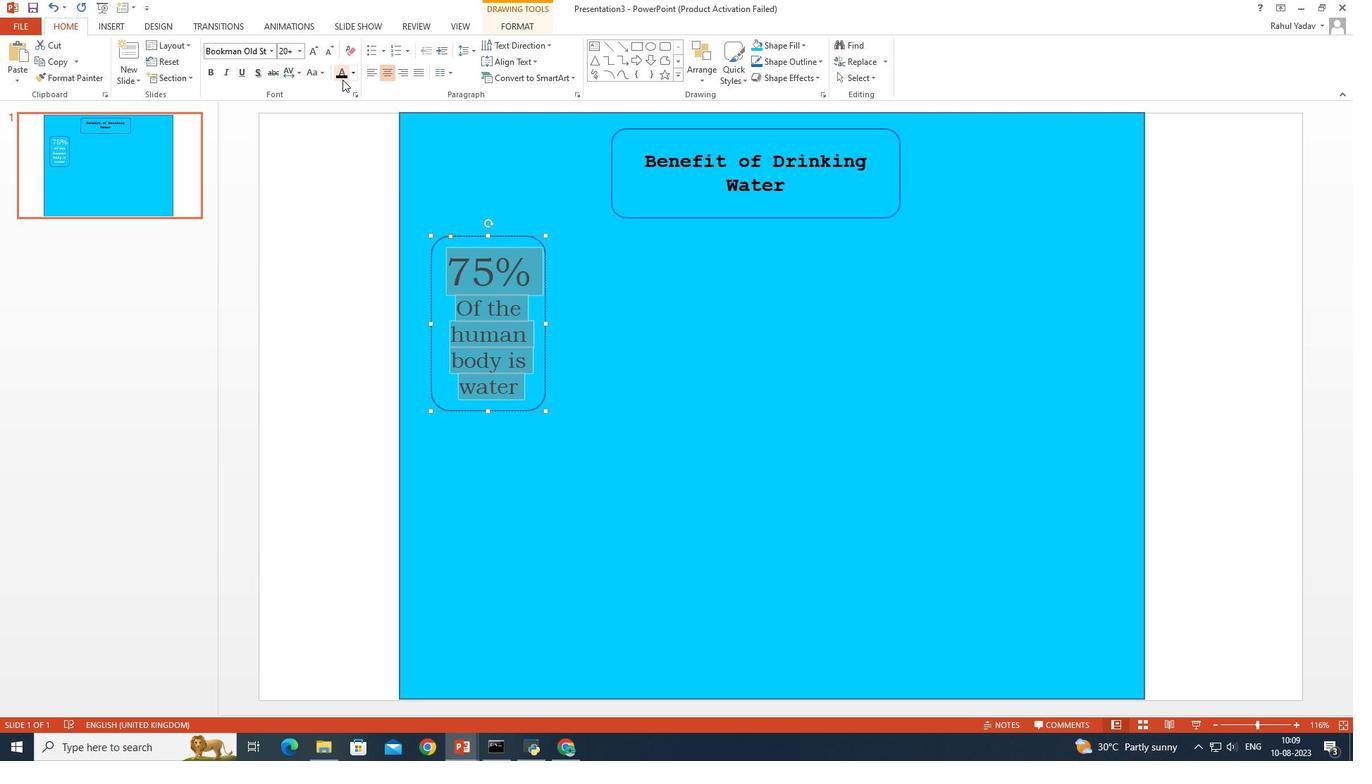 
Action: Mouse pressed left at (336, 74)
Screenshot: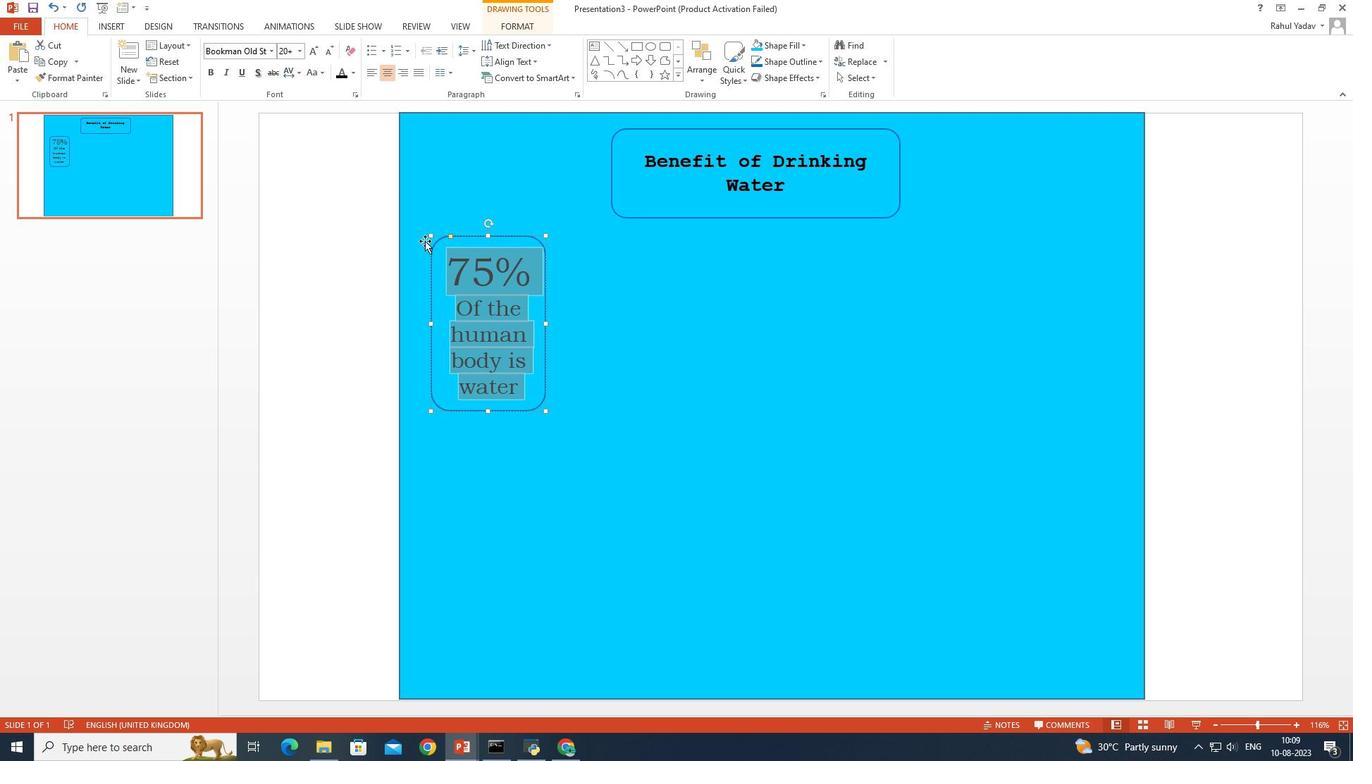 
Action: Mouse moved to (456, 300)
Screenshot: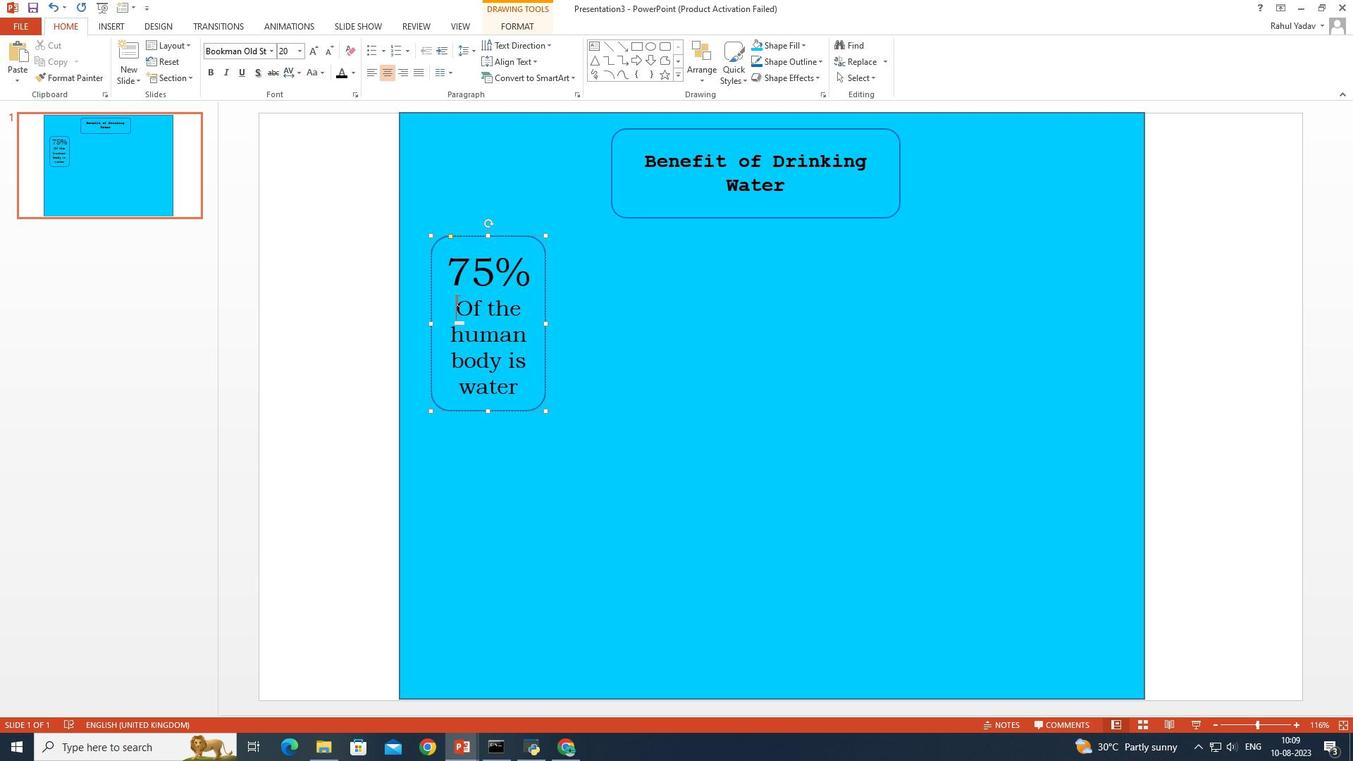 
Action: Mouse pressed left at (456, 300)
Screenshot: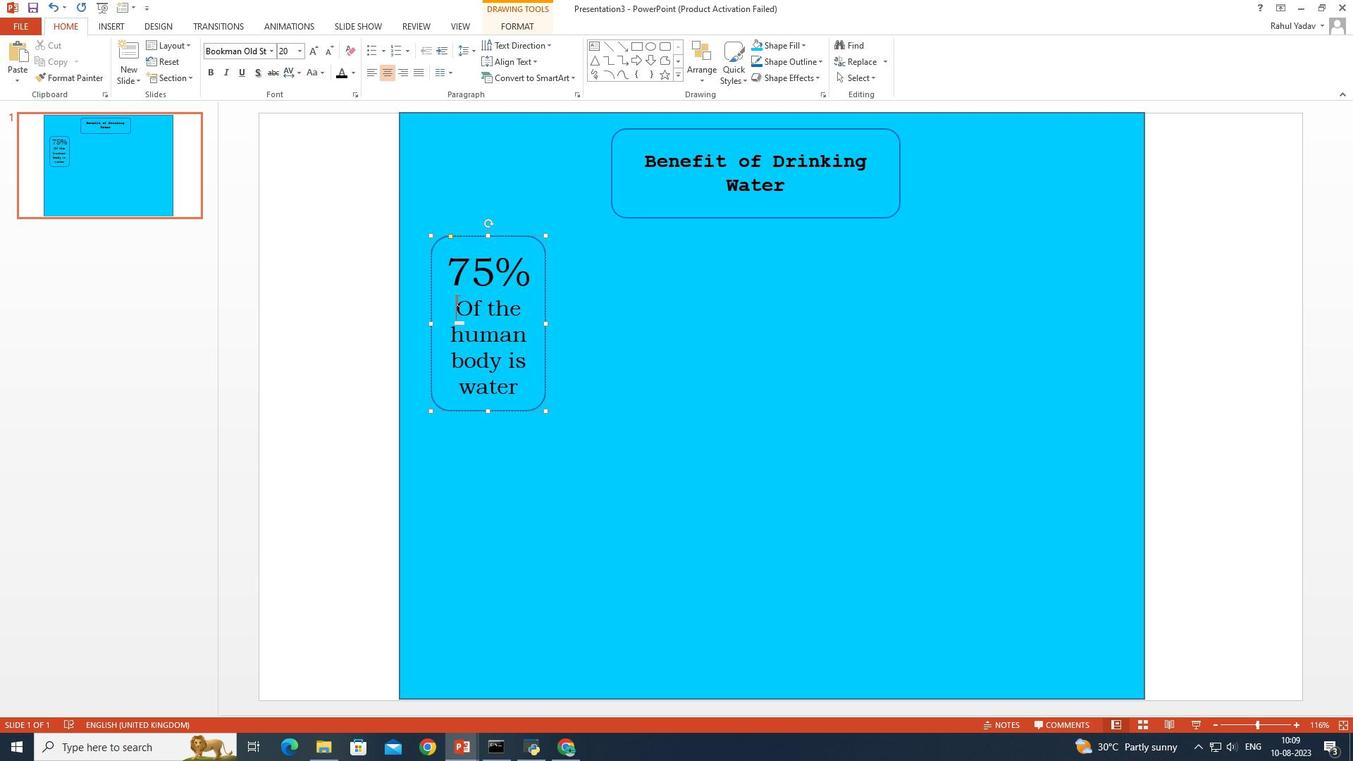 
Action: Mouse pressed left at (456, 300)
Screenshot: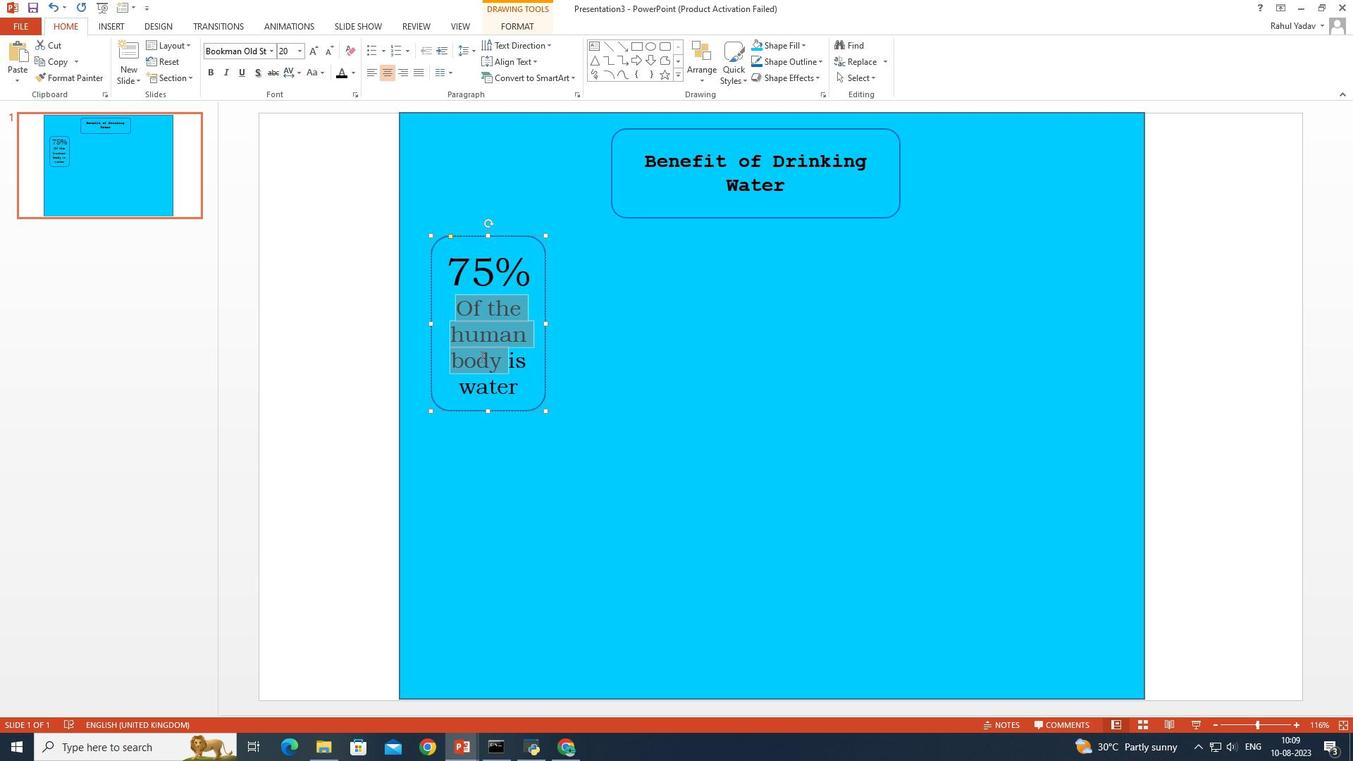 
Action: Mouse moved to (330, 50)
Screenshot: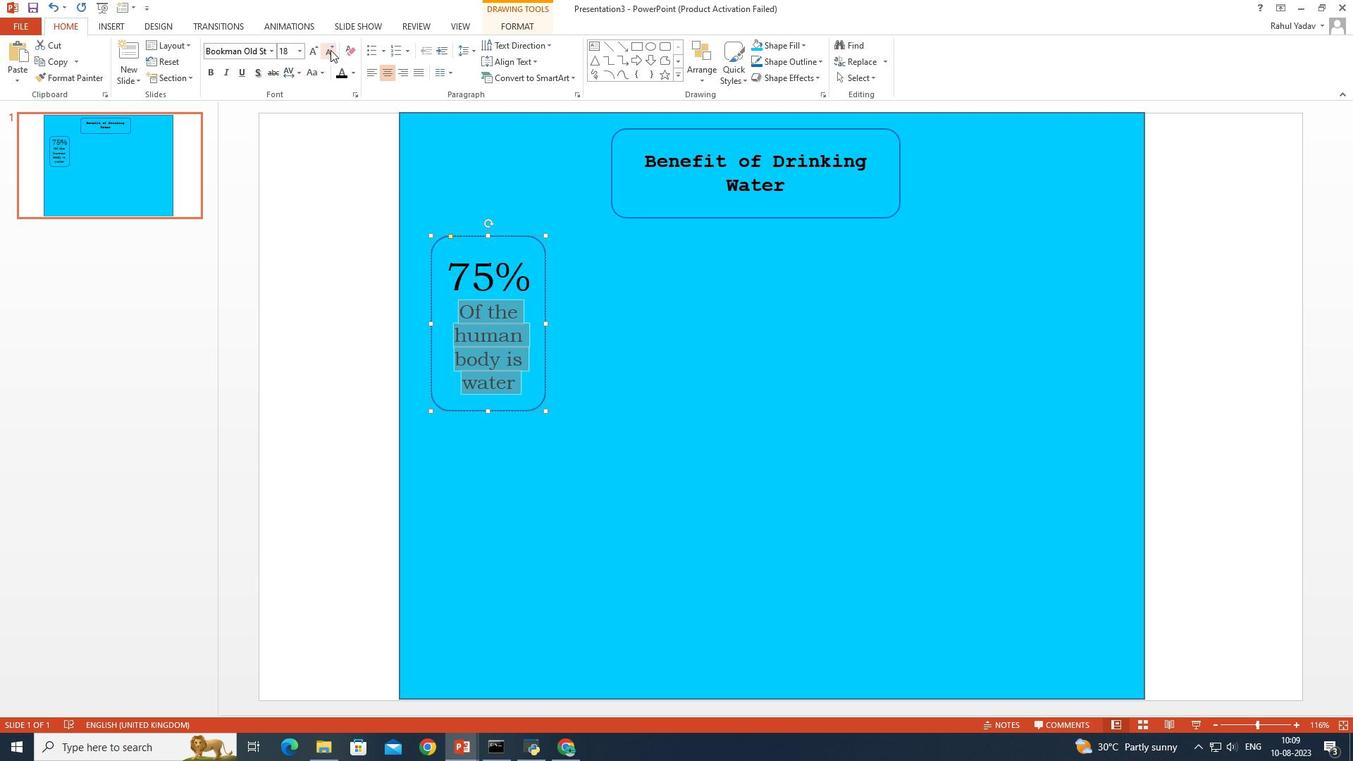 
Action: Mouse pressed left at (330, 50)
Screenshot: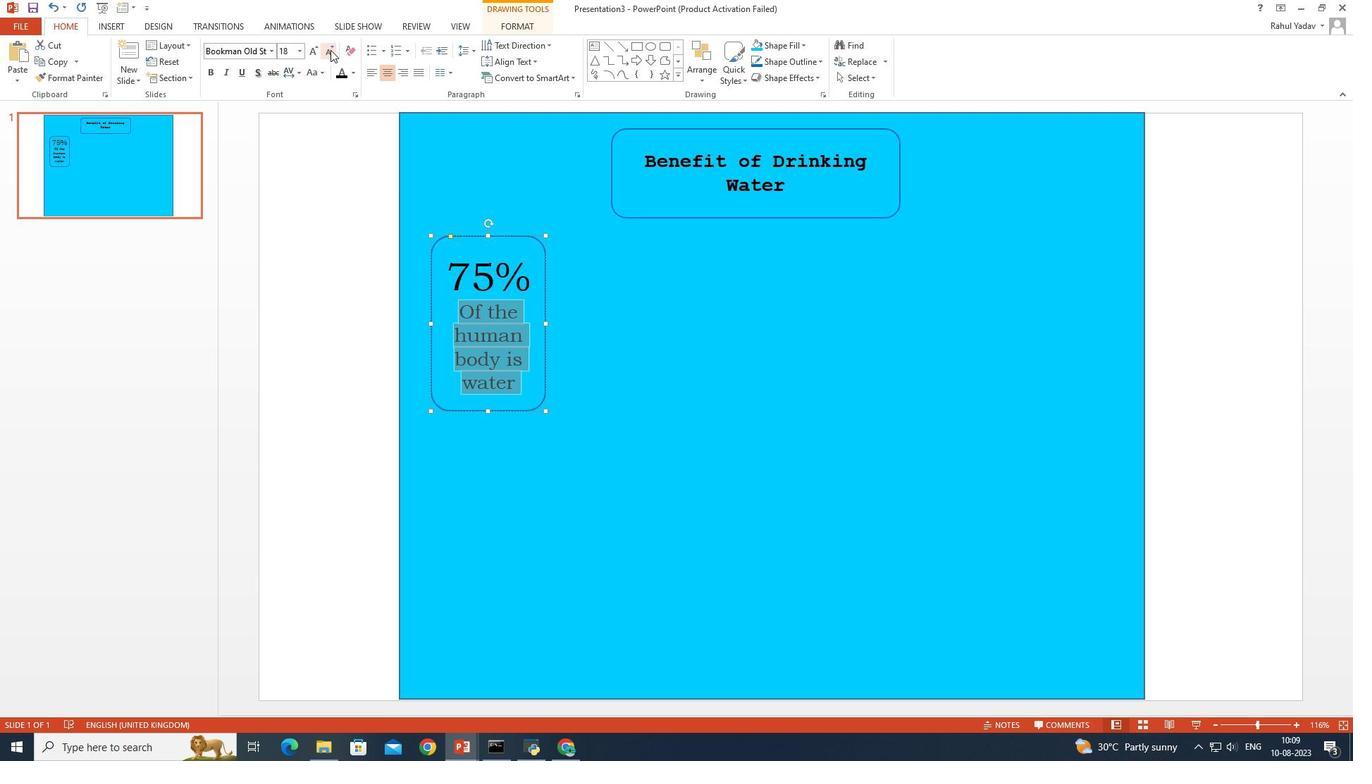 
Action: Mouse moved to (330, 50)
Screenshot: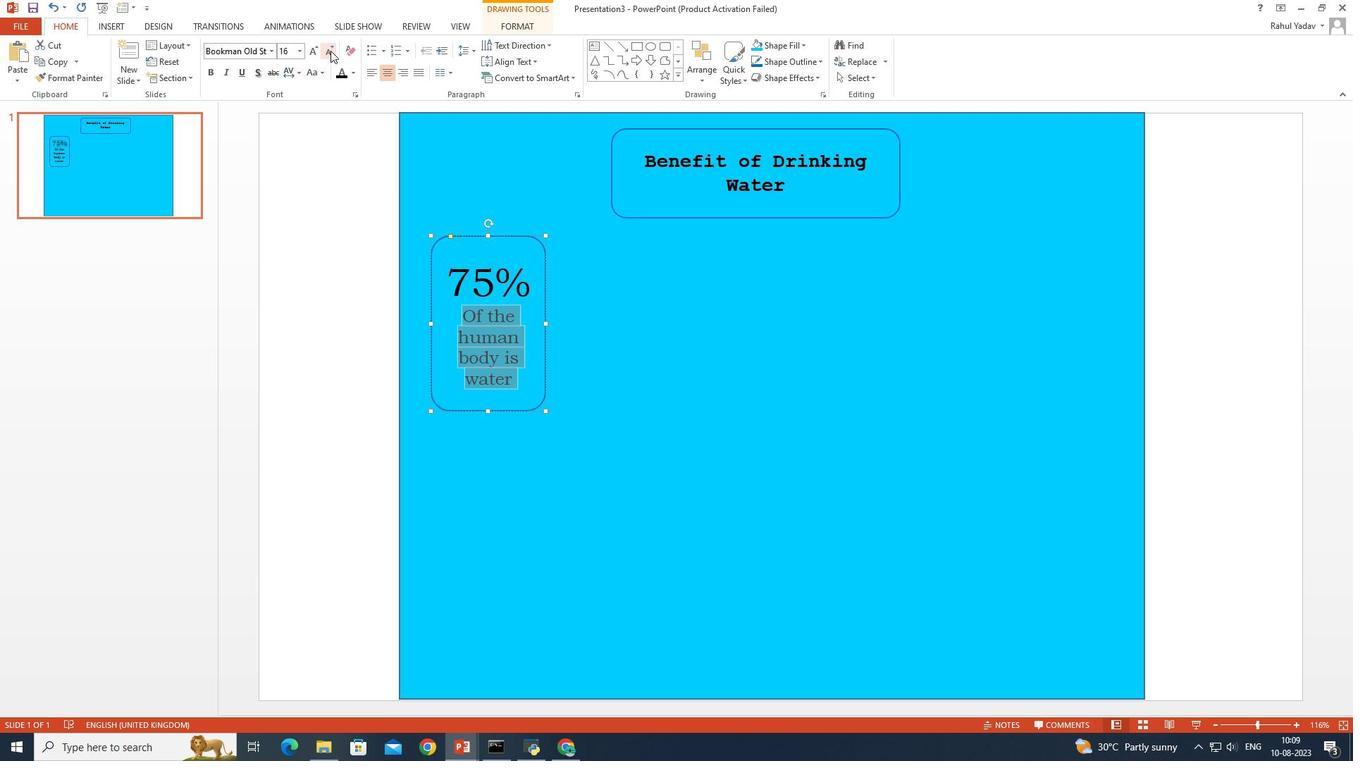 
Action: Mouse pressed left at (330, 50)
Screenshot: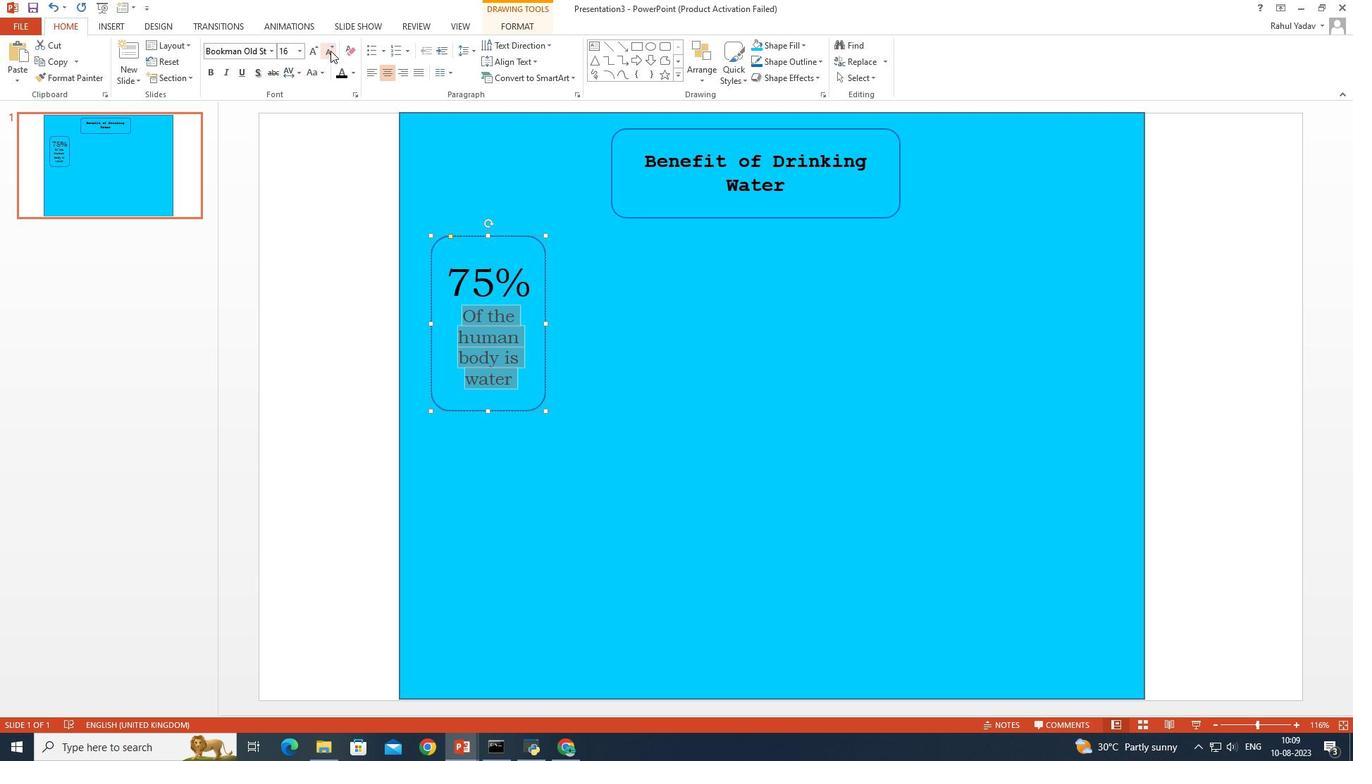 
Action: Mouse moved to (585, 344)
Screenshot: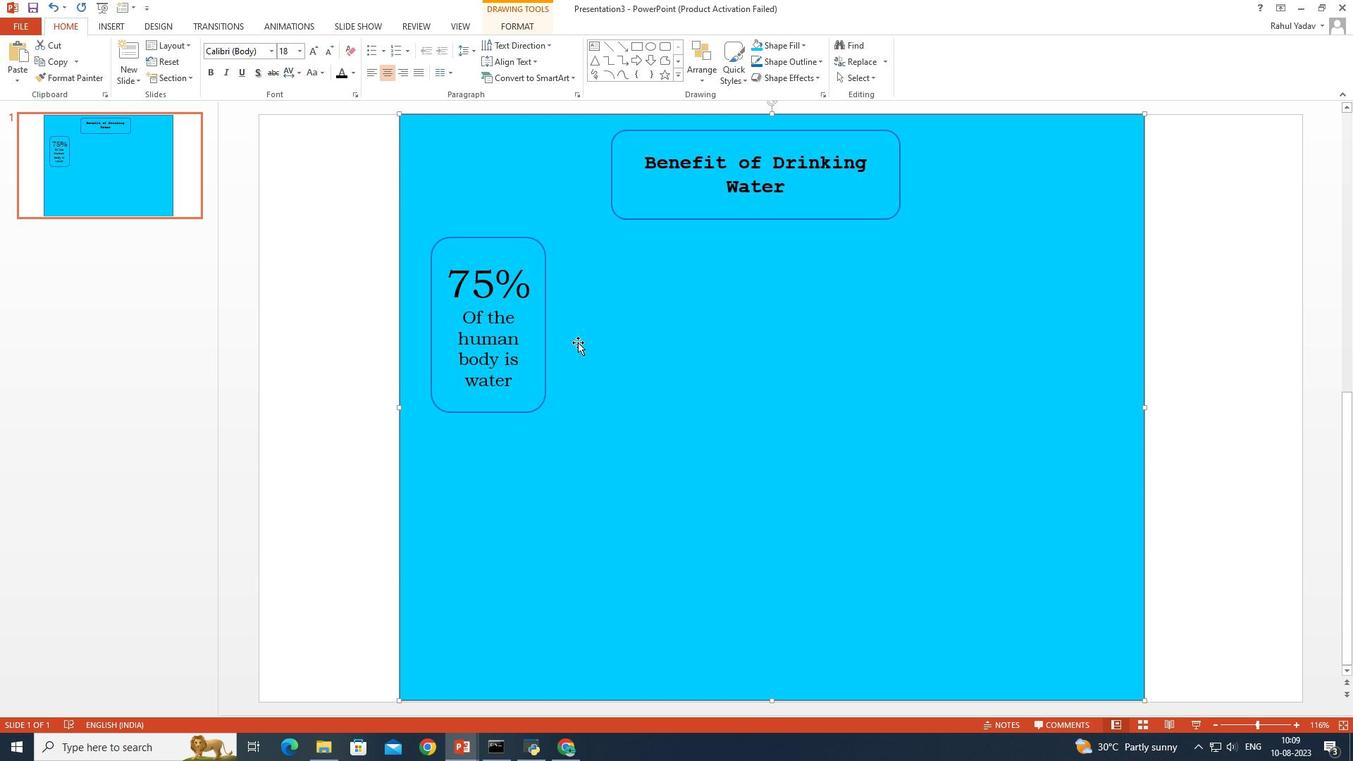 
Action: Mouse pressed left at (585, 344)
Screenshot: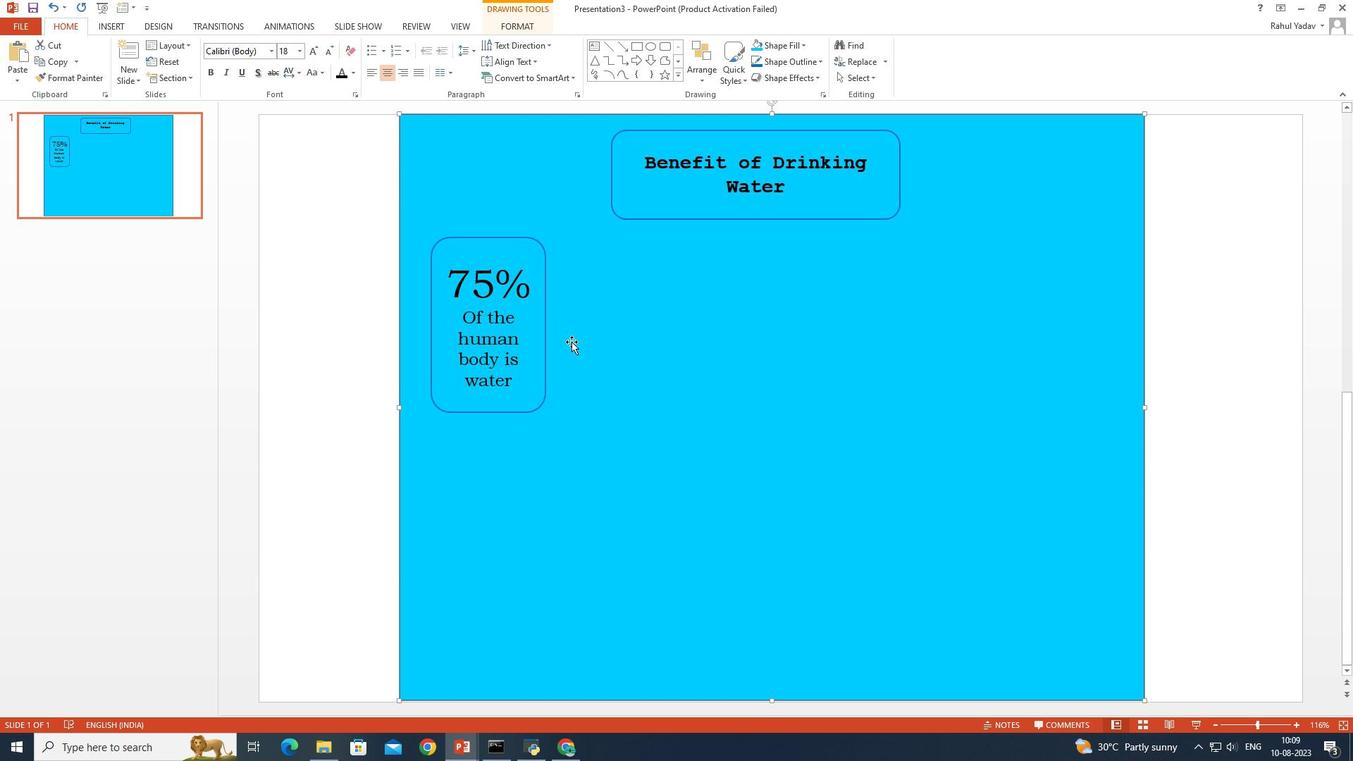 
Action: Mouse moved to (550, 332)
Screenshot: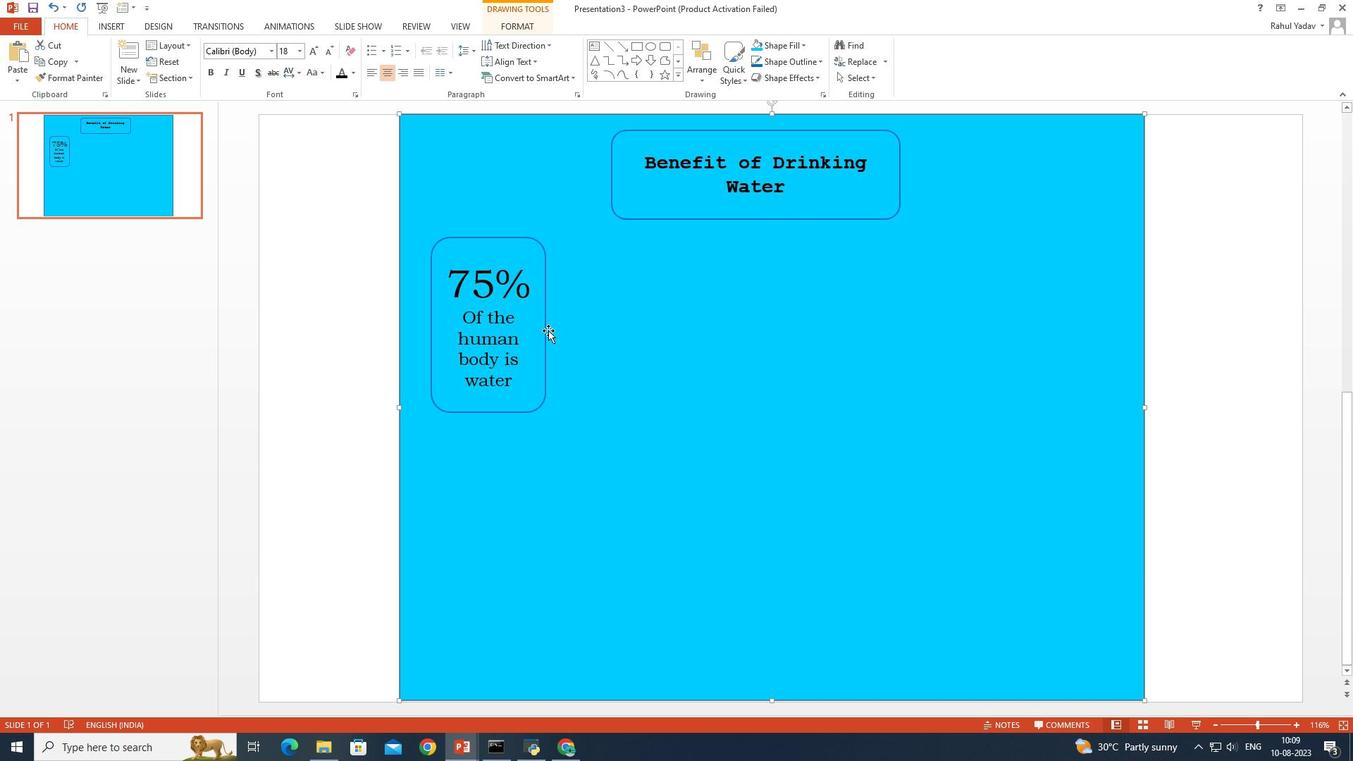 
Action: Mouse pressed left at (550, 332)
Screenshot: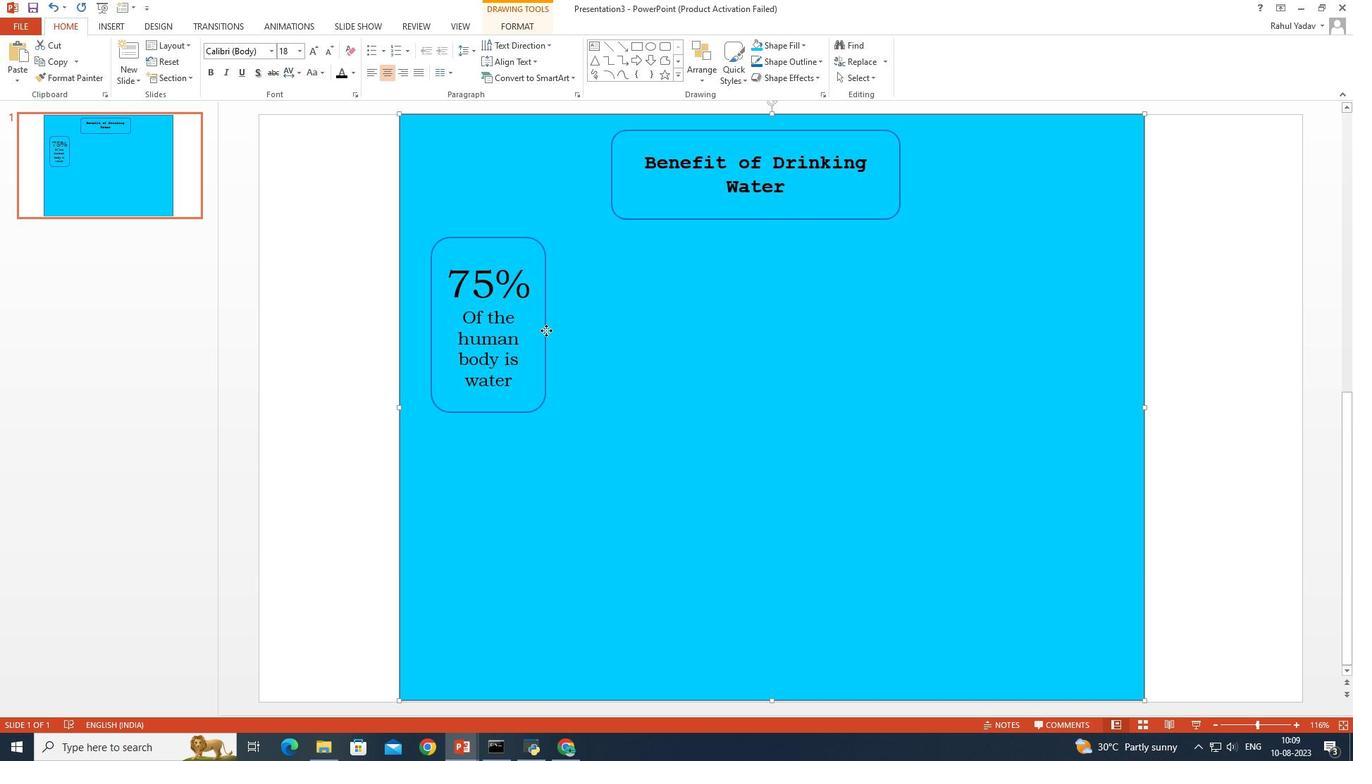 
Action: Mouse moved to (546, 330)
Screenshot: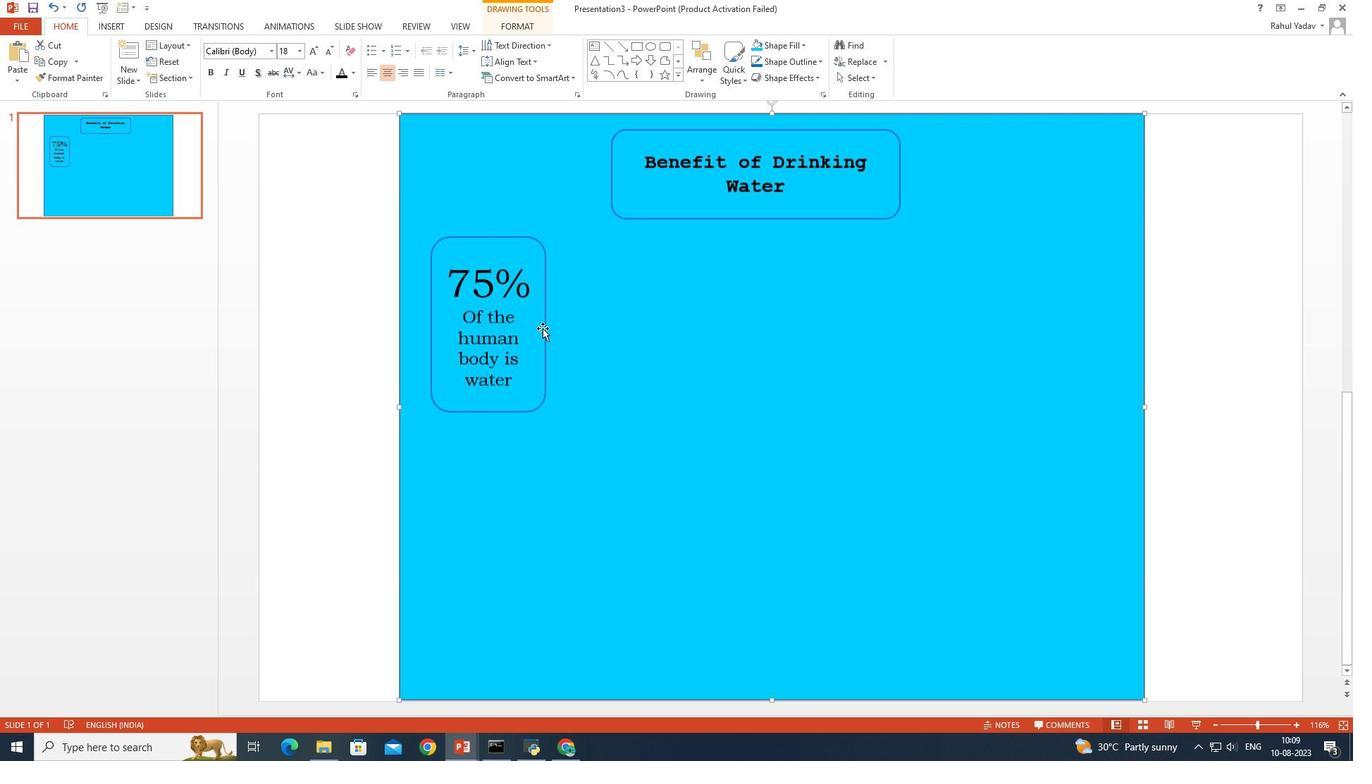 
Action: Mouse pressed left at (546, 330)
Screenshot: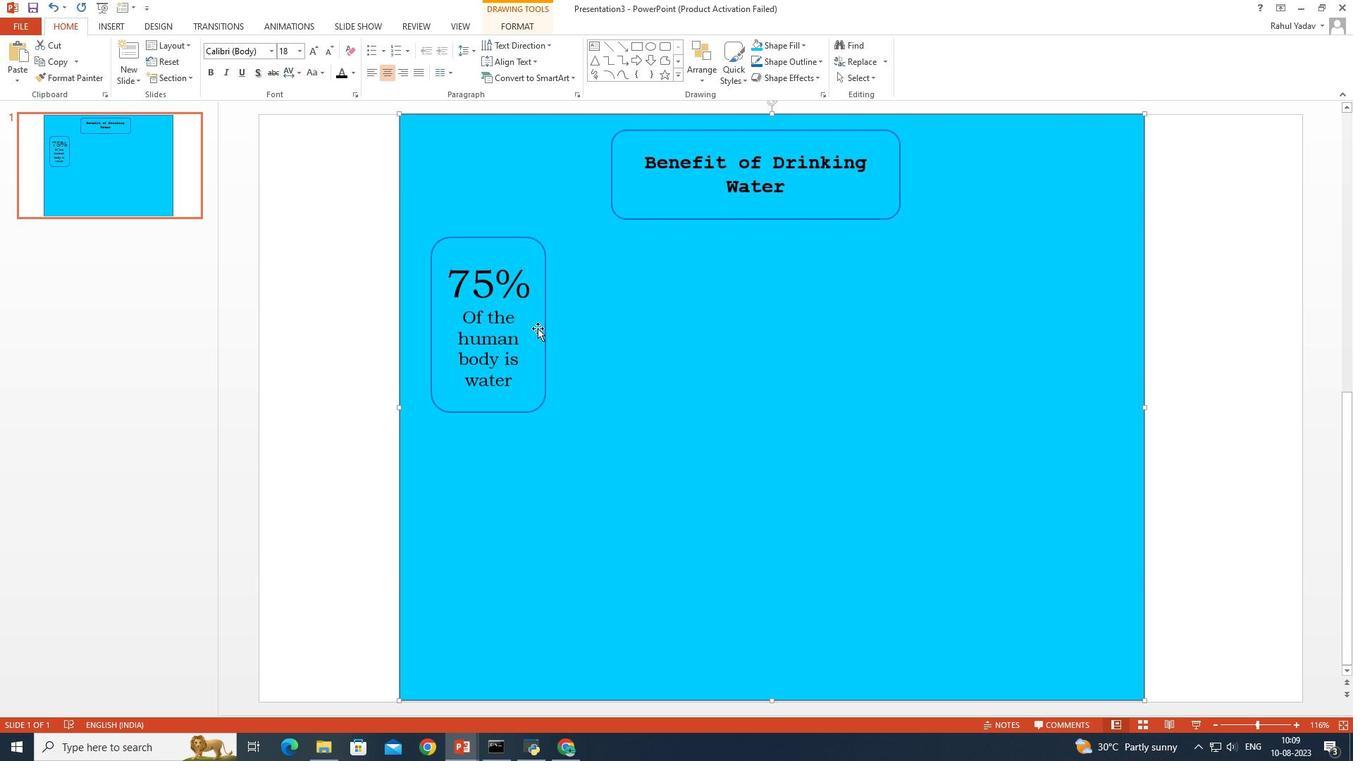 
Action: Mouse moved to (535, 328)
Screenshot: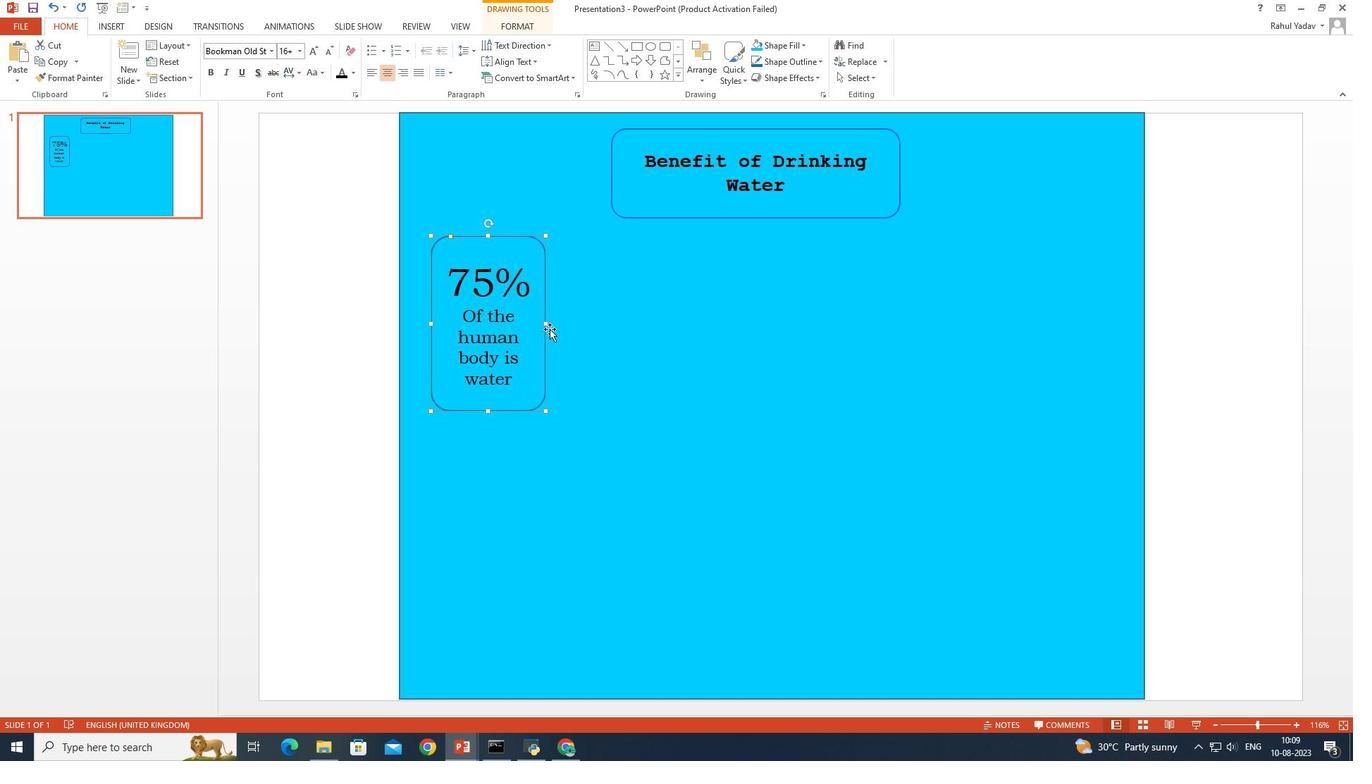 
Action: Mouse pressed left at (535, 328)
Screenshot: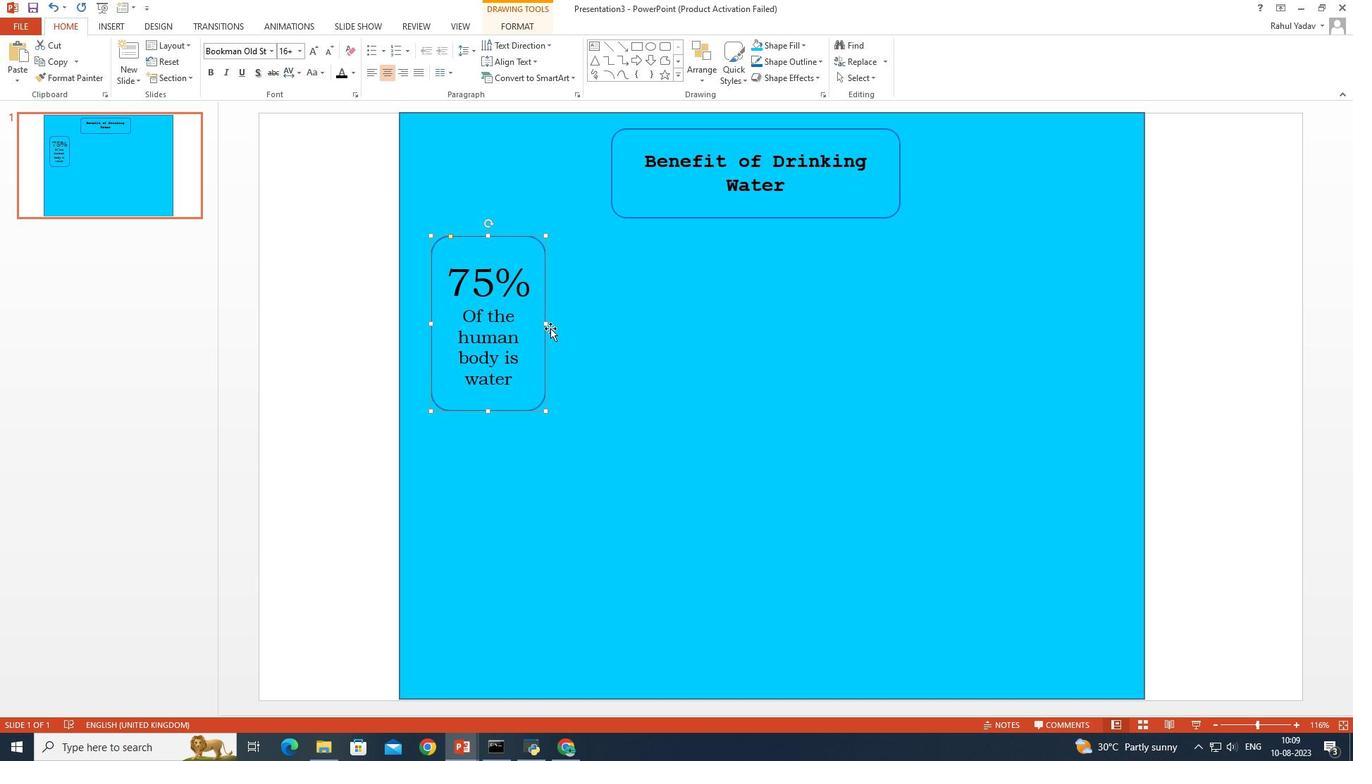 
Action: Mouse moved to (545, 324)
Screenshot: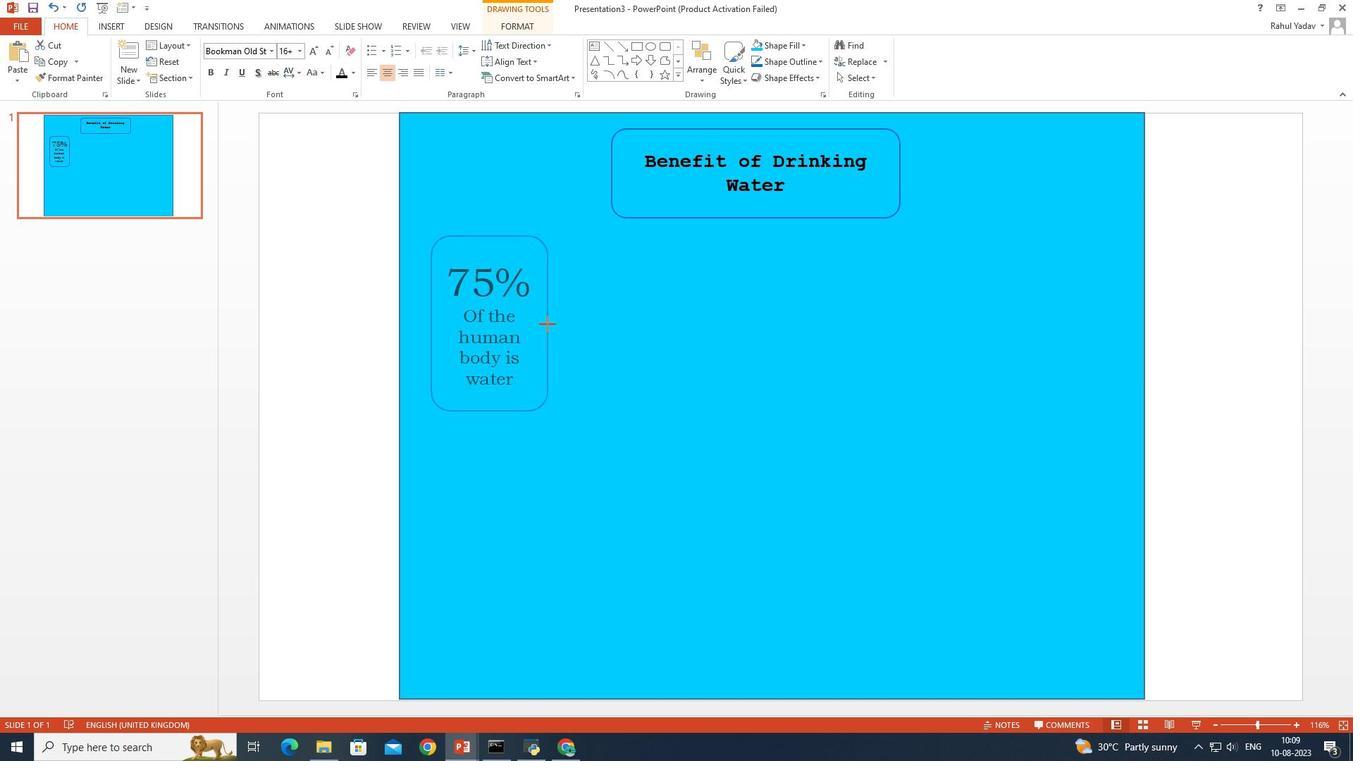 
Action: Mouse pressed left at (545, 324)
Screenshot: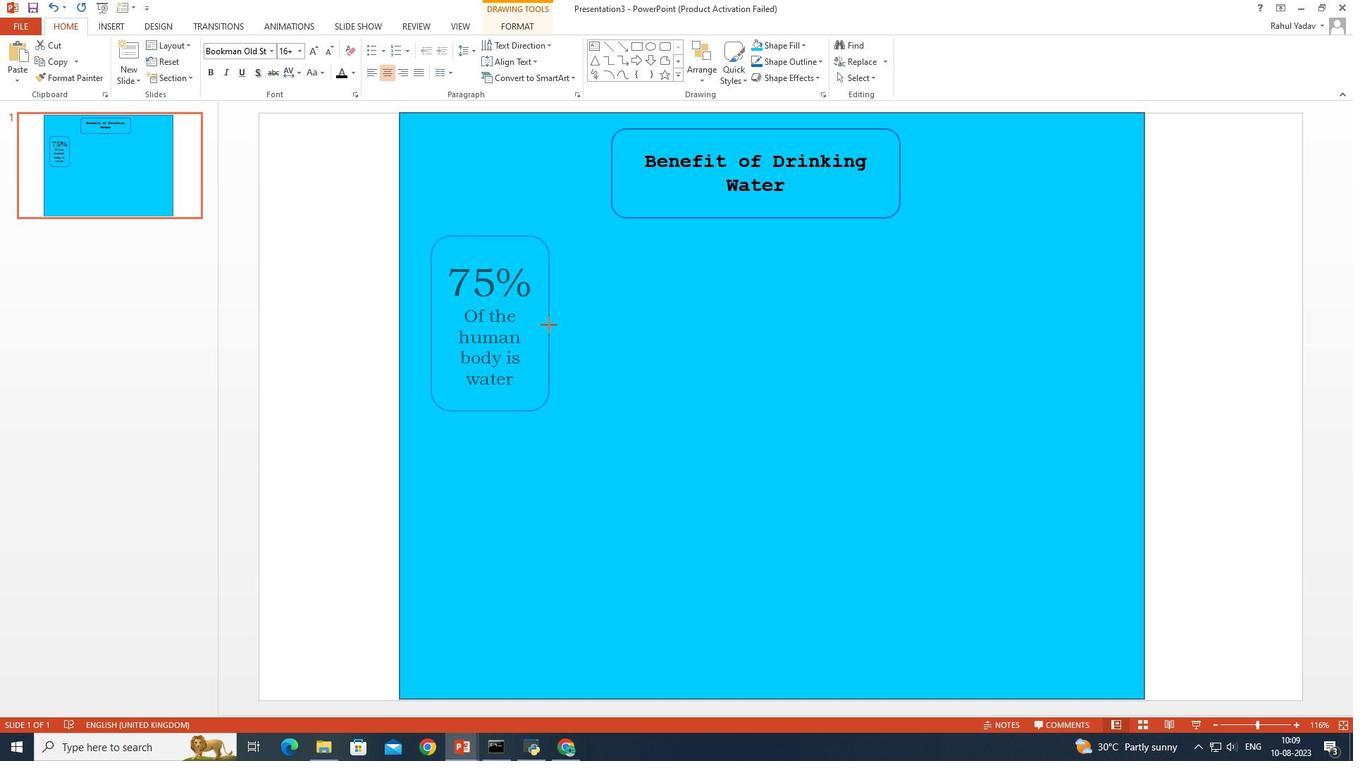 
Action: Mouse moved to (683, 353)
Screenshot: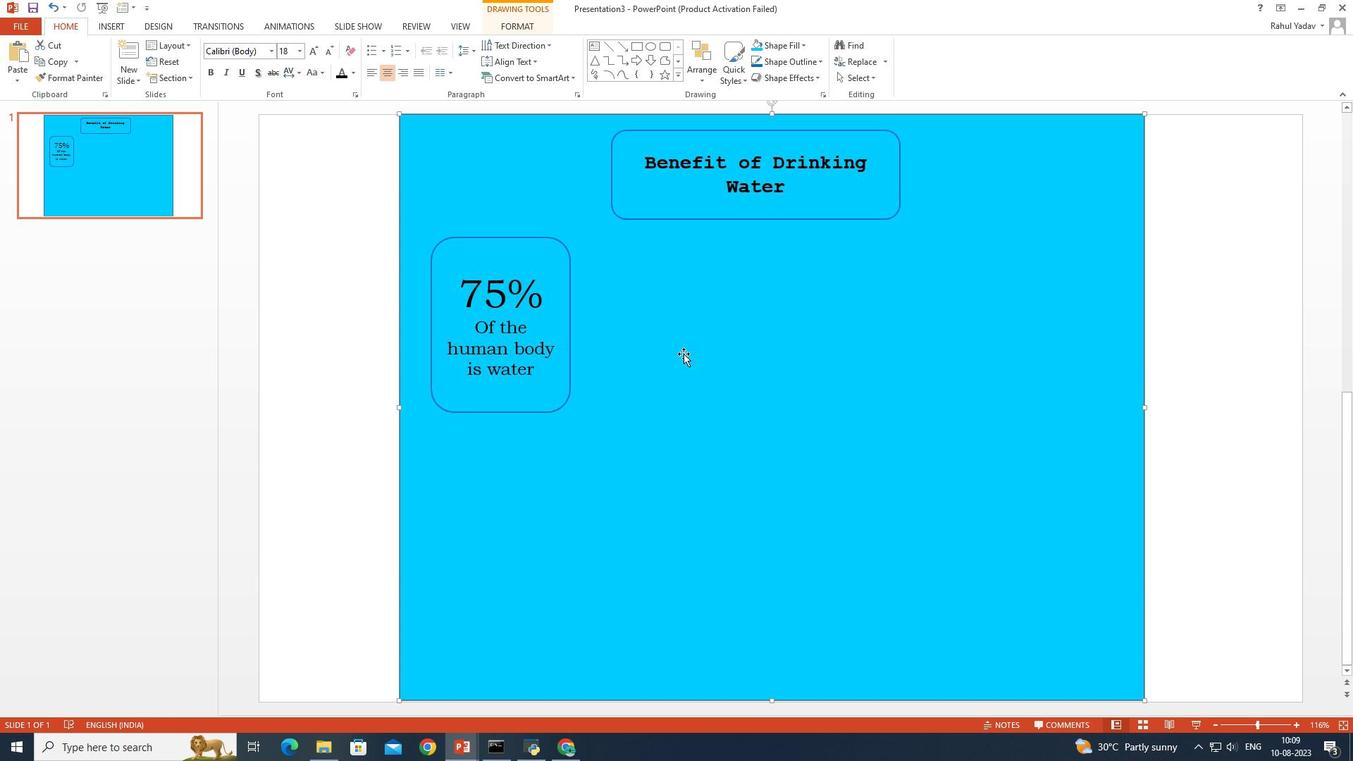 
Action: Mouse pressed left at (683, 353)
Screenshot: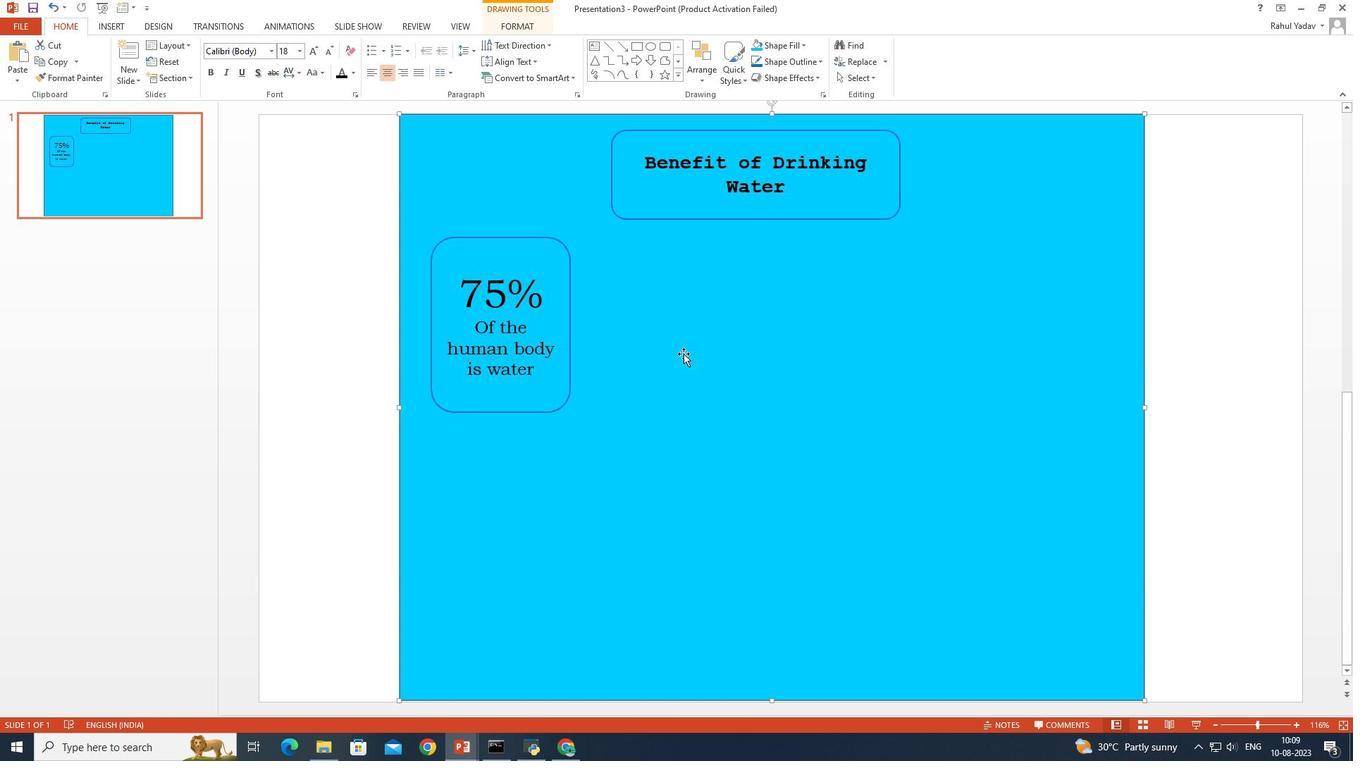 
Action: Mouse moved to (666, 48)
Screenshot: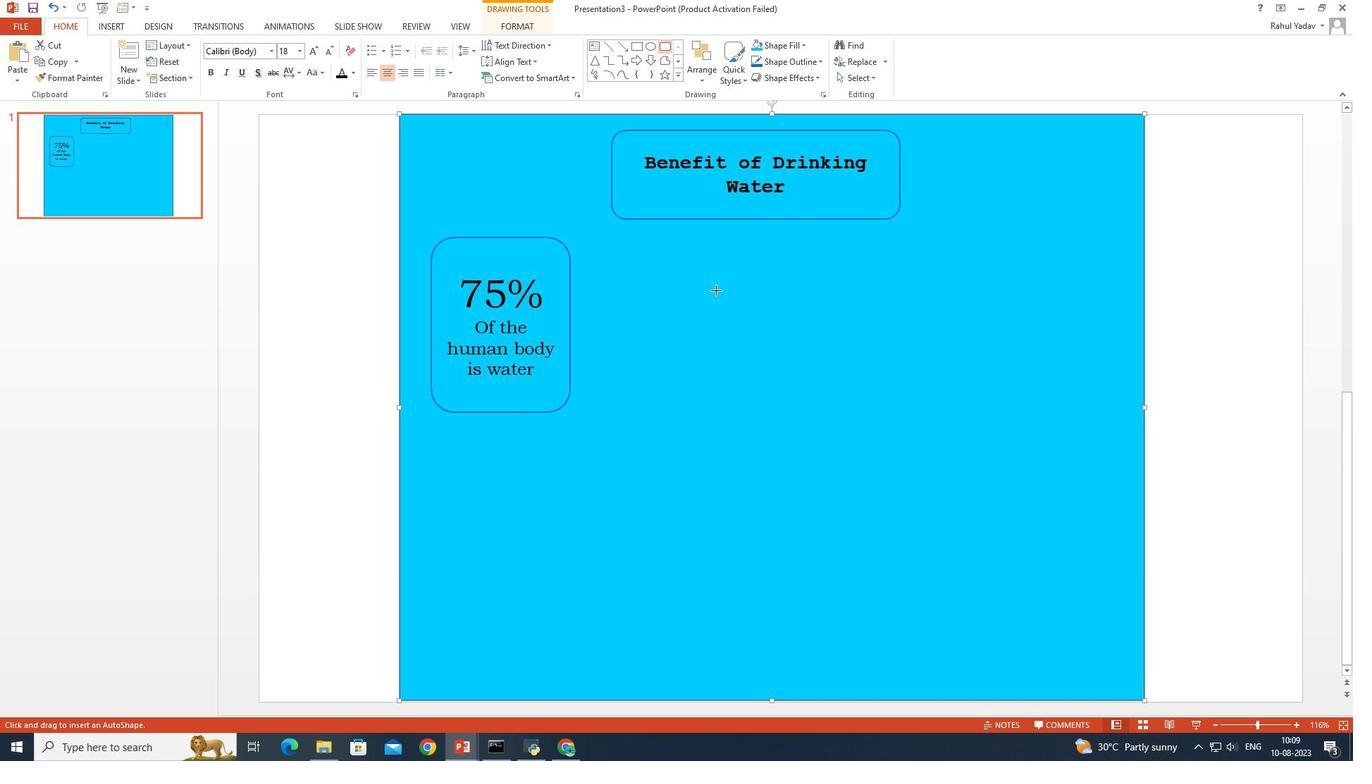 
Action: Mouse pressed left at (666, 48)
Screenshot: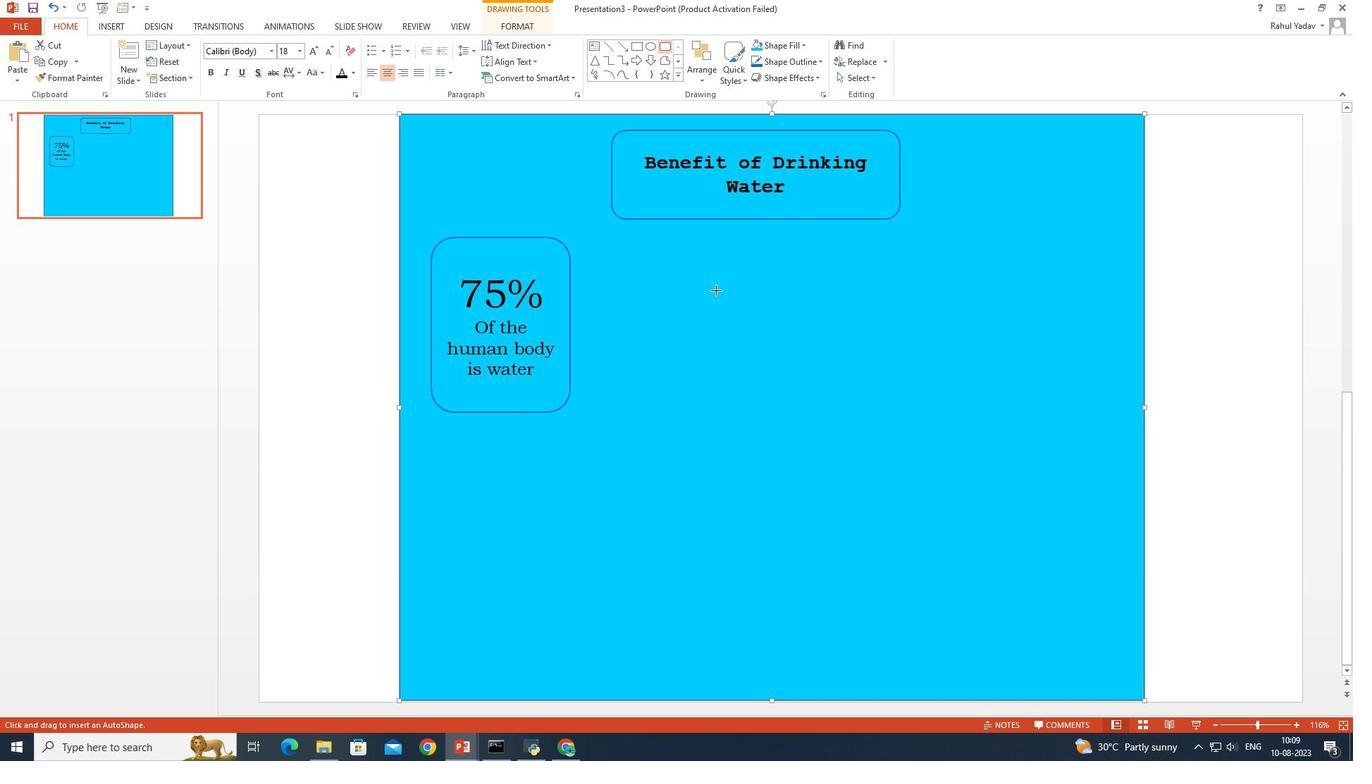 
Action: Mouse moved to (675, 261)
Screenshot: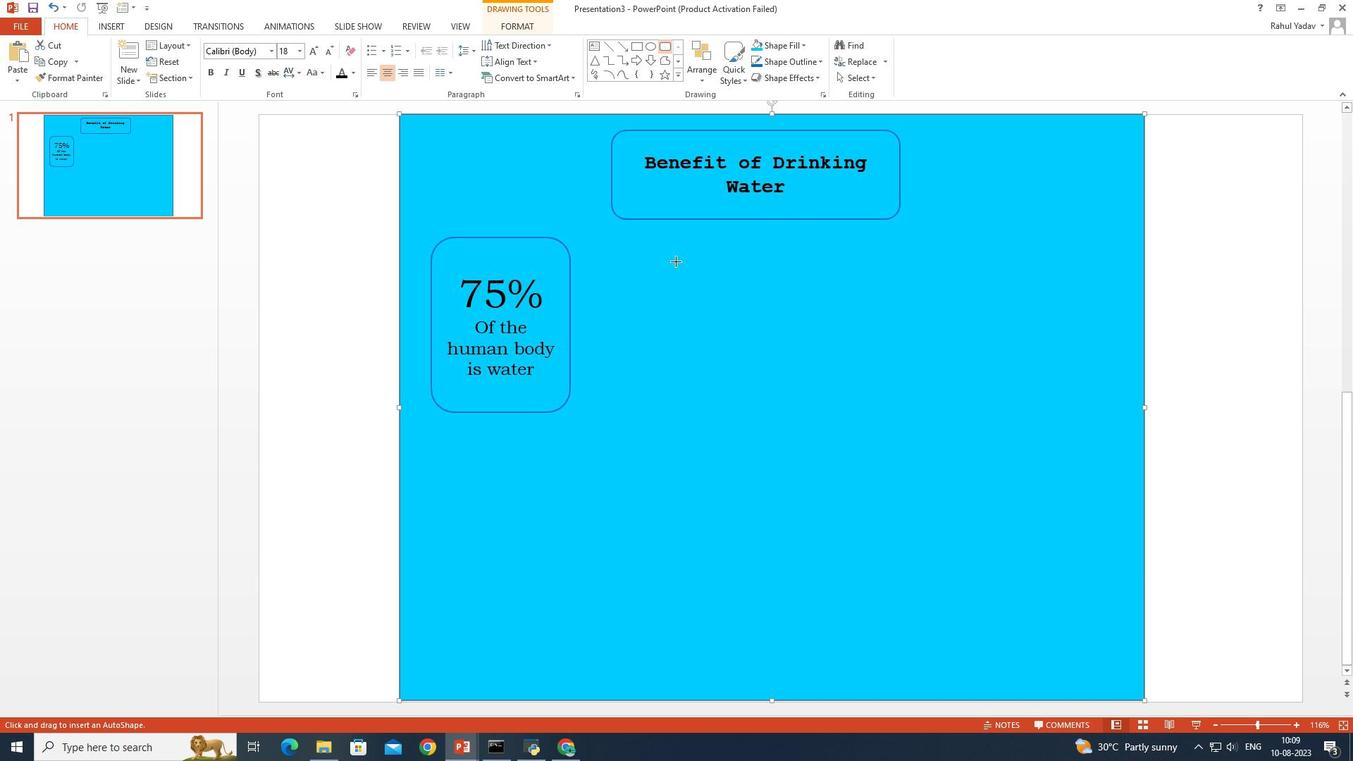 
Action: Mouse pressed left at (675, 261)
Screenshot: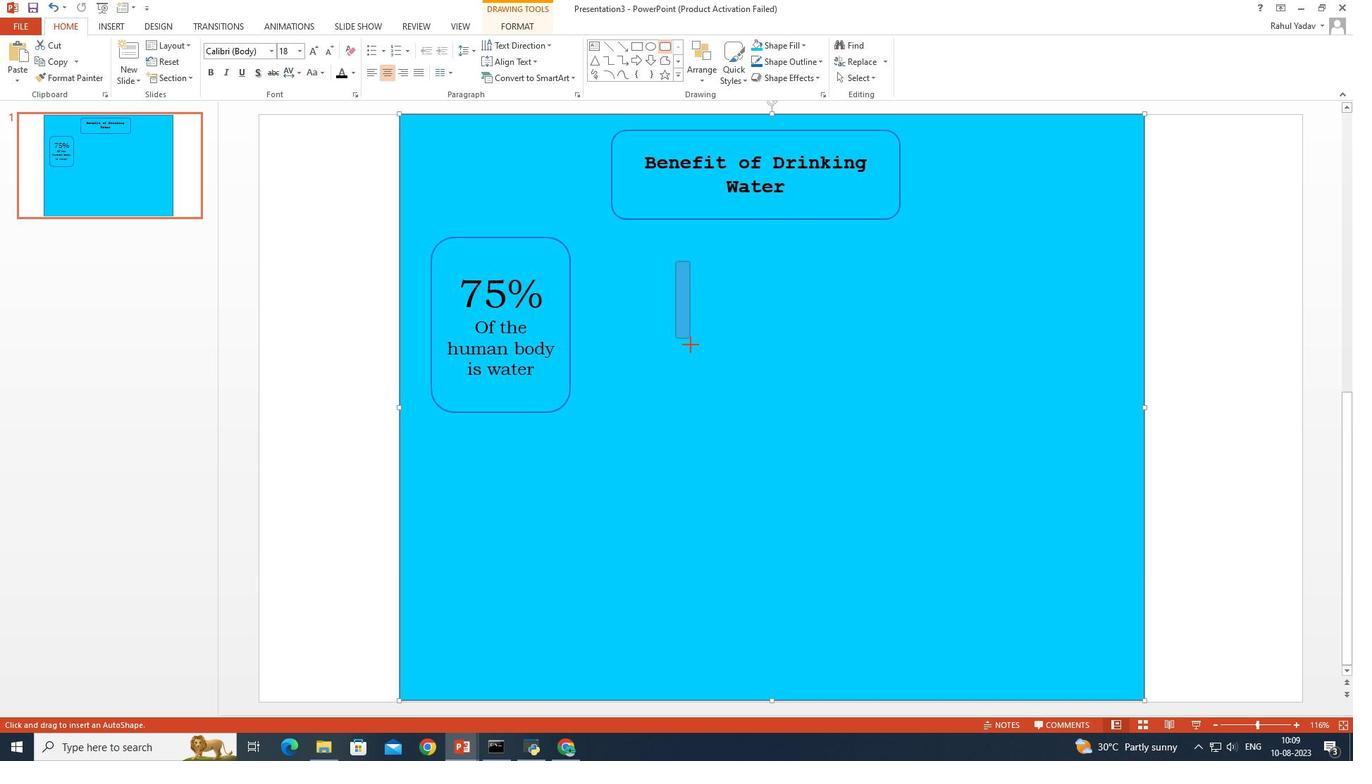 
Action: Mouse moved to (756, 47)
Screenshot: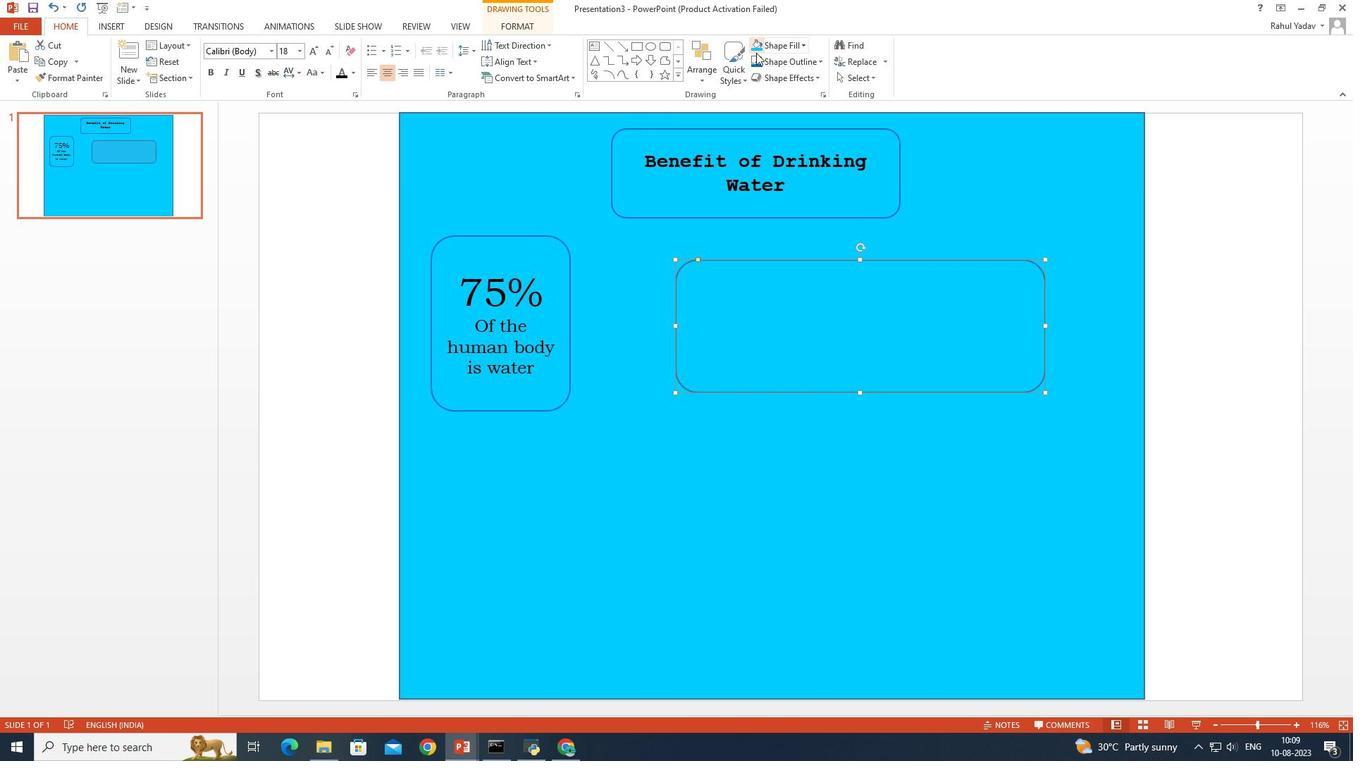 
Action: Mouse pressed left at (756, 47)
Screenshot: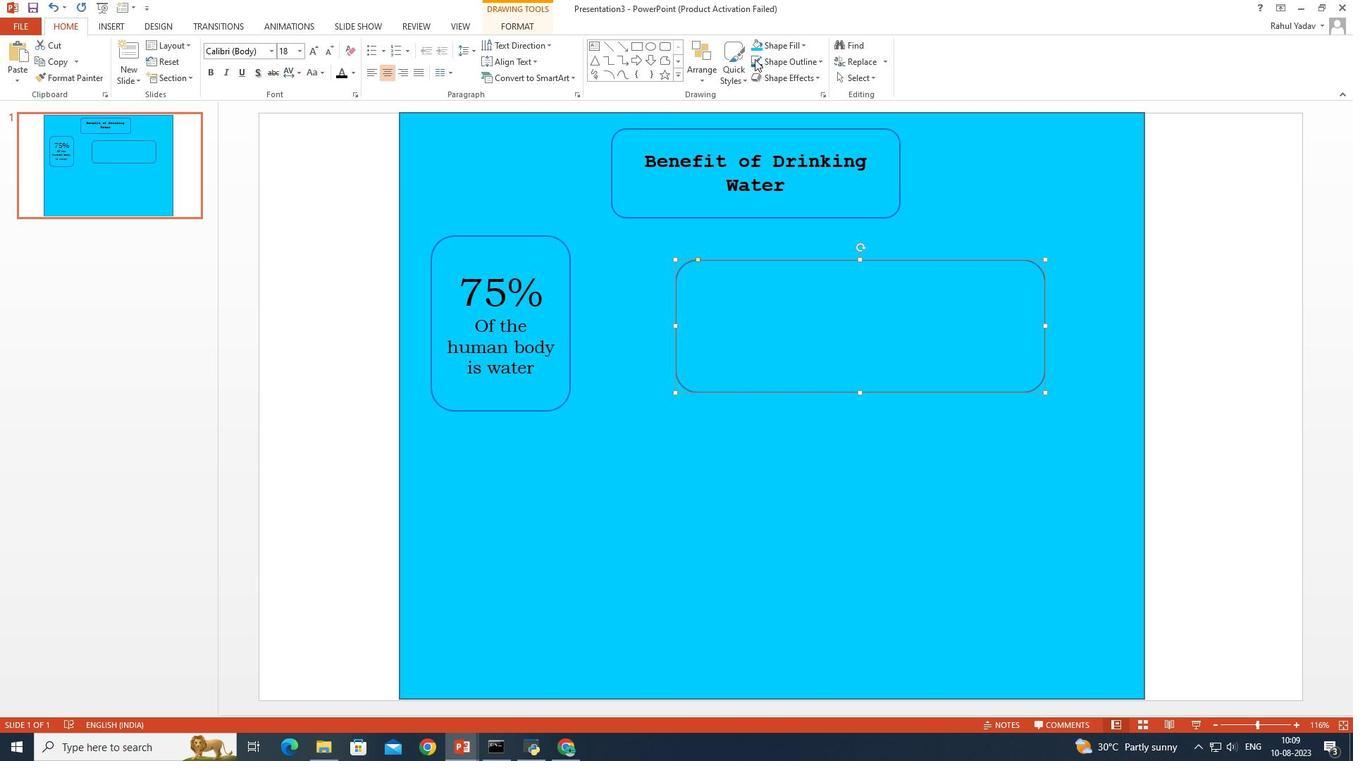 
Action: Mouse moved to (754, 59)
Screenshot: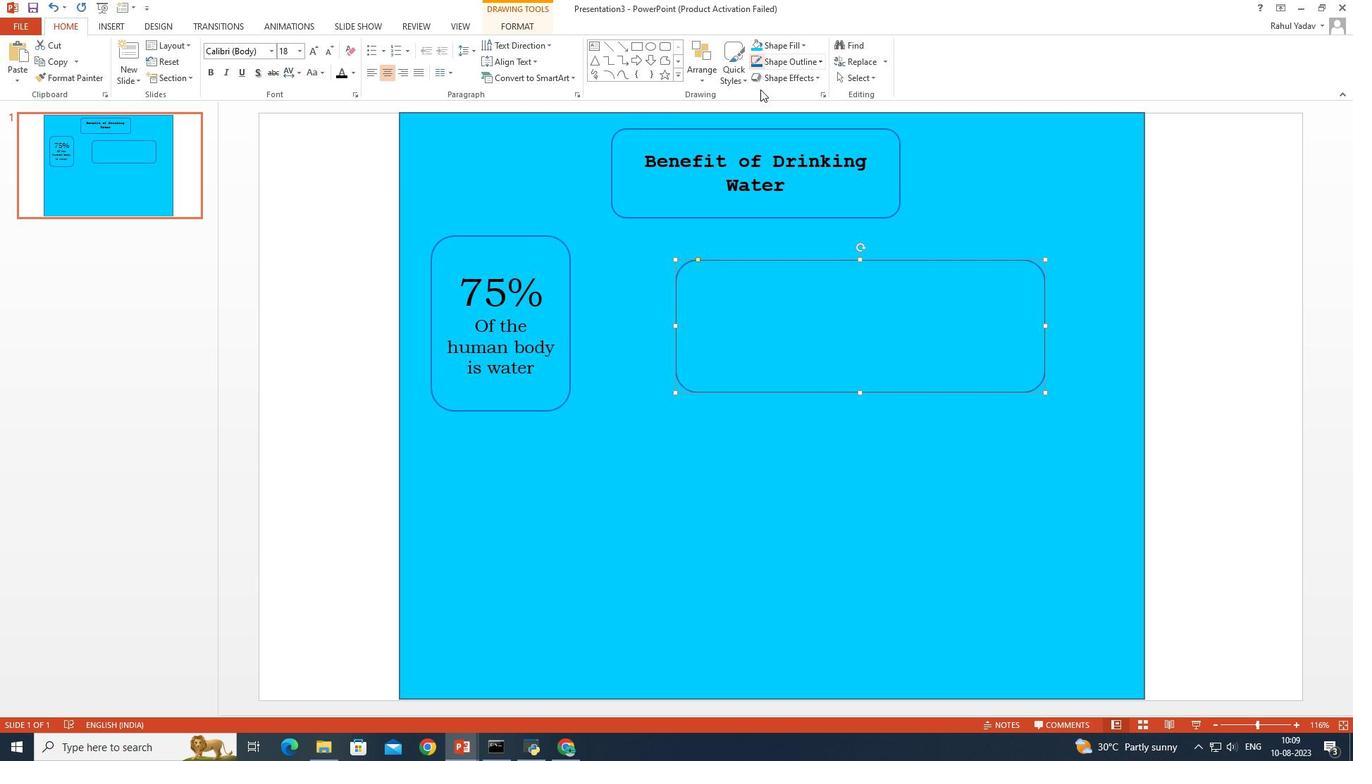 
Action: Mouse pressed left at (754, 59)
Screenshot: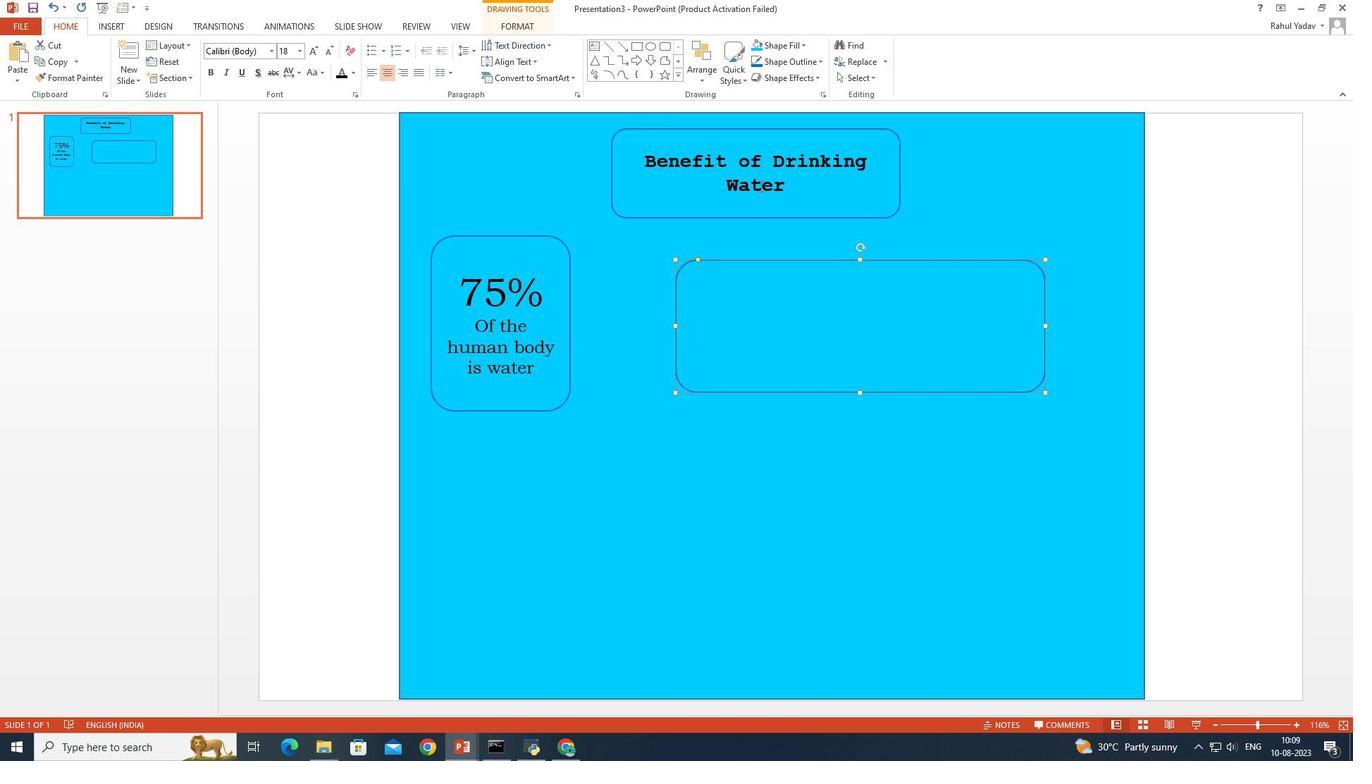 
Action: Mouse moved to (590, 49)
Screenshot: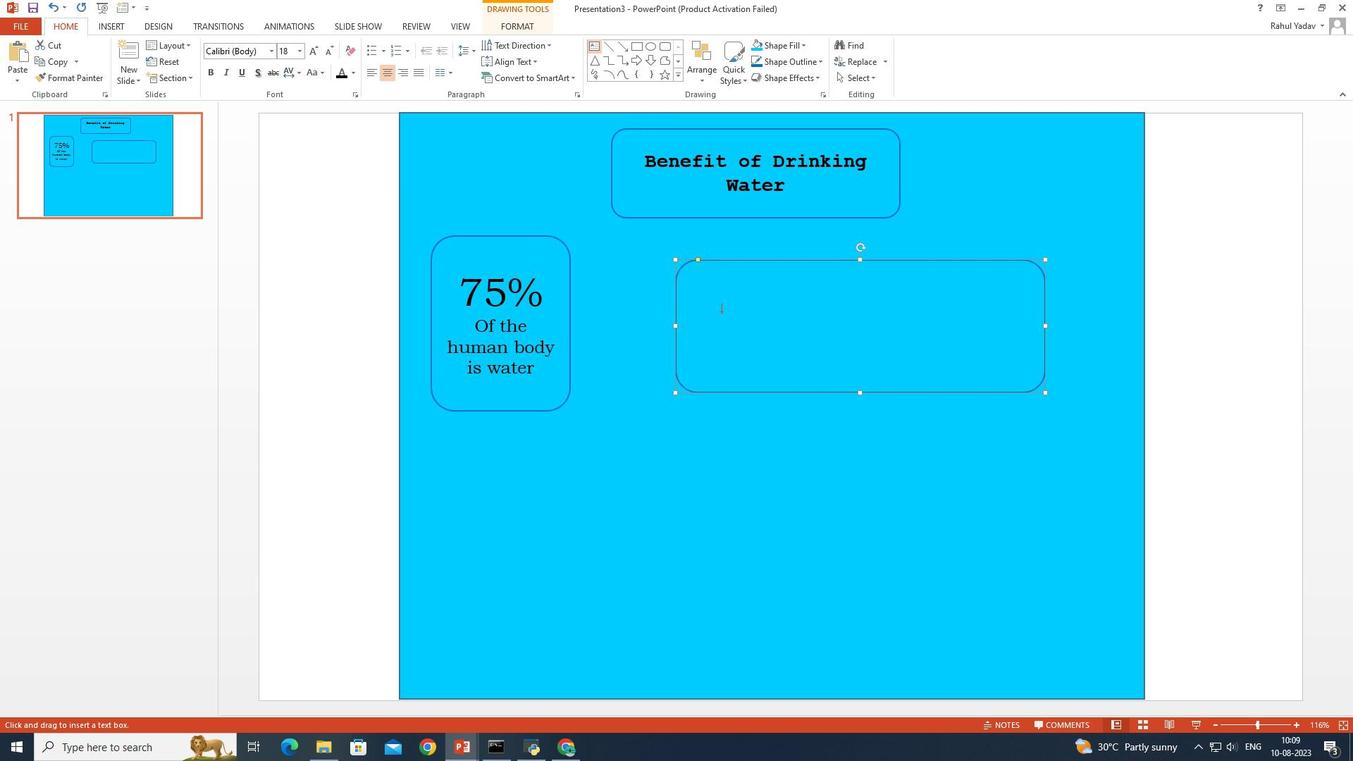 
Action: Mouse pressed left at (590, 49)
Screenshot: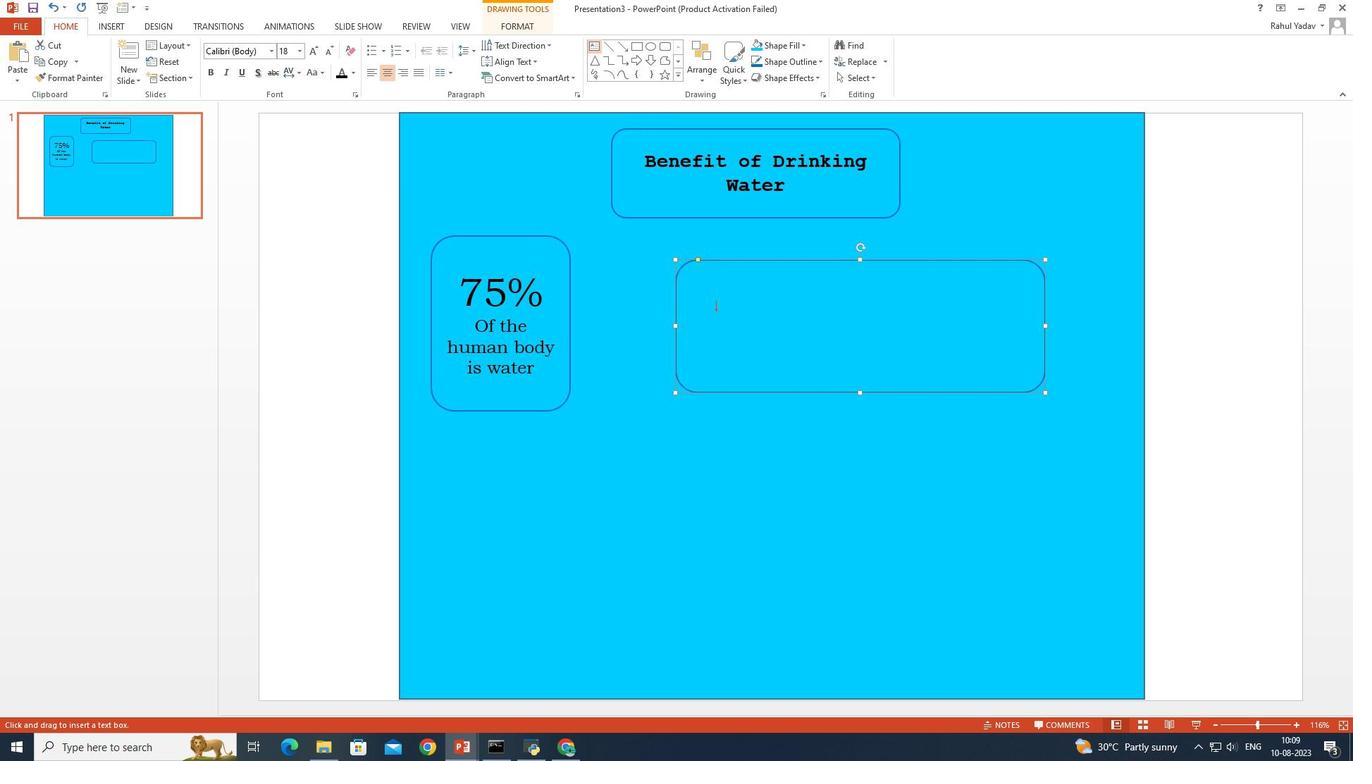 
Action: Mouse moved to (696, 278)
Screenshot: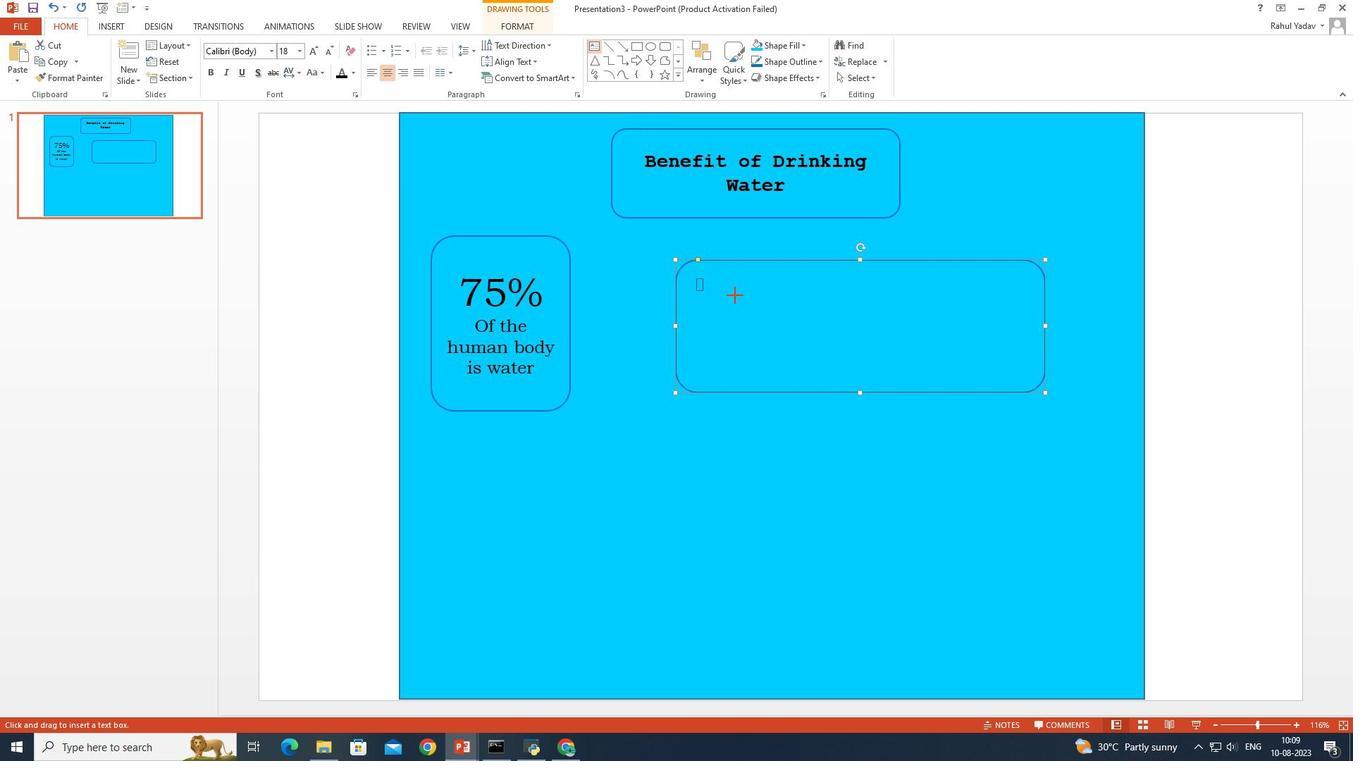 
Action: Mouse pressed left at (696, 278)
Screenshot: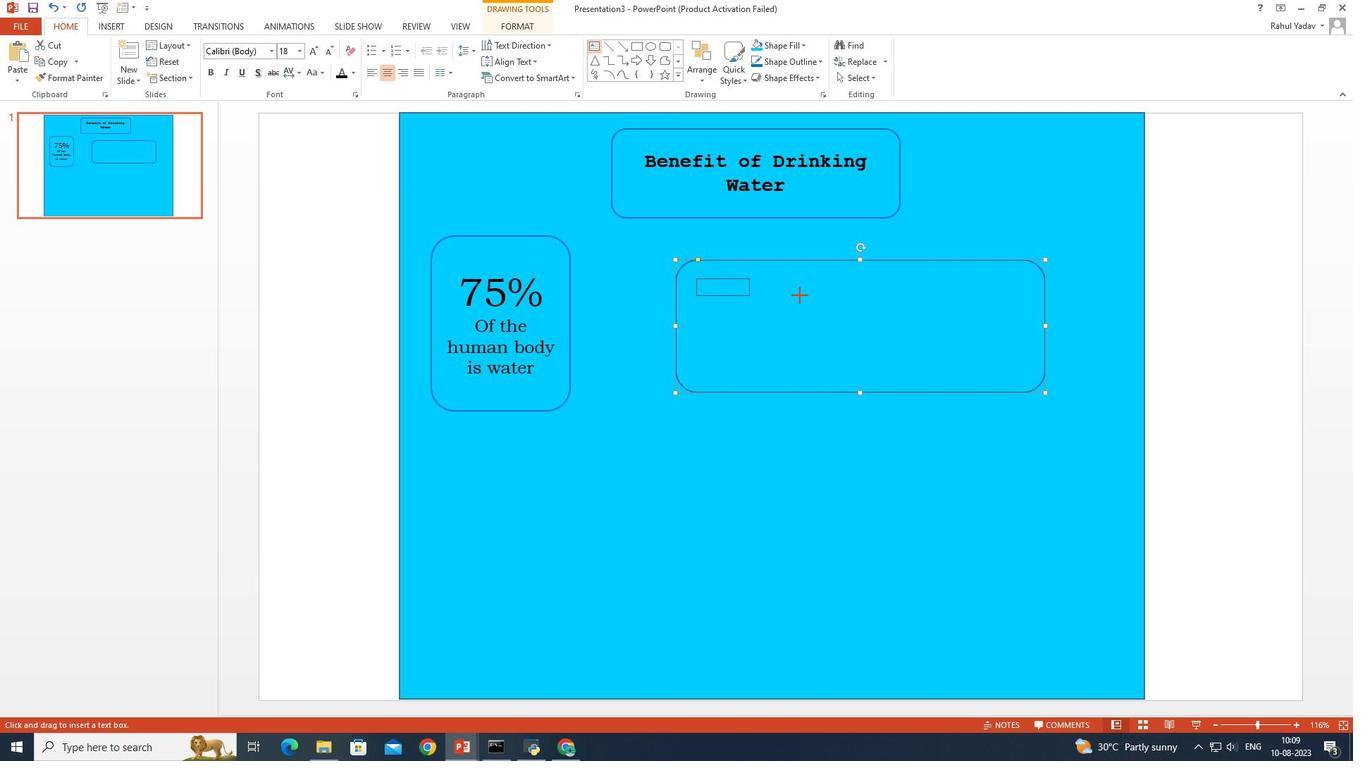 
Action: Mouse moved to (972, 295)
Screenshot: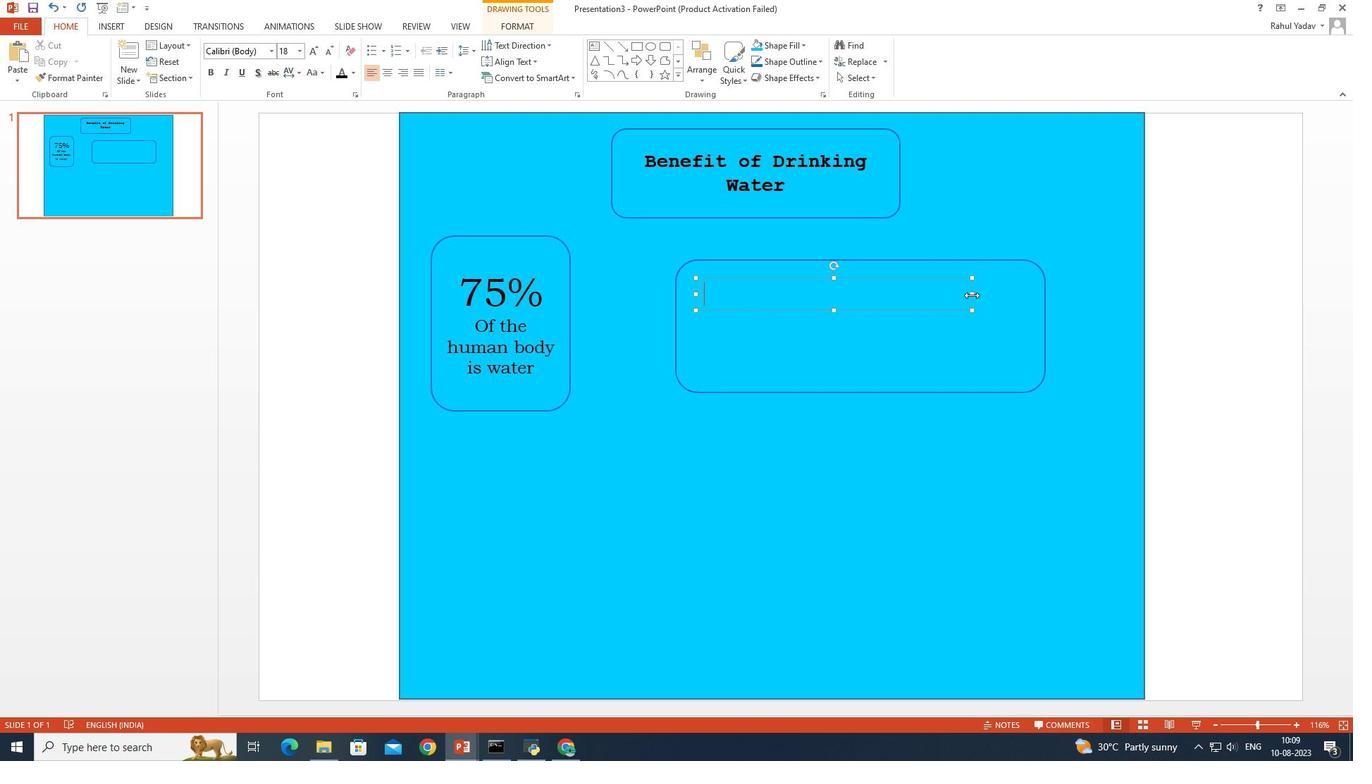 
Action: Key pressed <Key.shift><Key.shift>How<Key.space><Key.backspace><Key.backspace><Key.backspace><Key.caps_lock>OW<Key.space>MI<Key.backspace>UCH<Key.space>WATER<Key.space>DO<Key.space>YOU<Key.space>REALLY<Key.space>NEEDctrl+A
Screenshot: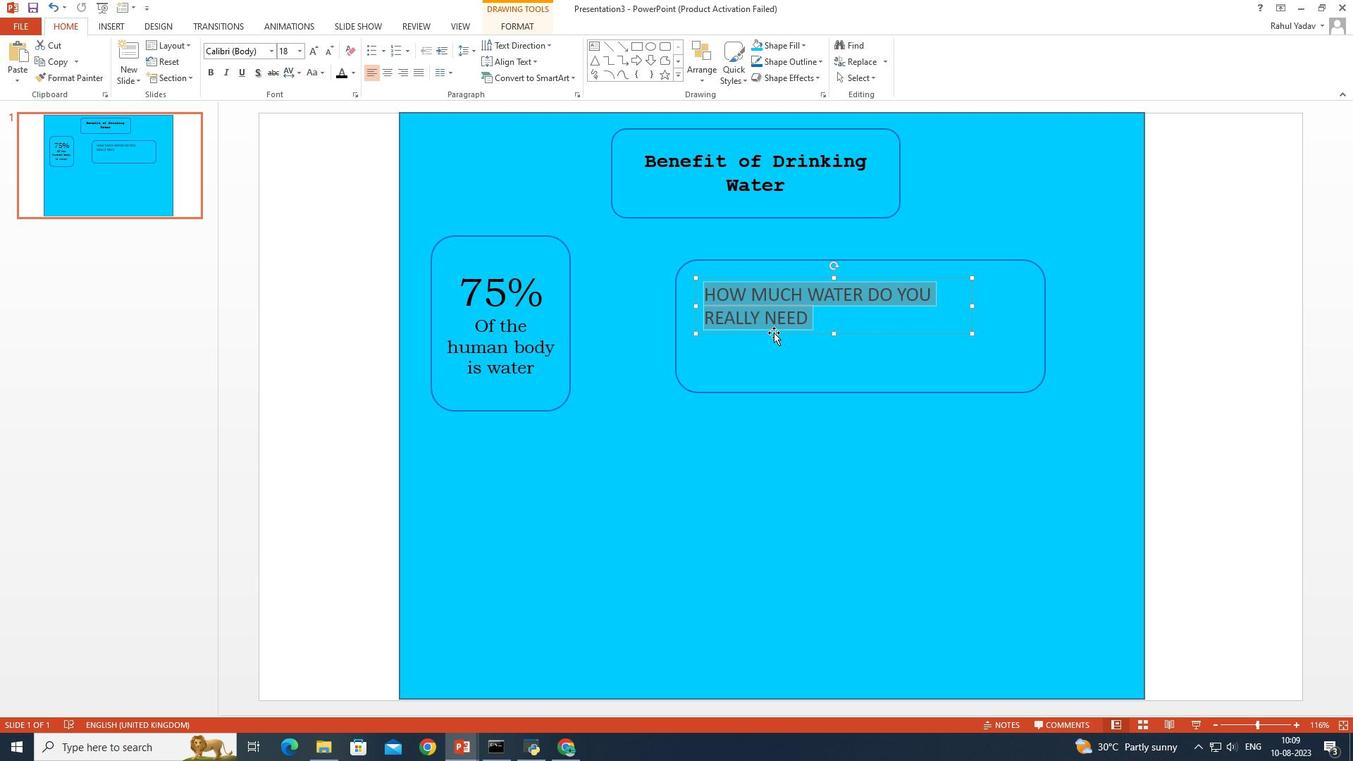 
Action: Mouse moved to (271, 50)
Screenshot: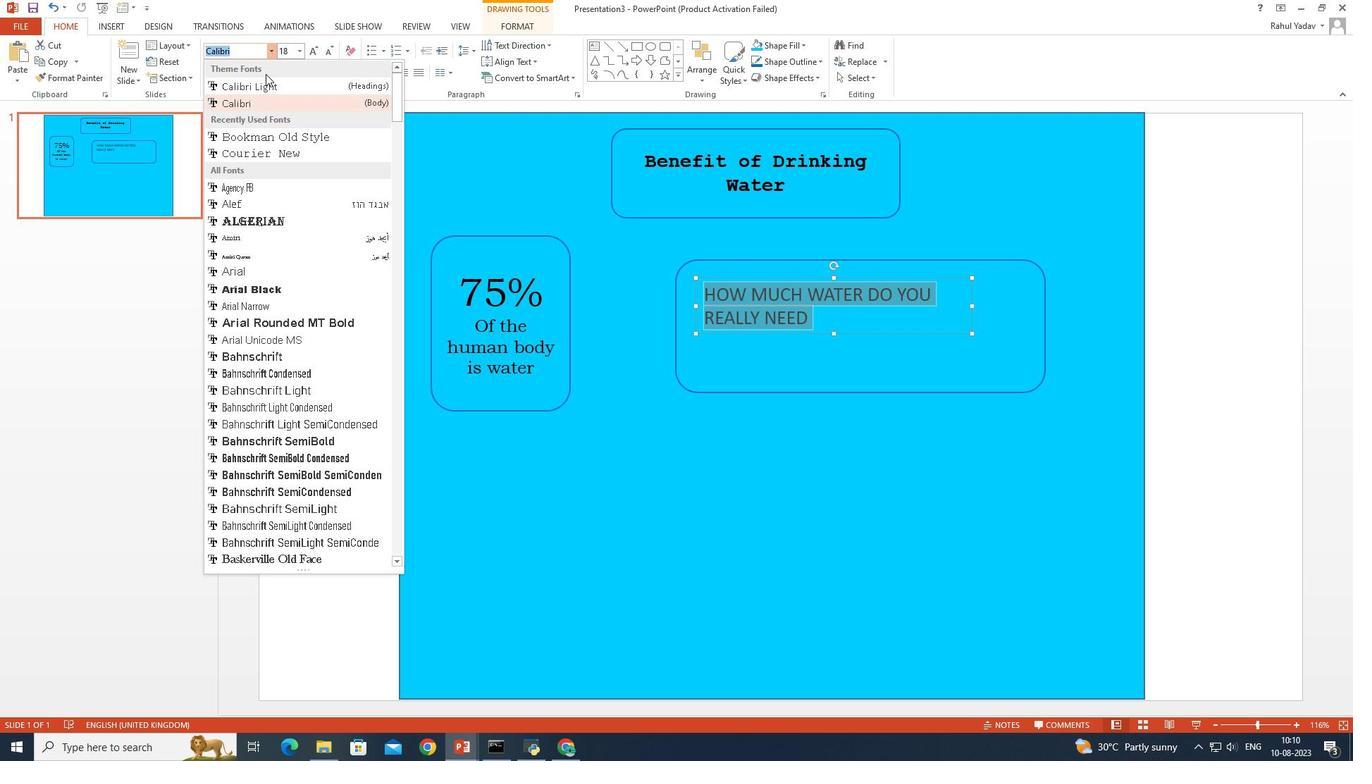 
Action: Mouse pressed left at (271, 50)
Screenshot: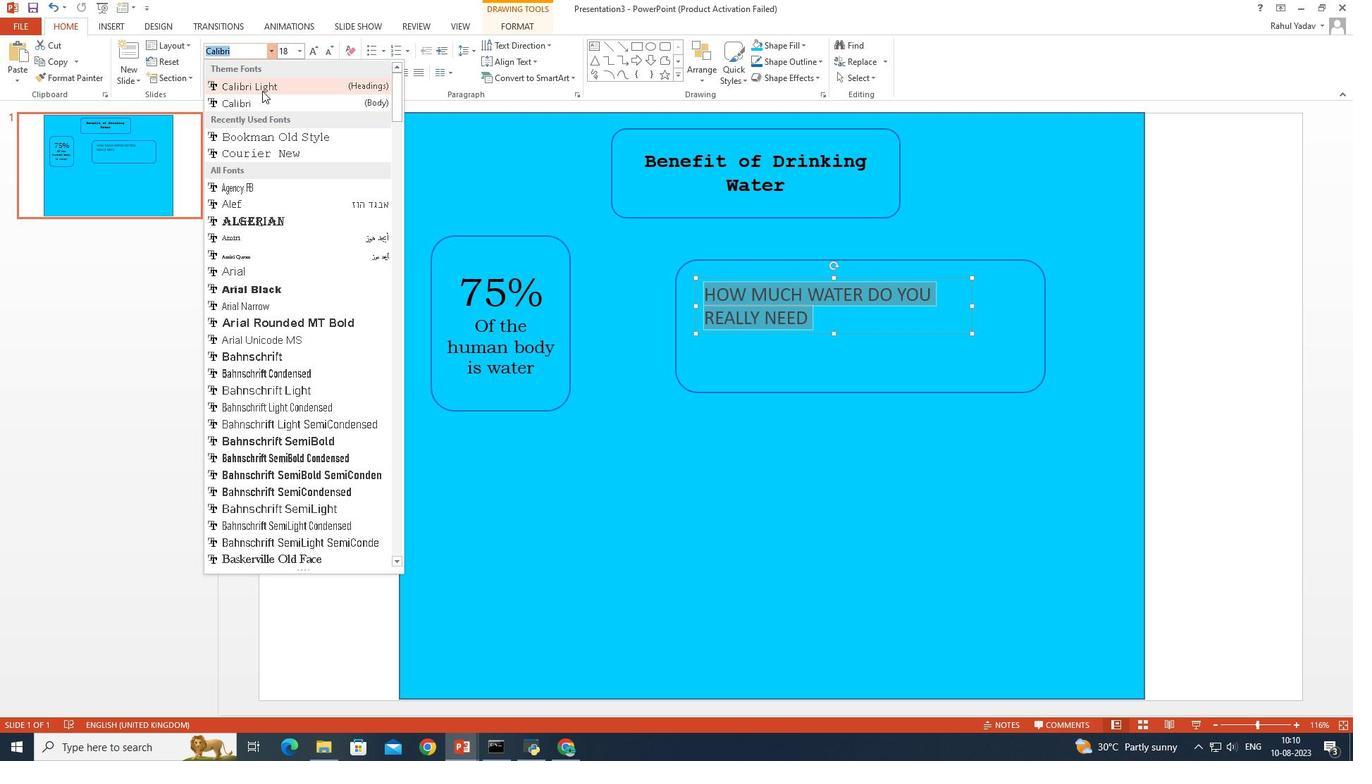 
Action: Mouse moved to (253, 140)
Screenshot: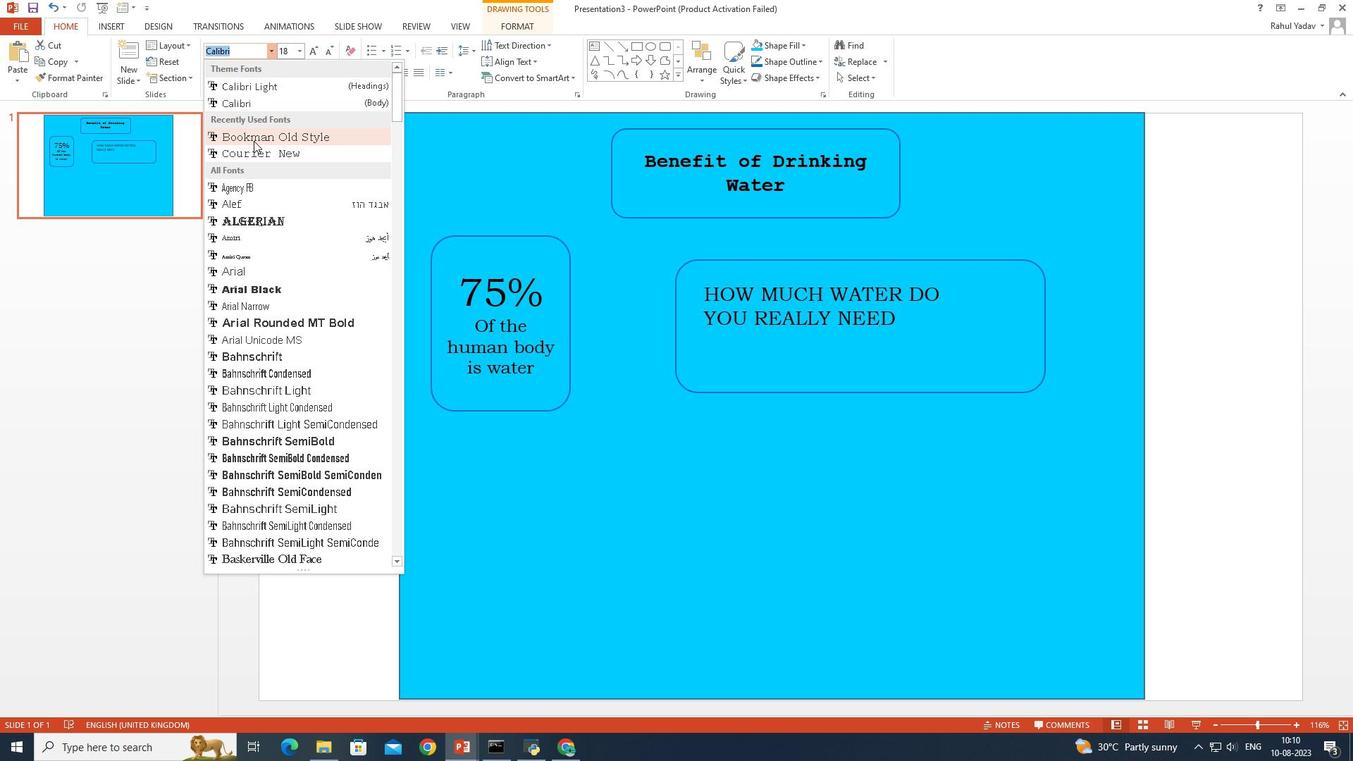 
Action: Mouse pressed left at (253, 140)
Screenshot: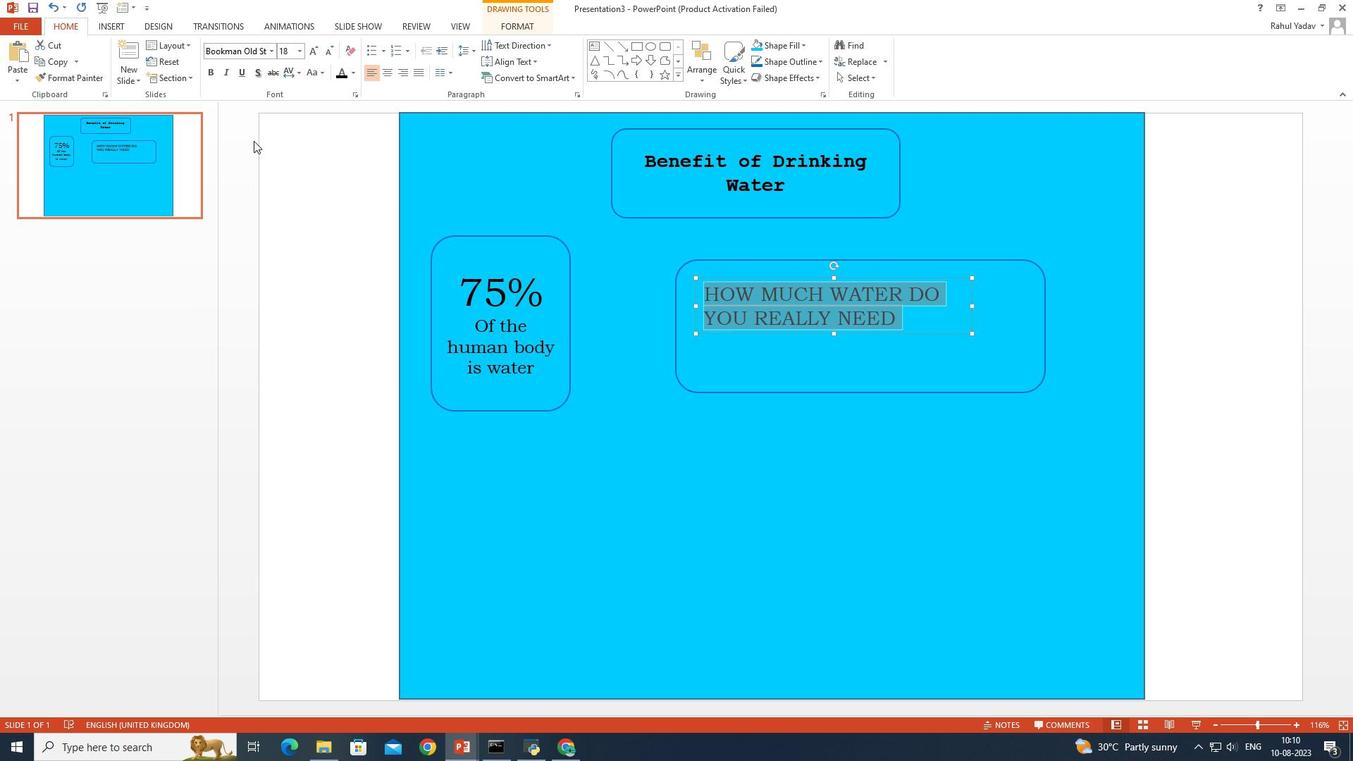 
Action: Mouse moved to (831, 281)
Screenshot: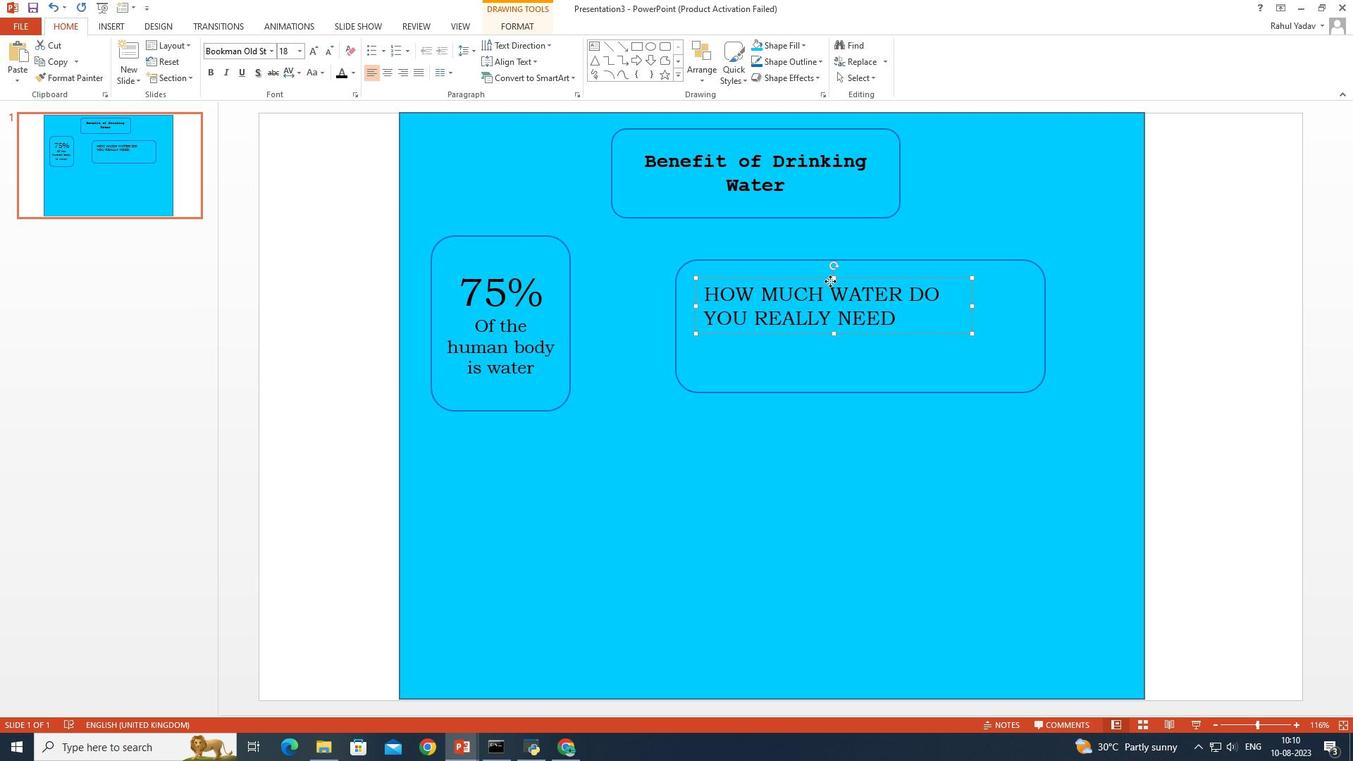 
Action: Mouse pressed left at (831, 281)
Screenshot: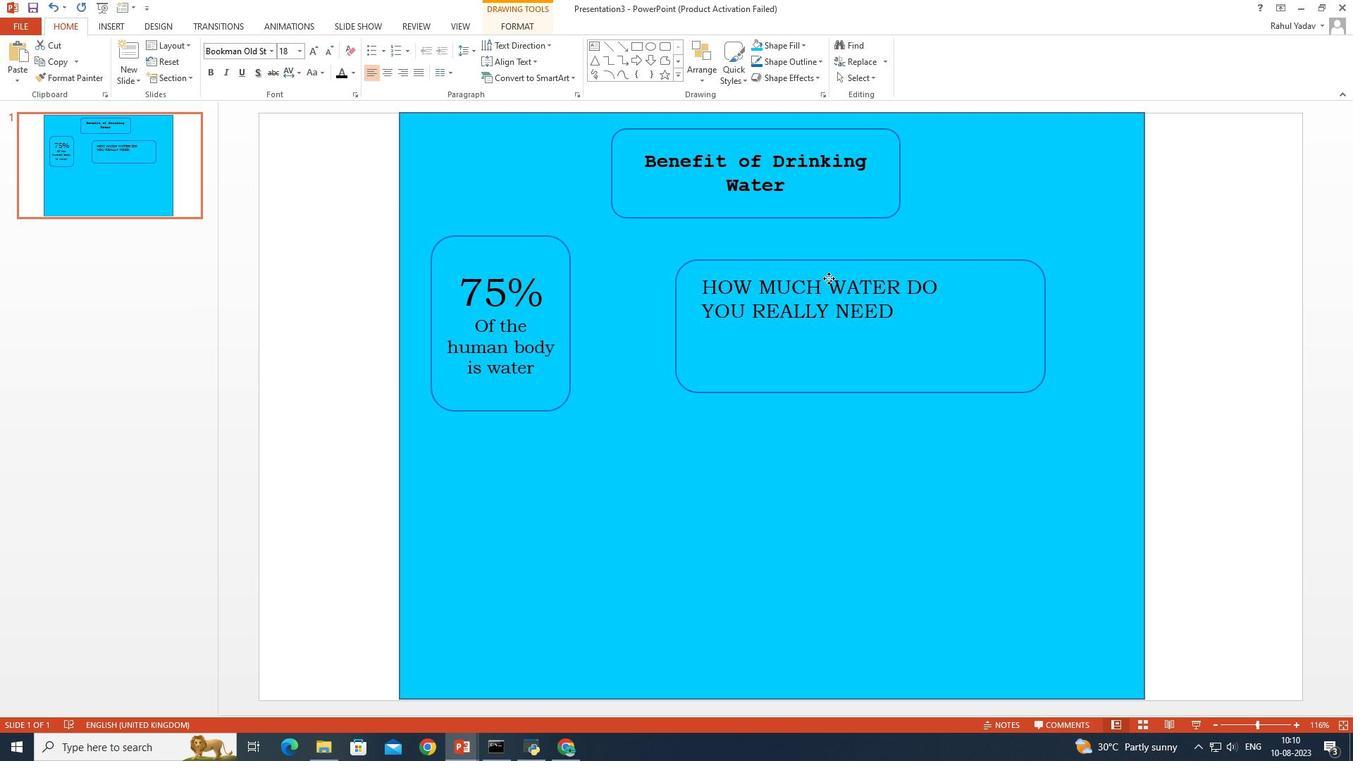 
Action: Mouse moved to (796, 346)
Screenshot: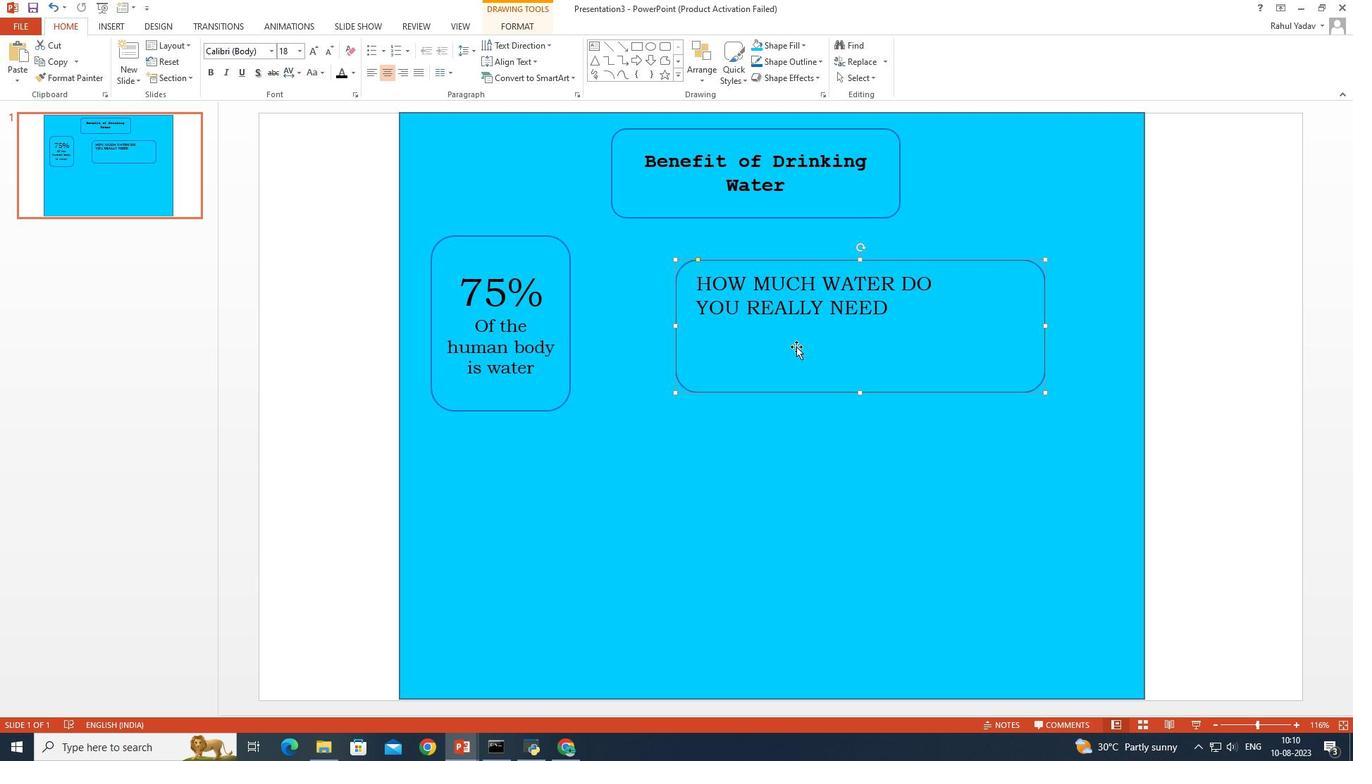 
Action: Mouse pressed left at (796, 346)
Screenshot: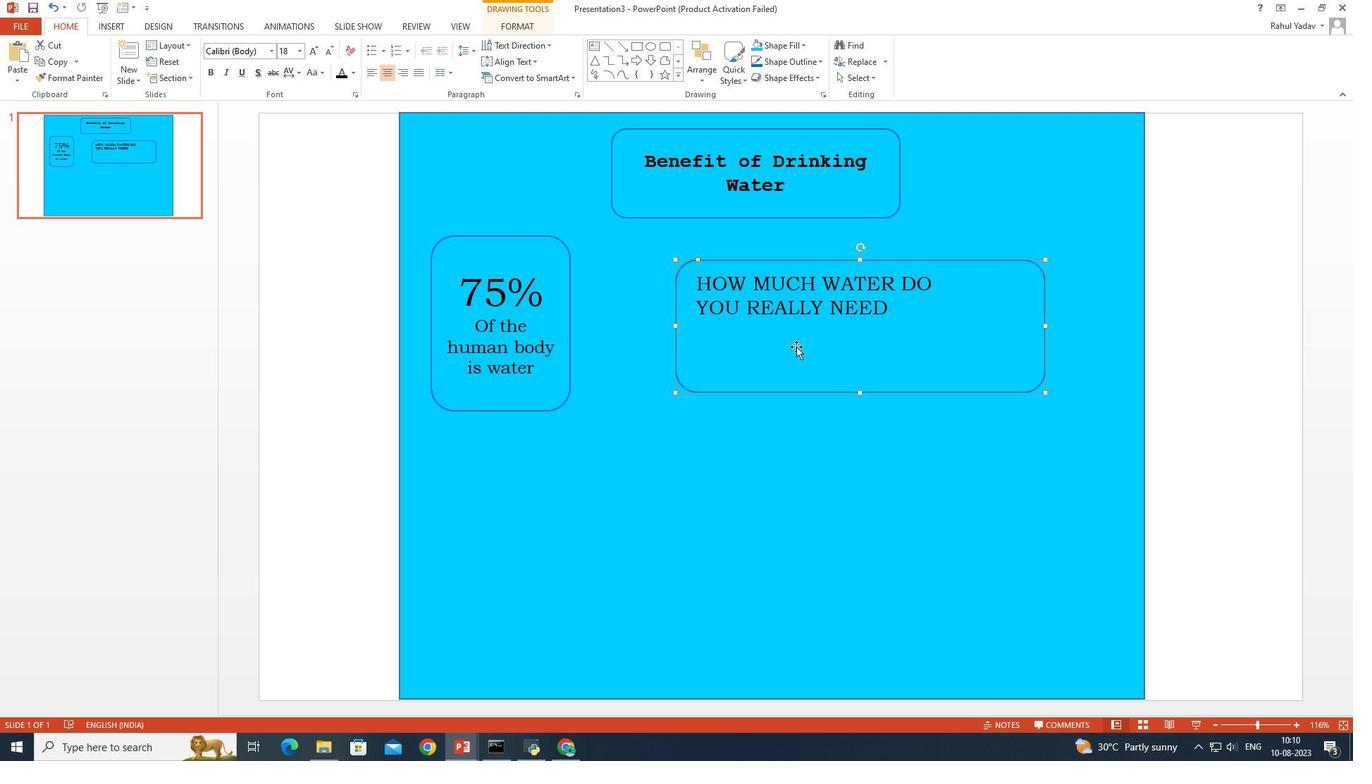 
Action: Mouse moved to (594, 47)
Screenshot: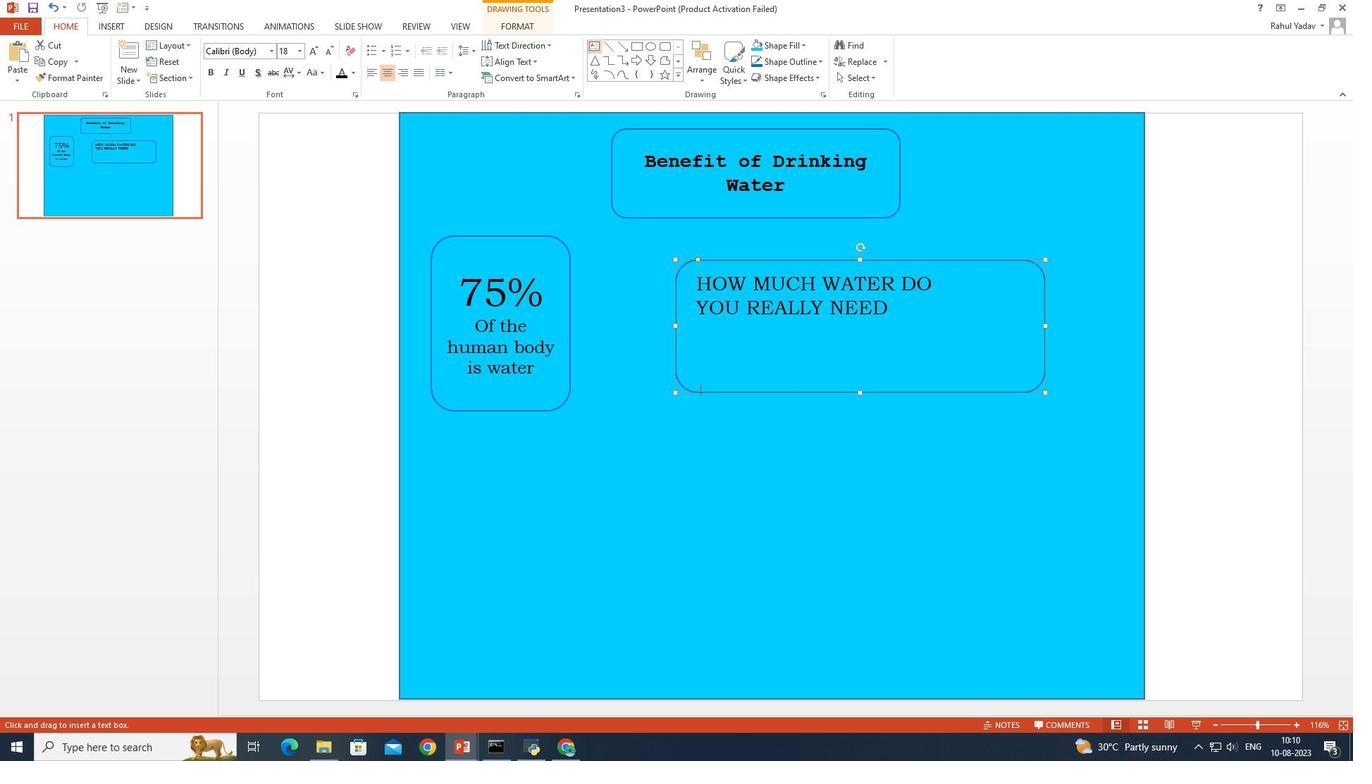 
Action: Mouse pressed left at (594, 47)
Screenshot: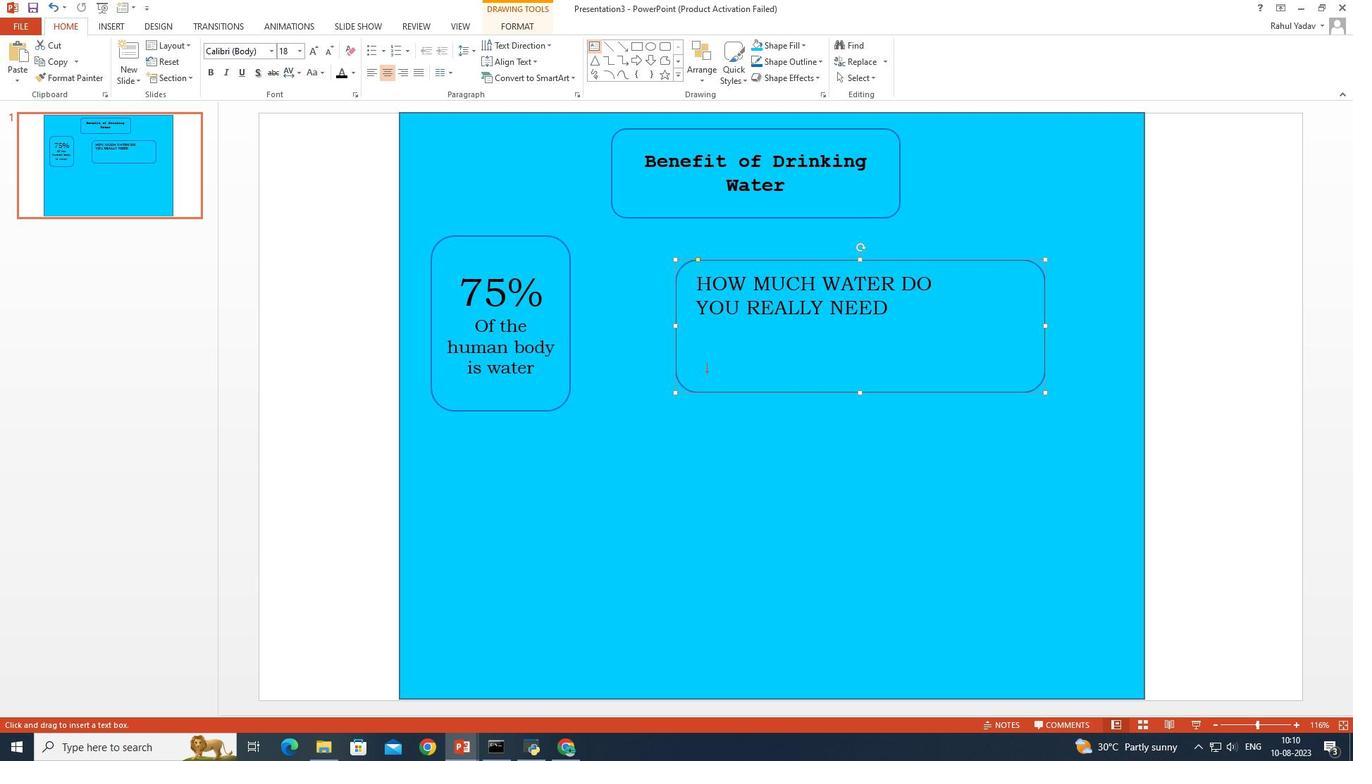 
Action: Mouse moved to (691, 328)
Screenshot: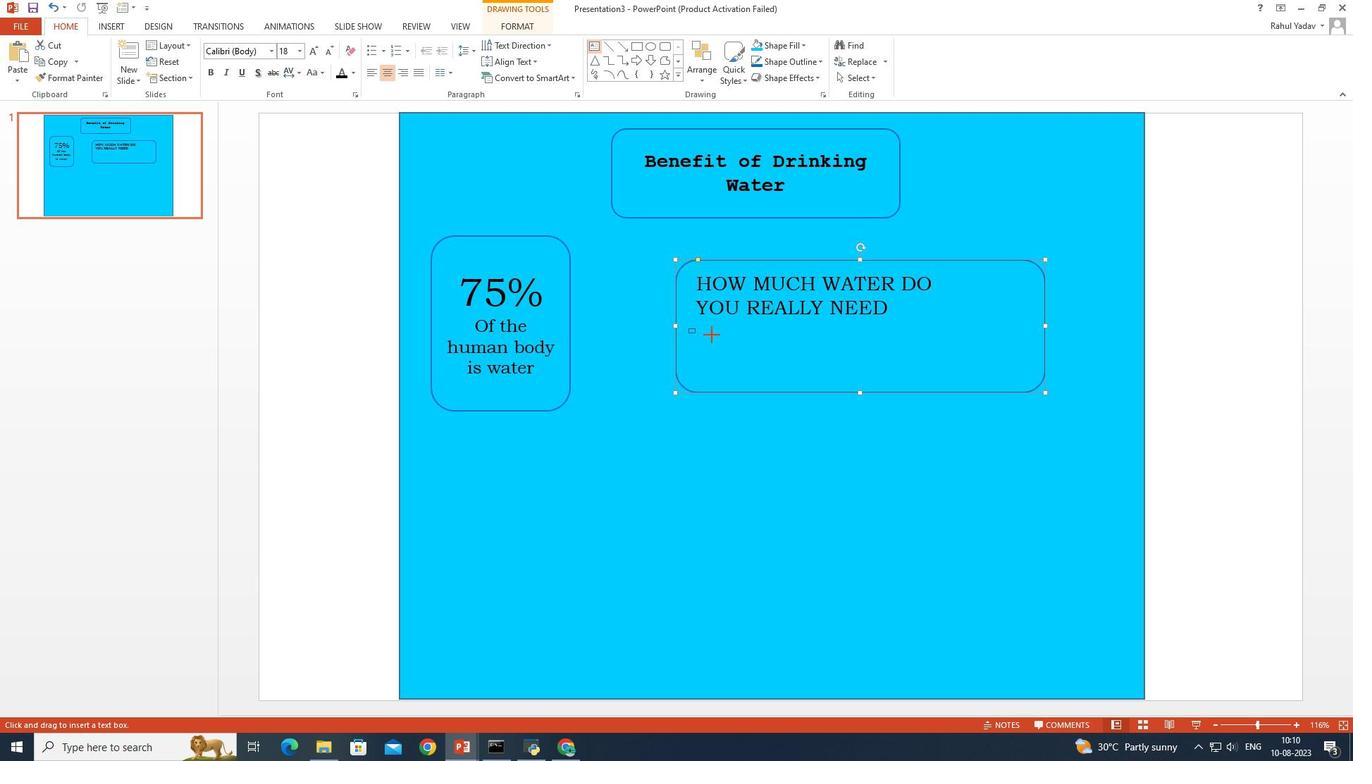 
Action: Mouse pressed left at (691, 328)
Screenshot: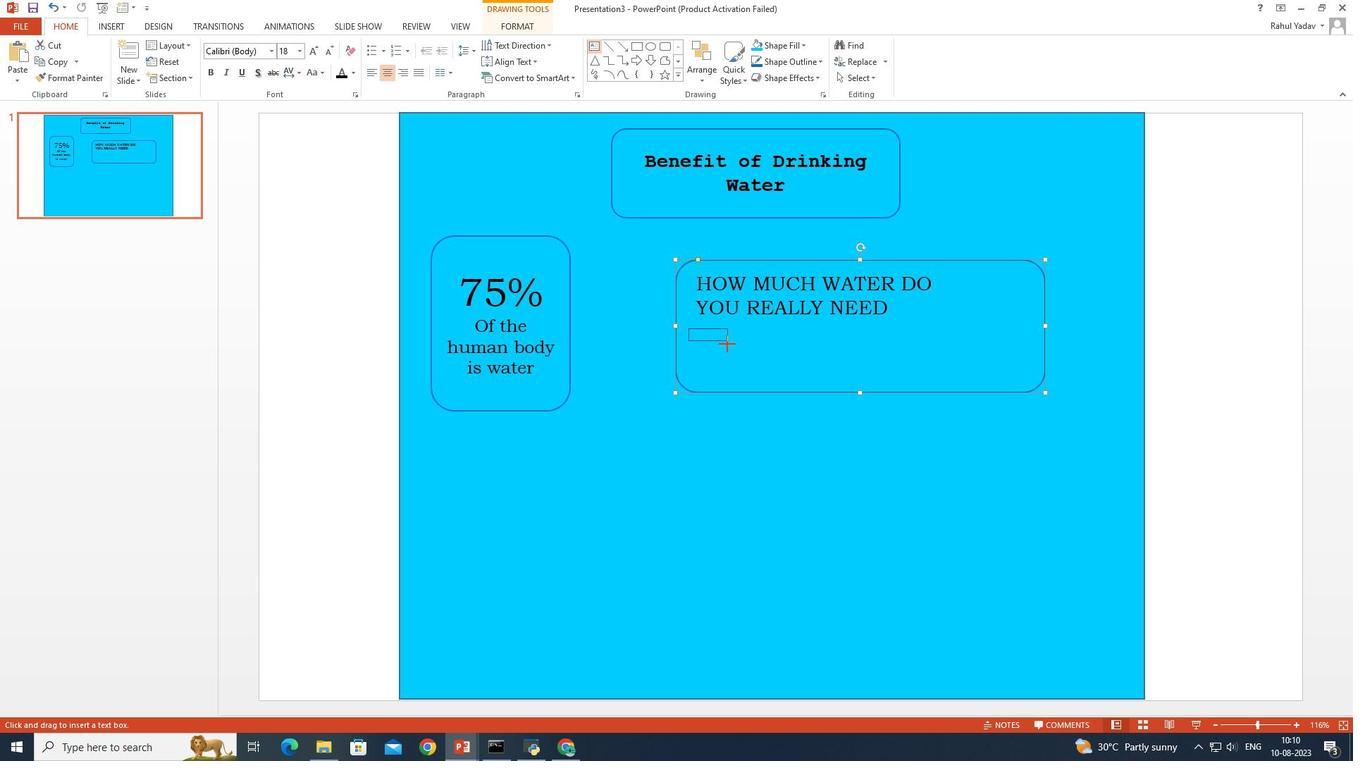 
Action: Mouse moved to (732, 367)
Screenshot: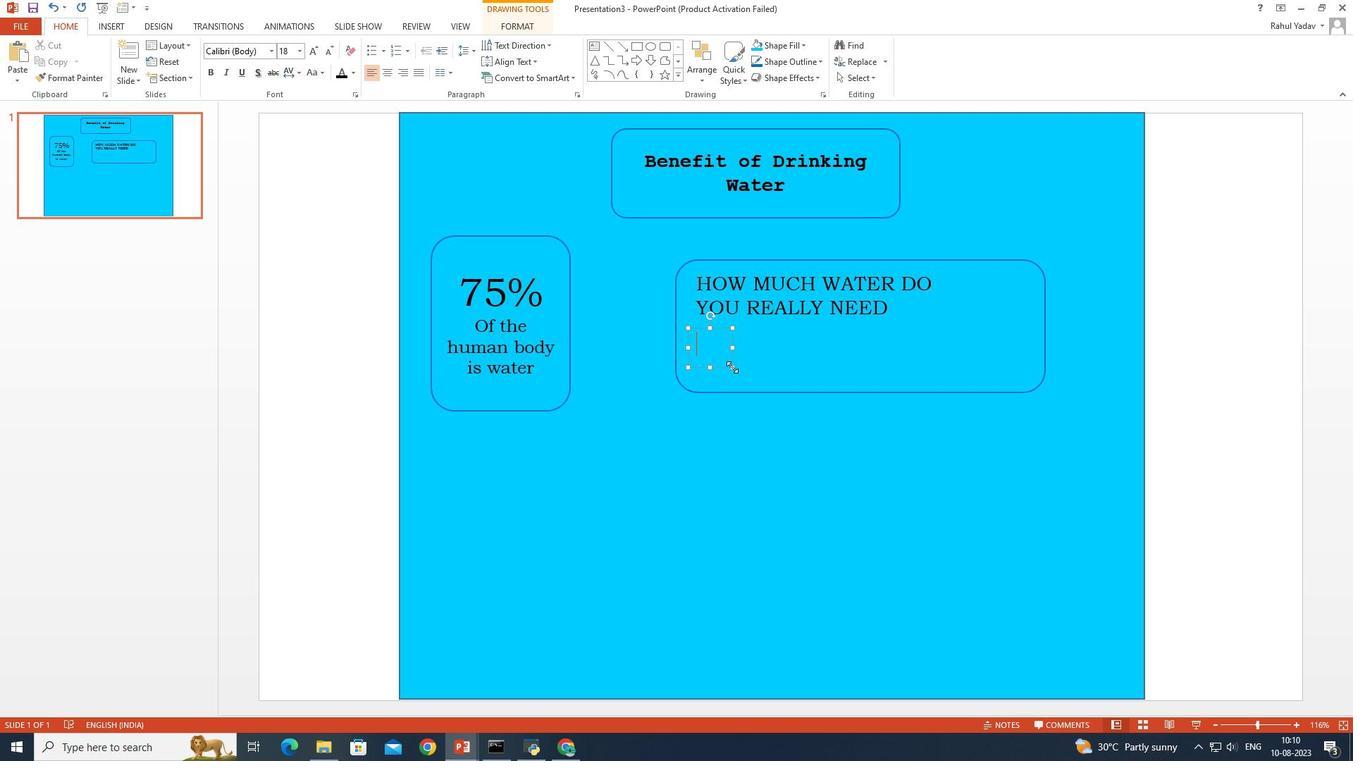 
Action: Key pressed 8
Screenshot: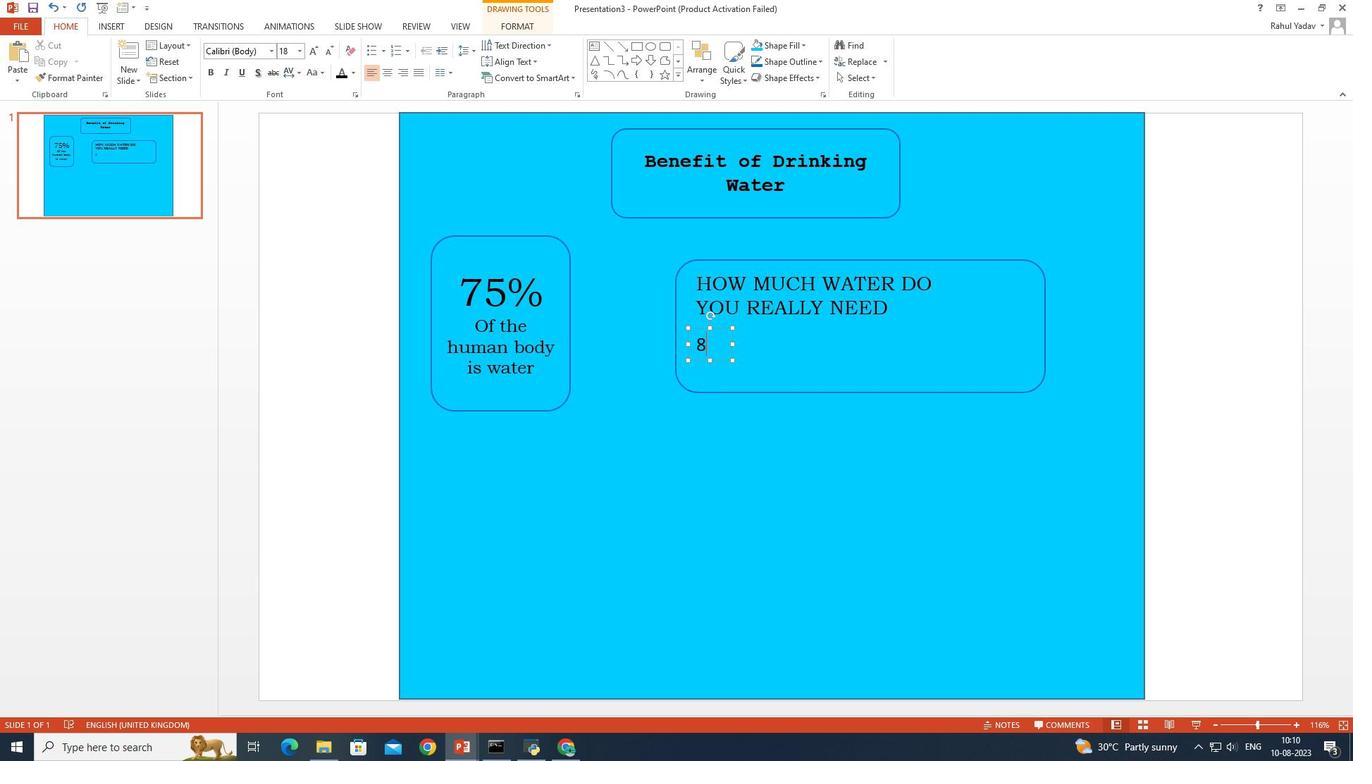 
Action: Mouse moved to (732, 344)
Screenshot: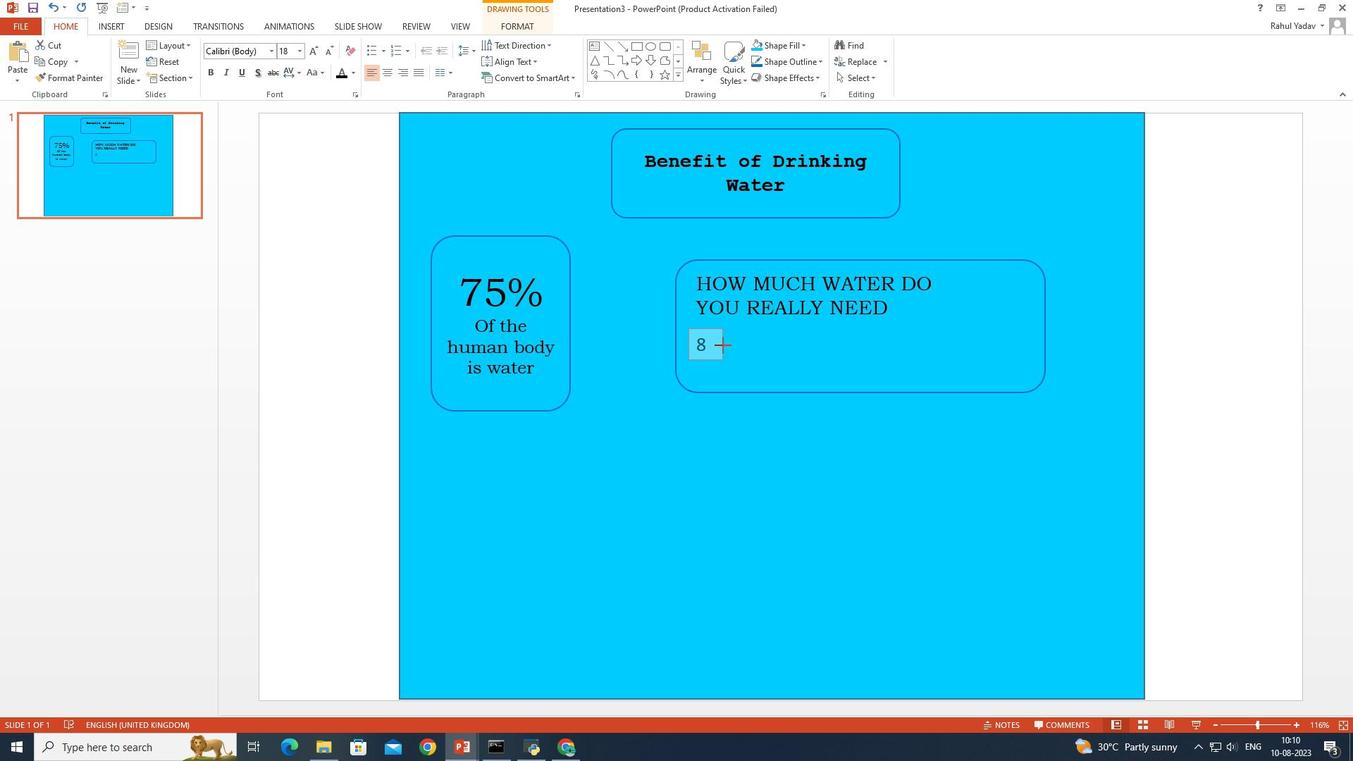 
Action: Mouse pressed left at (732, 344)
Screenshot: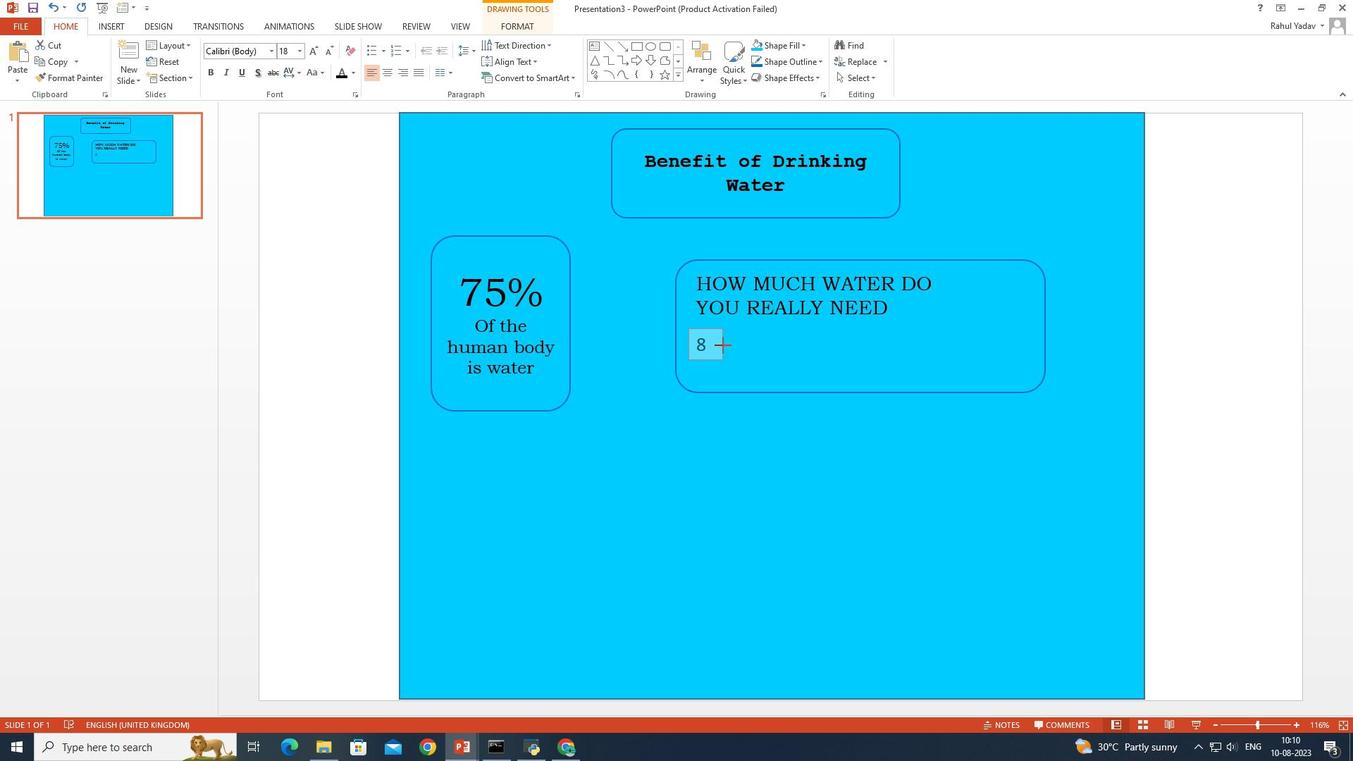 
Action: Mouse moved to (749, 358)
Screenshot: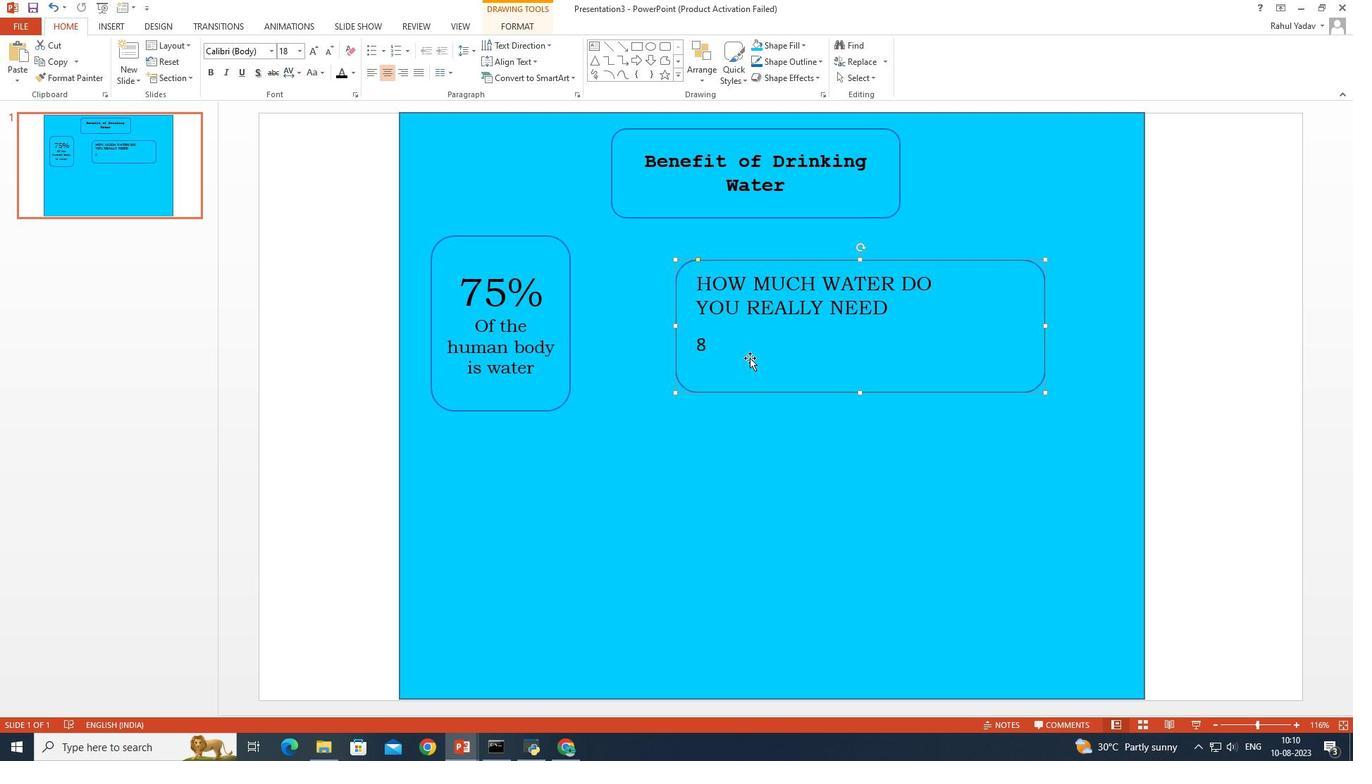 
Action: Mouse pressed left at (749, 358)
Screenshot: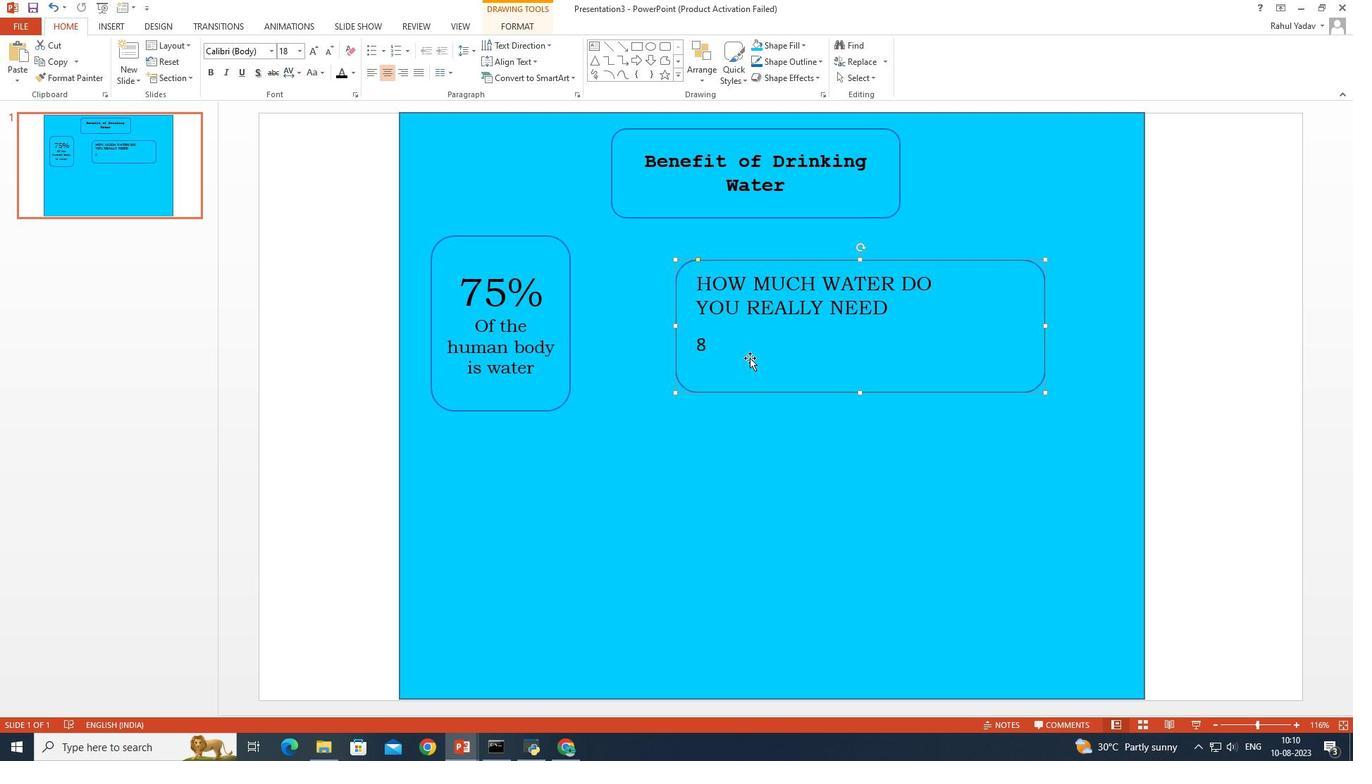 
Action: Mouse moved to (593, 41)
Screenshot: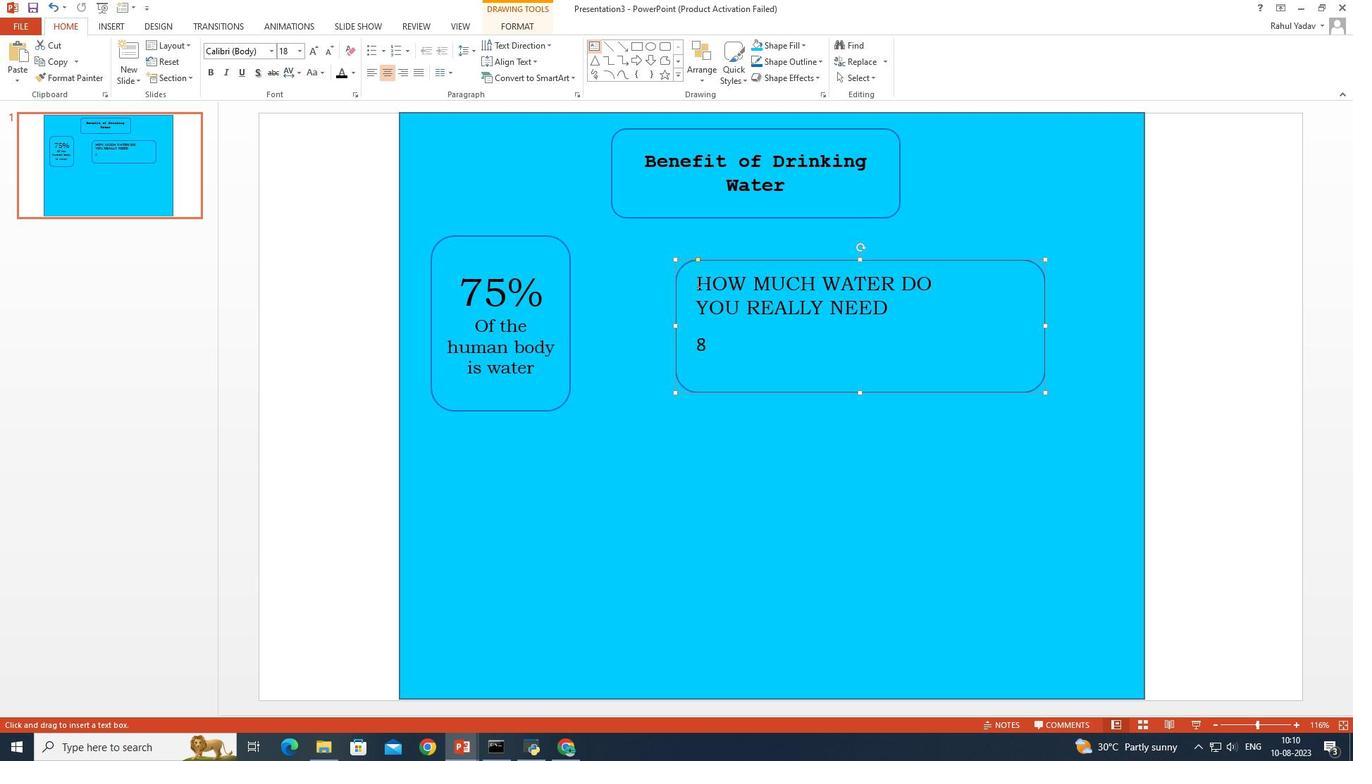 
Action: Mouse pressed left at (593, 41)
Screenshot: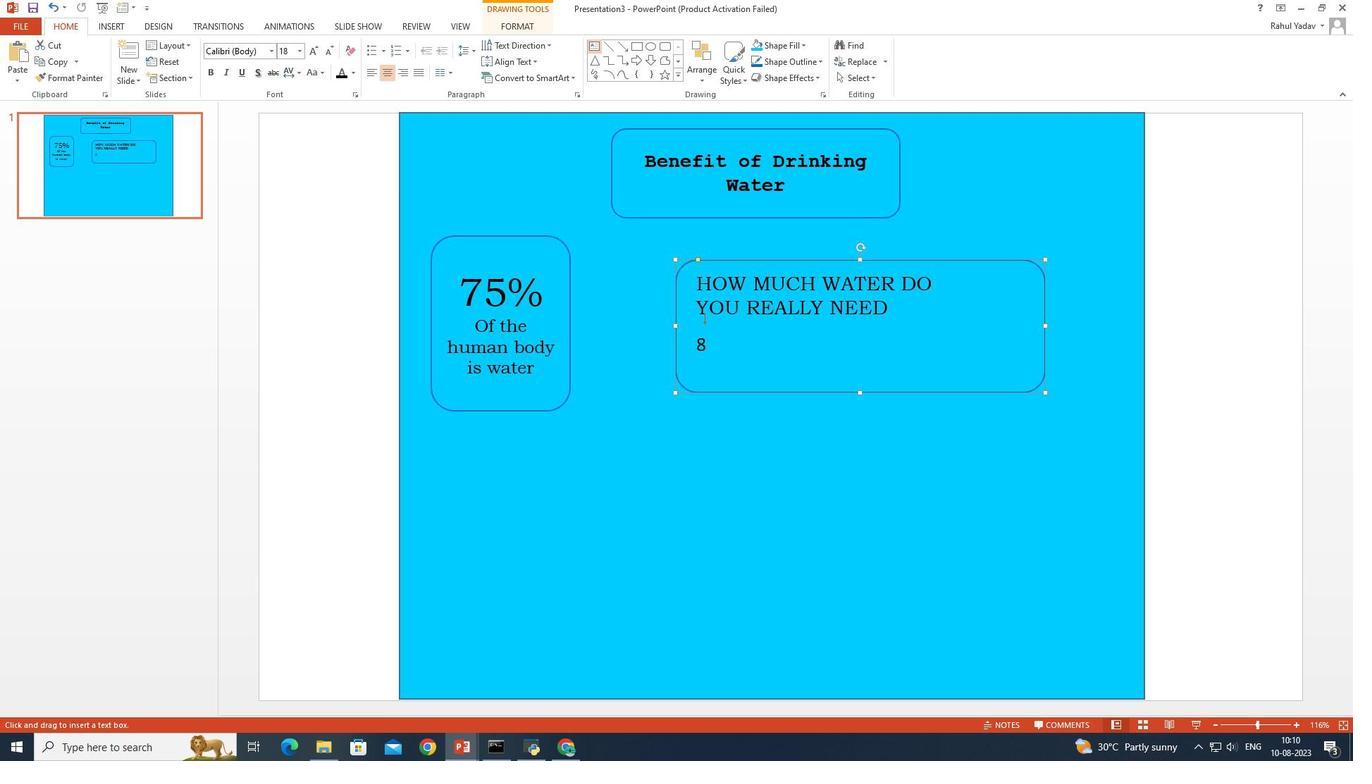
Action: Mouse moved to (710, 339)
Screenshot: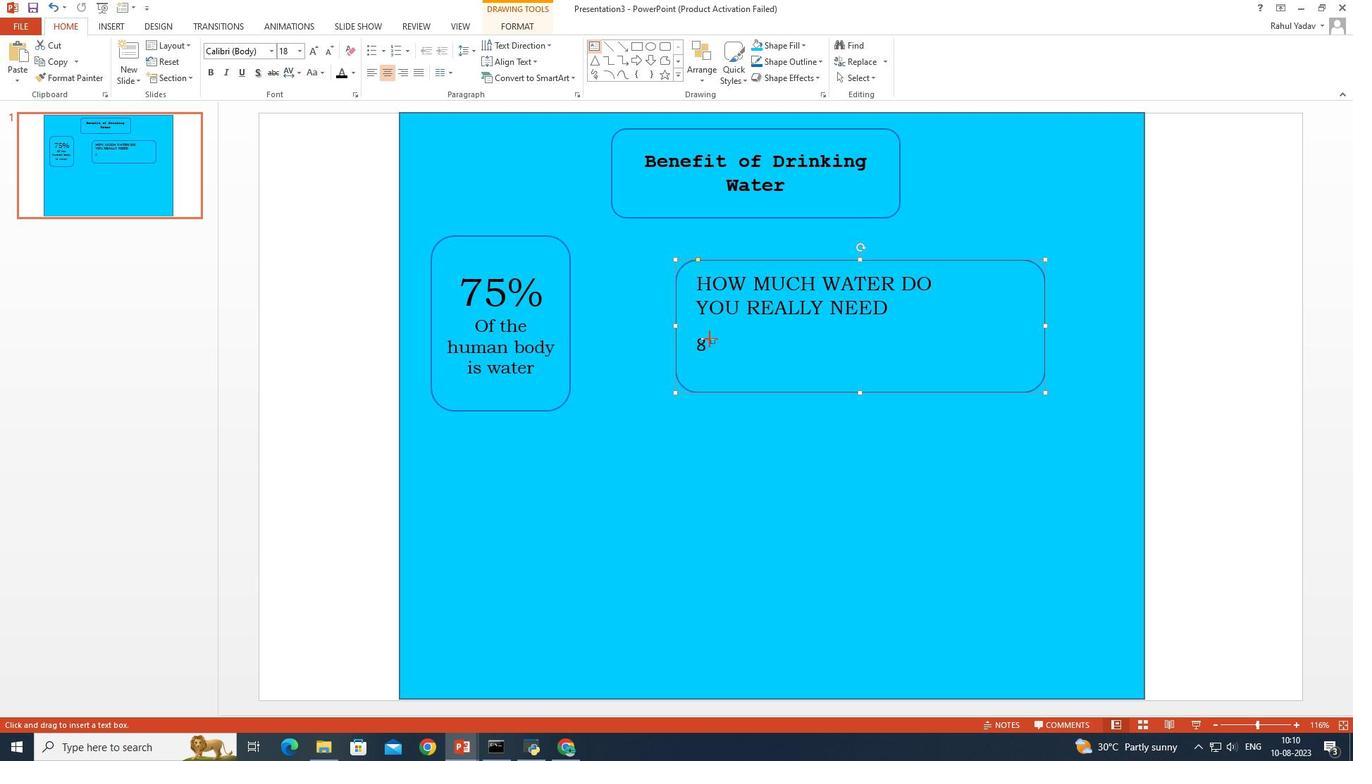
Action: Mouse pressed left at (710, 339)
Screenshot: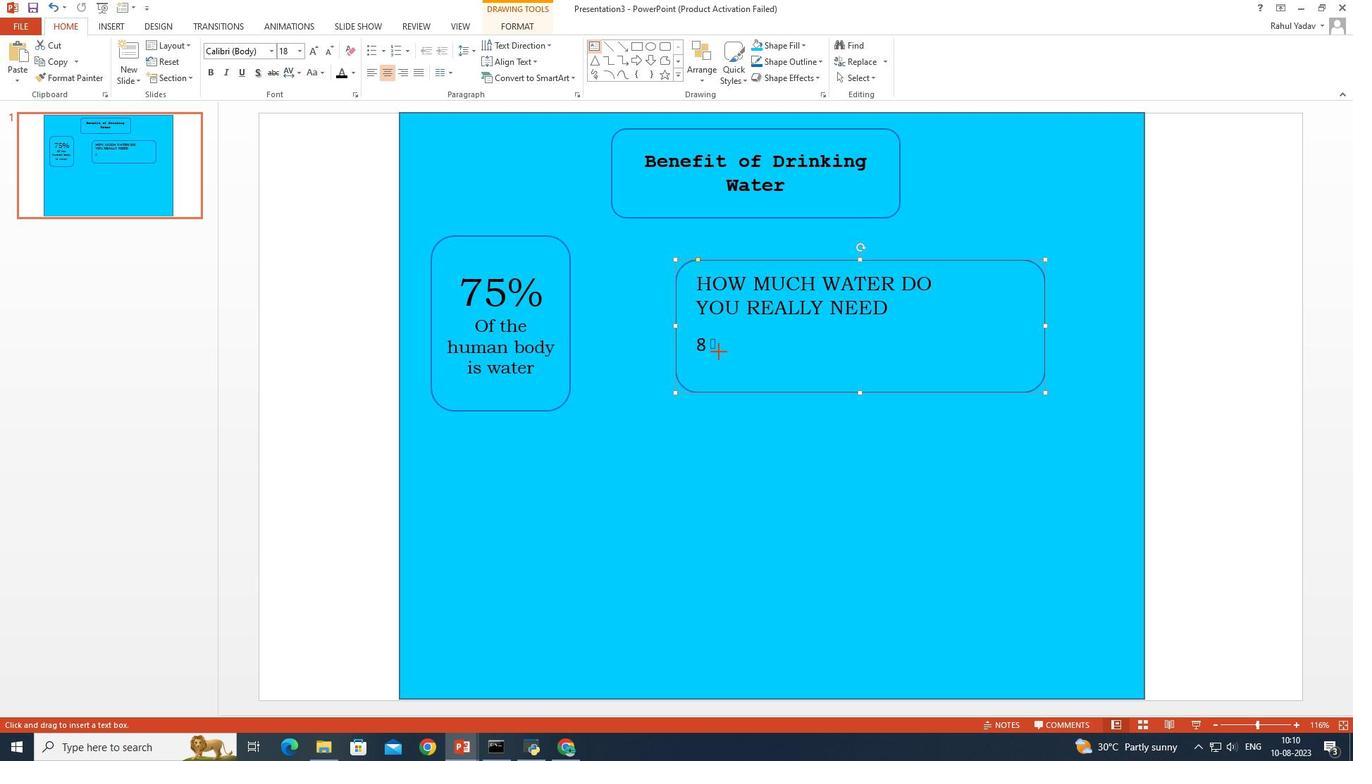 
Action: Mouse moved to (813, 361)
Screenshot: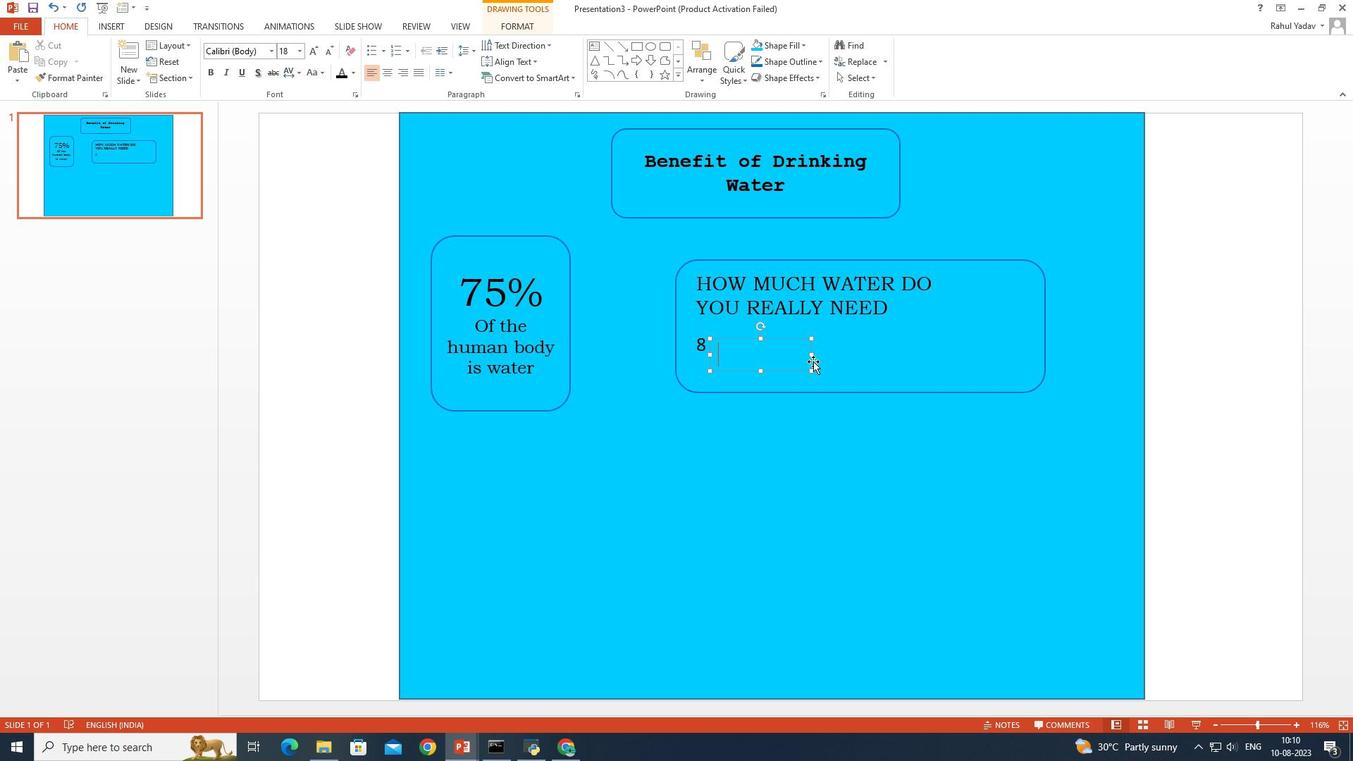 
Action: Key pressed GLASS<Key.space>PR<Key.backspace>ER<Key.space>DAYctrl+A
Screenshot: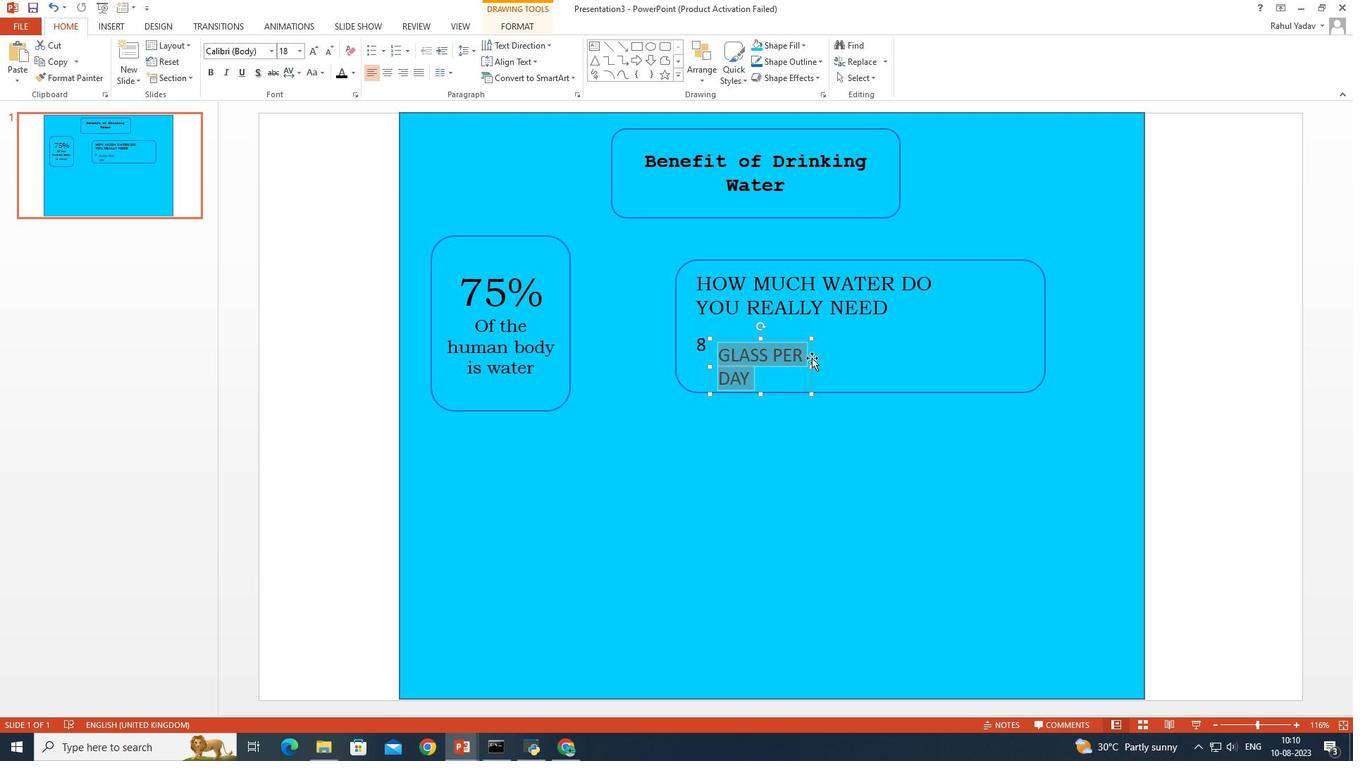 
Action: Mouse moved to (328, 44)
Screenshot: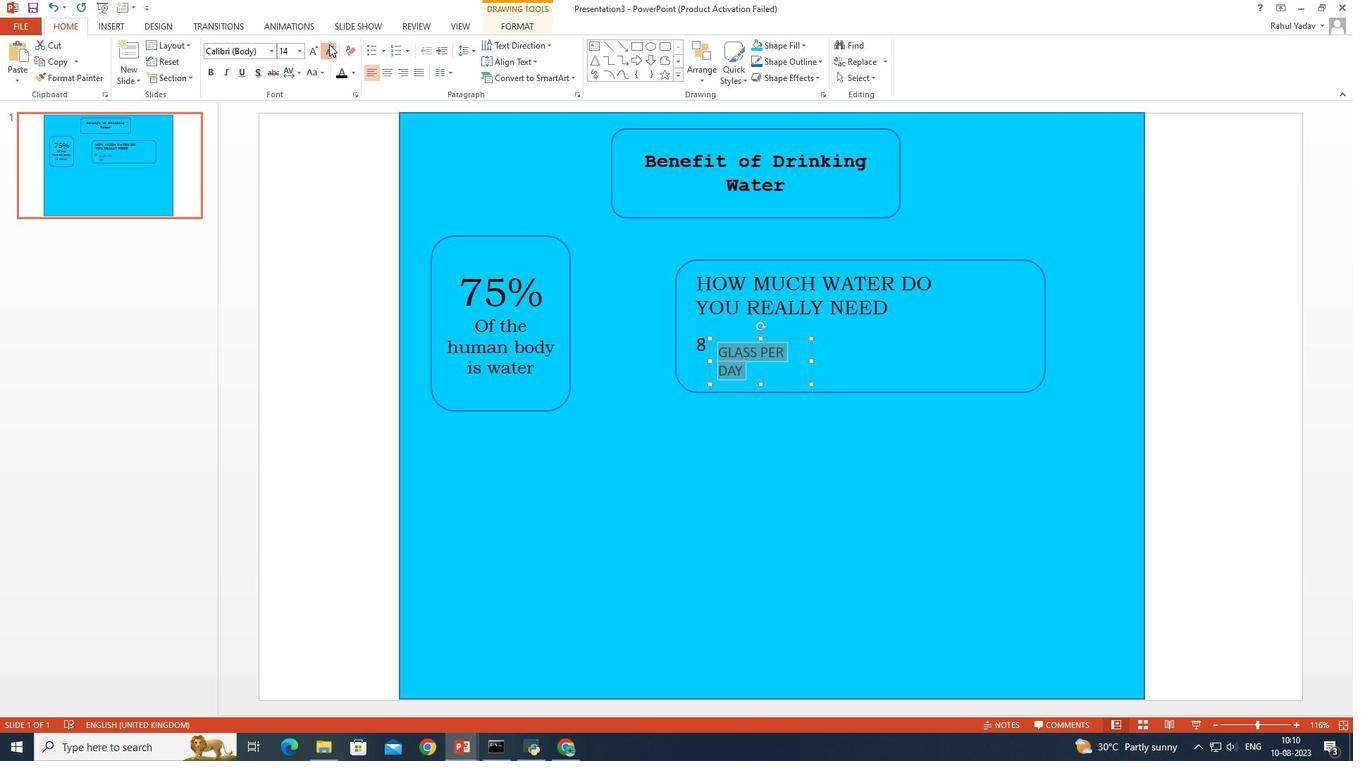 
Action: Mouse pressed left at (328, 44)
Screenshot: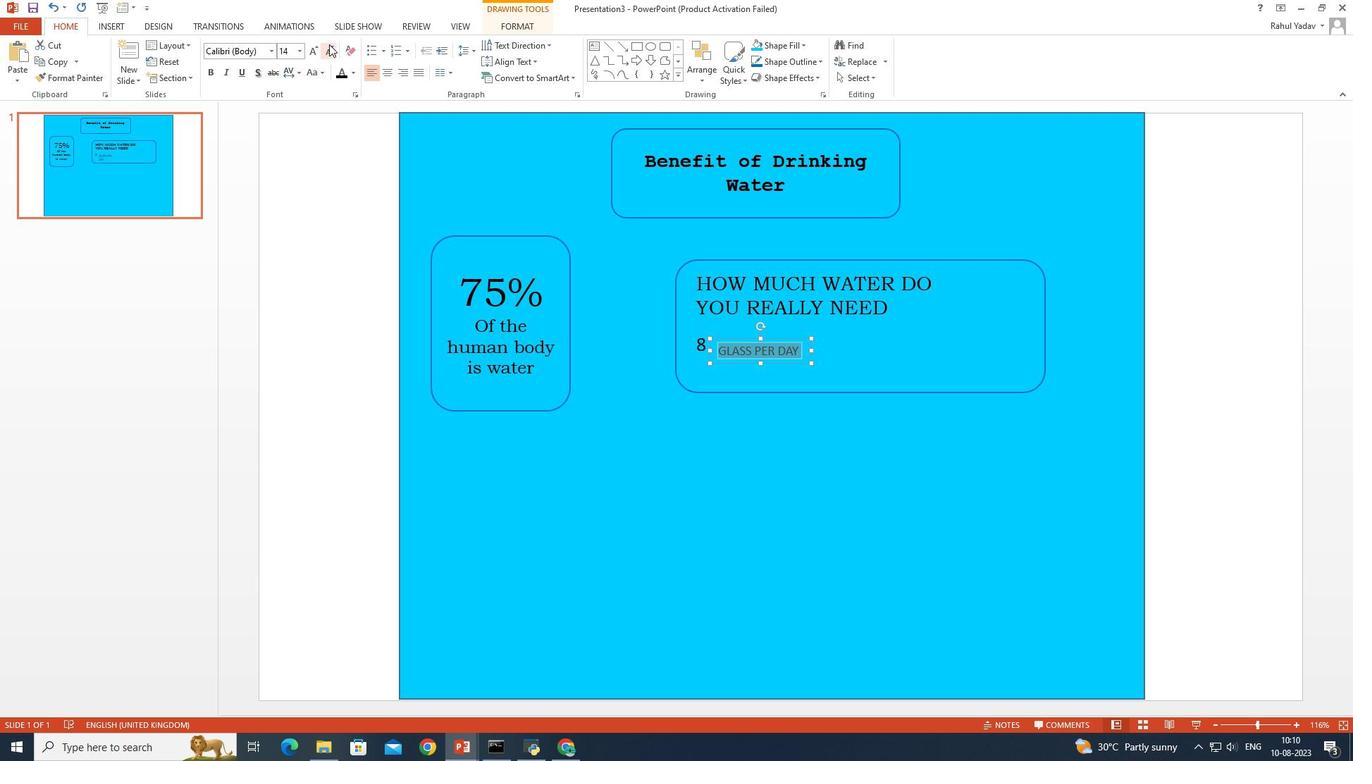 
Action: Mouse pressed left at (328, 44)
Screenshot: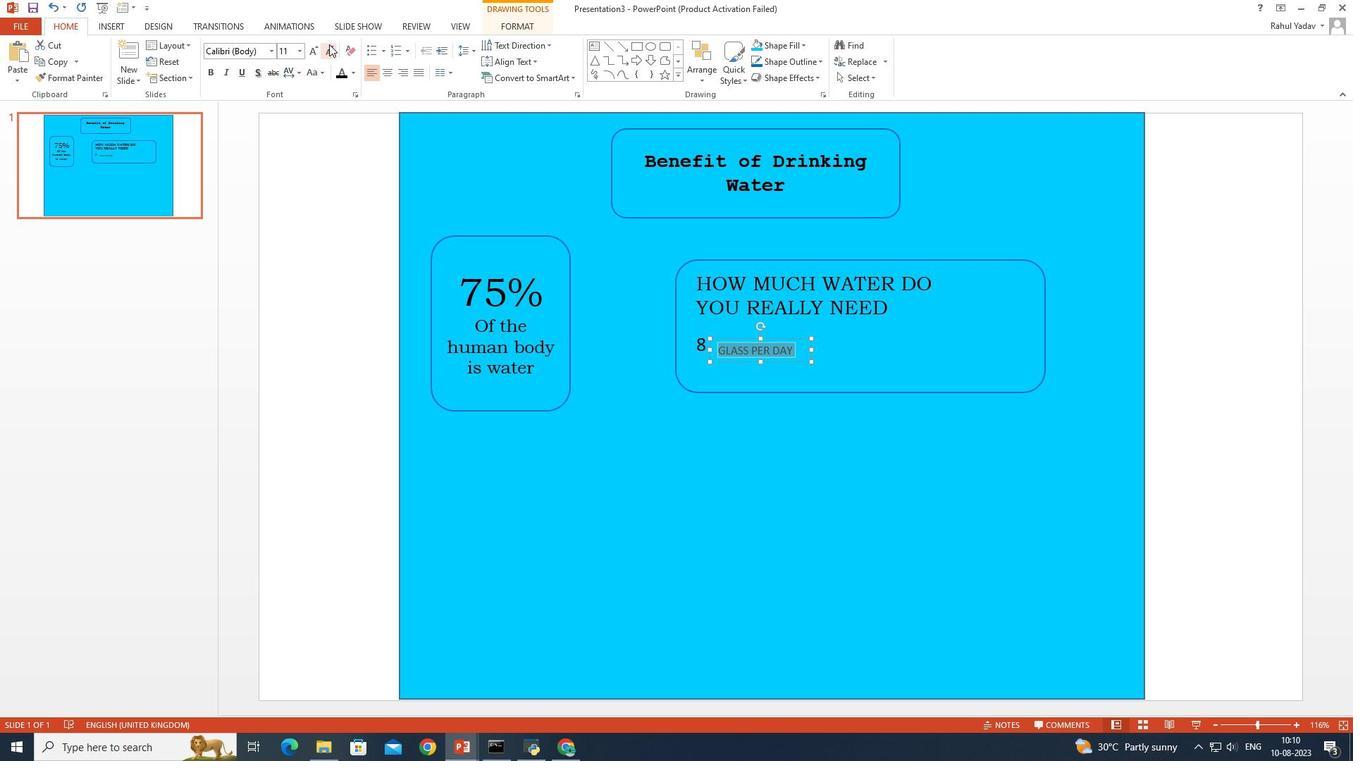 
Action: Mouse pressed left at (328, 44)
Screenshot: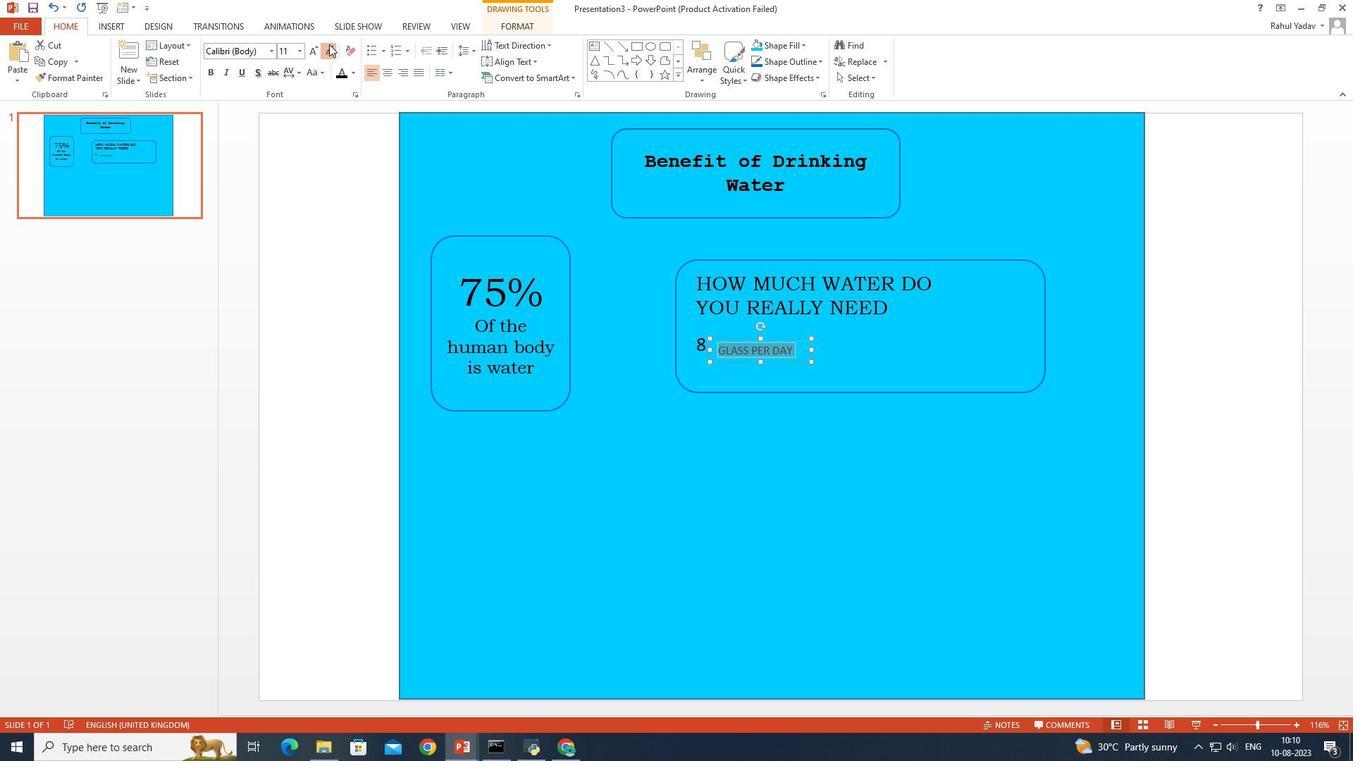 
Action: Mouse moved to (329, 44)
Screenshot: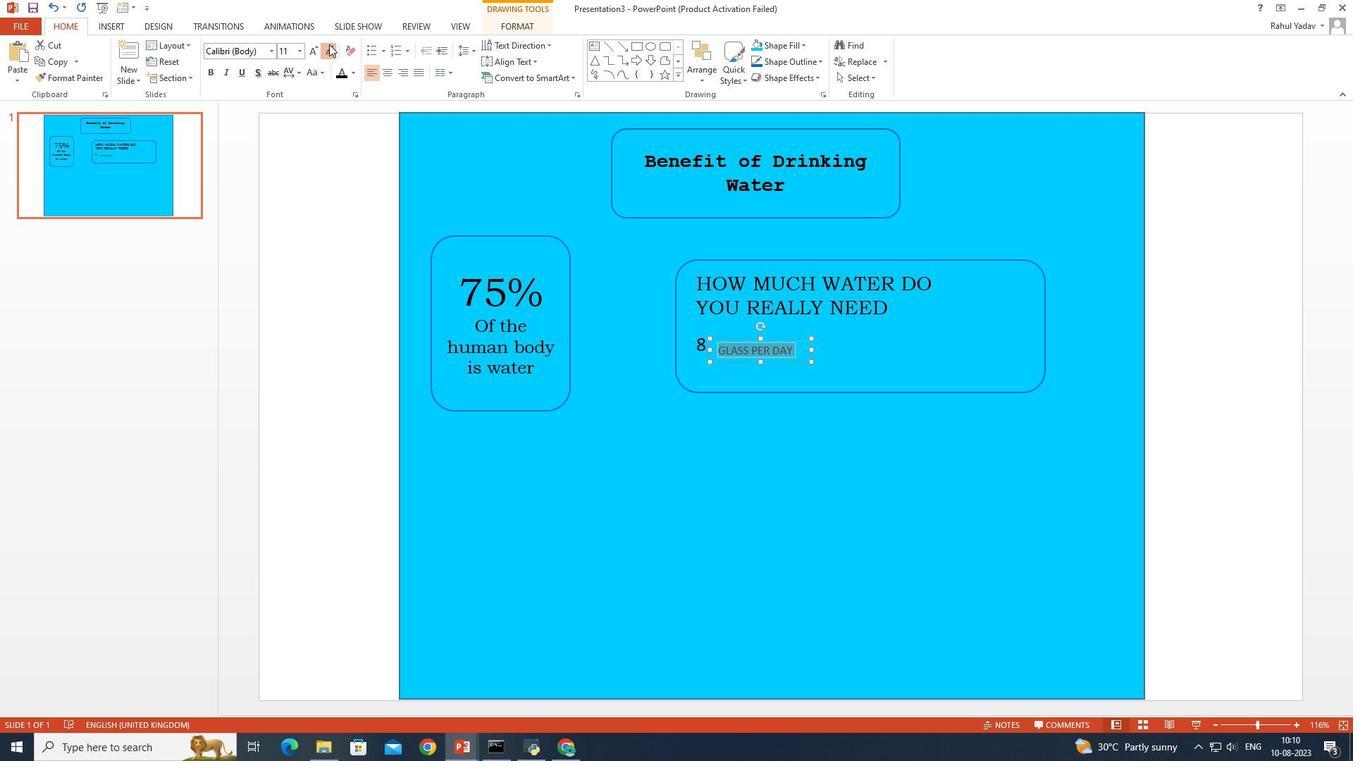 
Action: Mouse pressed left at (329, 44)
Screenshot: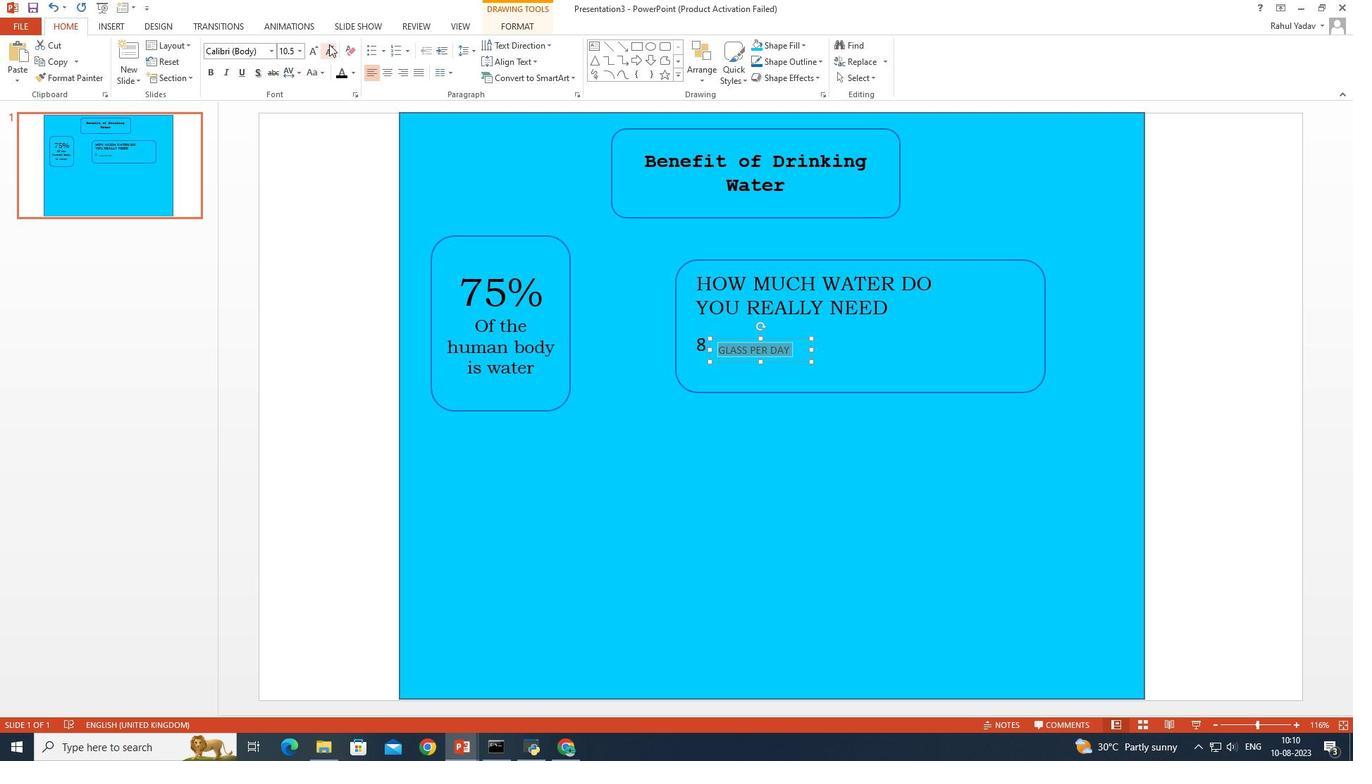 
Action: Mouse pressed left at (329, 44)
Screenshot: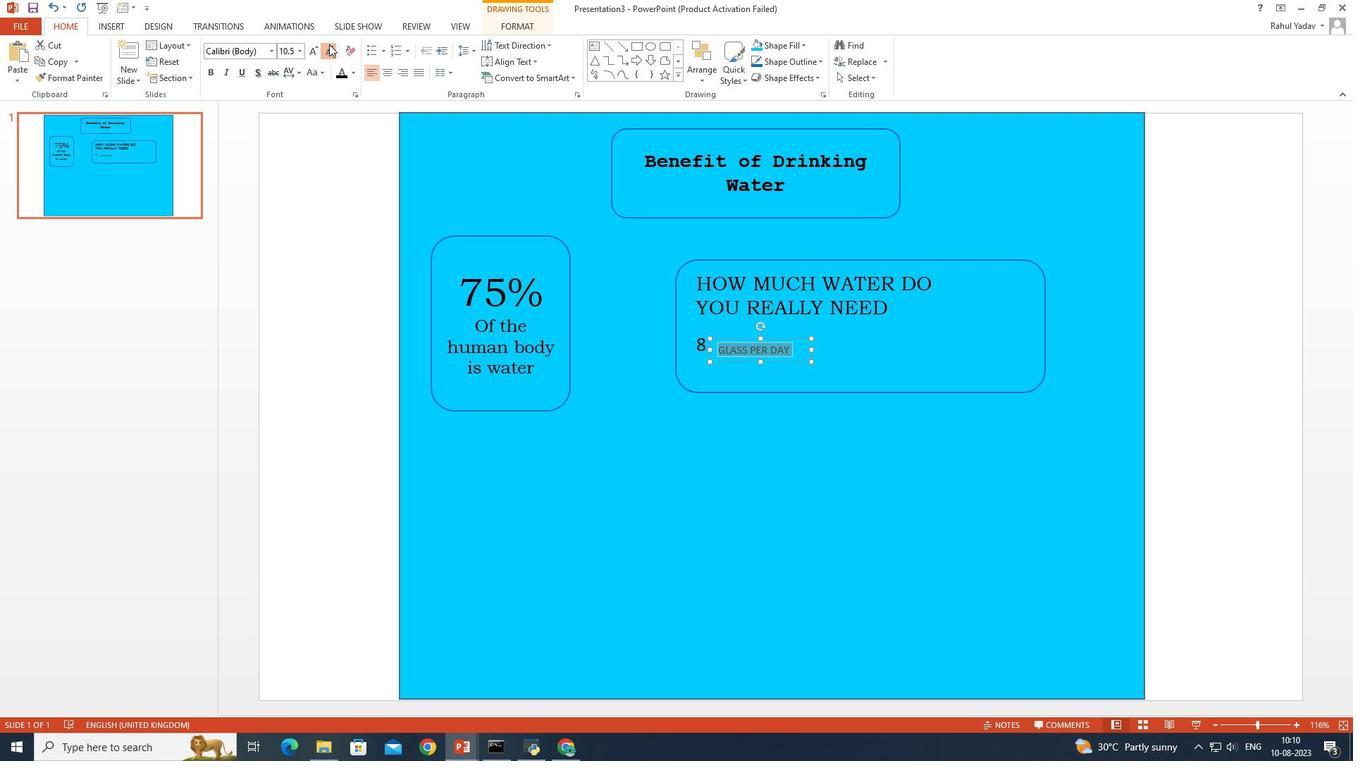 
Action: Mouse pressed left at (329, 44)
Screenshot: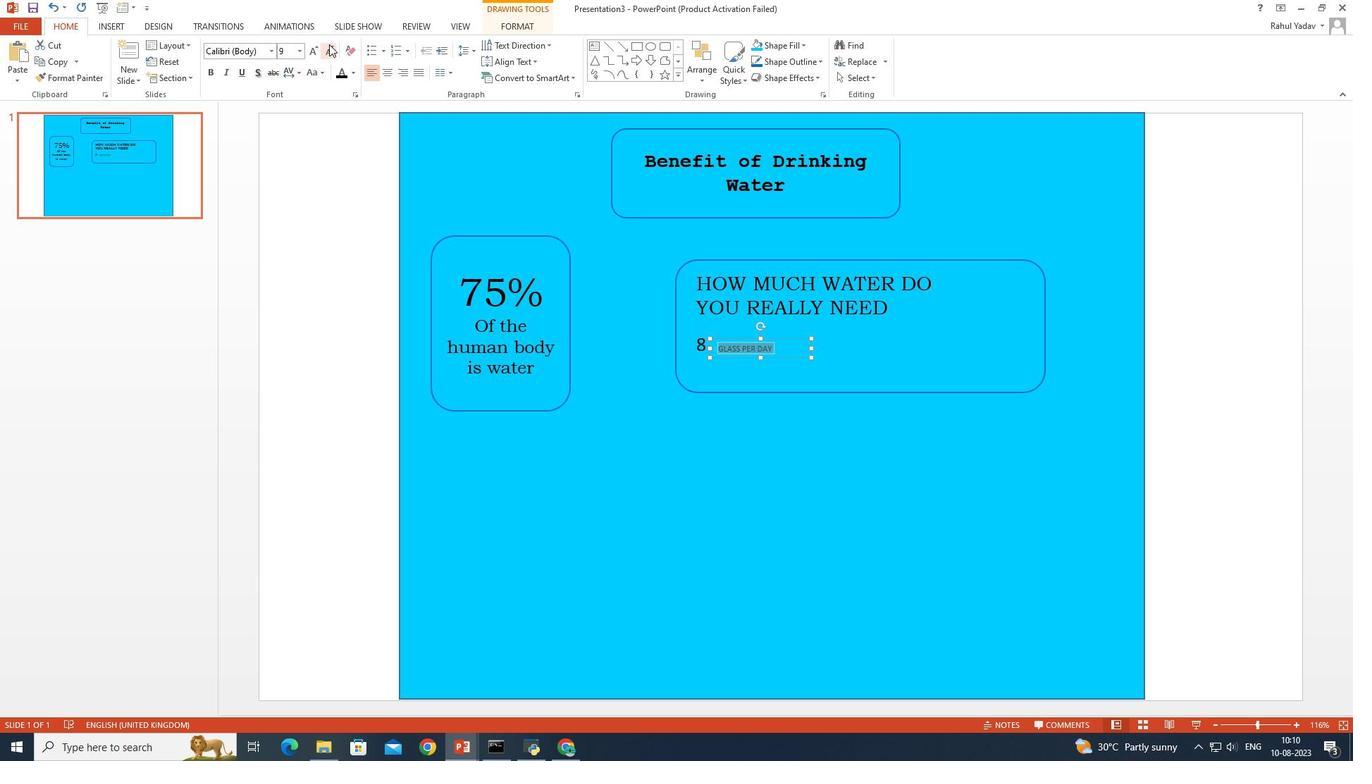 
Action: Mouse pressed left at (329, 44)
Screenshot: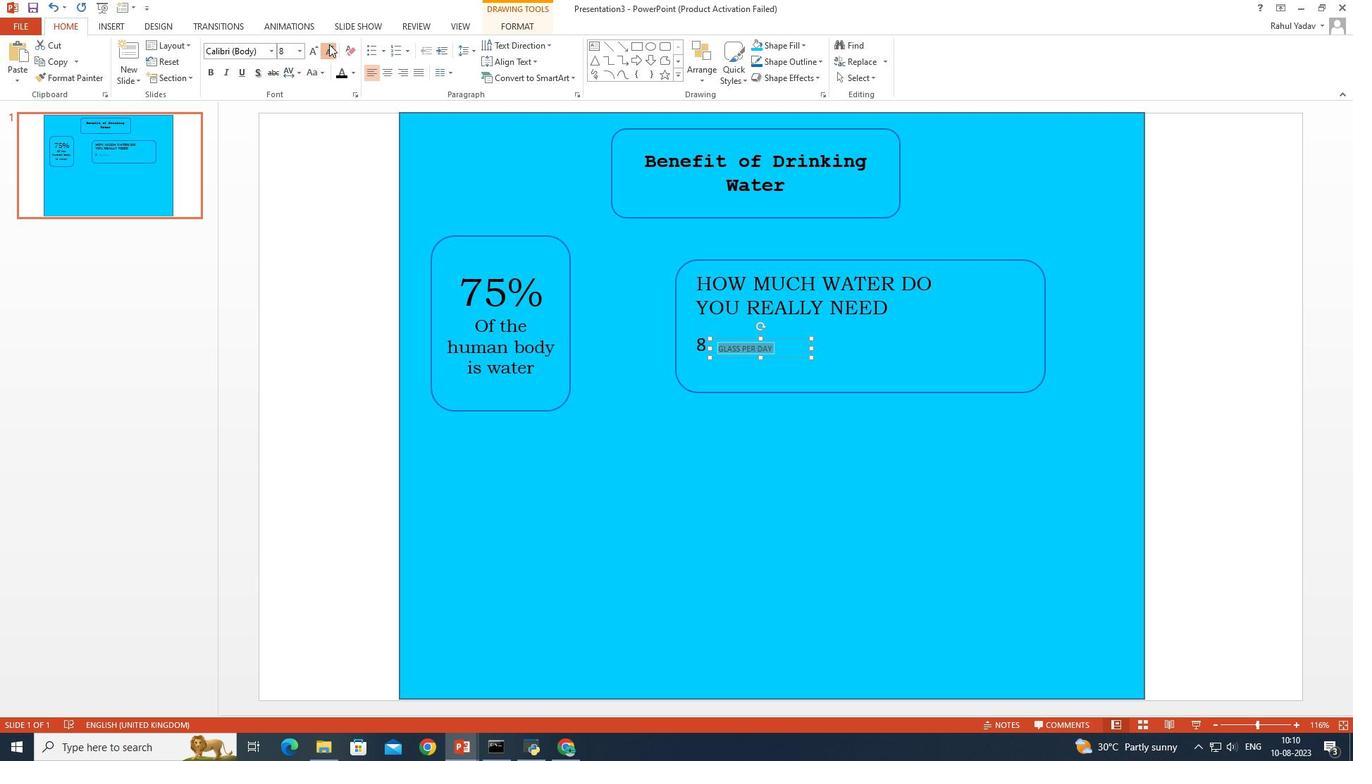 
Action: Mouse pressed left at (329, 44)
Screenshot: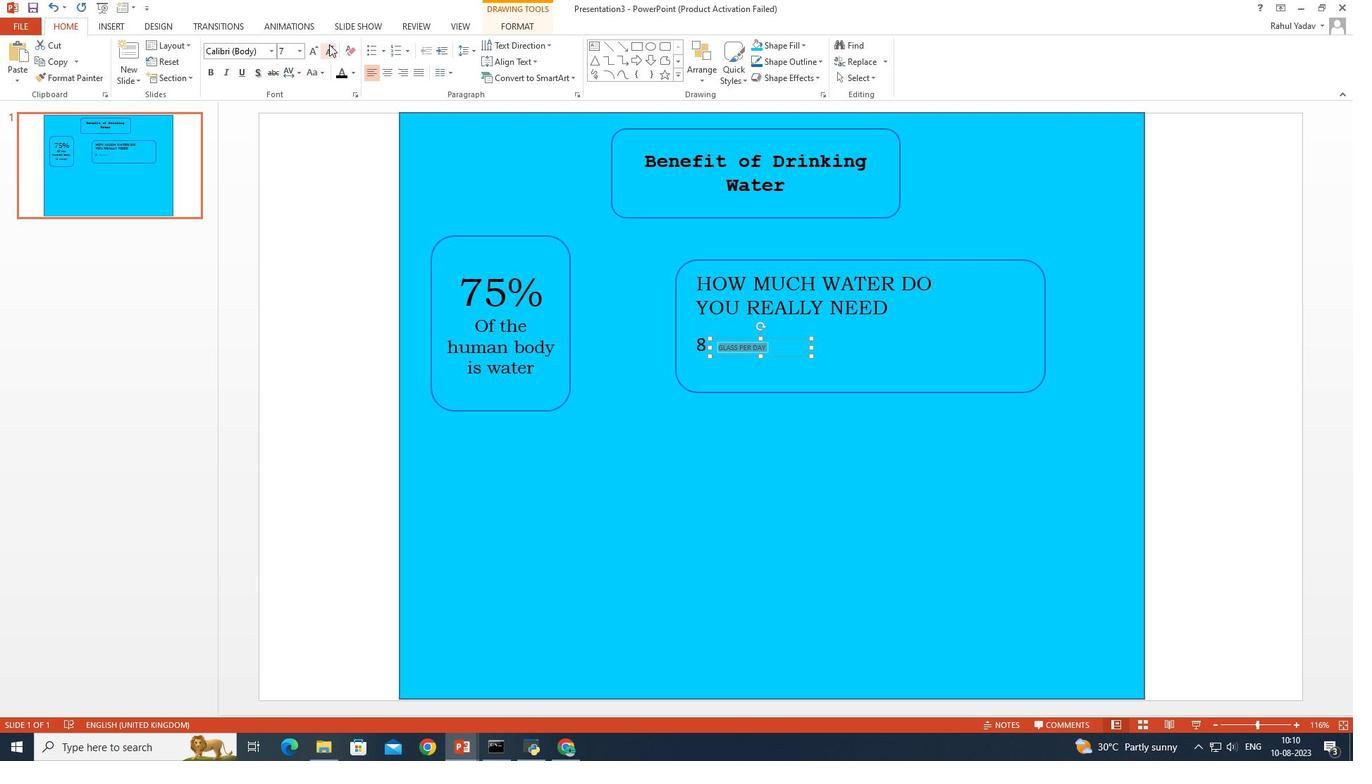 
Action: Mouse pressed left at (329, 44)
Screenshot: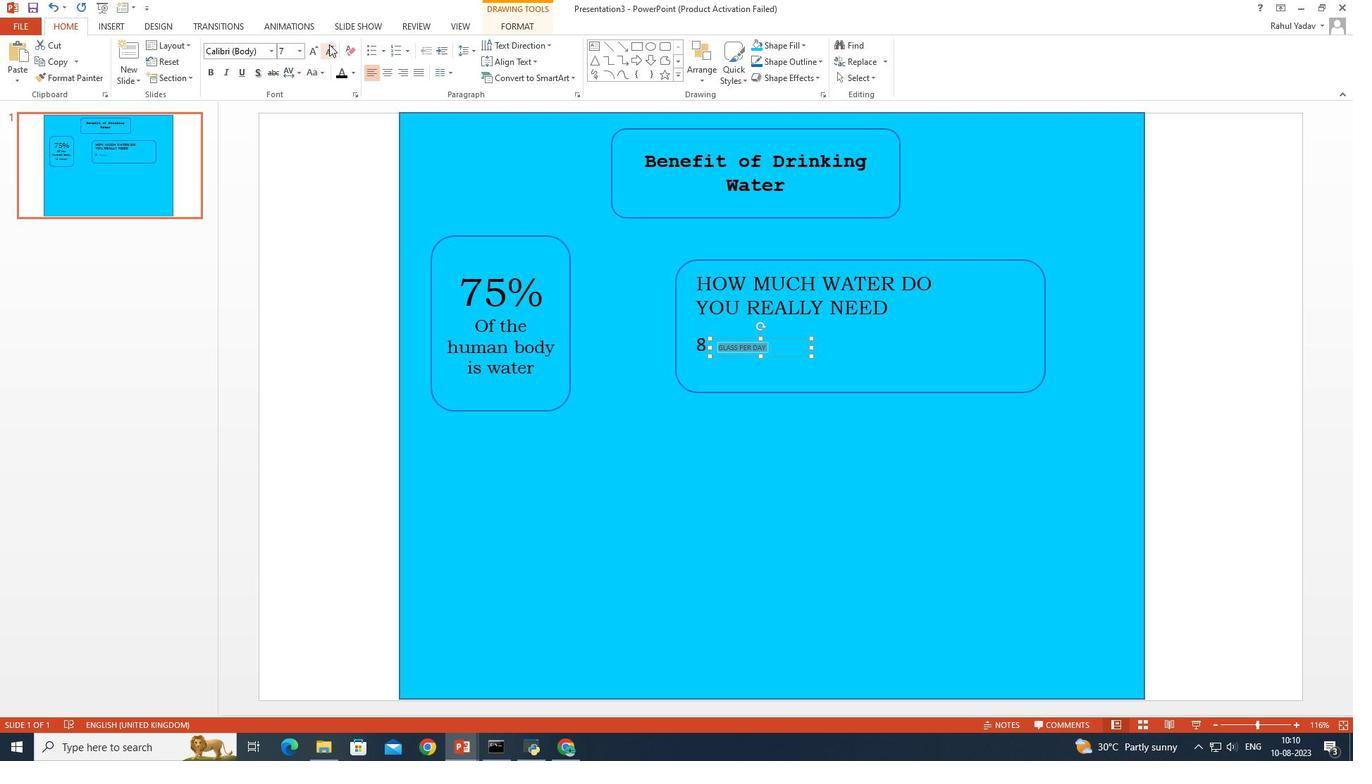 
Action: Mouse moved to (320, 50)
Screenshot: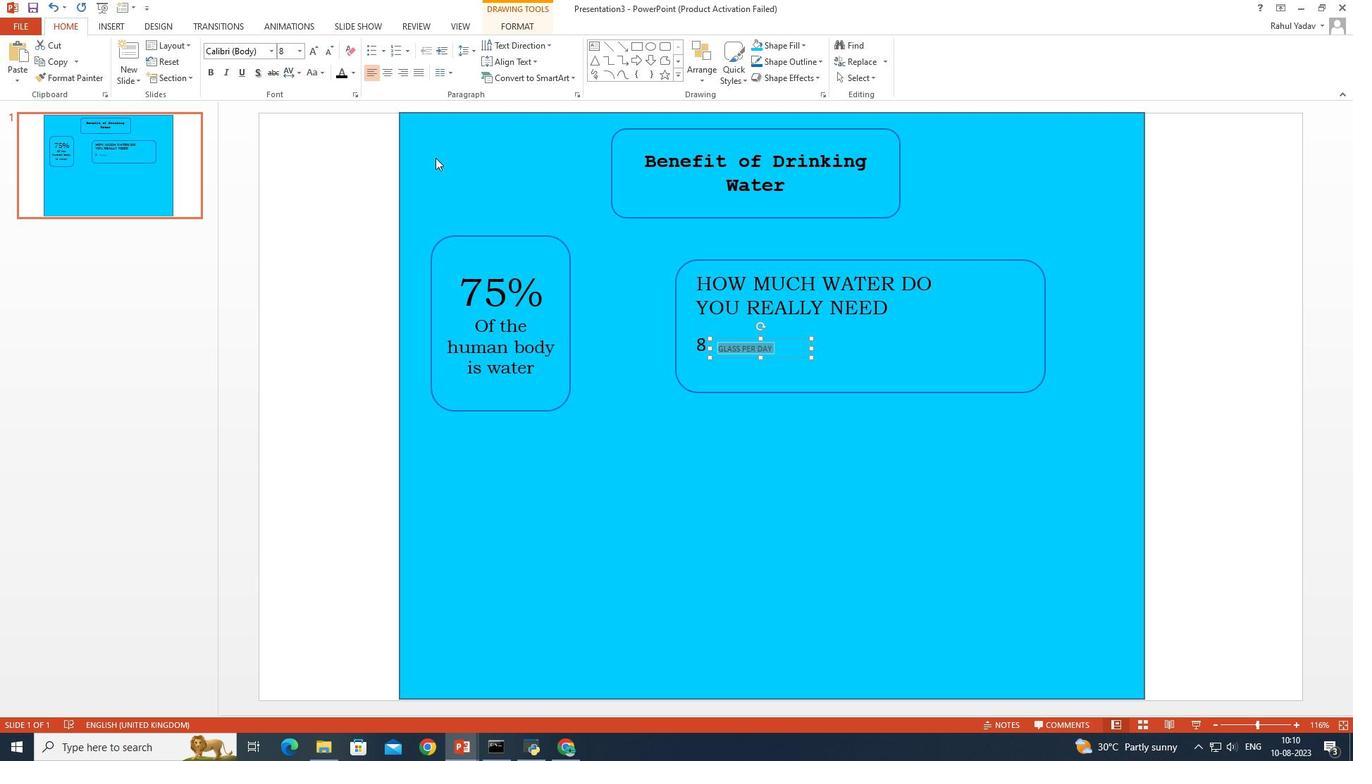 
Action: Mouse pressed left at (320, 50)
Screenshot: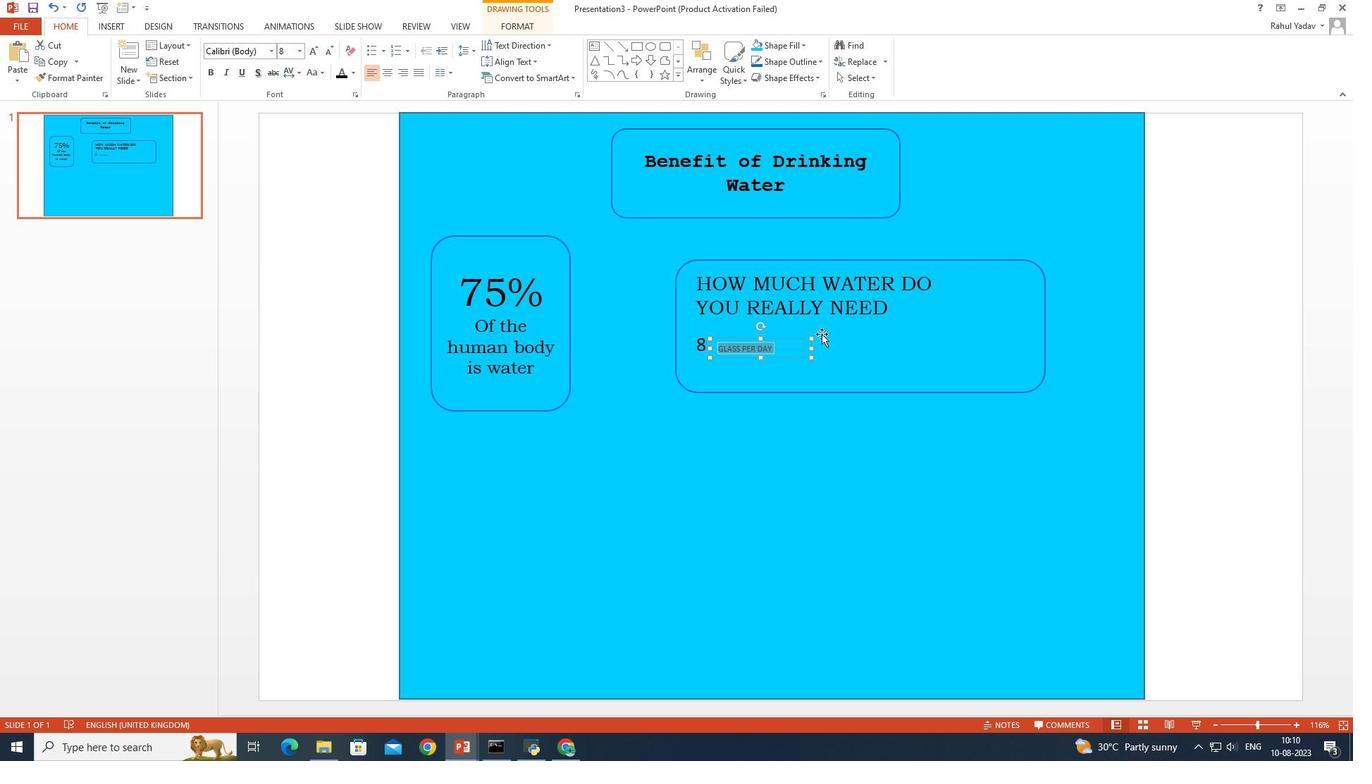 
Action: Mouse moved to (809, 347)
Screenshot: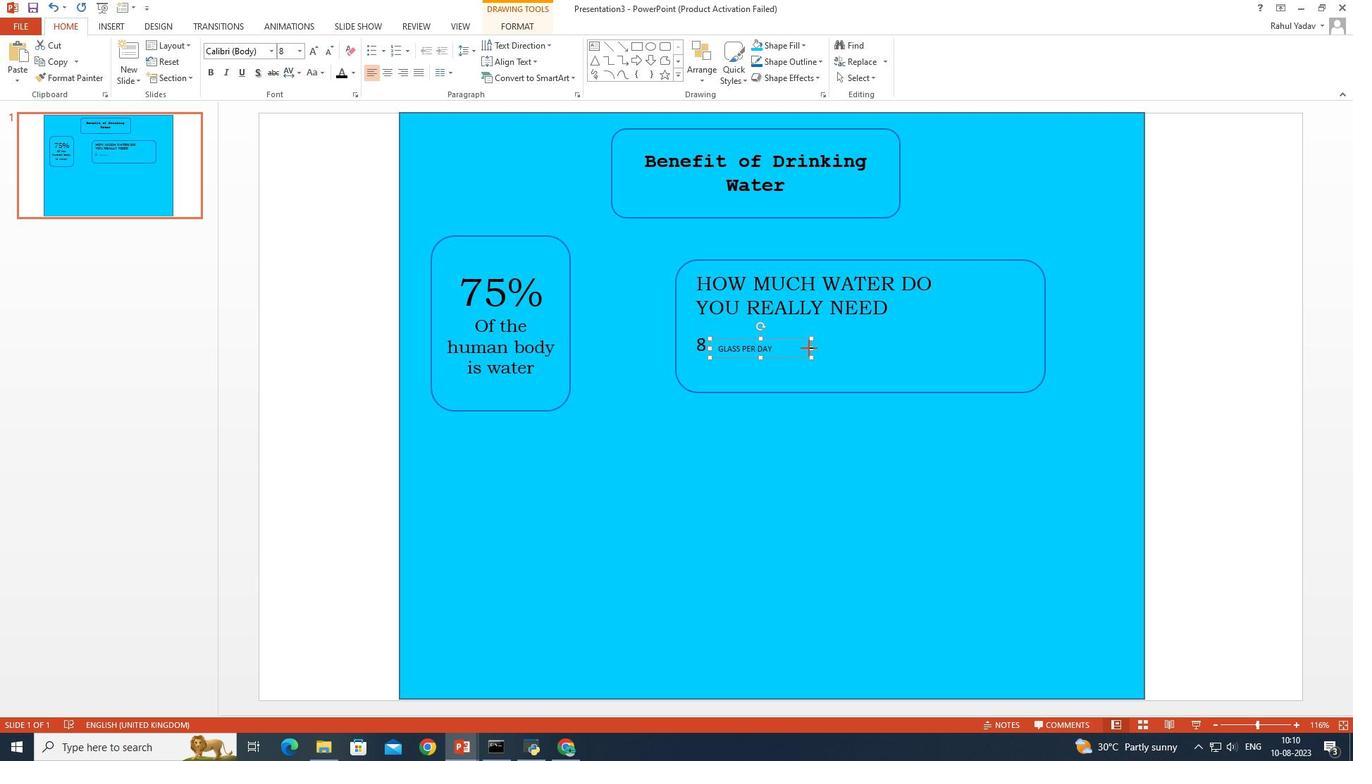 
Action: Mouse pressed left at (809, 347)
Screenshot: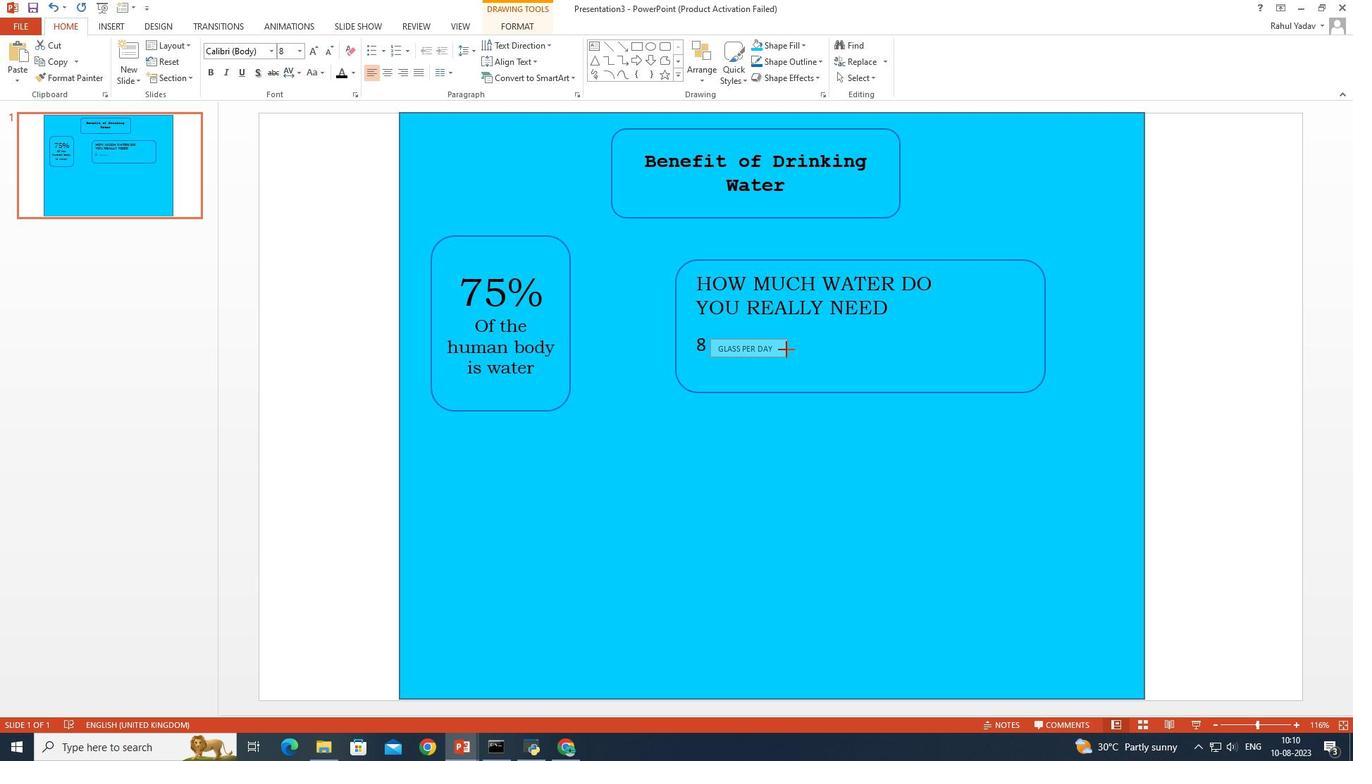 
Action: Mouse moved to (743, 341)
Screenshot: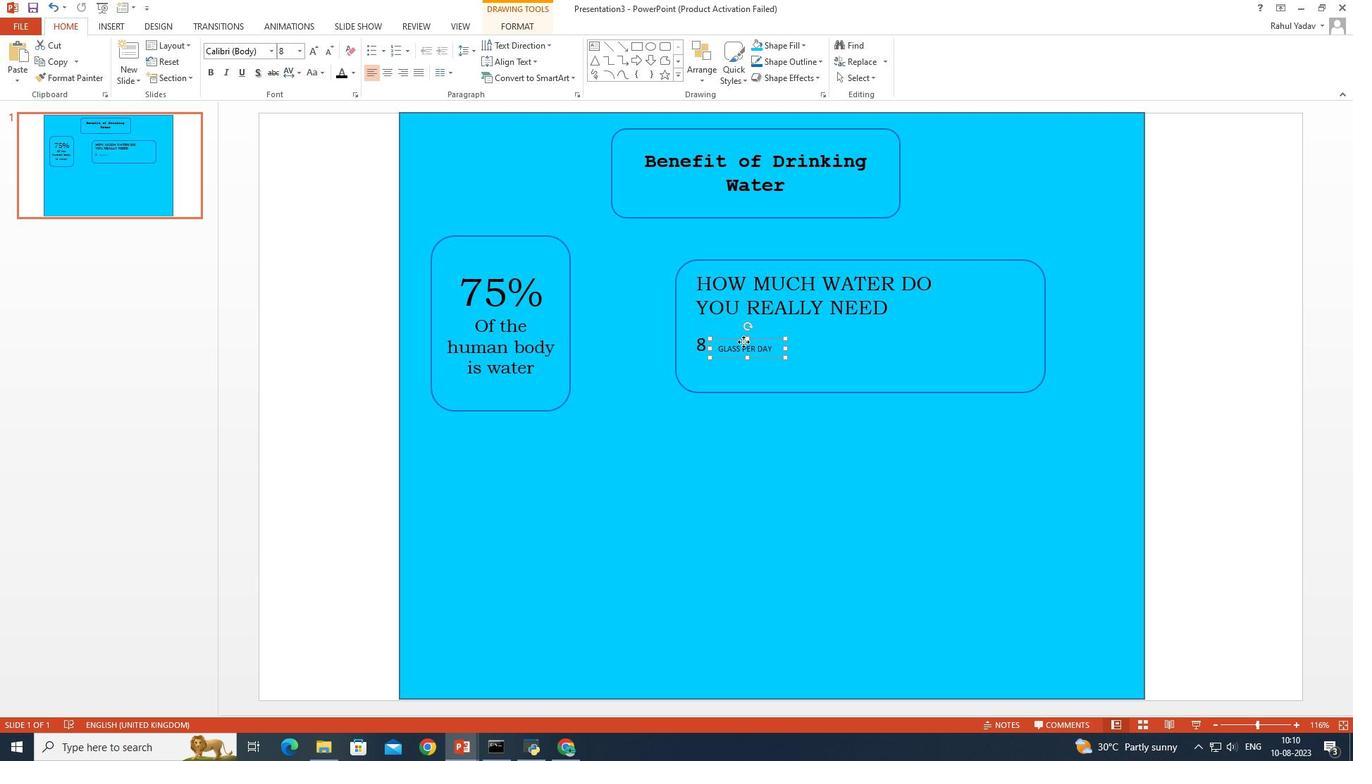 
Action: Mouse pressed left at (743, 341)
Screenshot: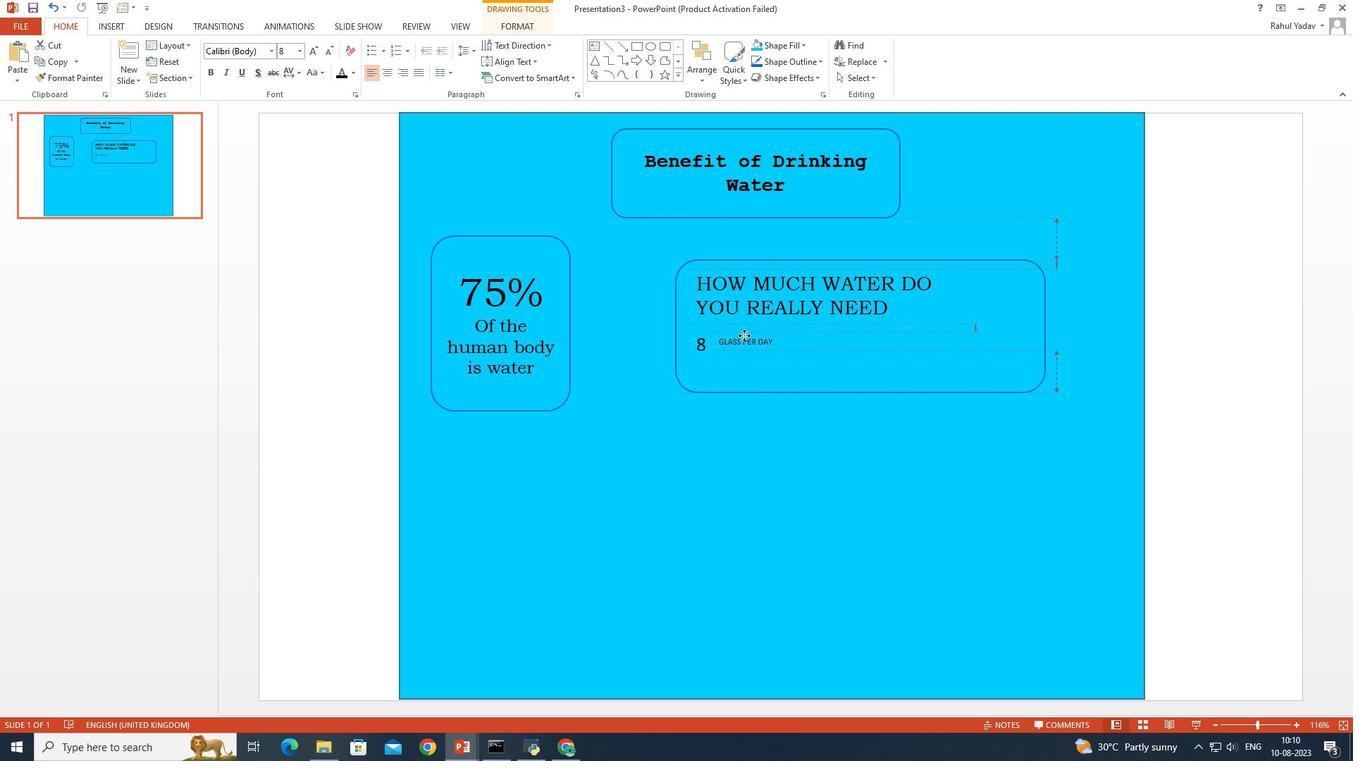
Action: Mouse moved to (212, 70)
Screenshot: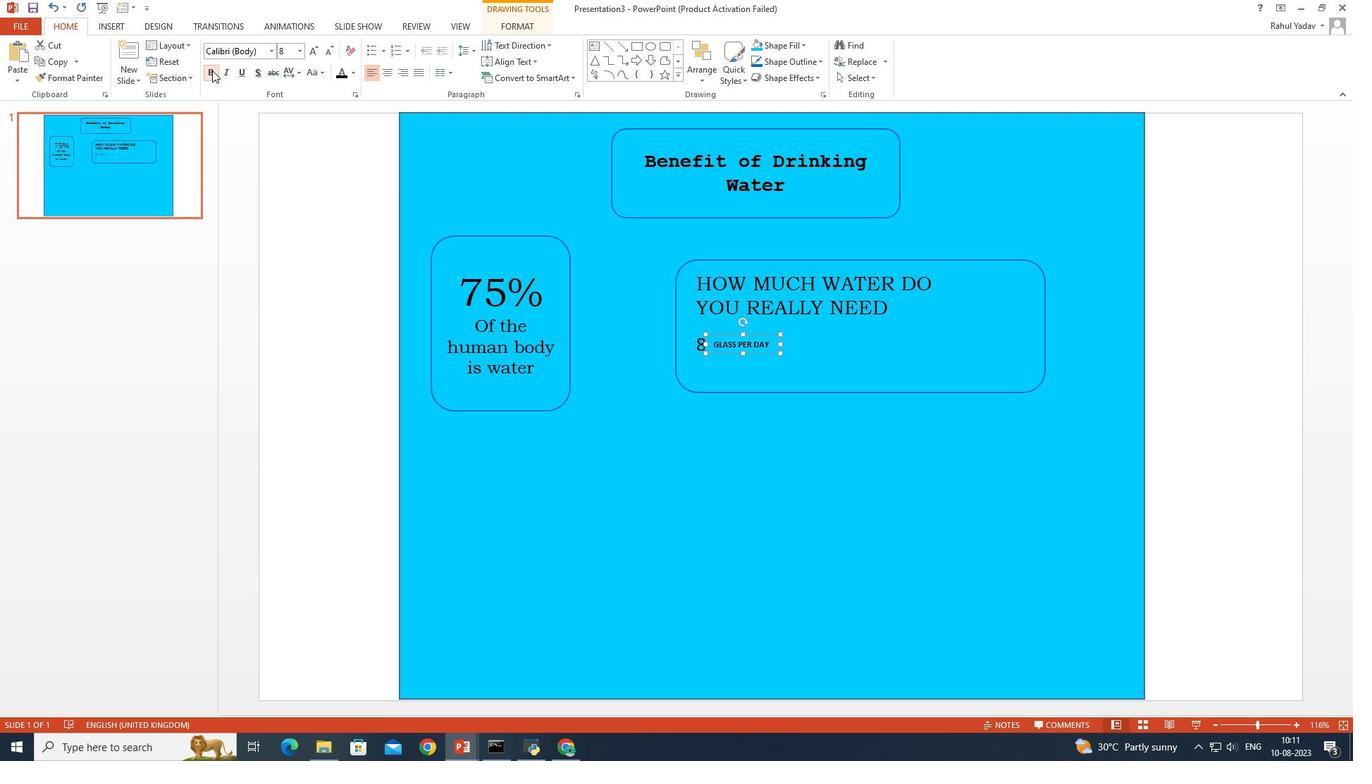 
Action: Mouse pressed left at (212, 70)
Screenshot: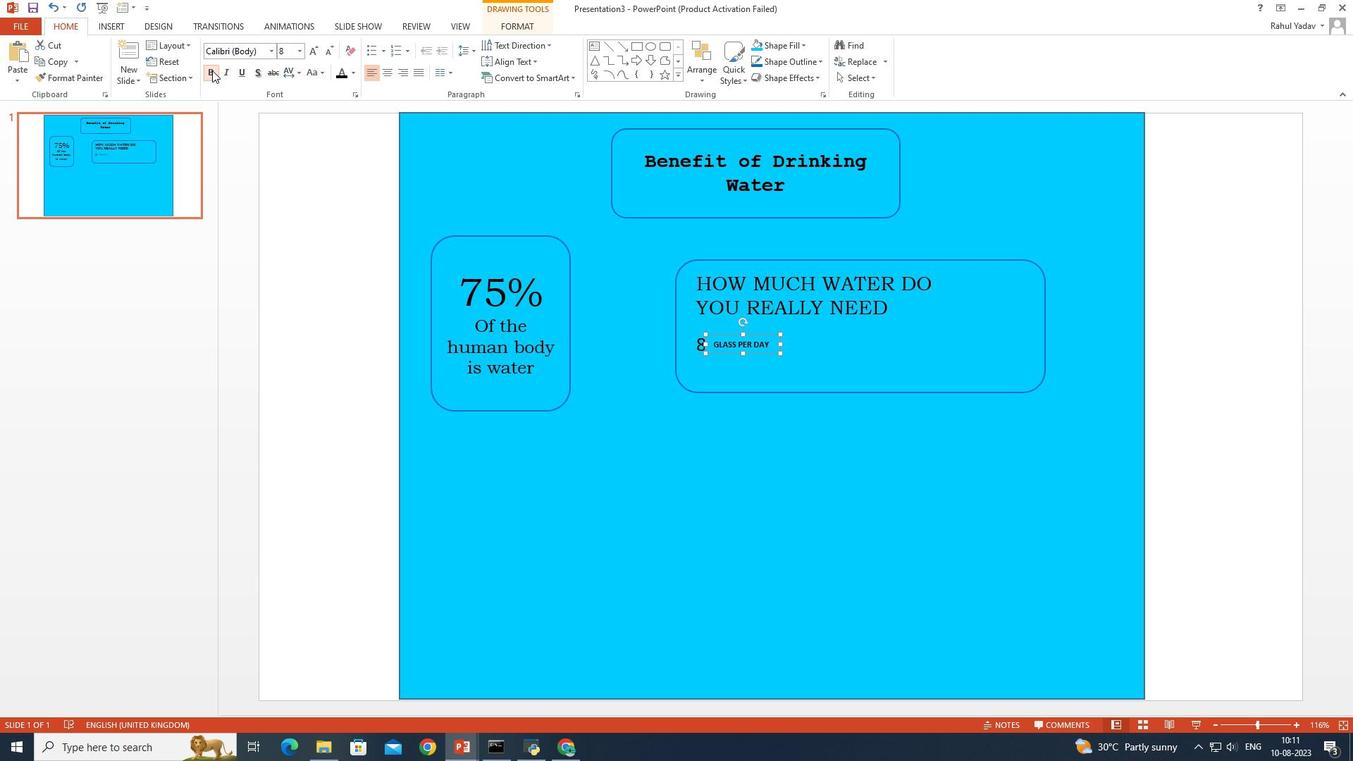
Action: Mouse moved to (795, 340)
Screenshot: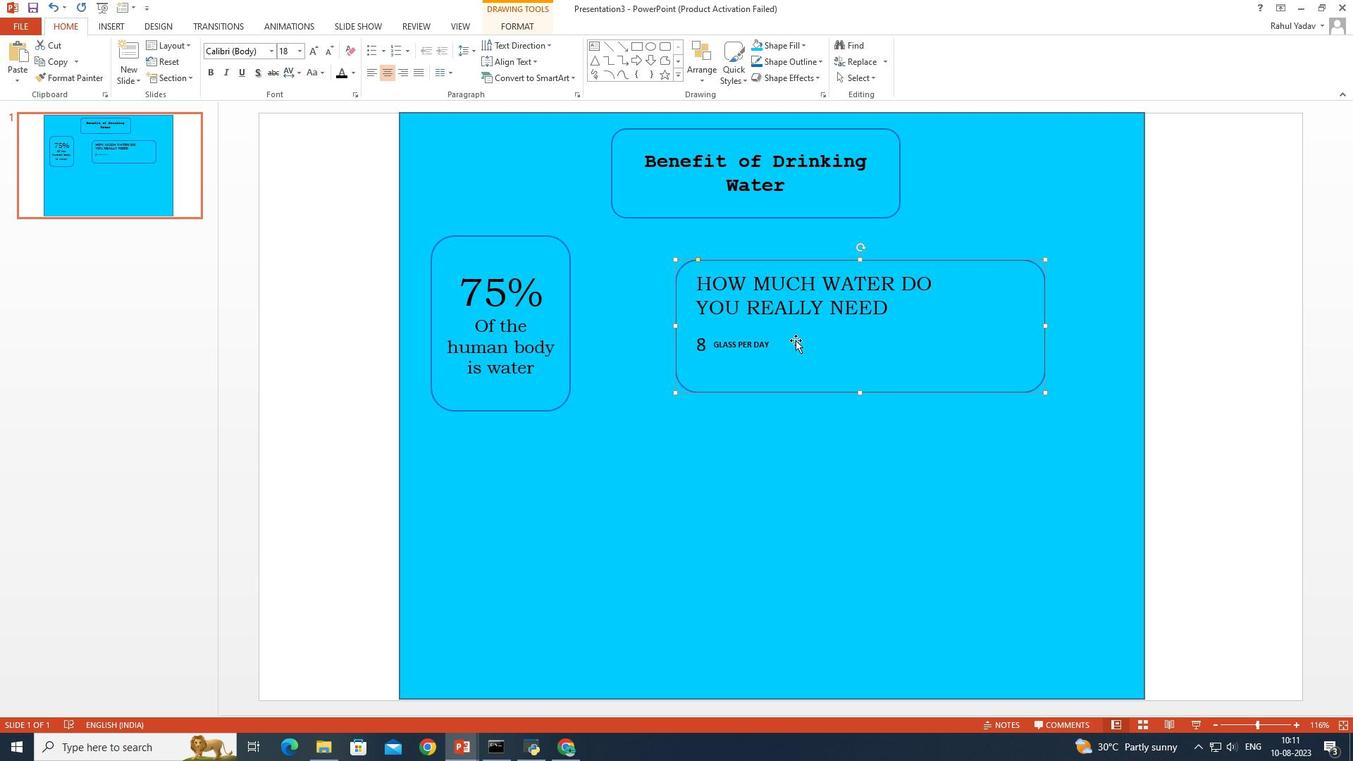 
Action: Mouse pressed left at (795, 340)
Screenshot: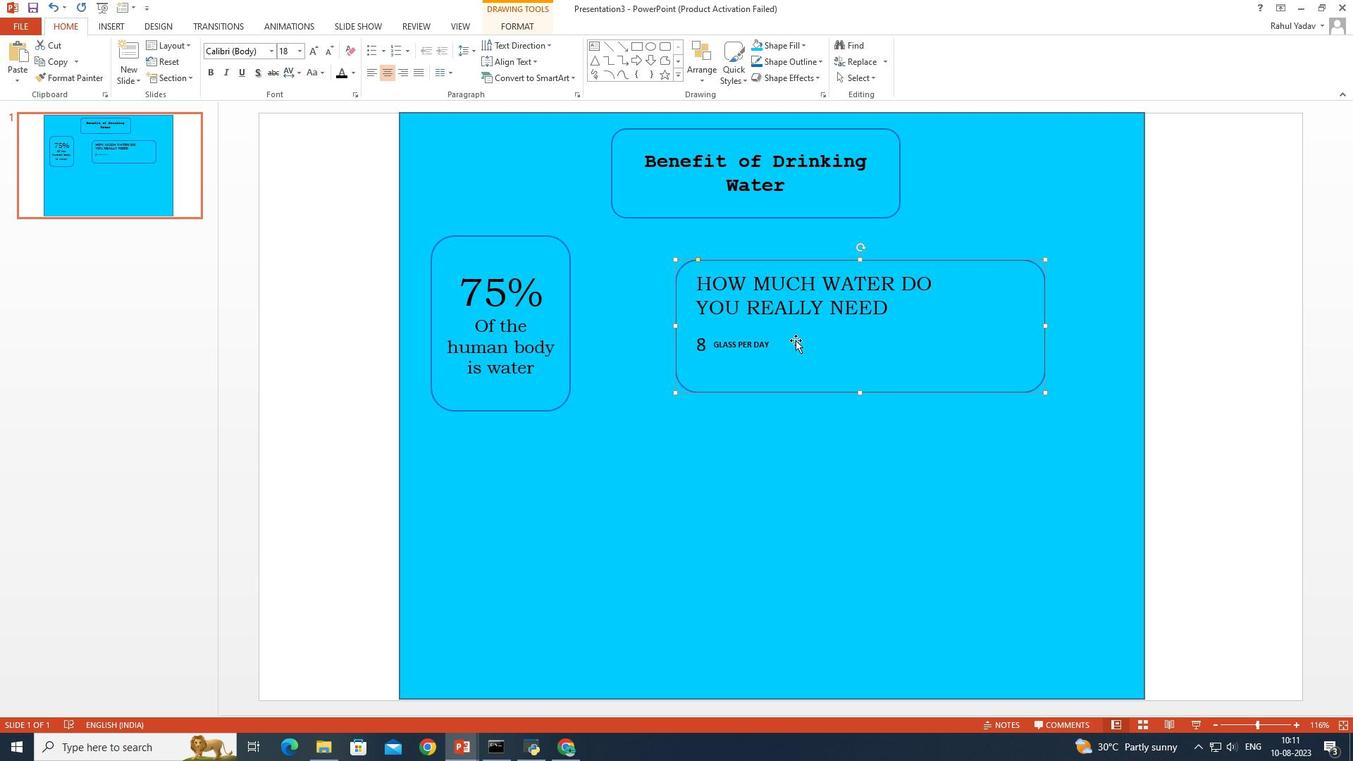 
Action: Mouse moved to (589, 42)
Screenshot: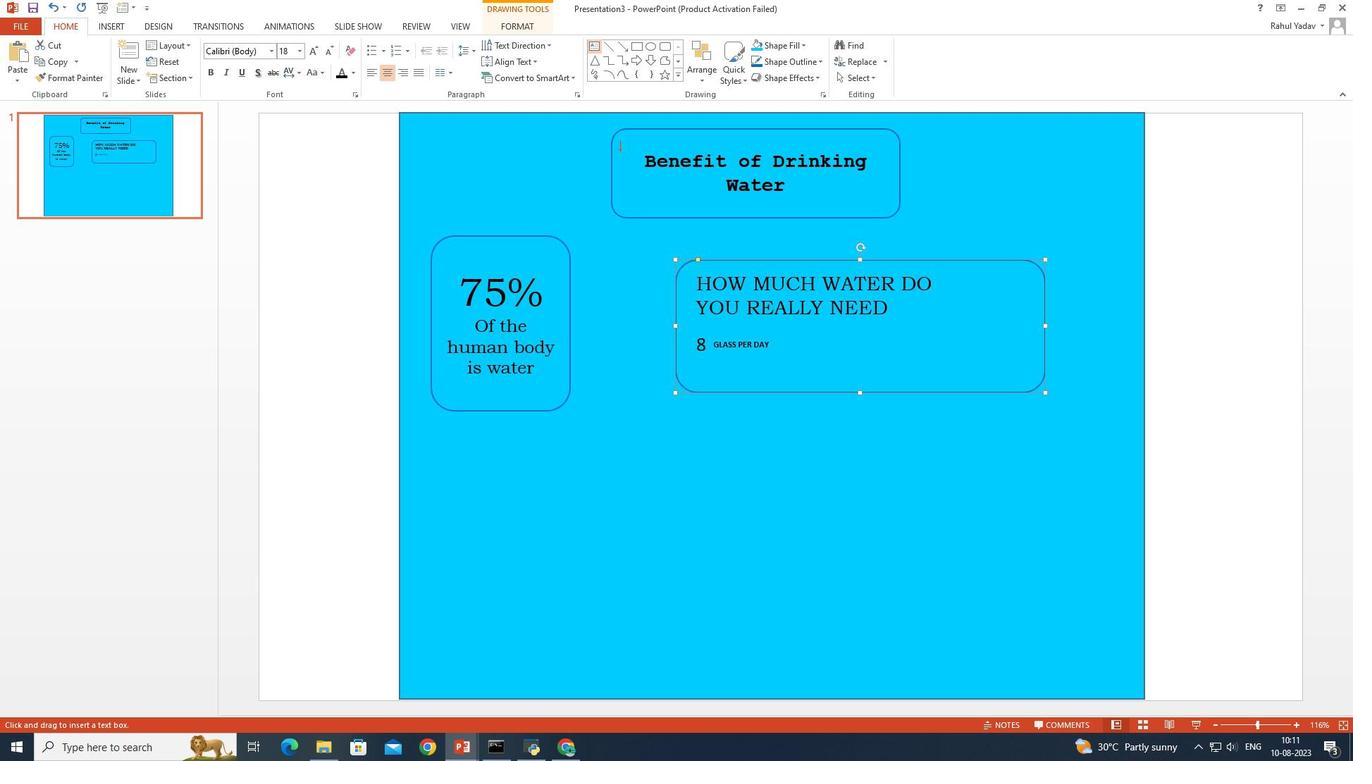 
Action: Mouse pressed left at (589, 42)
Screenshot: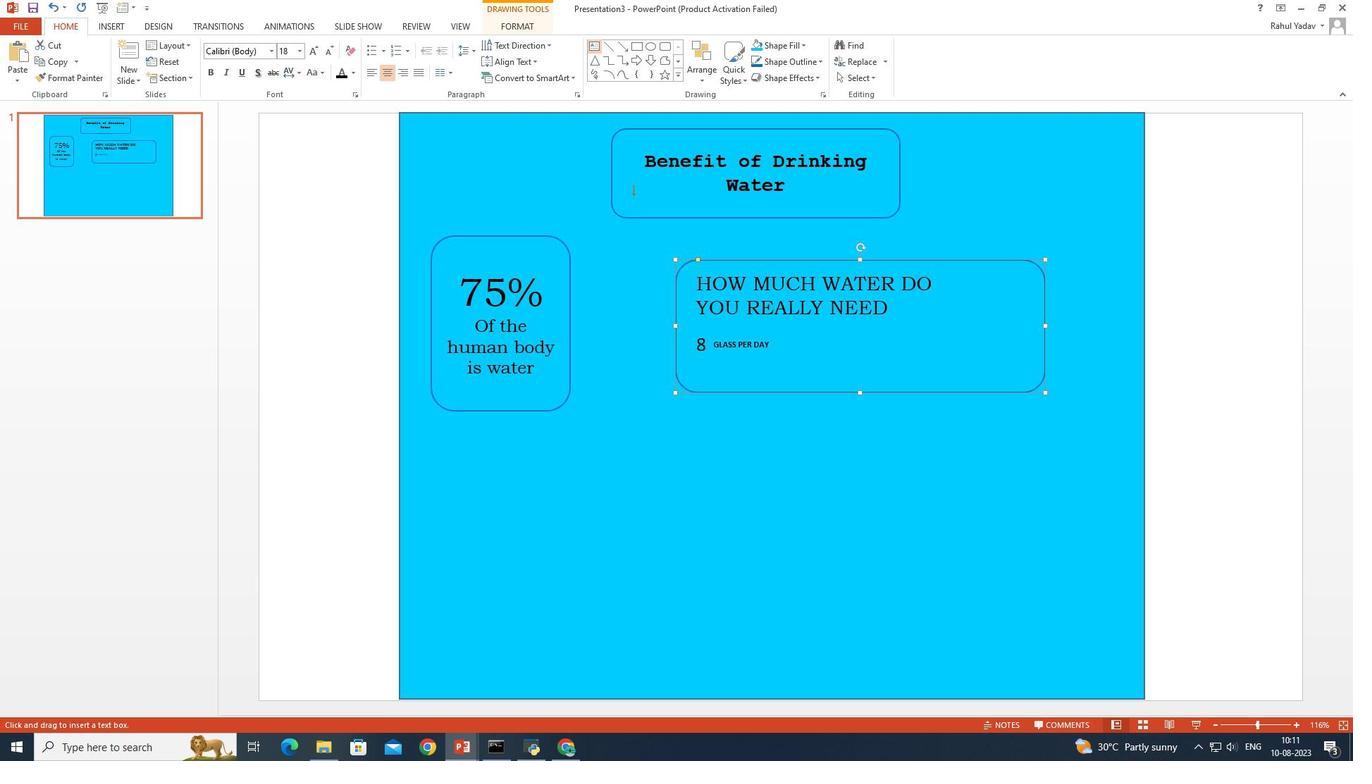 
Action: Mouse moved to (778, 344)
Screenshot: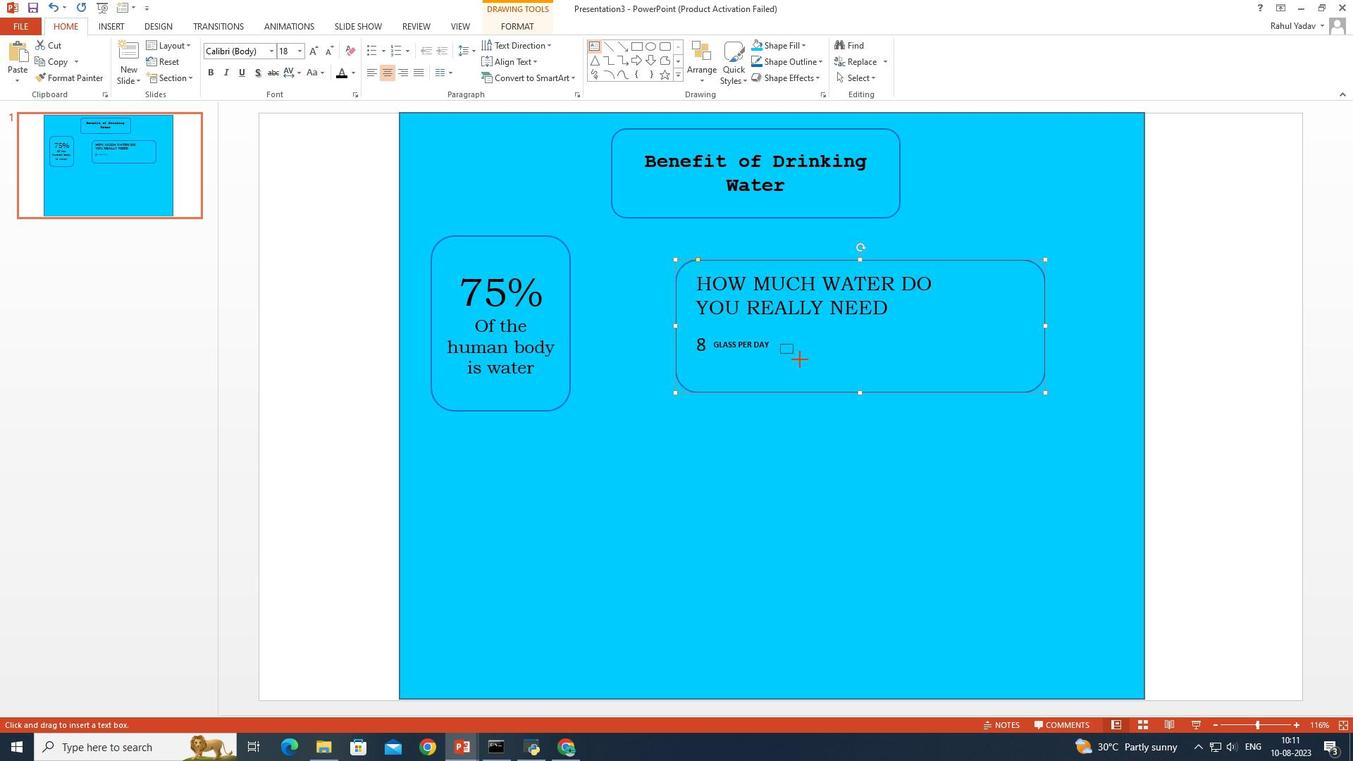 
Action: Mouse pressed left at (778, 344)
Screenshot: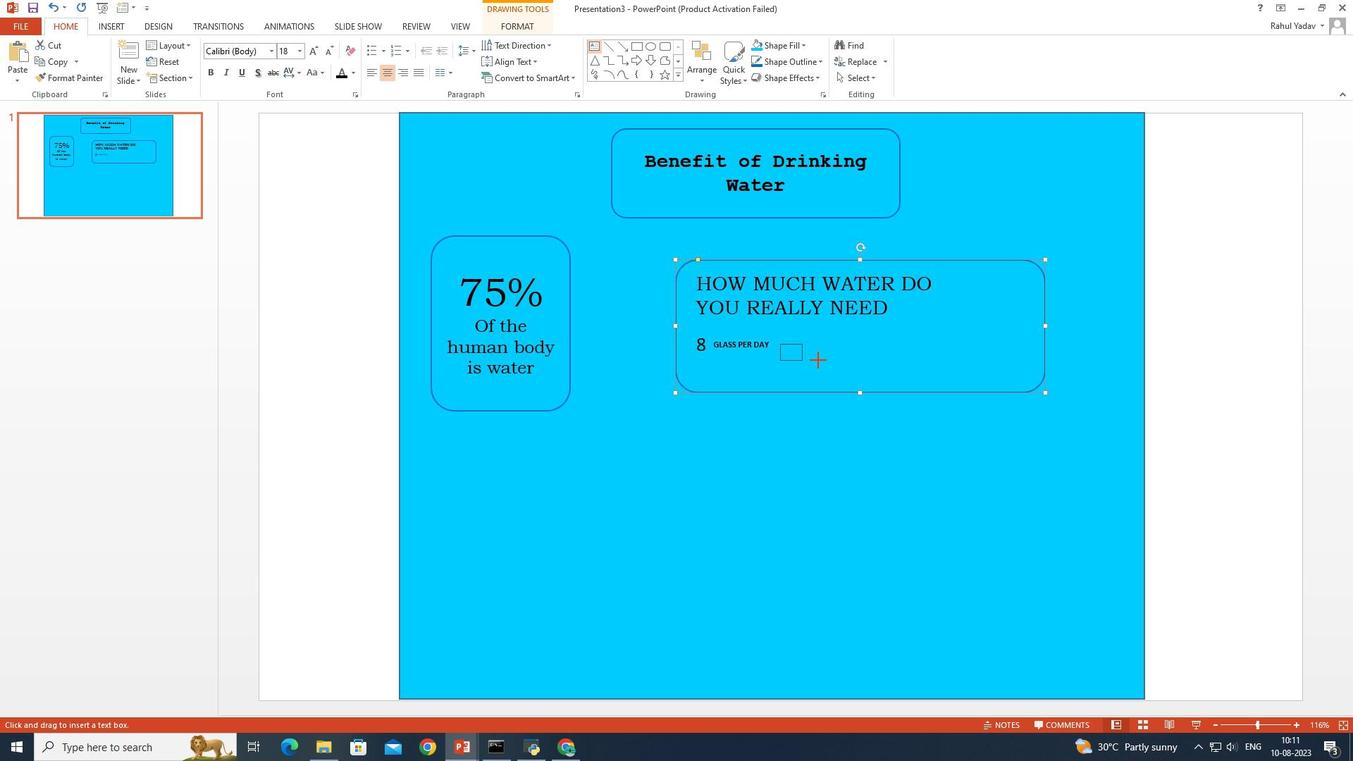 
Action: Mouse moved to (832, 367)
Screenshot: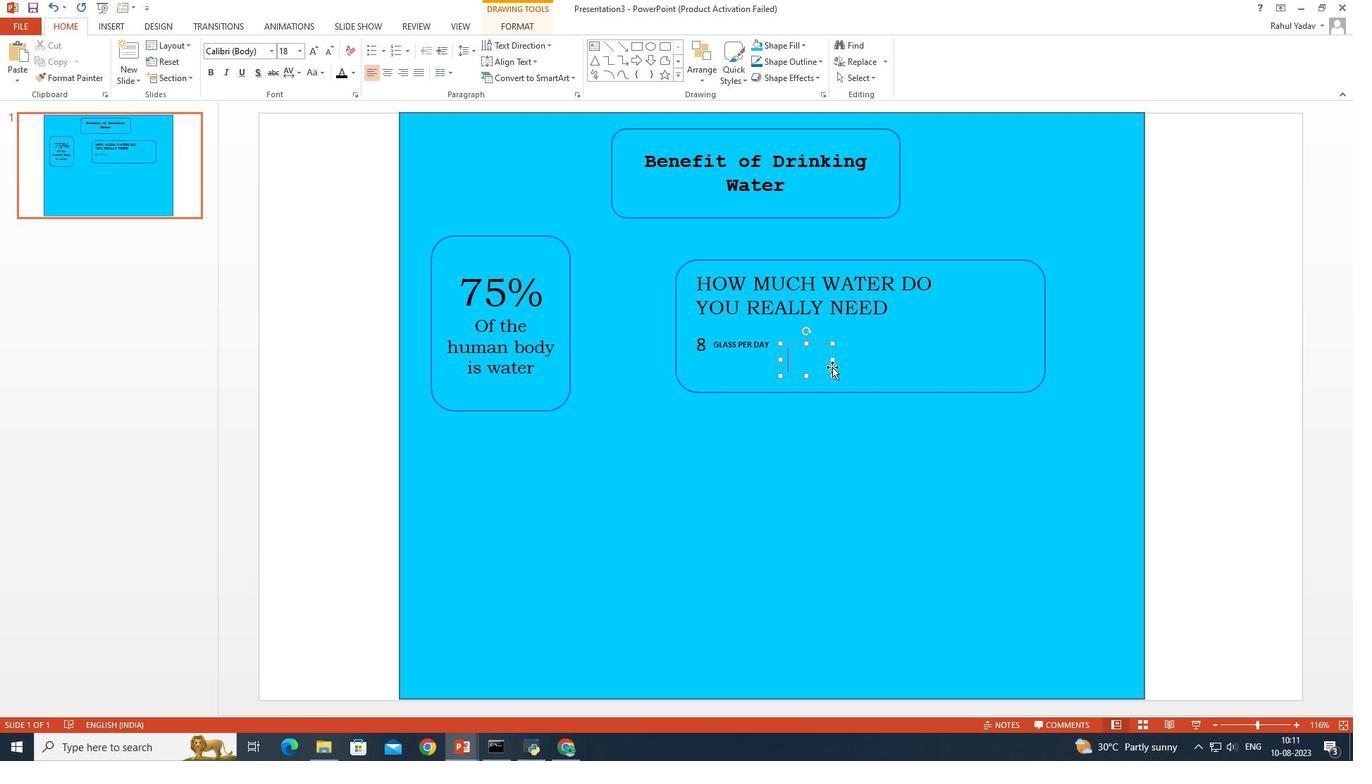 
Action: Key pressed ORctrl+A
Screenshot: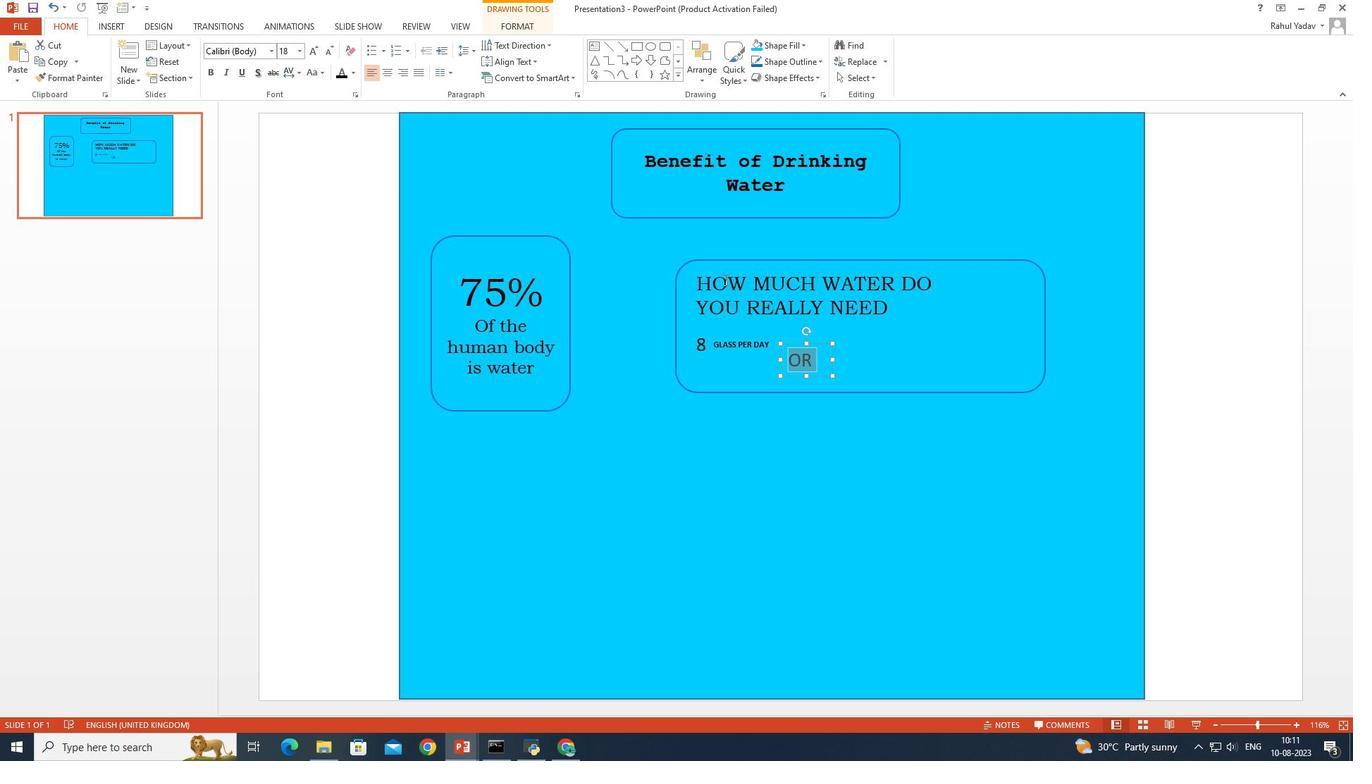 
Action: Mouse moved to (329, 52)
Screenshot: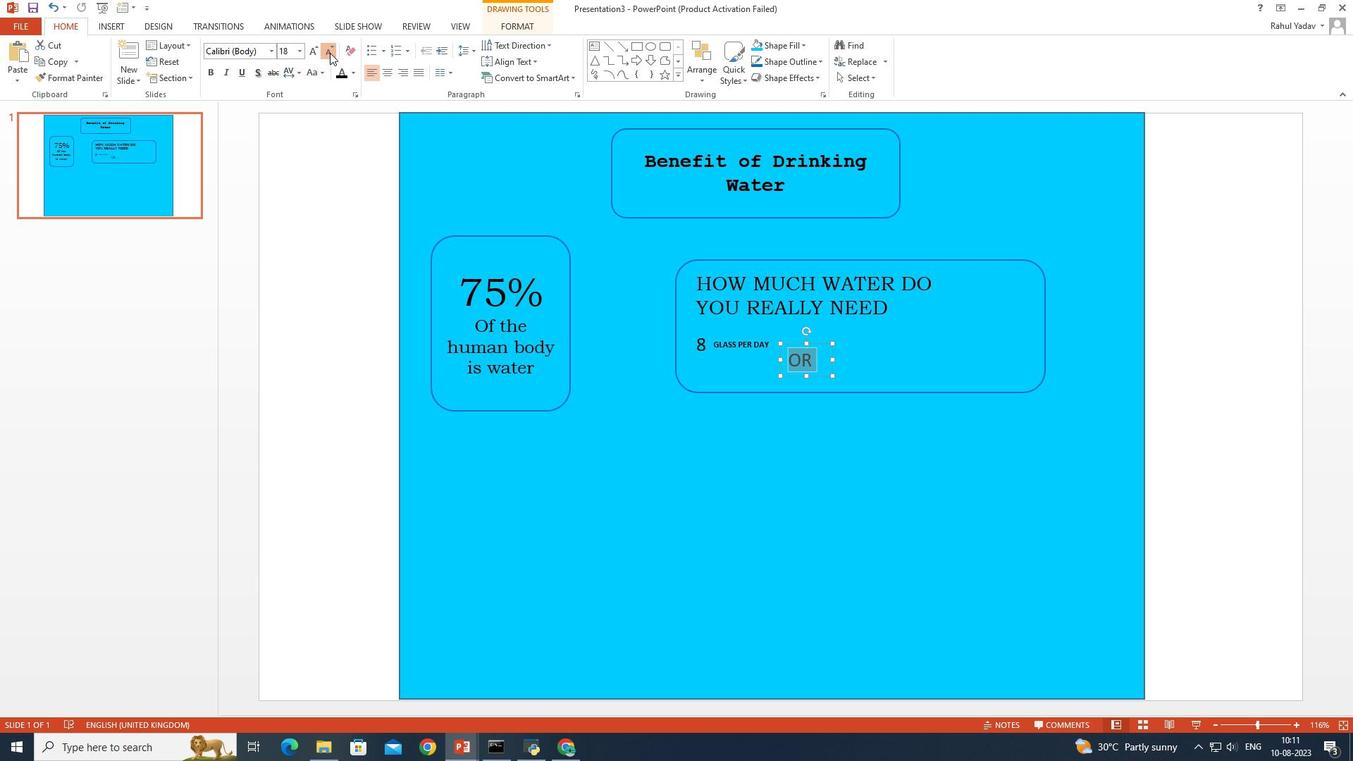 
Action: Mouse pressed left at (329, 52)
Screenshot: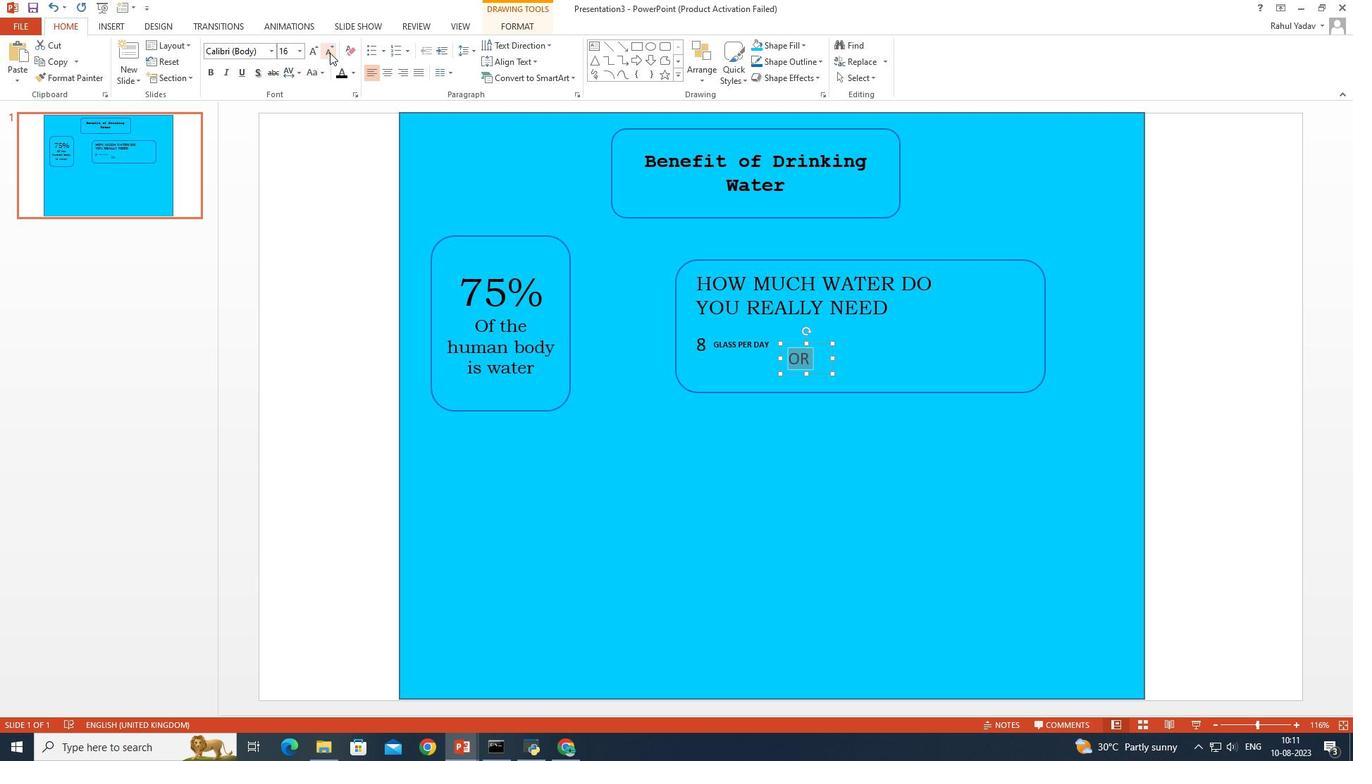 
Action: Mouse pressed left at (329, 52)
Screenshot: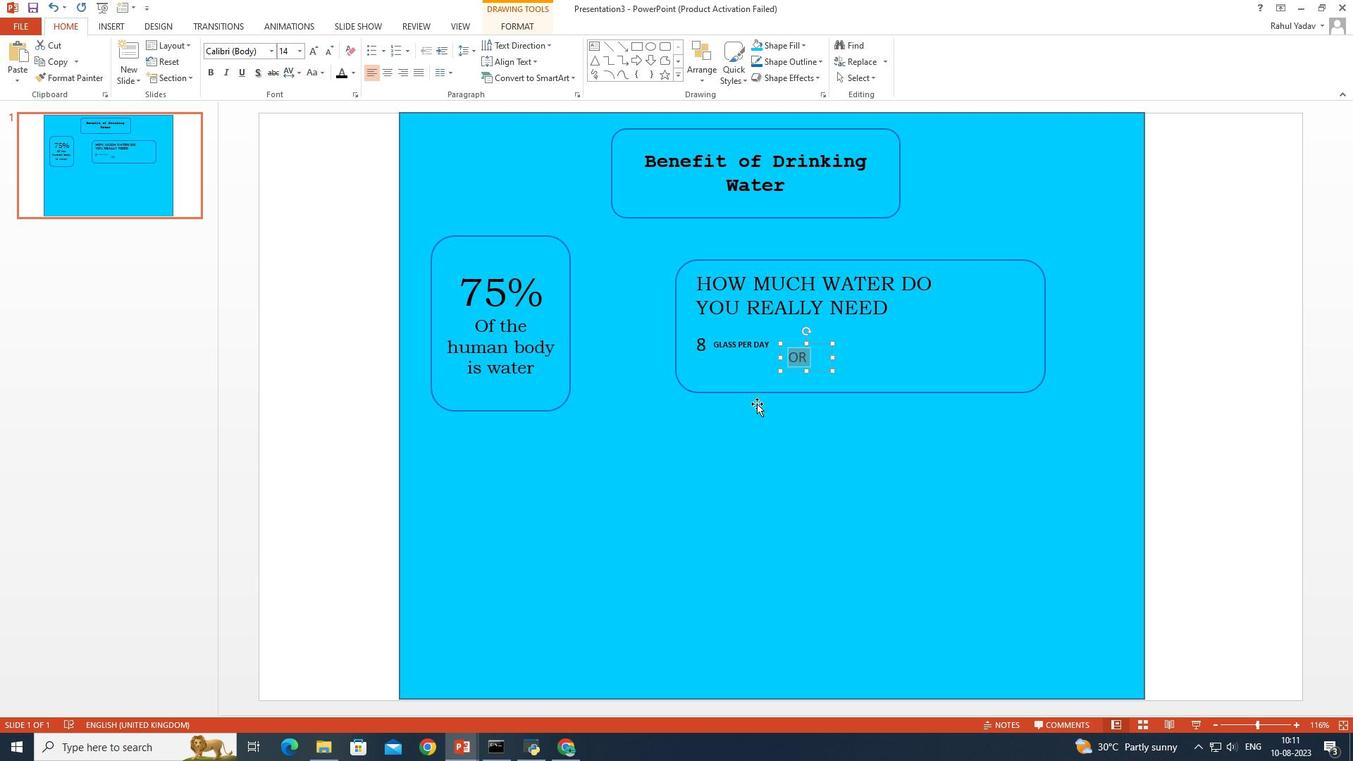 
Action: Mouse moved to (801, 346)
Screenshot: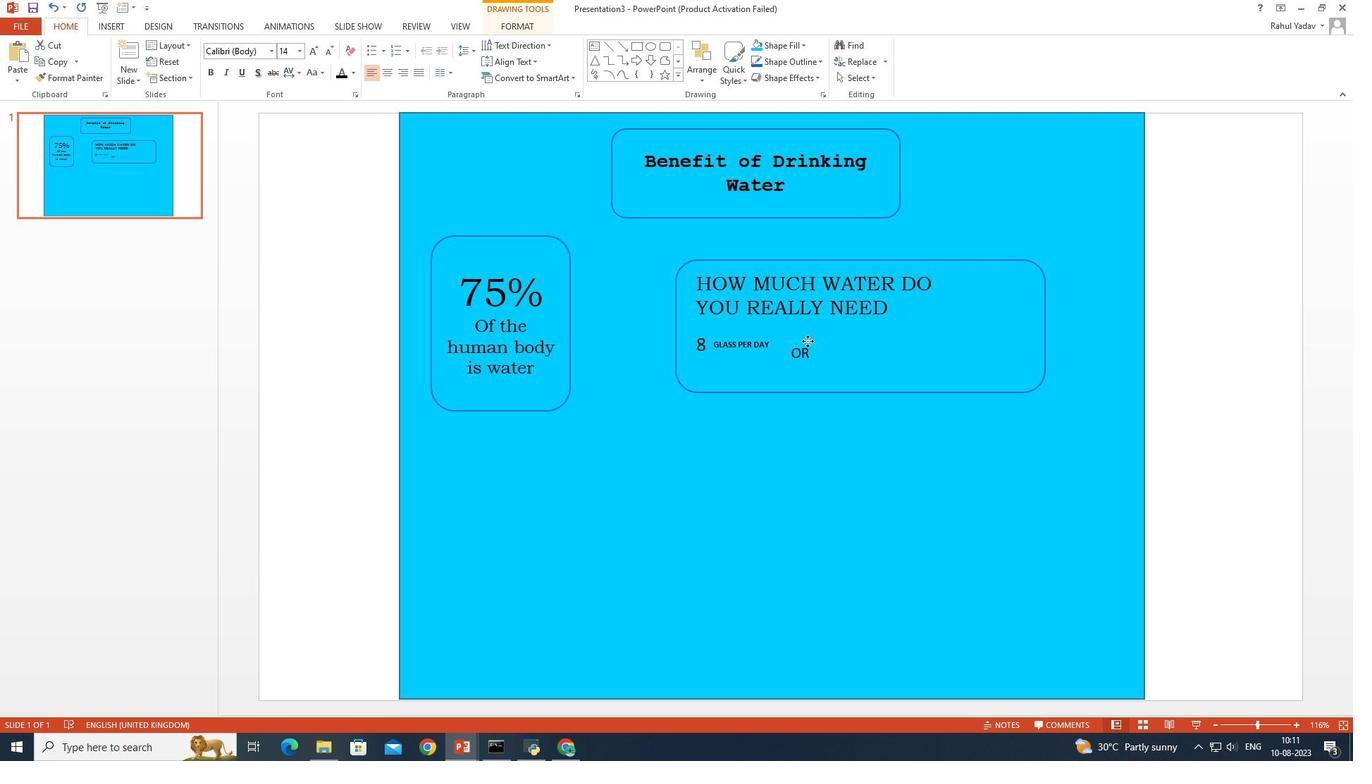 
Action: Mouse pressed left at (801, 346)
Screenshot: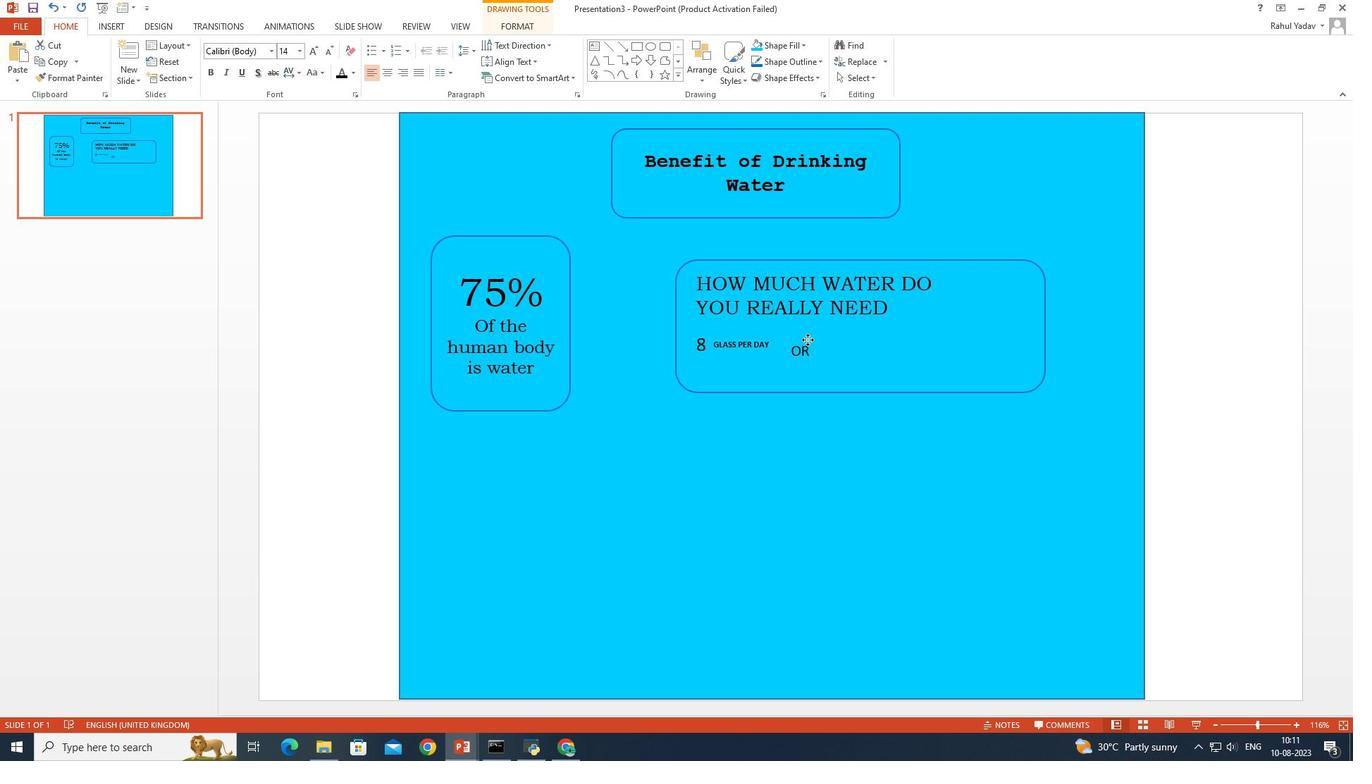
Action: Mouse moved to (843, 335)
Screenshot: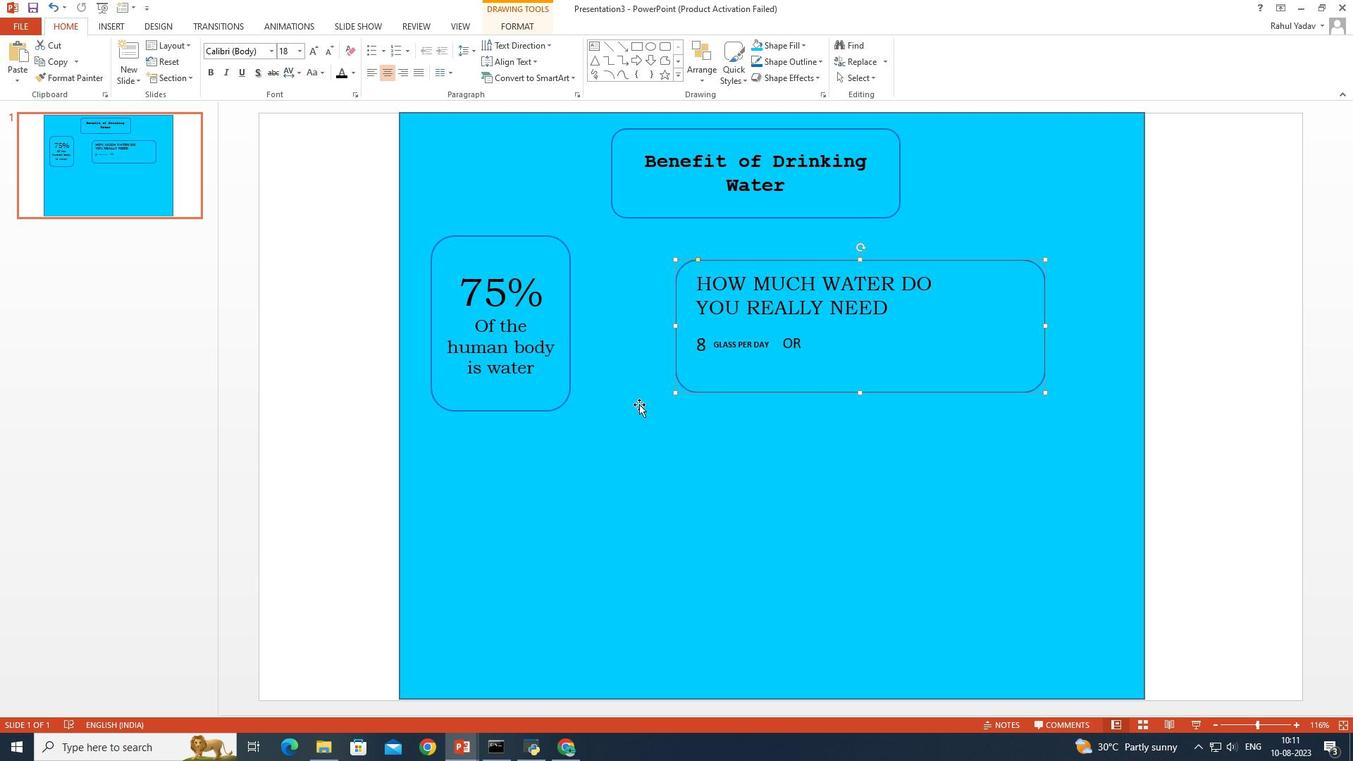 
Action: Mouse pressed left at (843, 335)
Screenshot: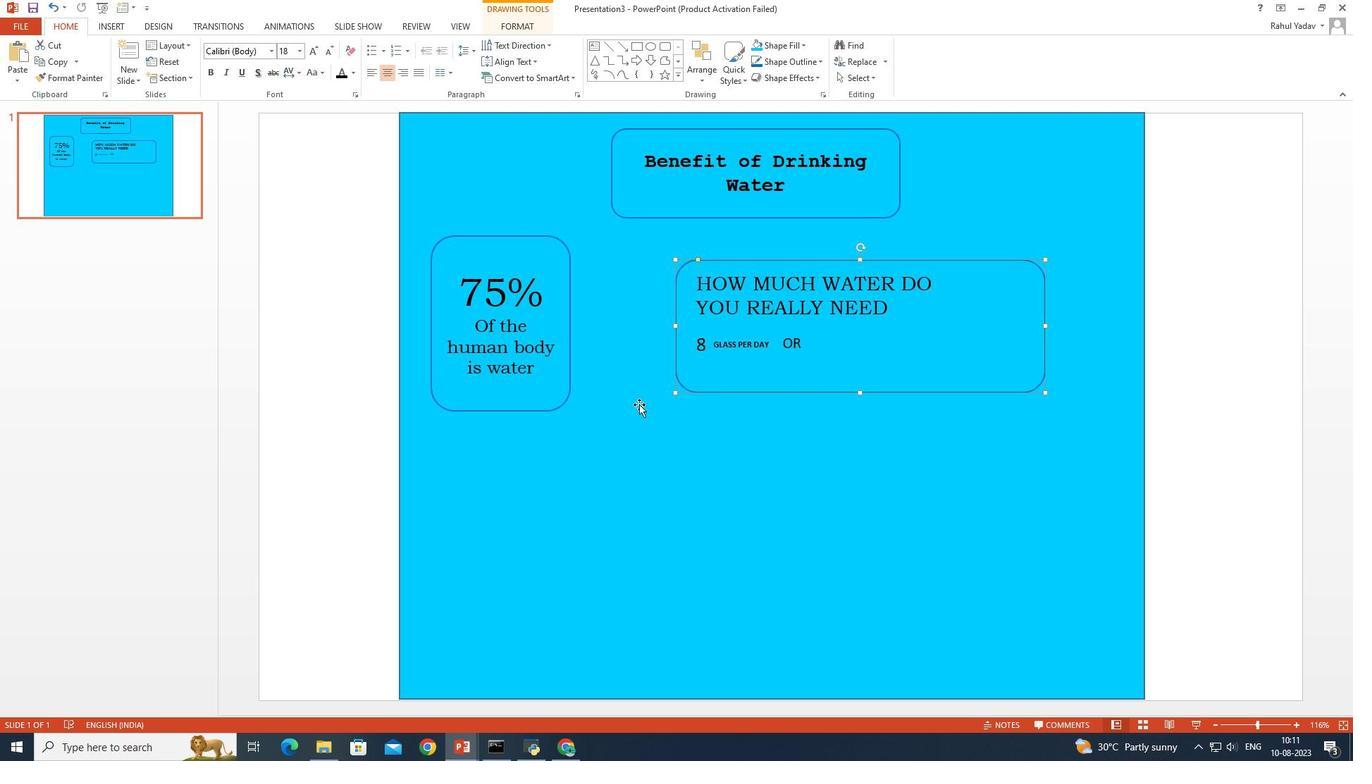 
Action: Mouse moved to (598, 42)
Screenshot: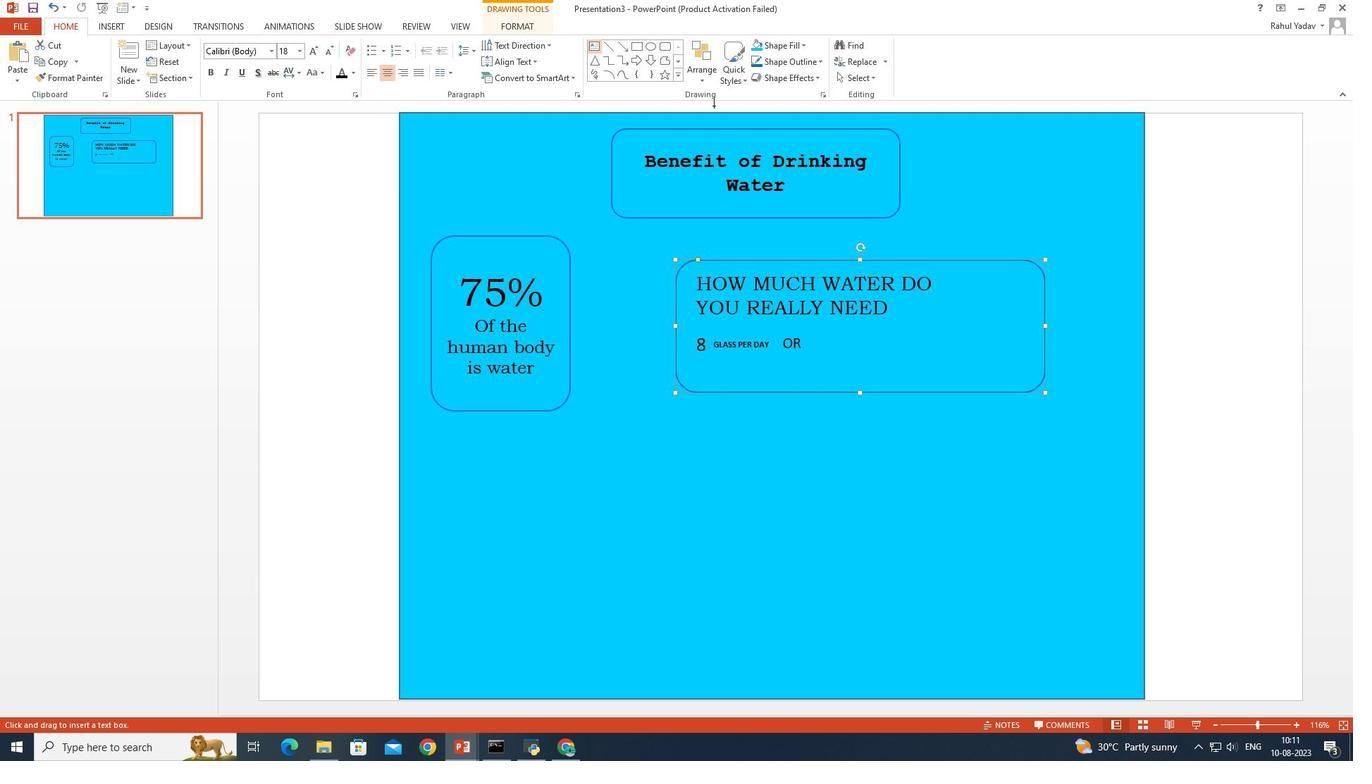 
Action: Mouse pressed left at (598, 42)
Screenshot: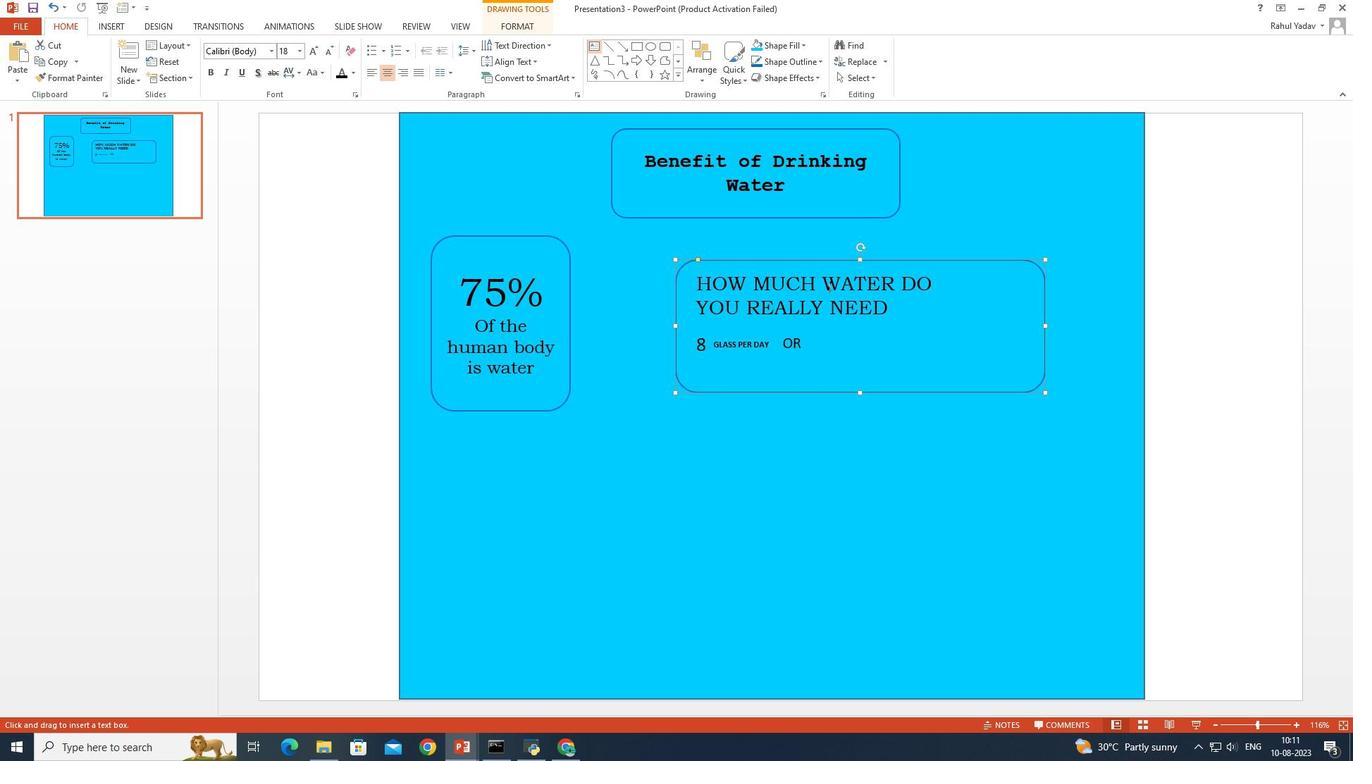 
Action: Mouse moved to (821, 339)
Screenshot: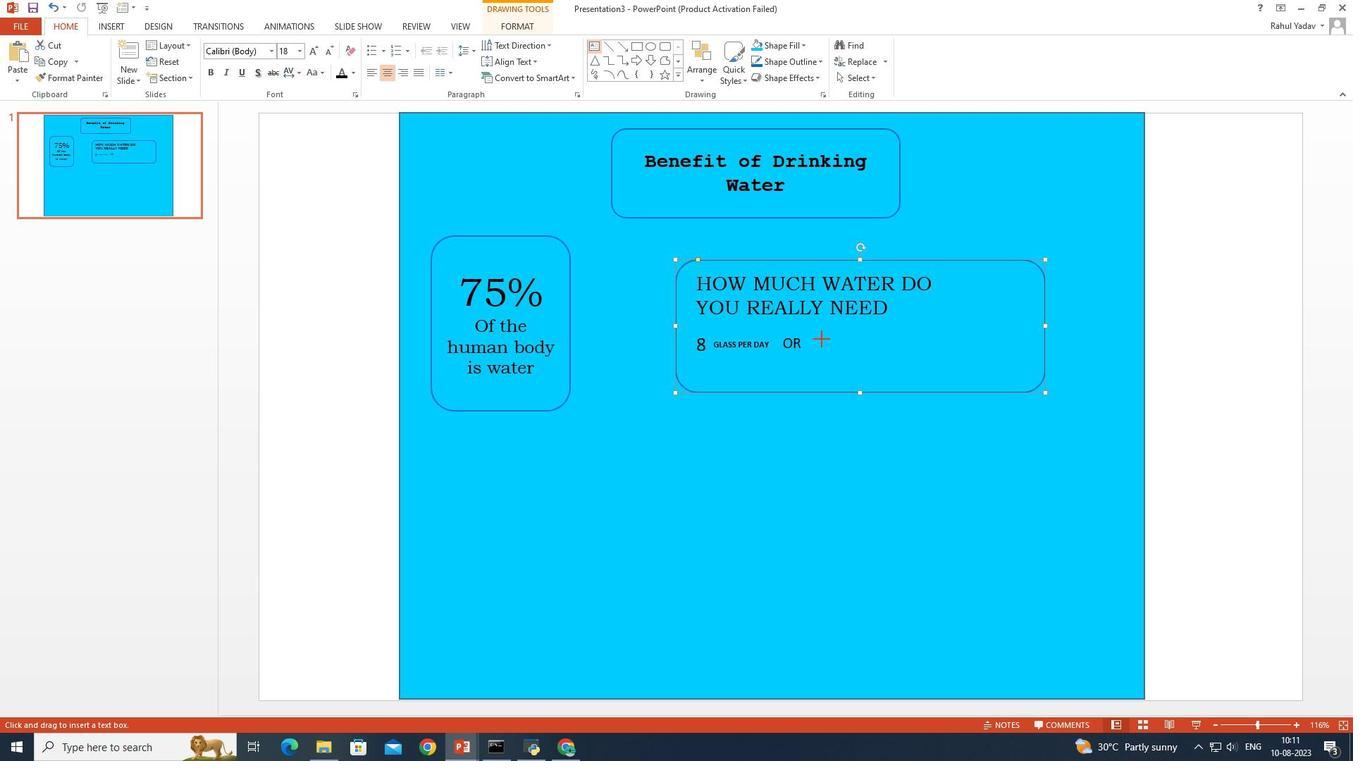 
Action: Mouse pressed left at (821, 339)
Screenshot: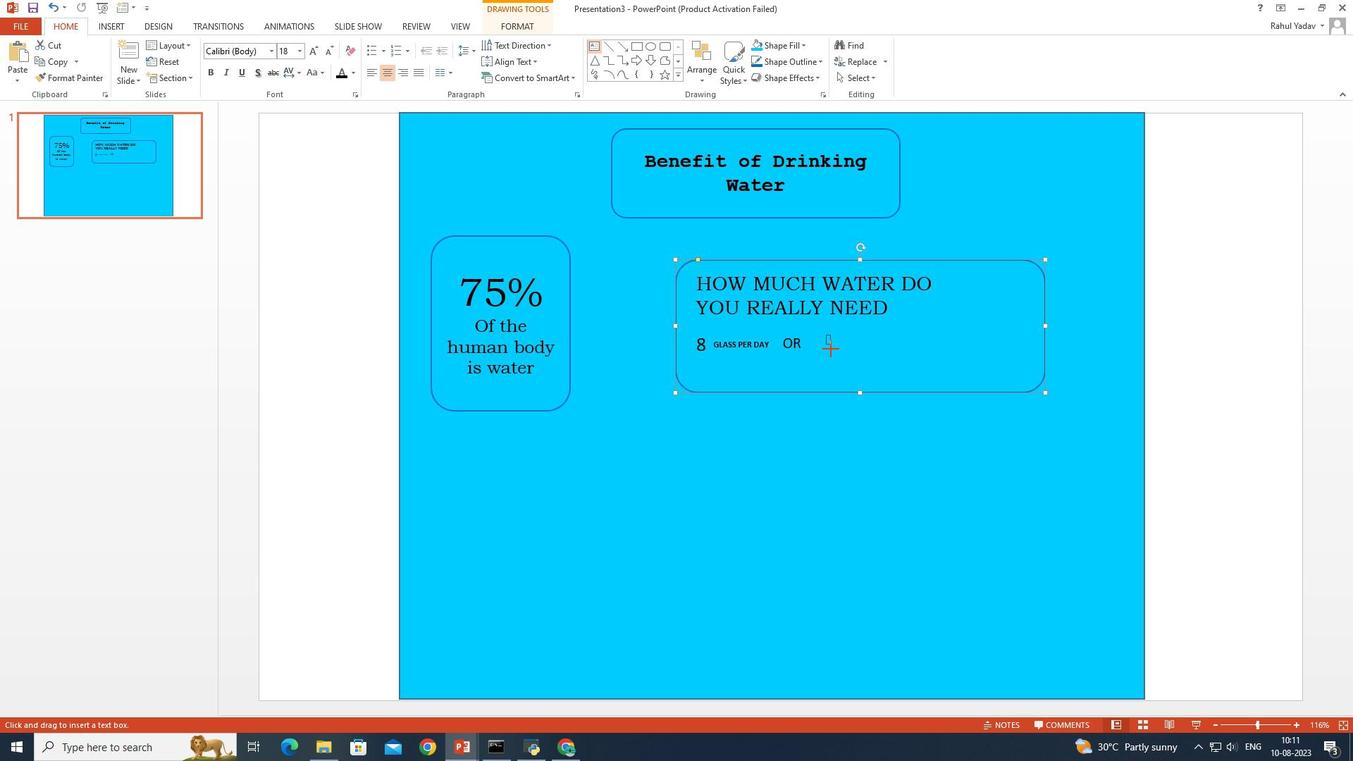 
Action: Mouse moved to (862, 362)
Screenshot: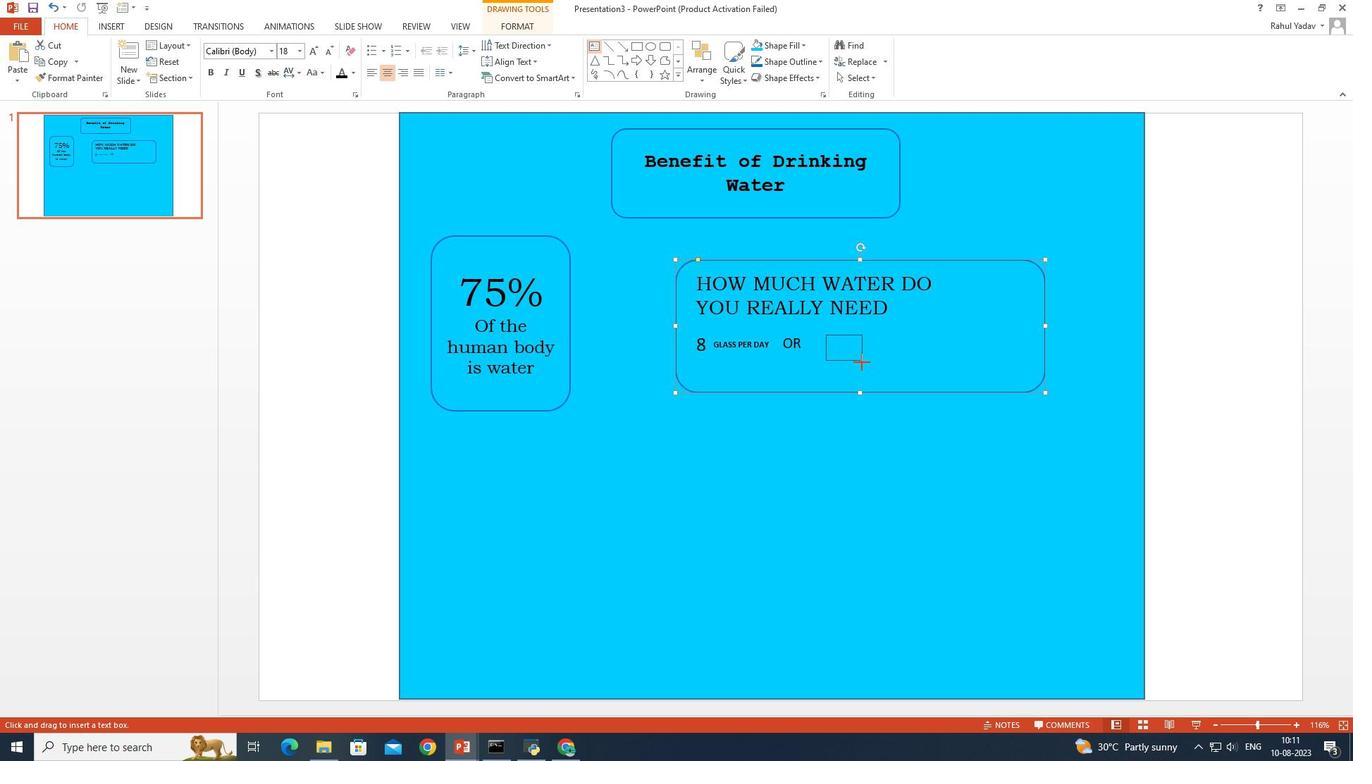 
Action: Key pressed 1
Screenshot: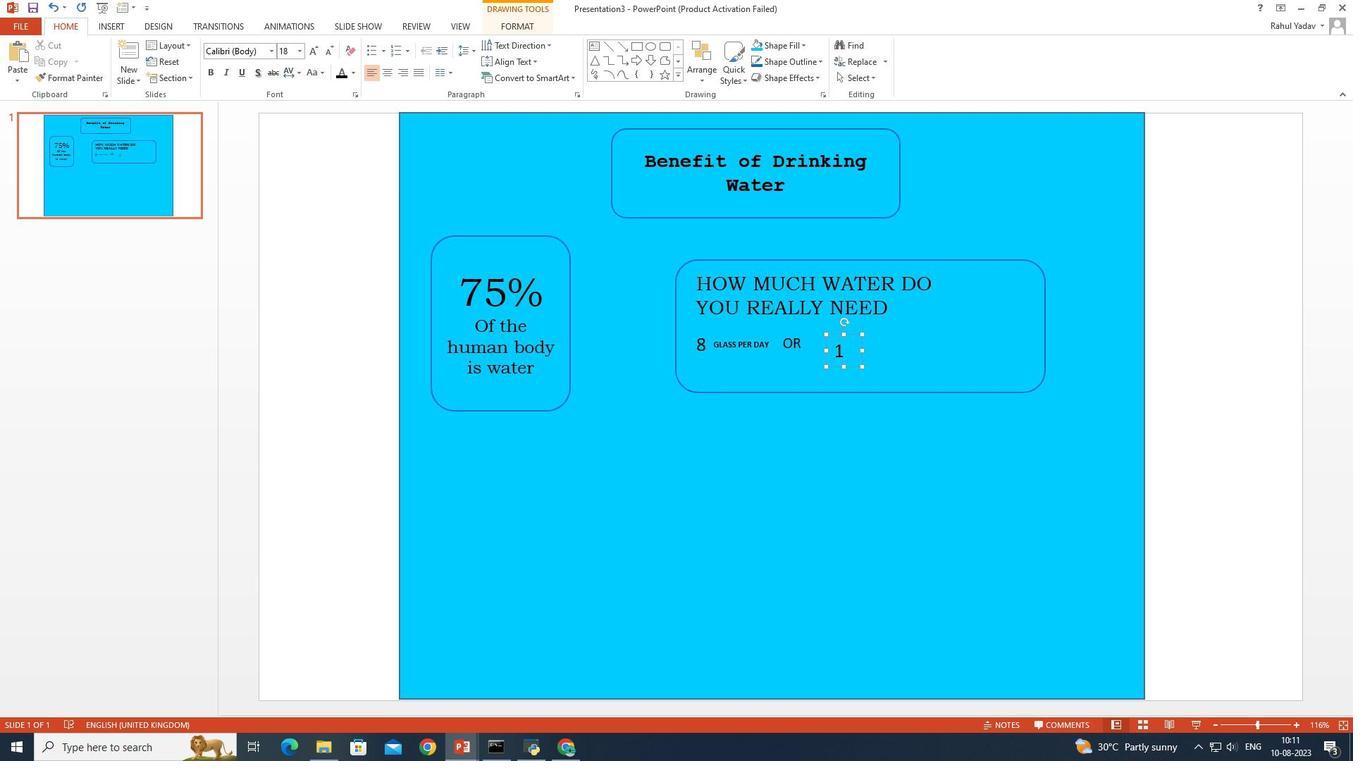 
Action: Mouse moved to (838, 336)
Screenshot: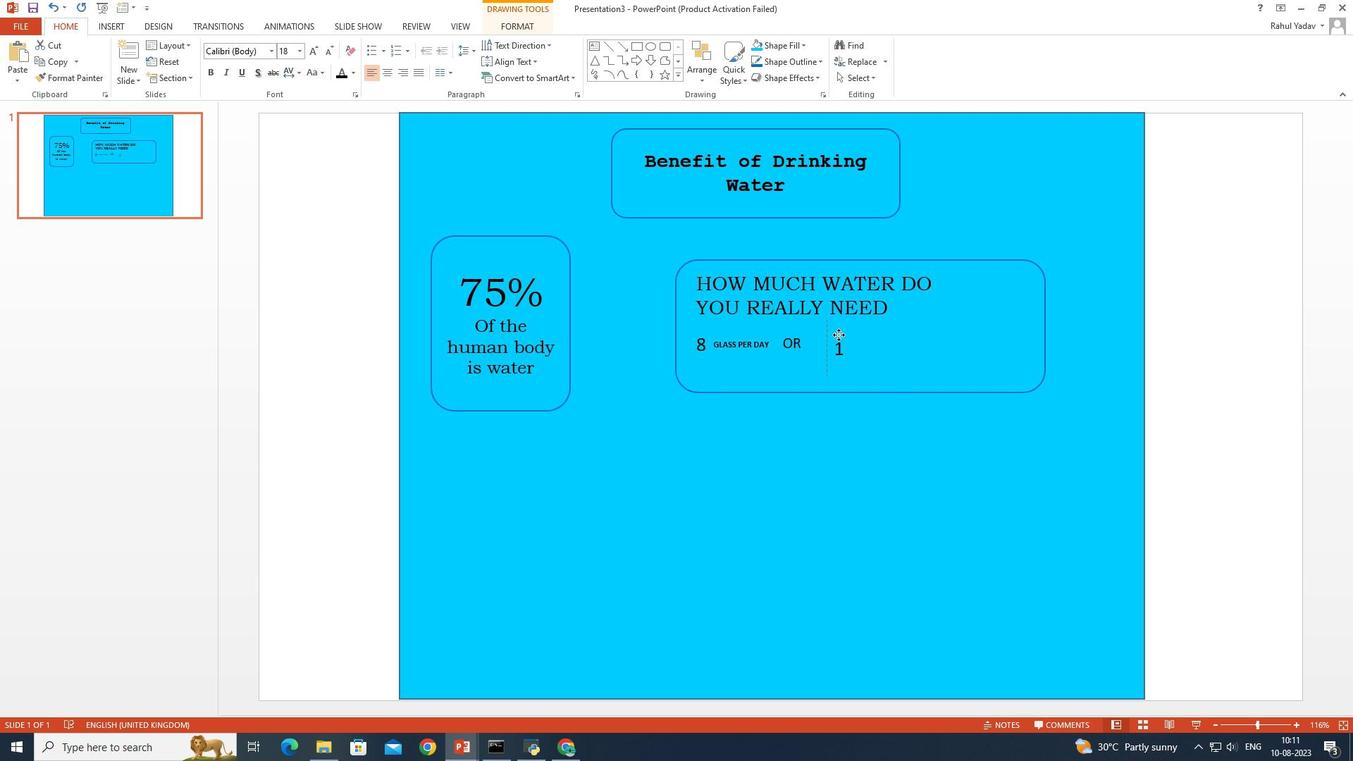 
Action: Mouse pressed left at (838, 336)
Screenshot: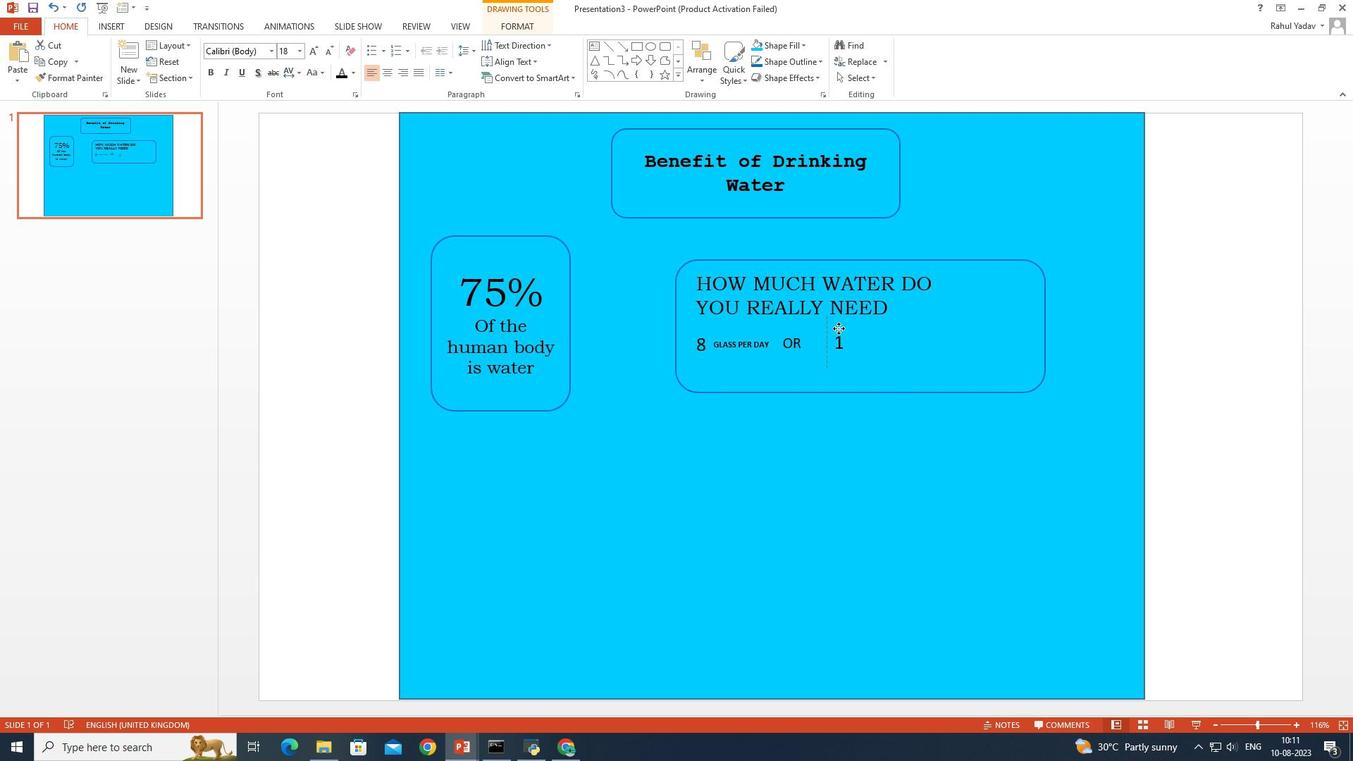 
Action: Mouse moved to (698, 338)
Screenshot: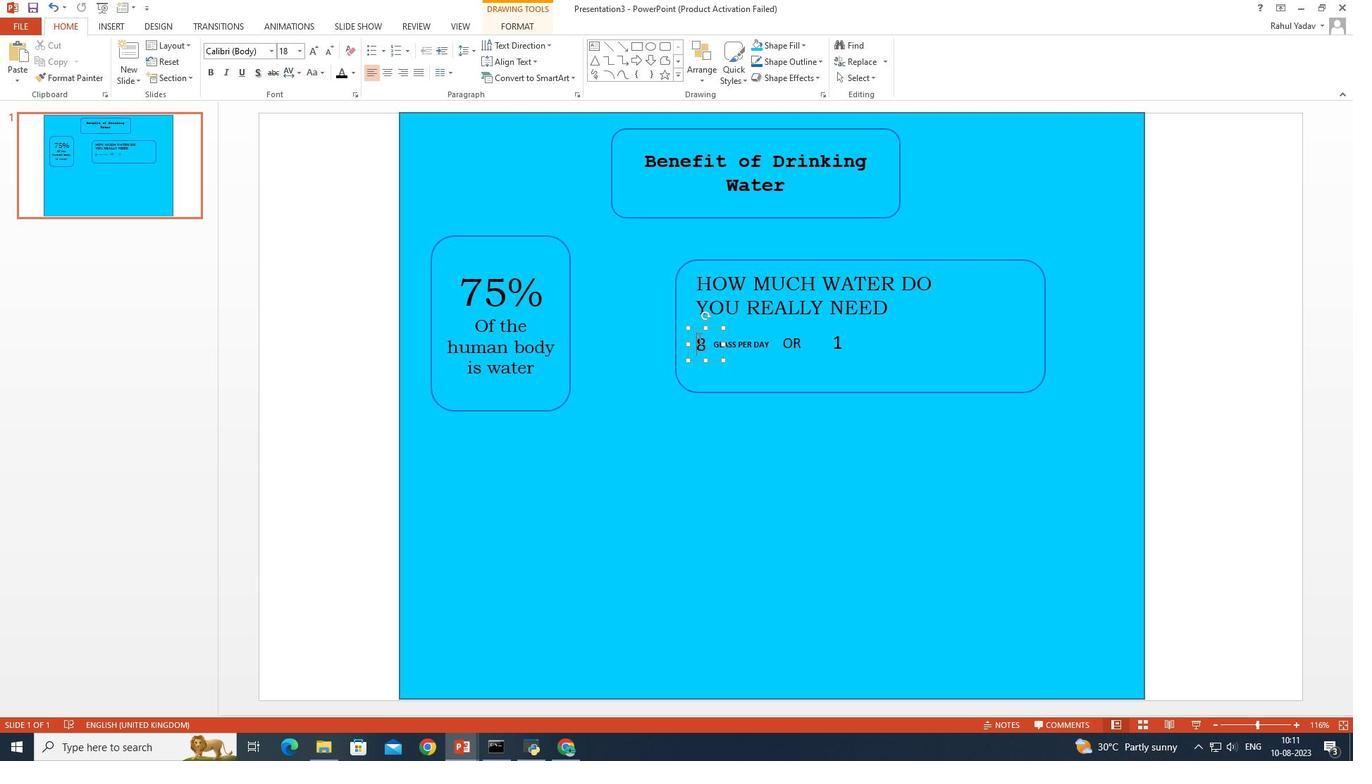 
Action: Mouse pressed left at (698, 338)
Screenshot: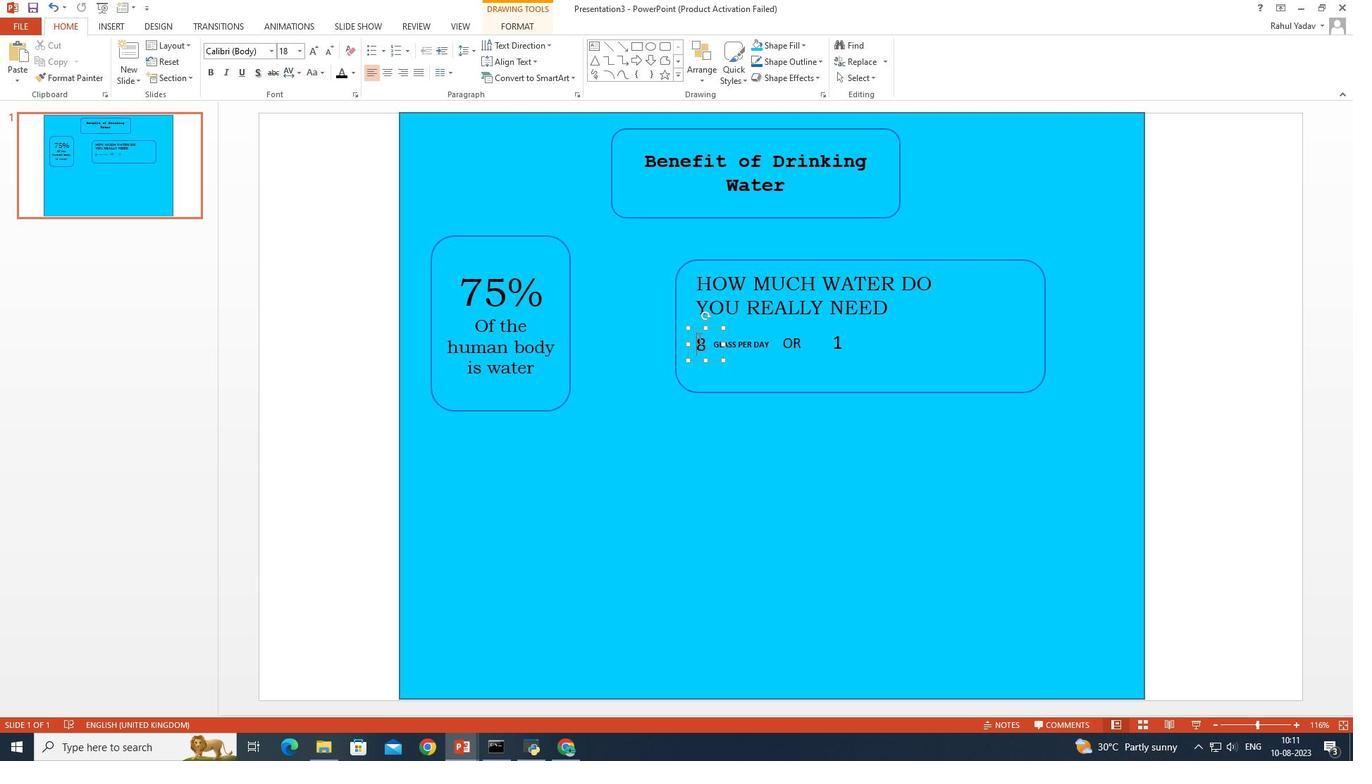 
Action: Mouse moved to (839, 339)
Screenshot: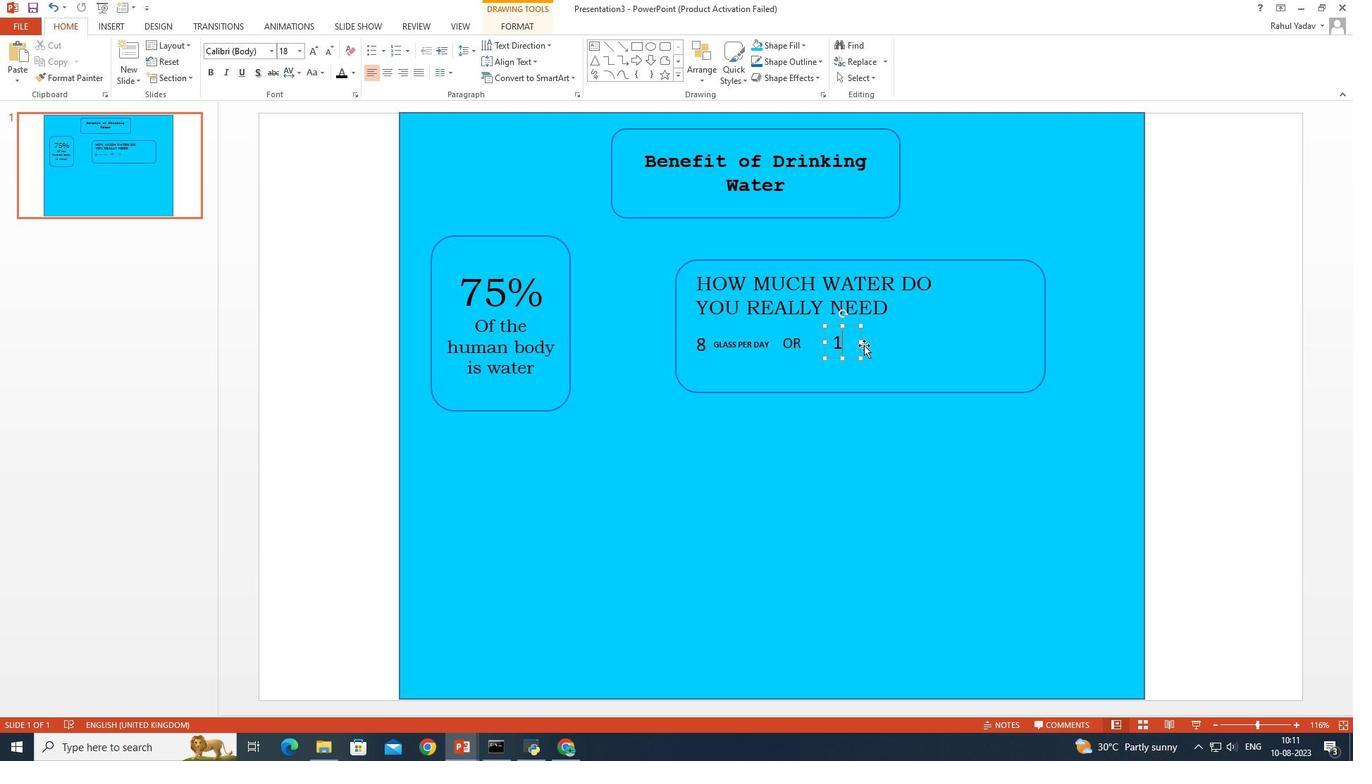 
Action: Mouse pressed left at (839, 339)
Screenshot: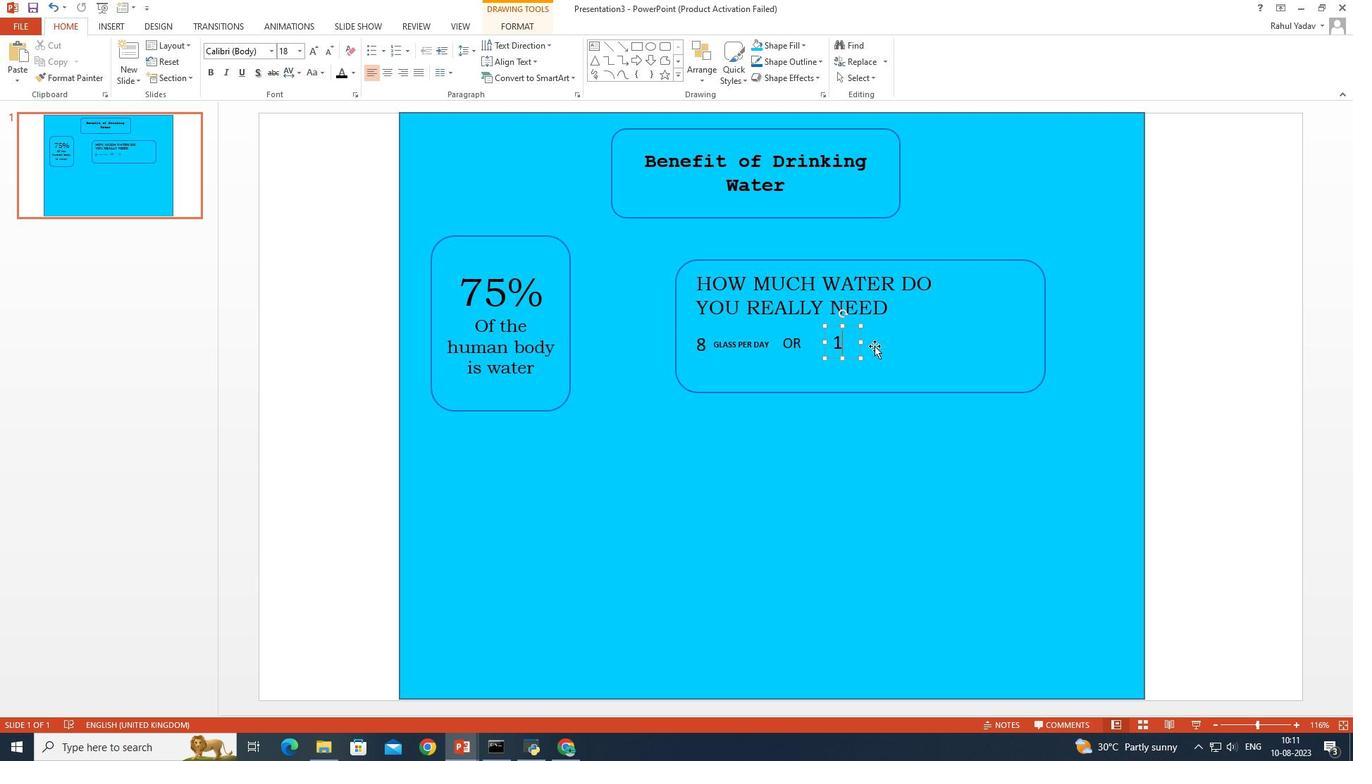 
Action: Mouse moved to (876, 346)
Screenshot: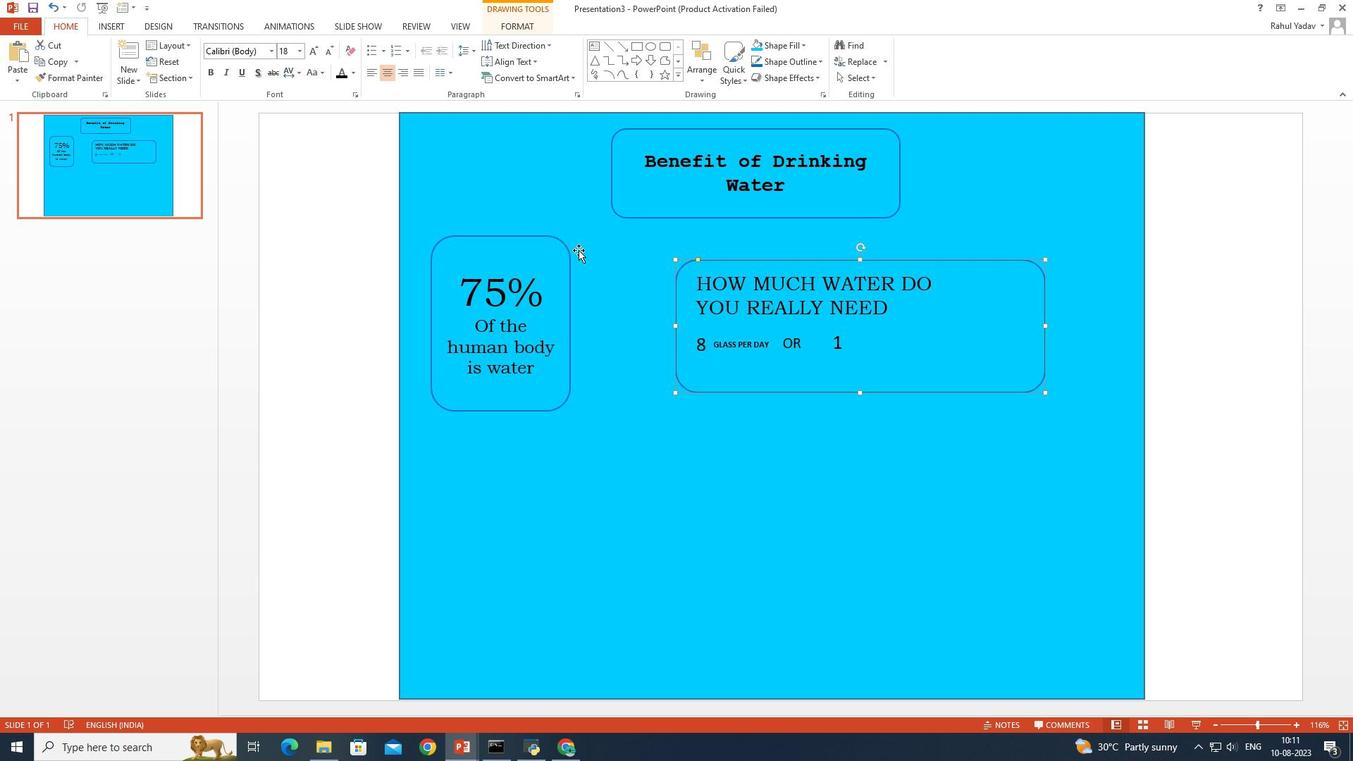 
Action: Mouse pressed left at (876, 346)
Screenshot: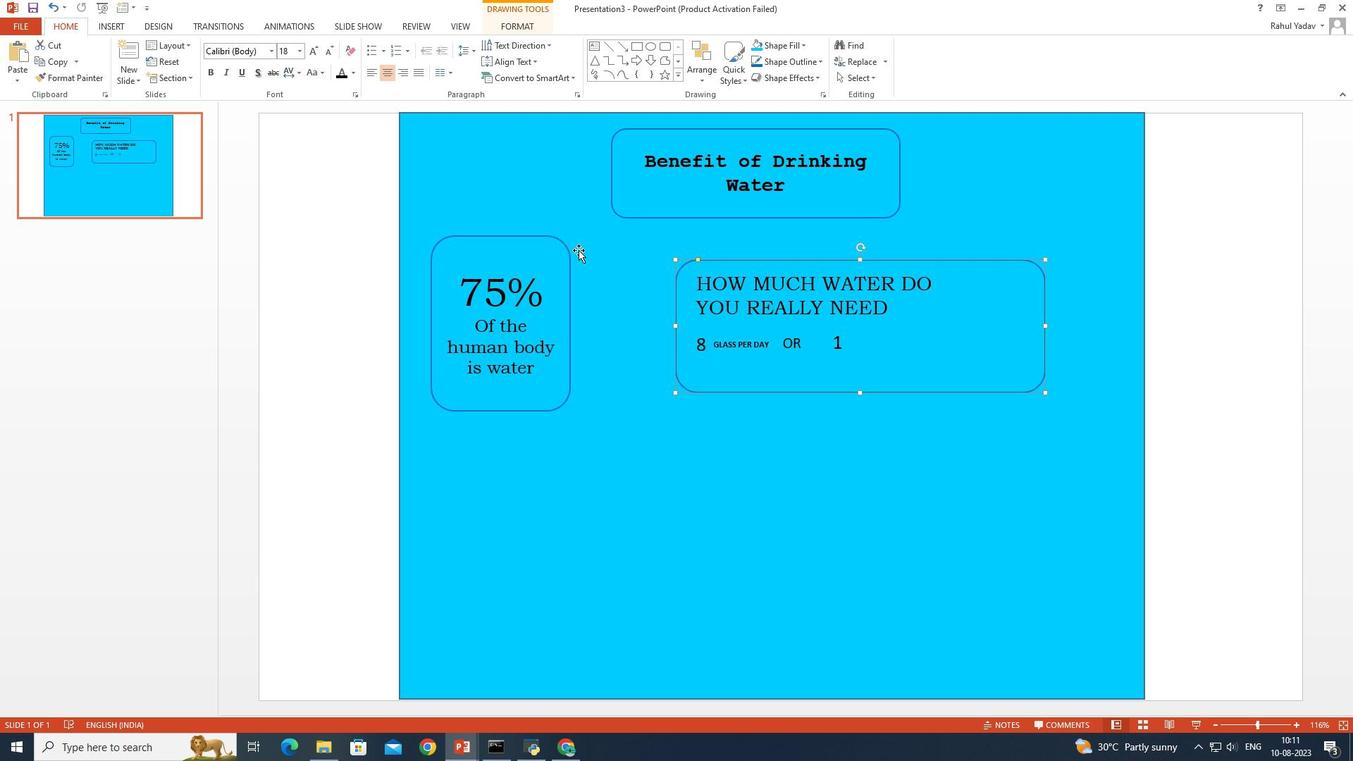 
Action: Mouse moved to (599, 49)
Screenshot: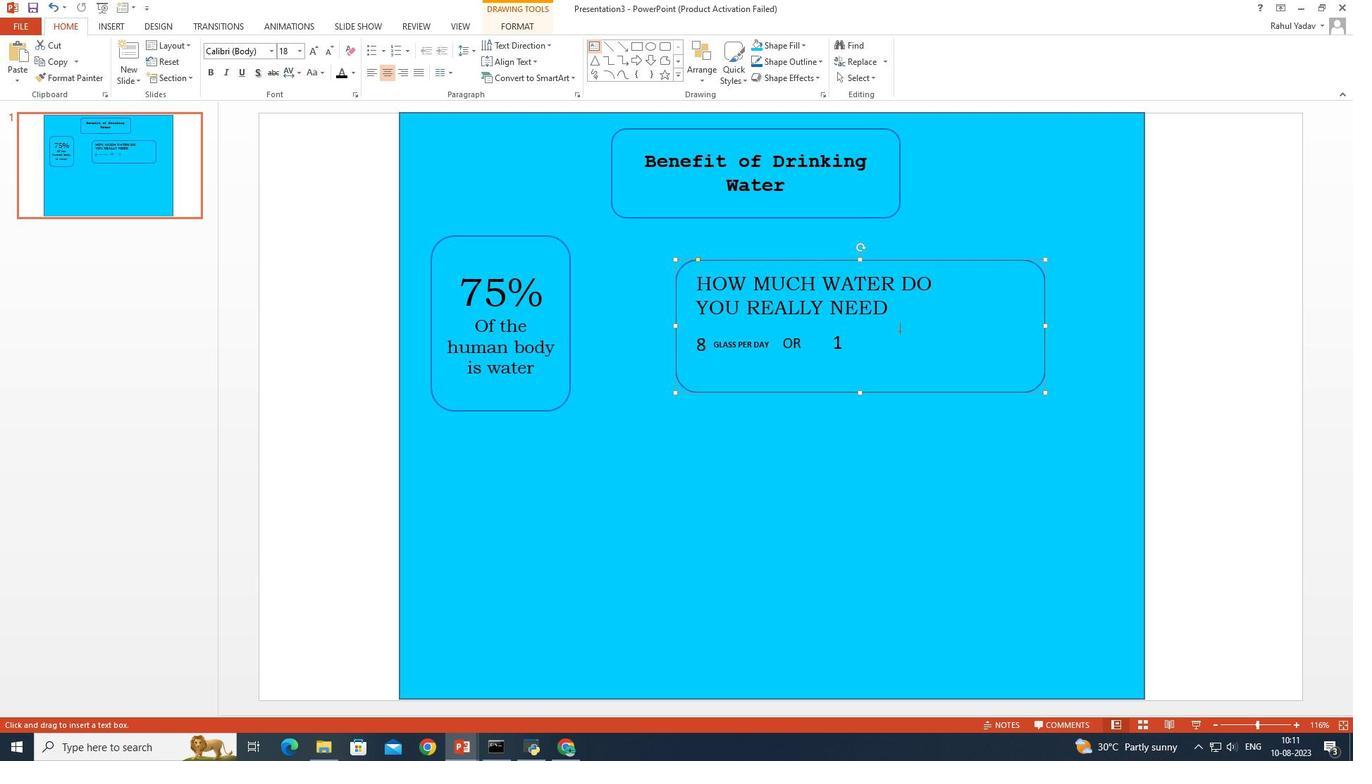 
Action: Mouse pressed left at (599, 49)
Screenshot: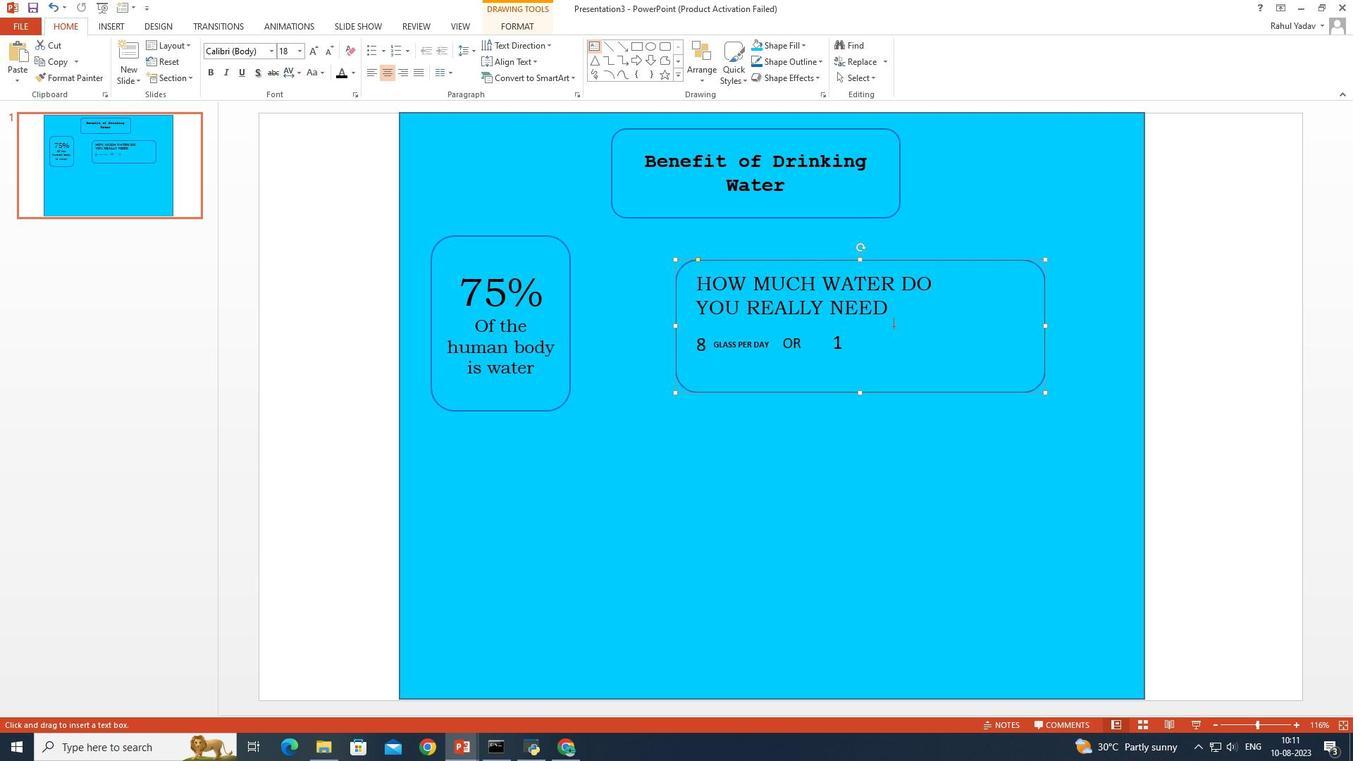 
Action: Mouse moved to (846, 341)
Screenshot: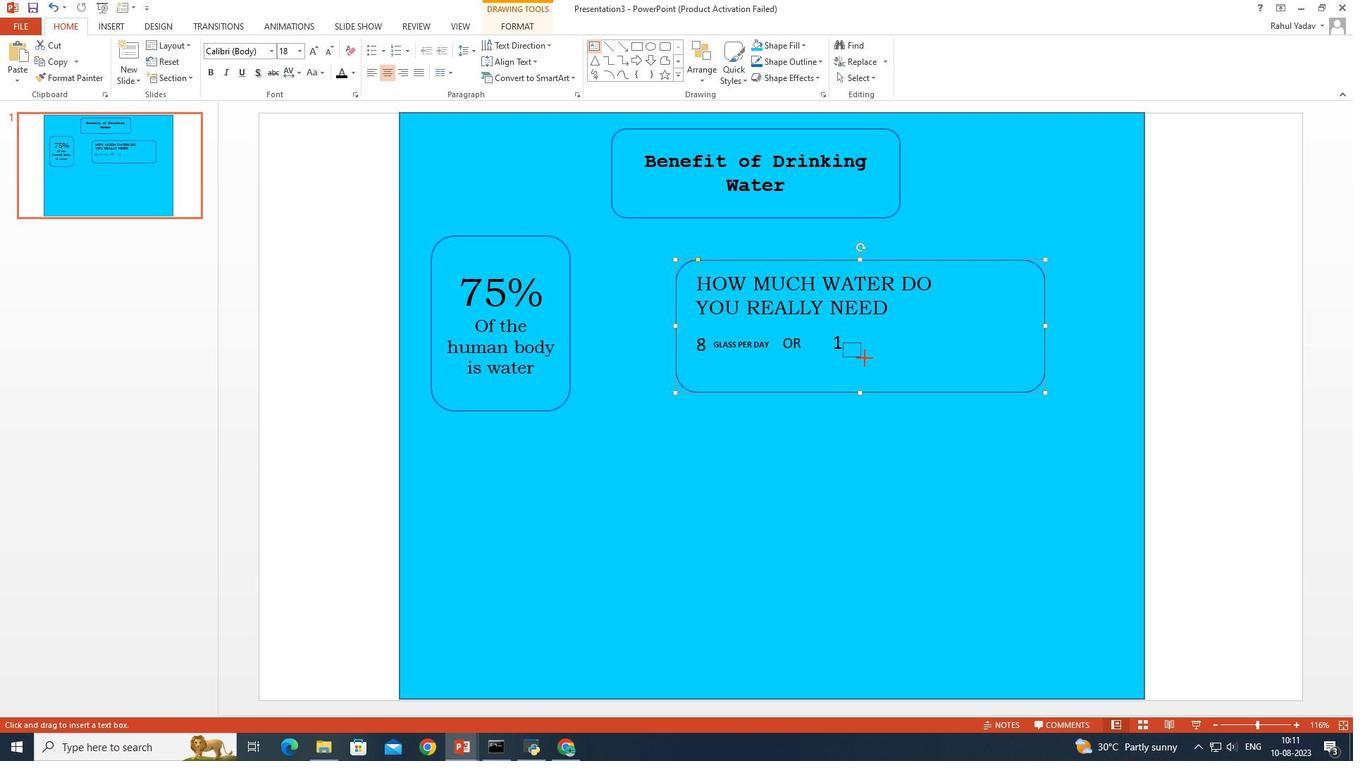 
Action: Mouse pressed left at (846, 341)
Screenshot: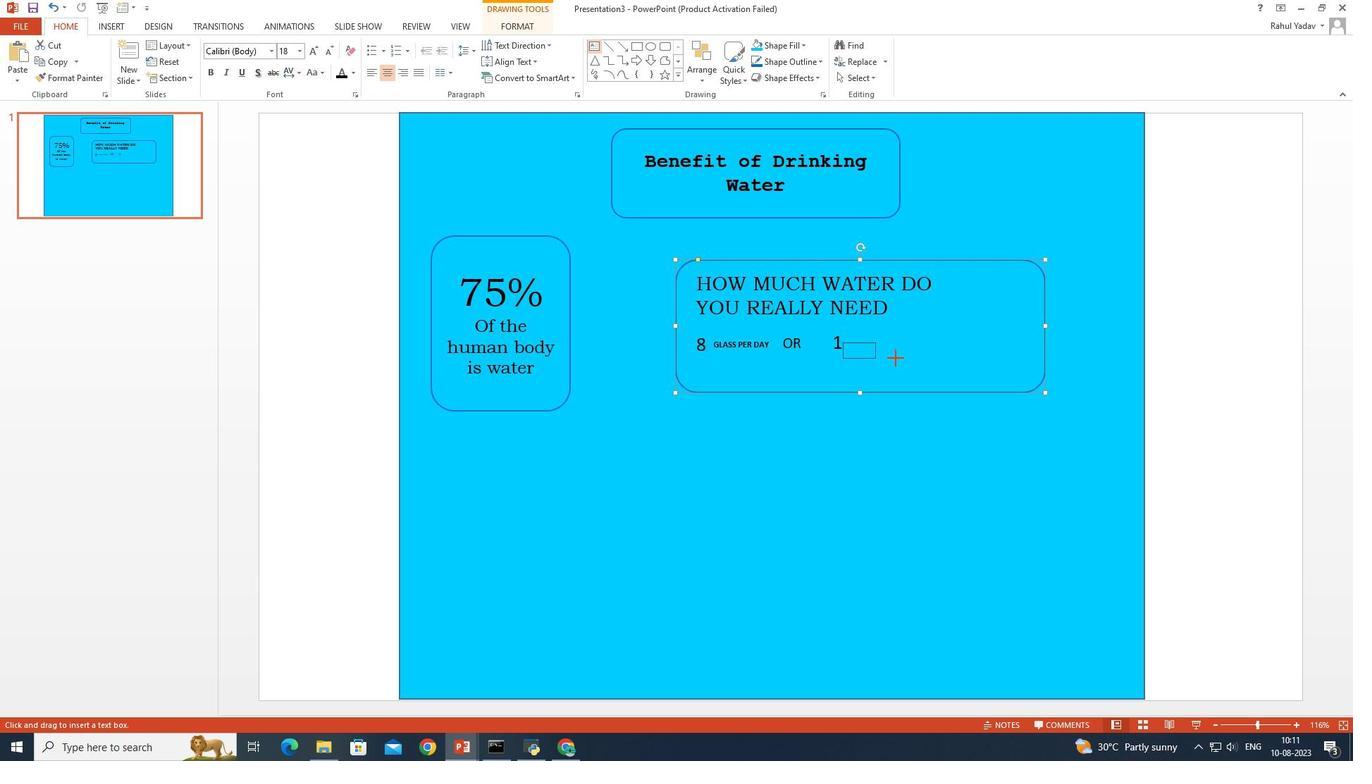 
Action: Mouse moved to (938, 361)
Screenshot: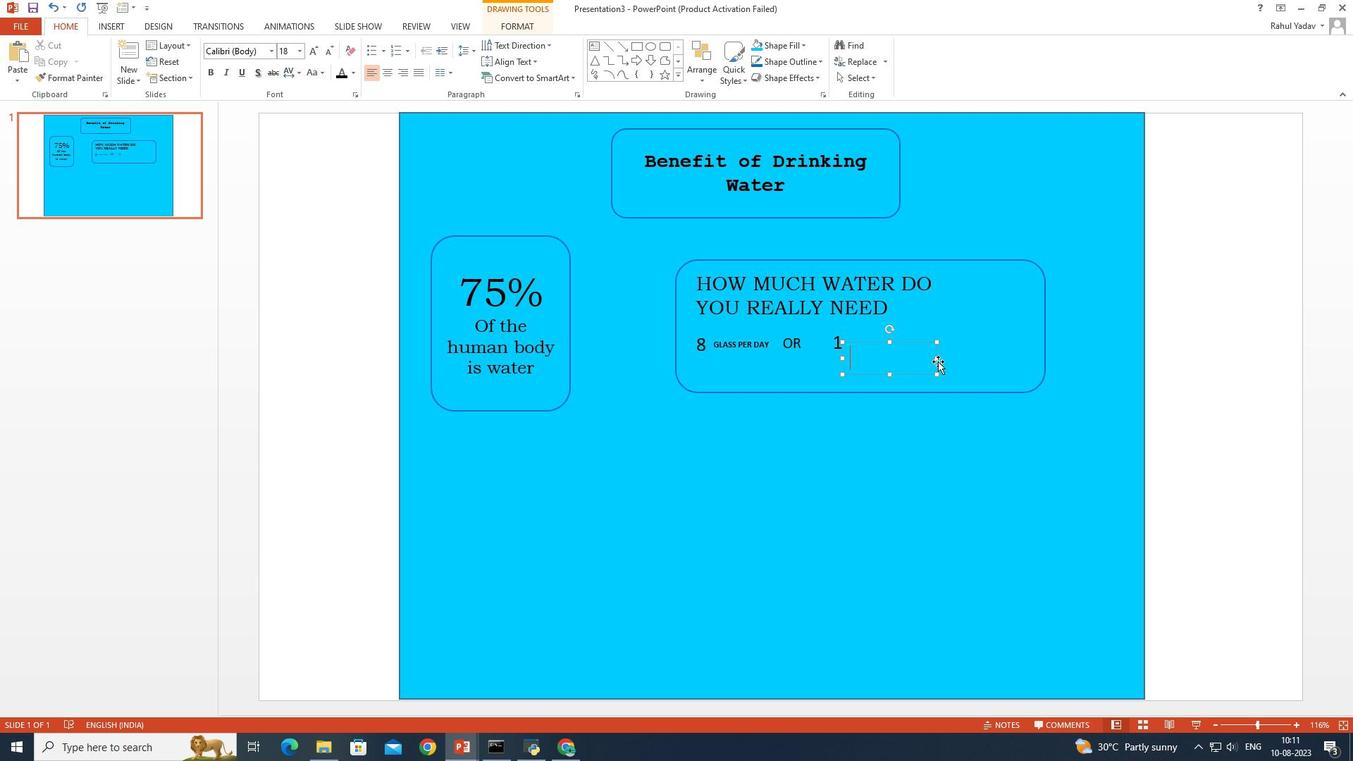 
Action: Key pressed GLASS<Key.space>PER<Key.space>20<Key.space>LB<Key.caps_lock>sctrl+A
Screenshot: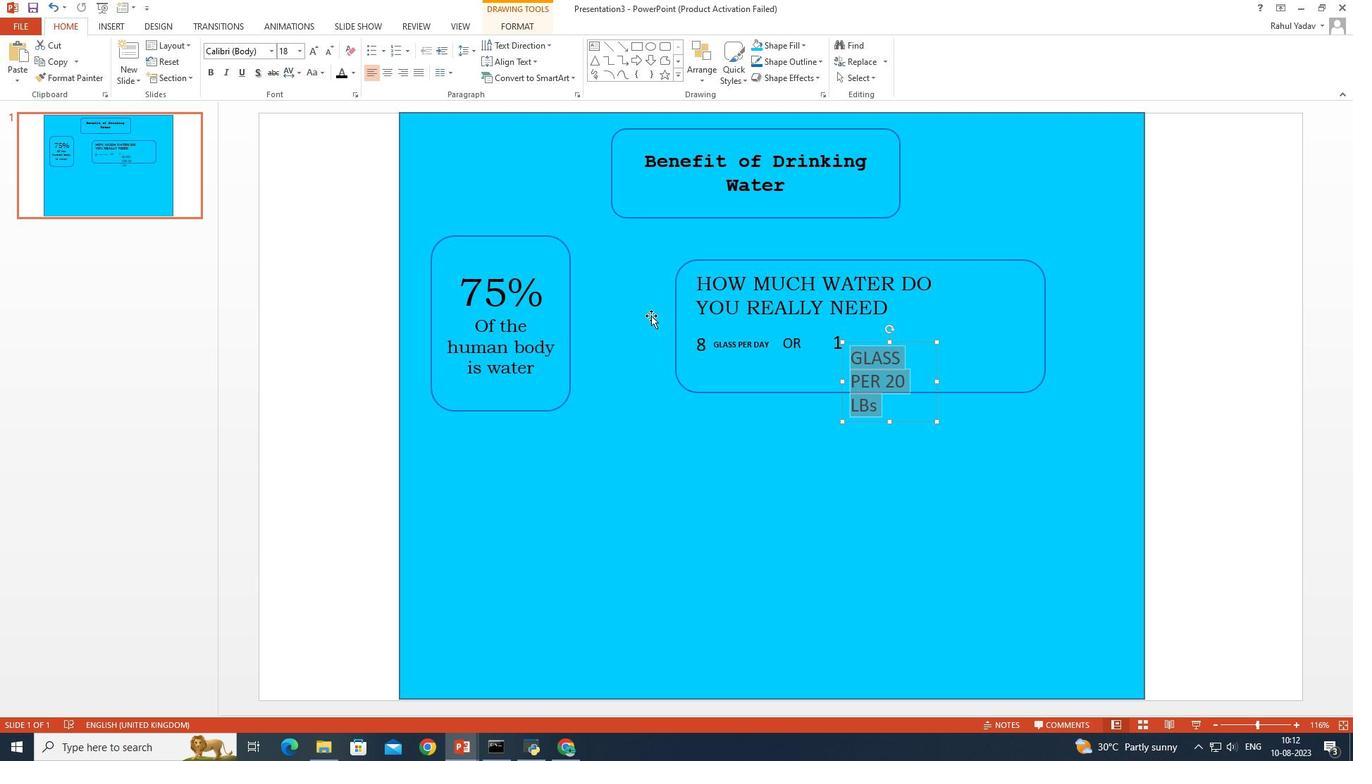 
Action: Mouse moved to (330, 57)
Screenshot: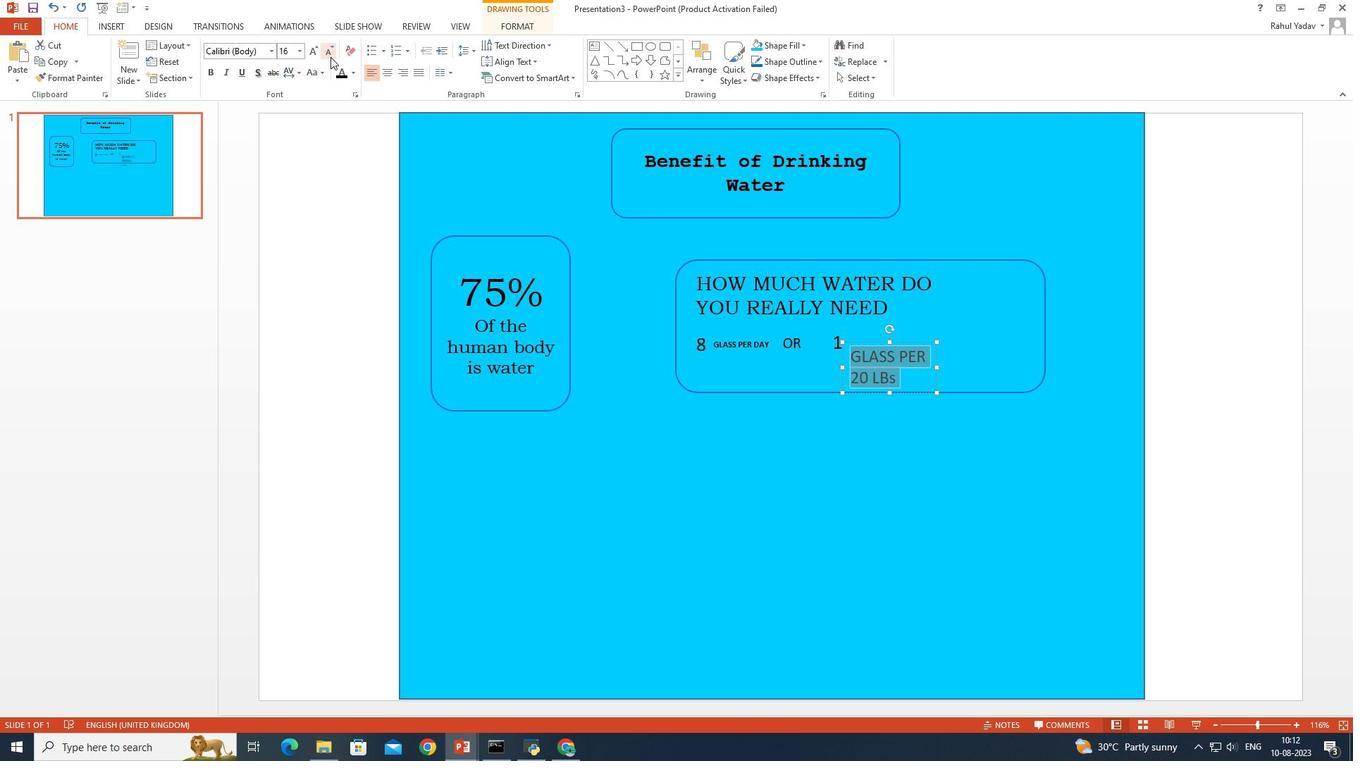 
Action: Mouse pressed left at (330, 57)
Screenshot: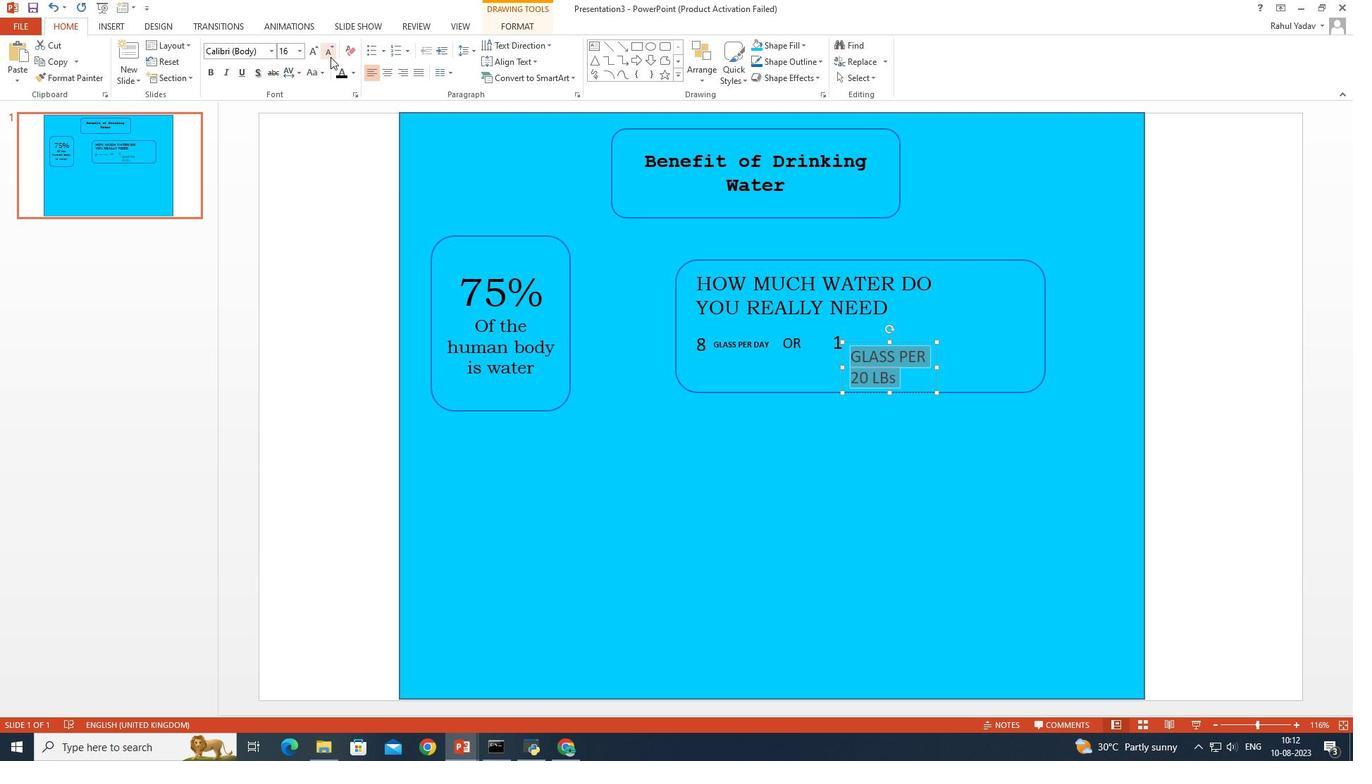 
Action: Mouse pressed left at (330, 57)
Screenshot: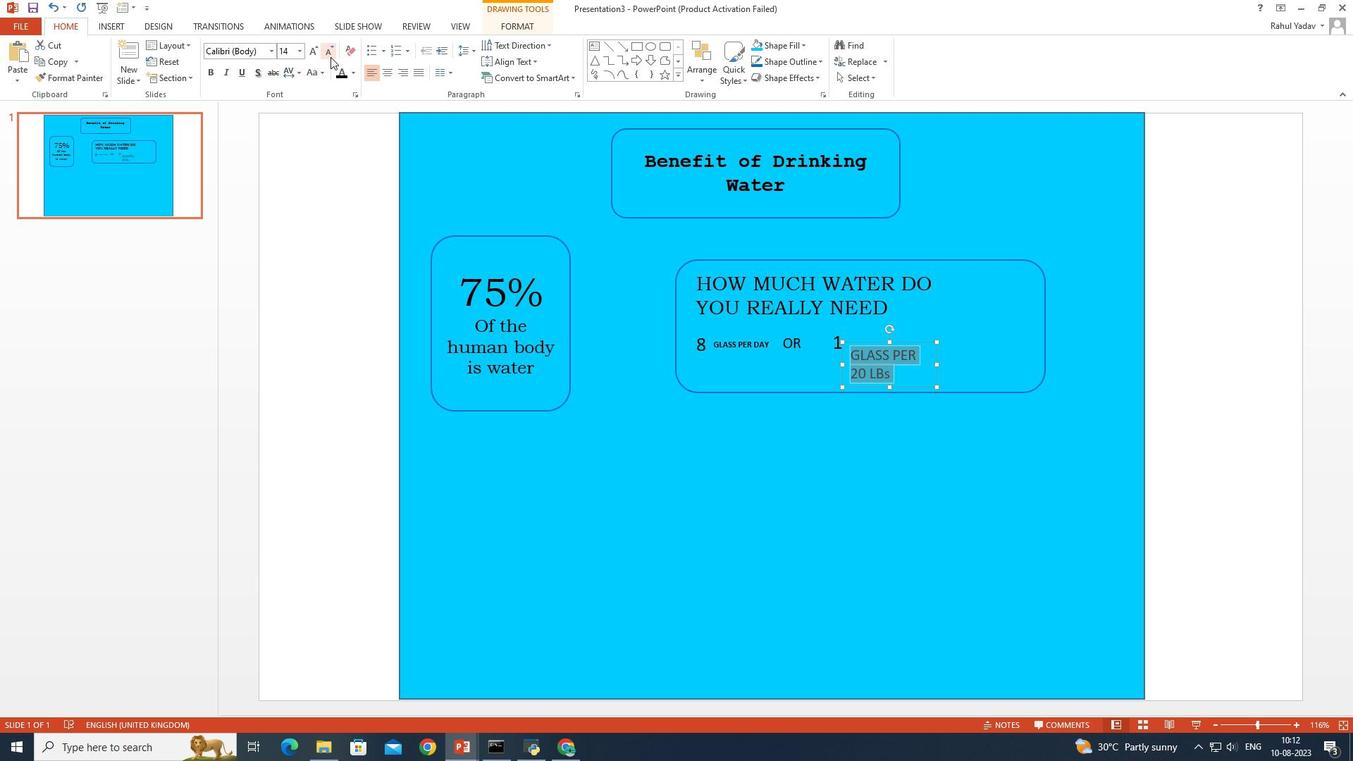 
Action: Mouse pressed left at (330, 57)
